 Task: Play online Dominion games in very easy mode.
Action: Mouse moved to (544, 472)
Screenshot: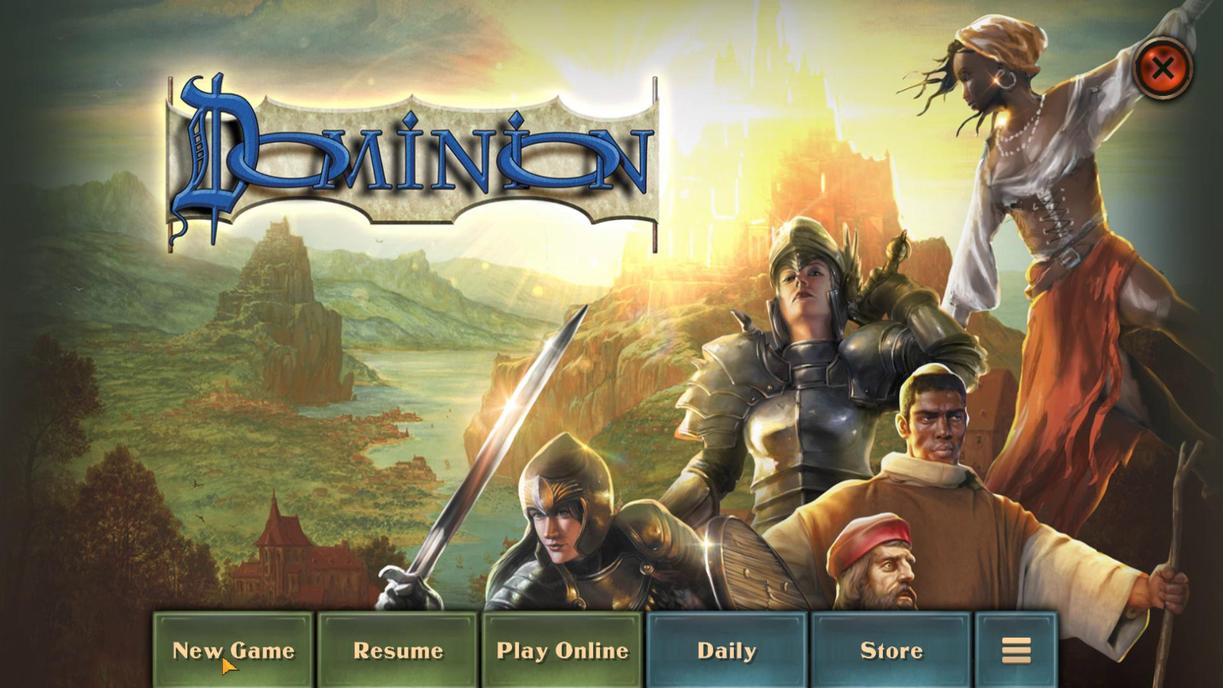 
Action: Mouse pressed left at (544, 472)
Screenshot: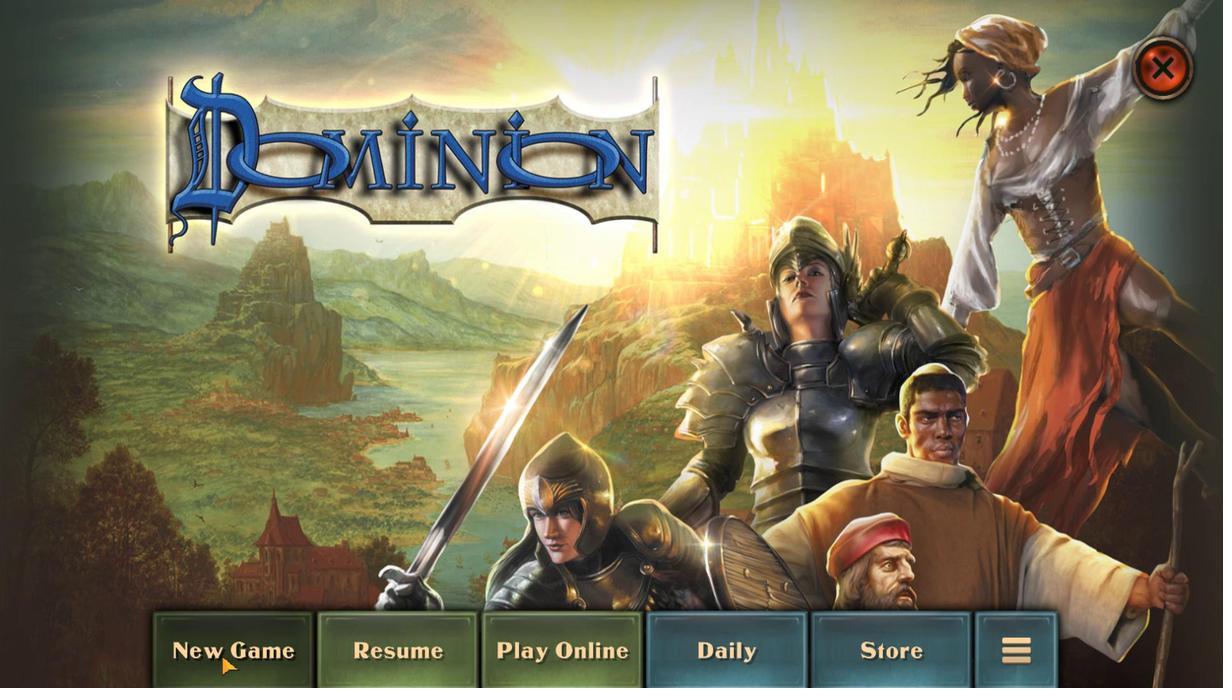 
Action: Mouse moved to (794, 532)
Screenshot: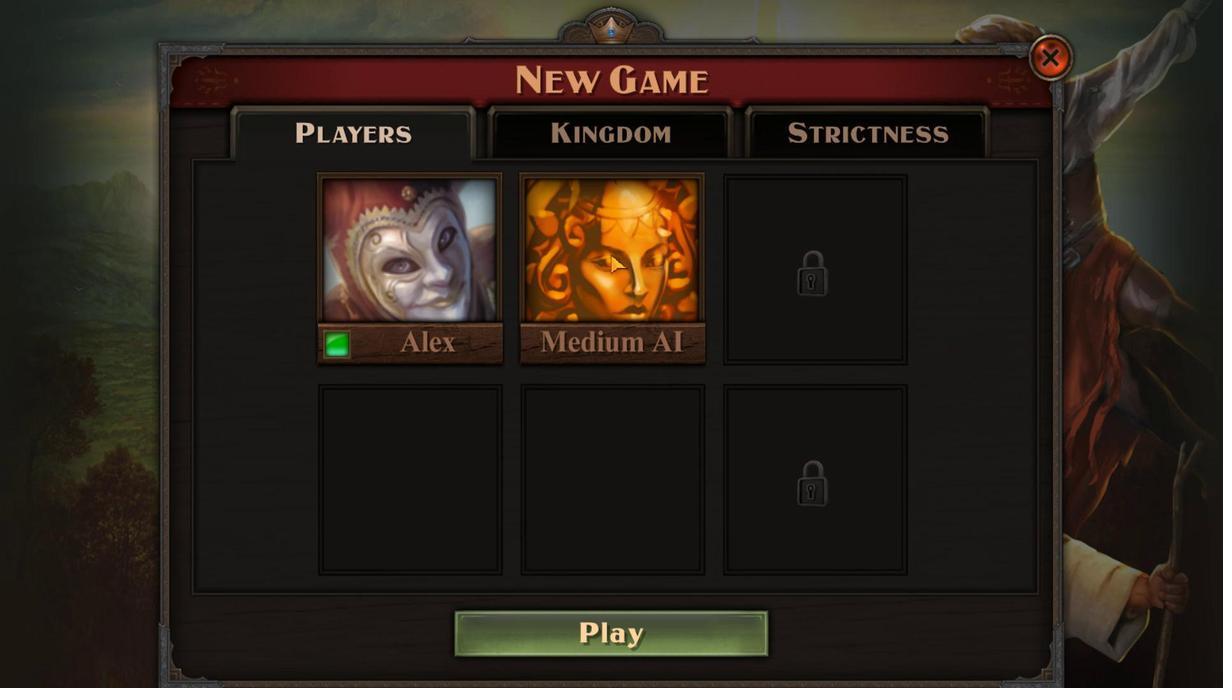 
Action: Mouse pressed left at (794, 532)
Screenshot: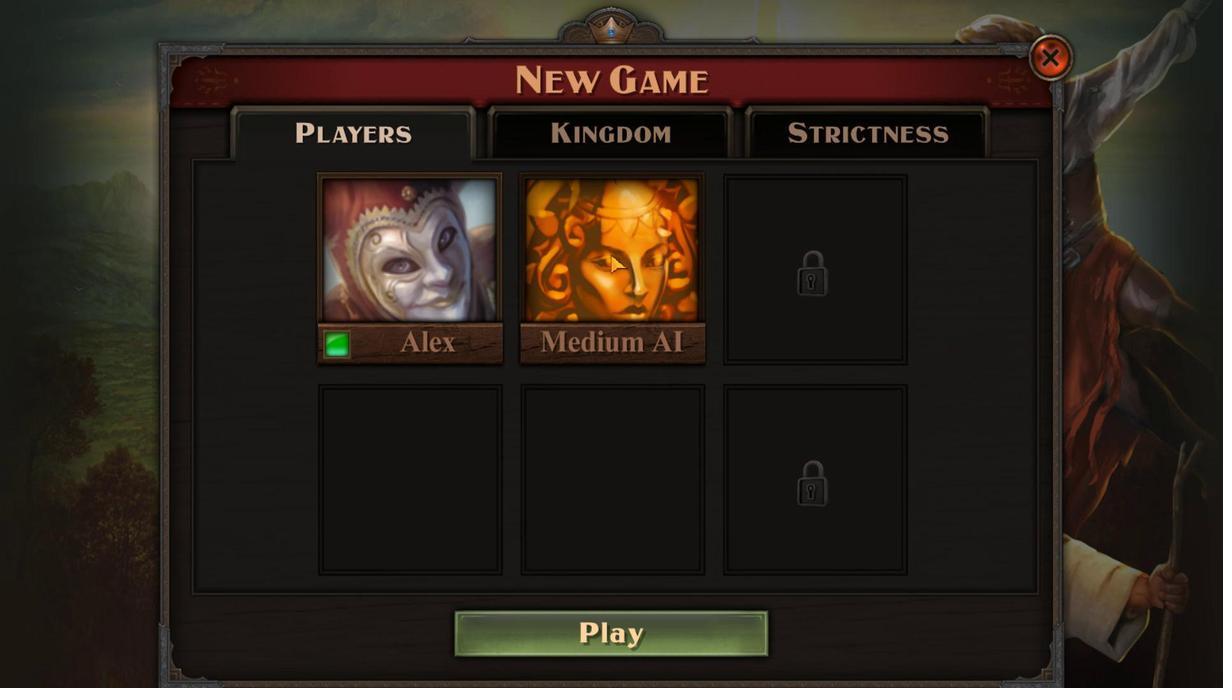
Action: Mouse moved to (673, 527)
Screenshot: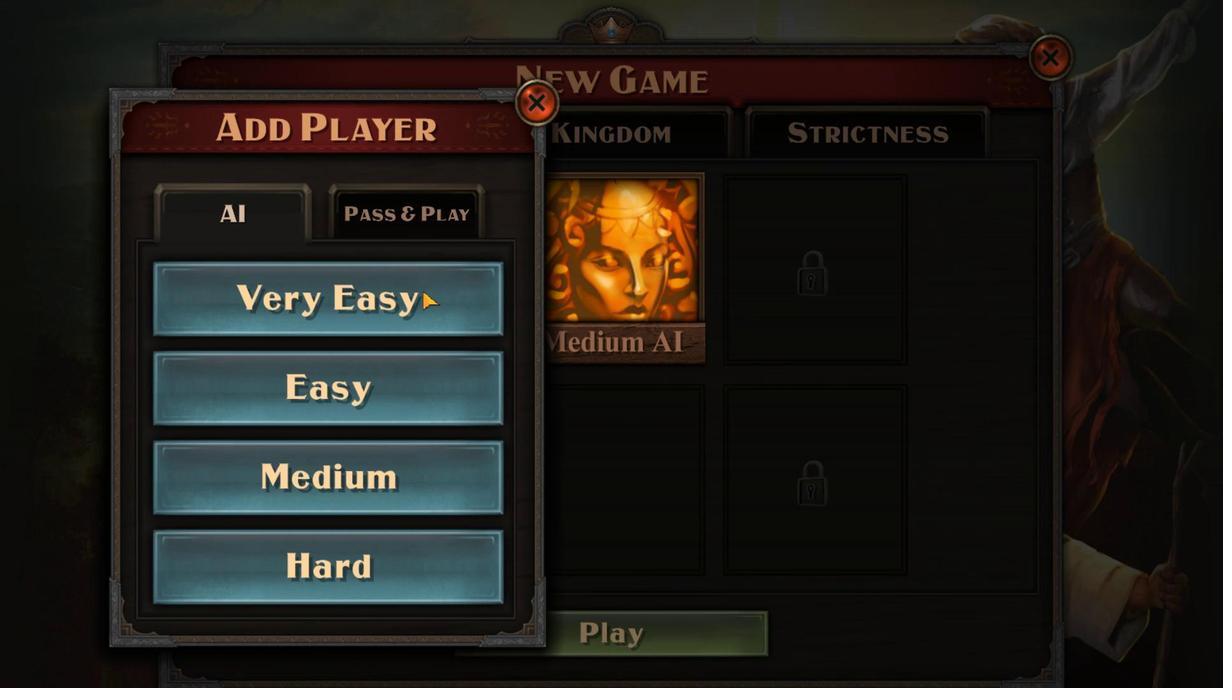 
Action: Mouse pressed left at (673, 527)
Screenshot: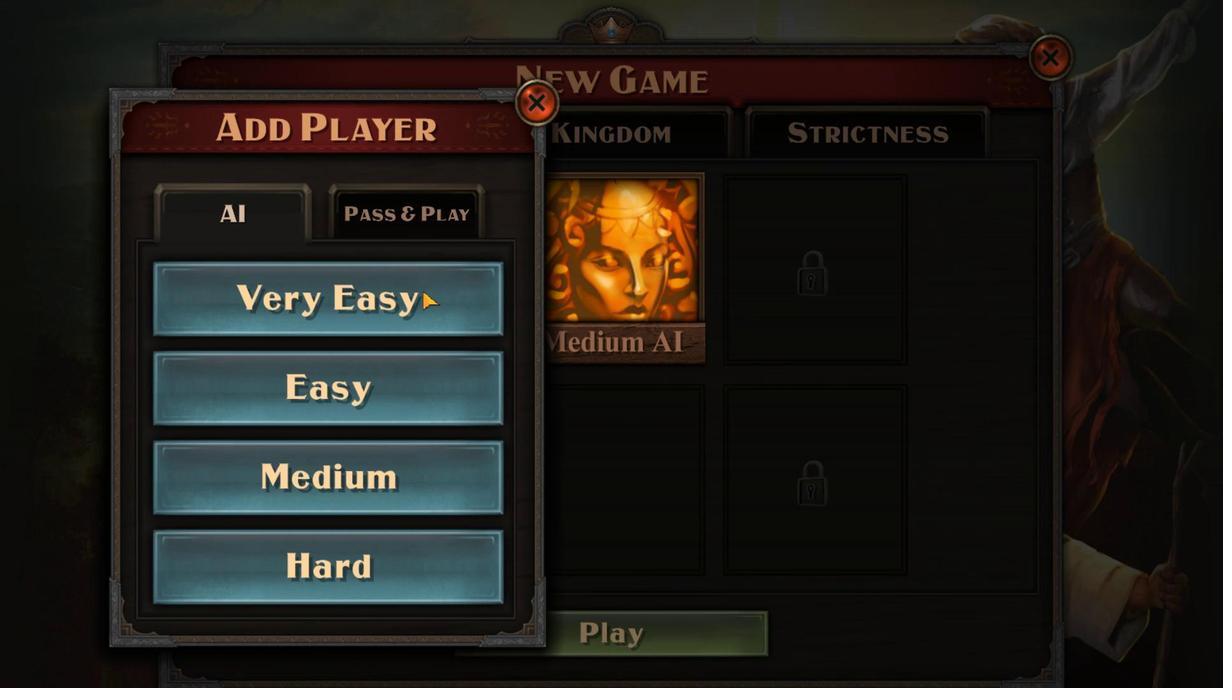 
Action: Mouse moved to (744, 476)
Screenshot: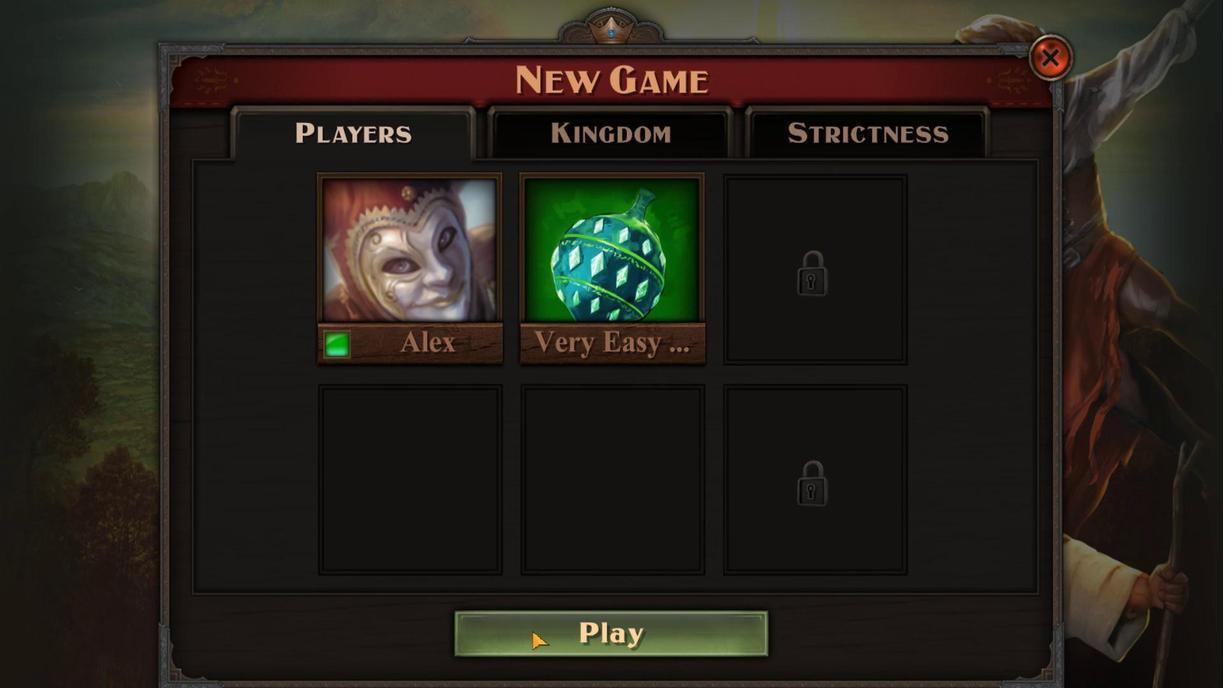 
Action: Mouse pressed left at (744, 476)
Screenshot: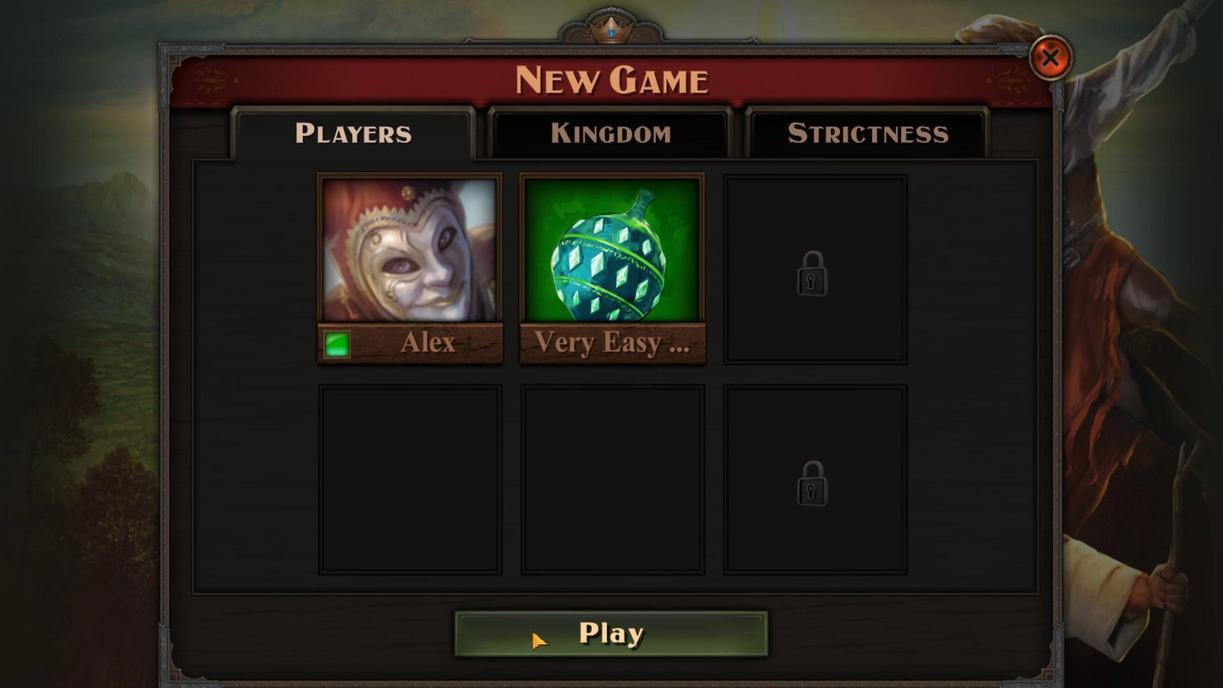 
Action: Mouse moved to (710, 478)
Screenshot: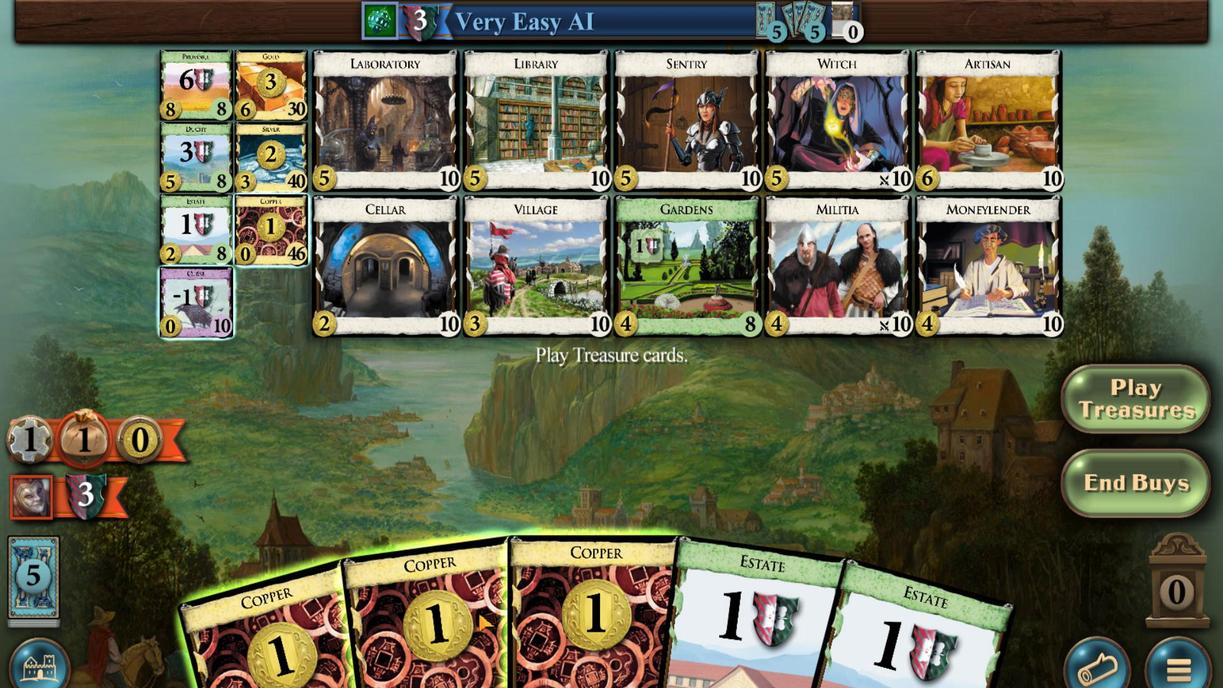 
Action: Mouse scrolled (710, 478) with delta (0, 0)
Screenshot: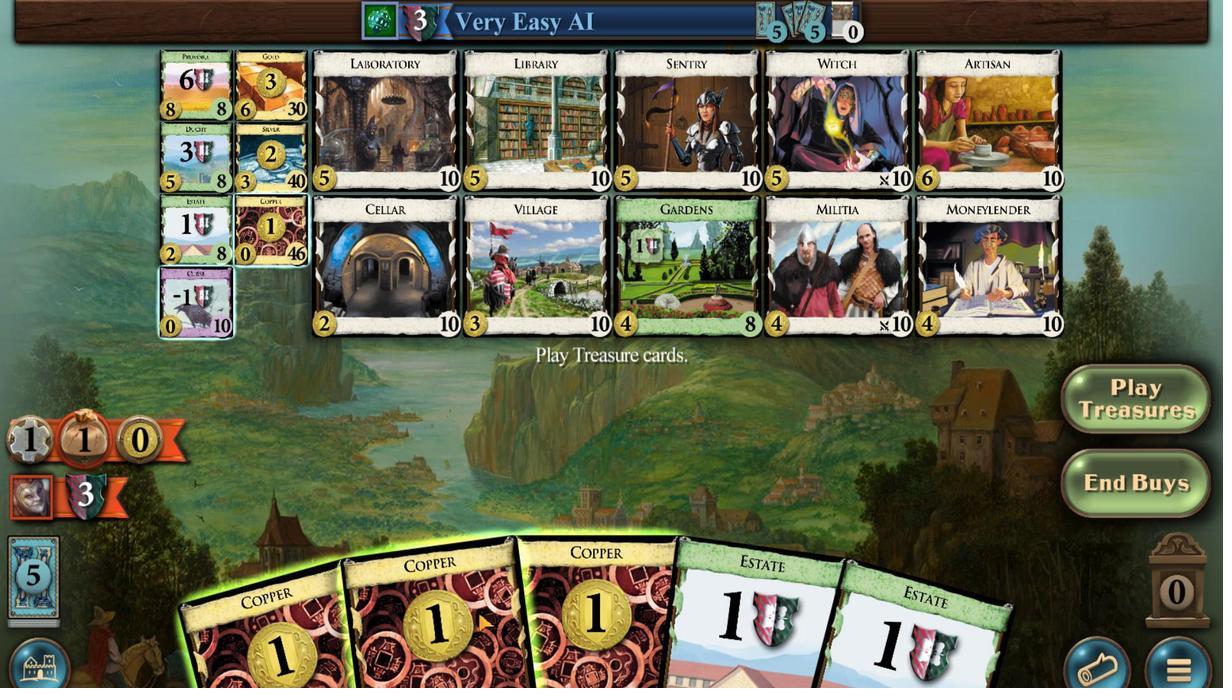 
Action: Mouse scrolled (710, 478) with delta (0, 0)
Screenshot: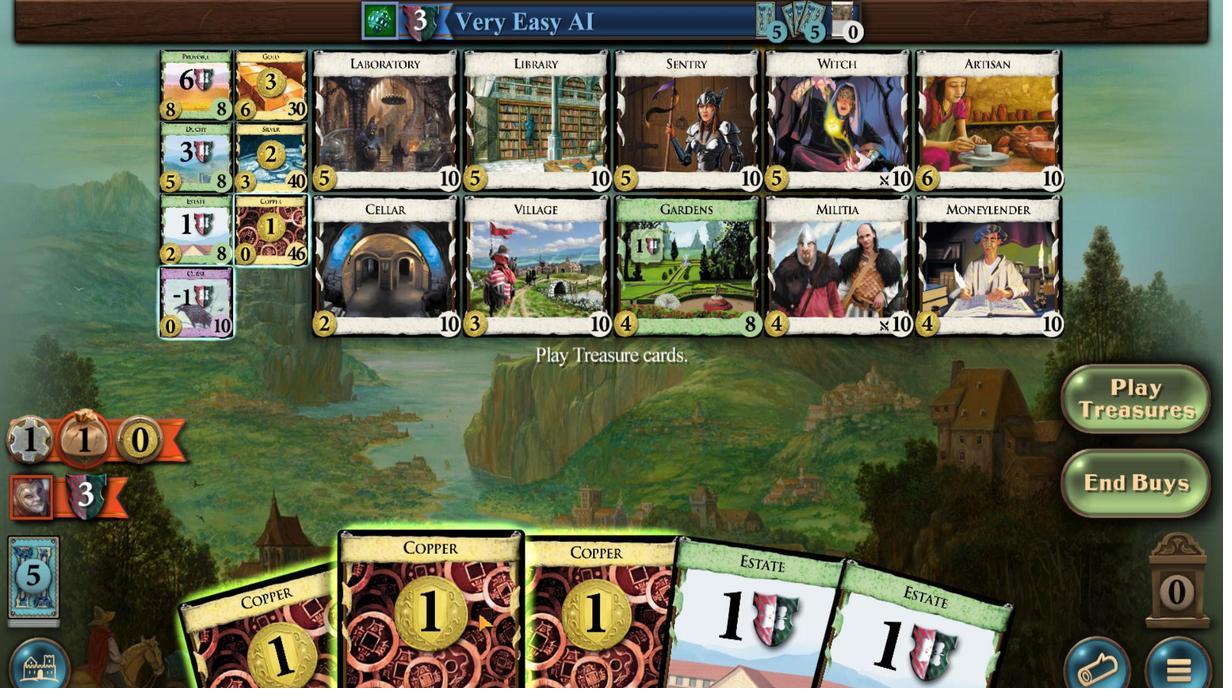 
Action: Mouse moved to (729, 480)
Screenshot: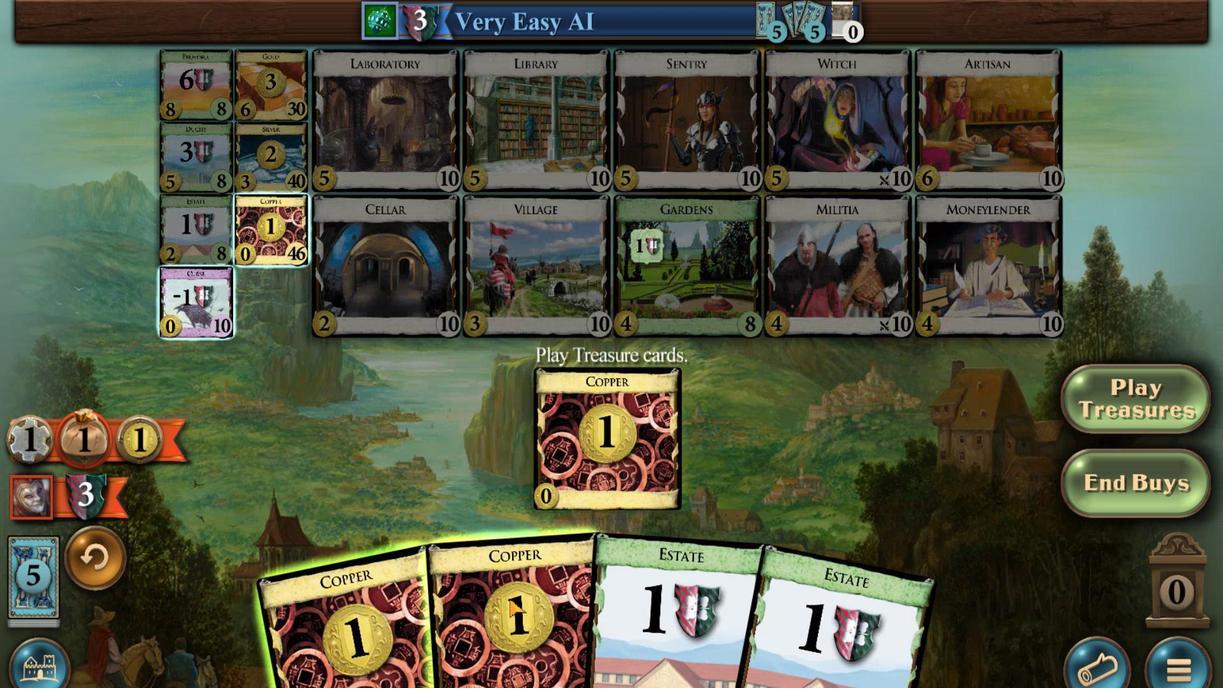 
Action: Mouse scrolled (729, 480) with delta (0, 0)
Screenshot: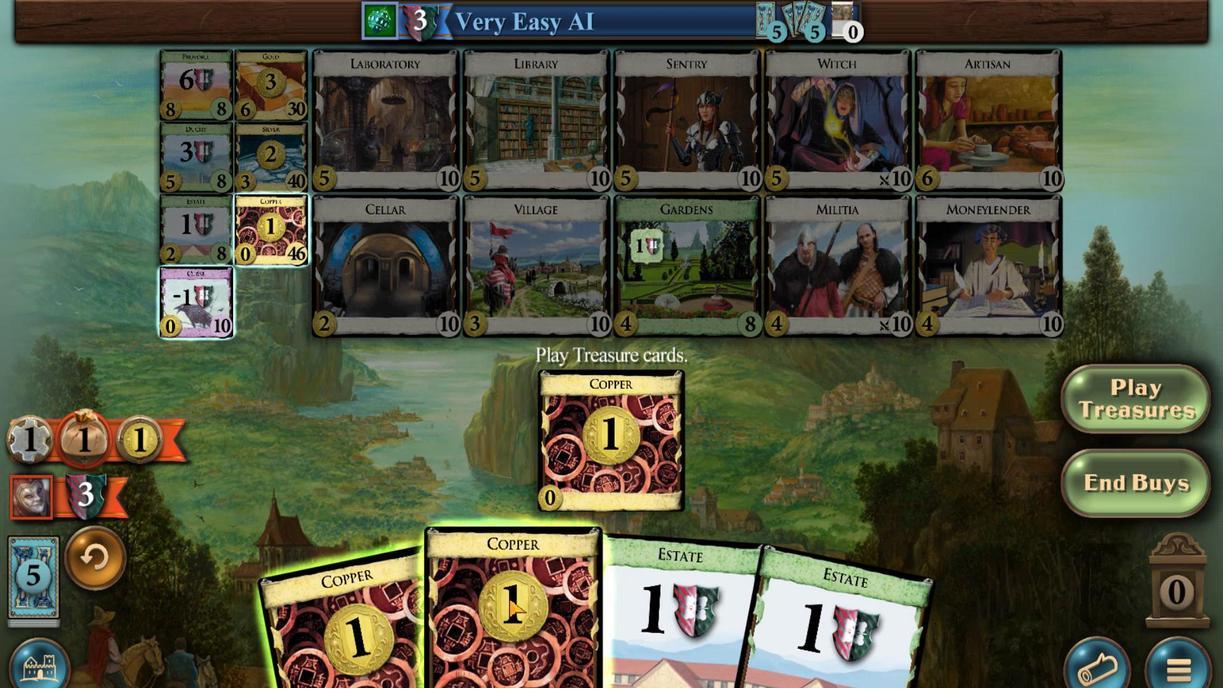 
Action: Mouse scrolled (729, 480) with delta (0, 0)
Screenshot: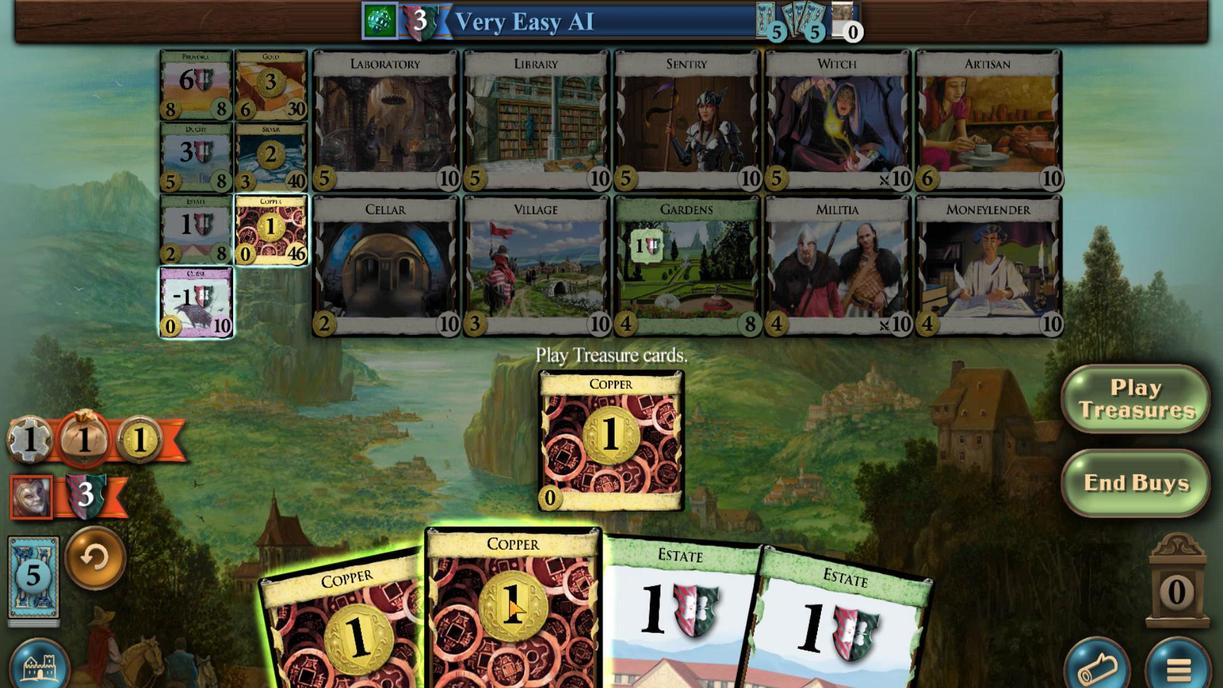 
Action: Mouse scrolled (729, 480) with delta (0, 0)
Screenshot: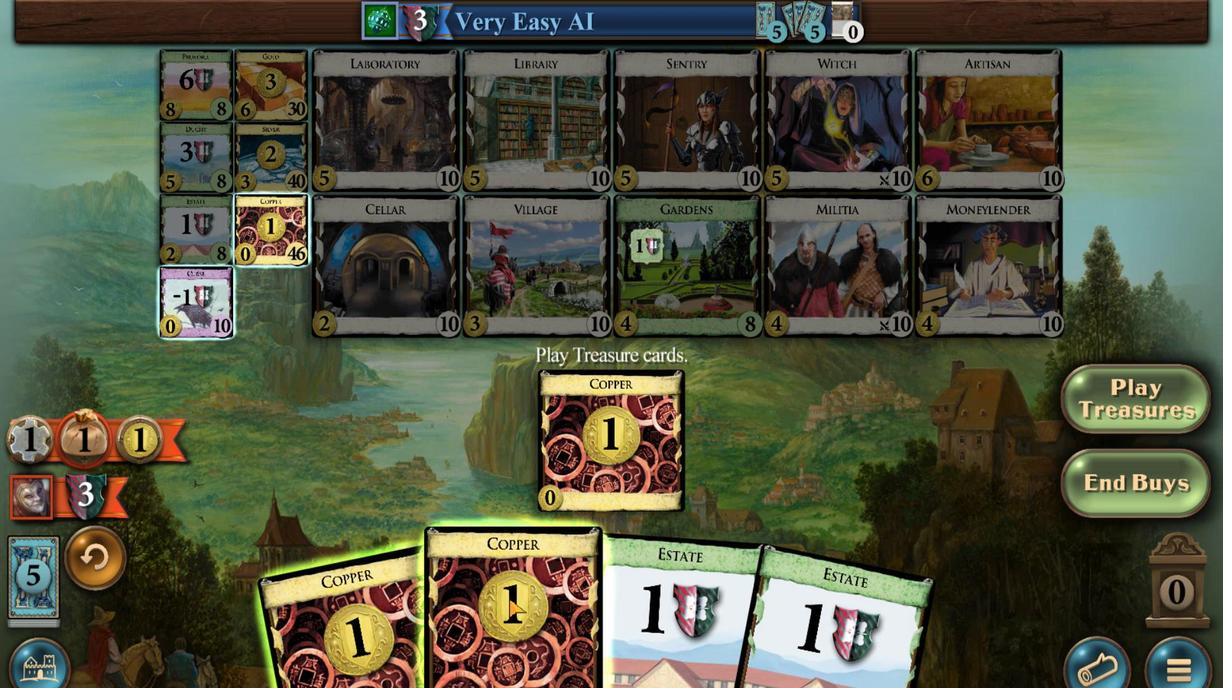 
Action: Mouse moved to (691, 481)
Screenshot: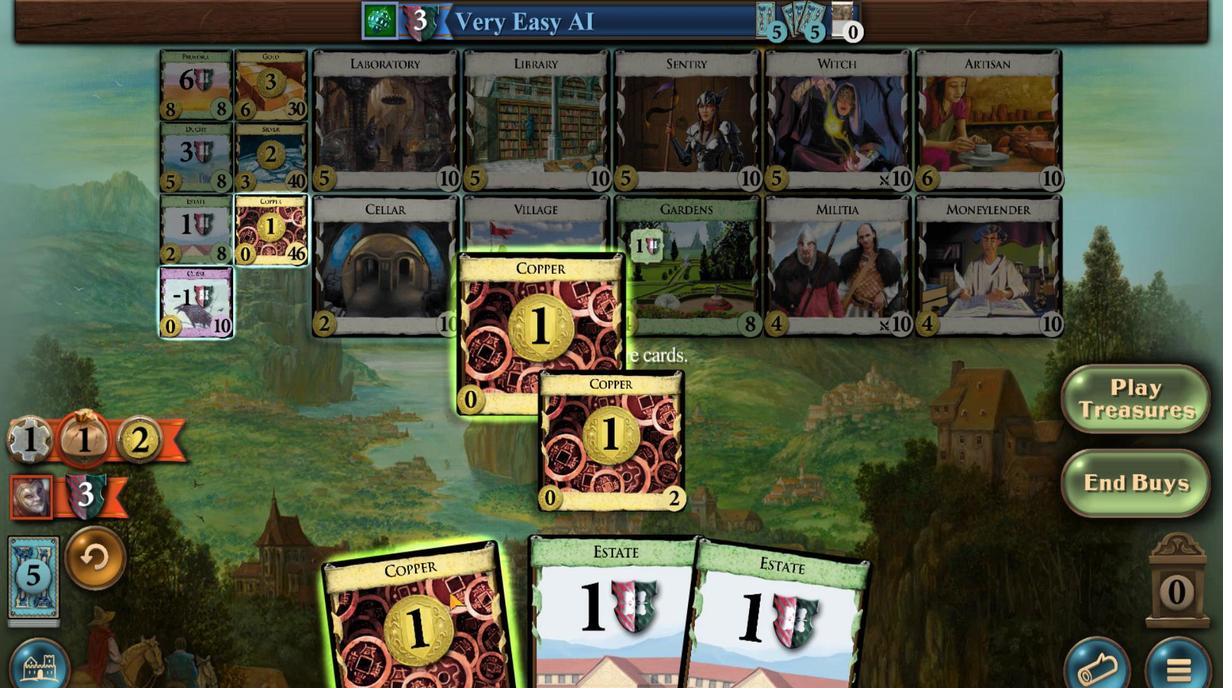 
Action: Mouse scrolled (691, 481) with delta (0, 0)
Screenshot: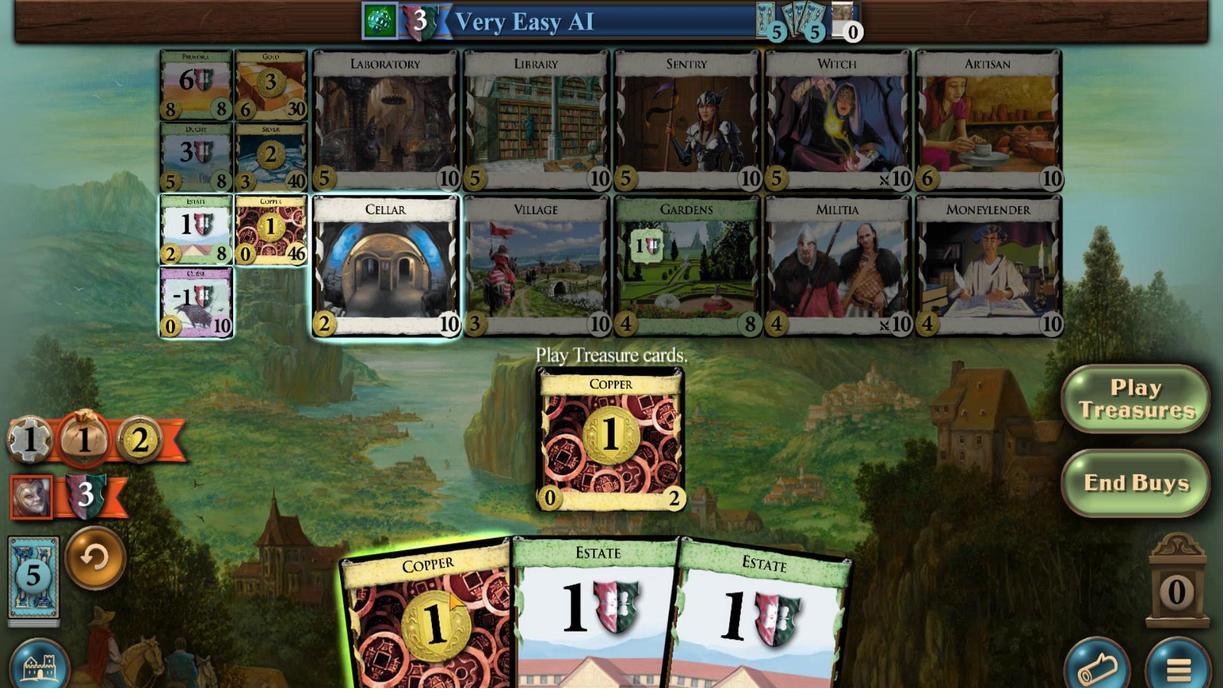 
Action: Mouse scrolled (691, 481) with delta (0, 0)
Screenshot: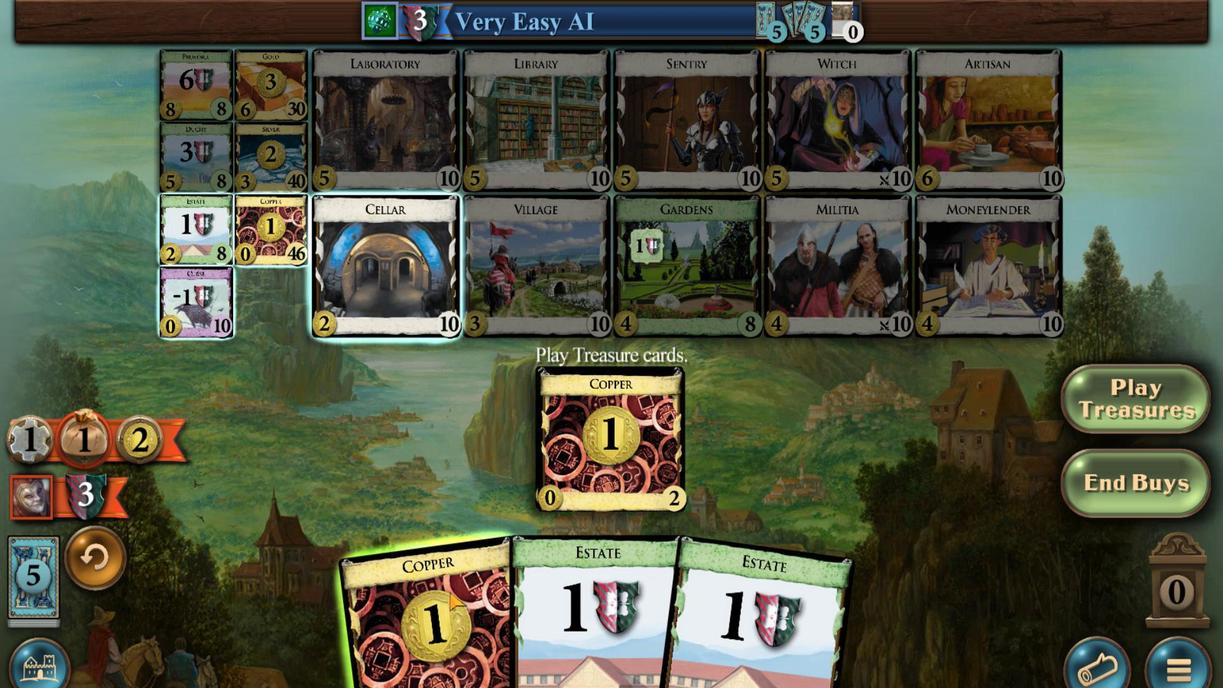 
Action: Mouse moved to (588, 547)
Screenshot: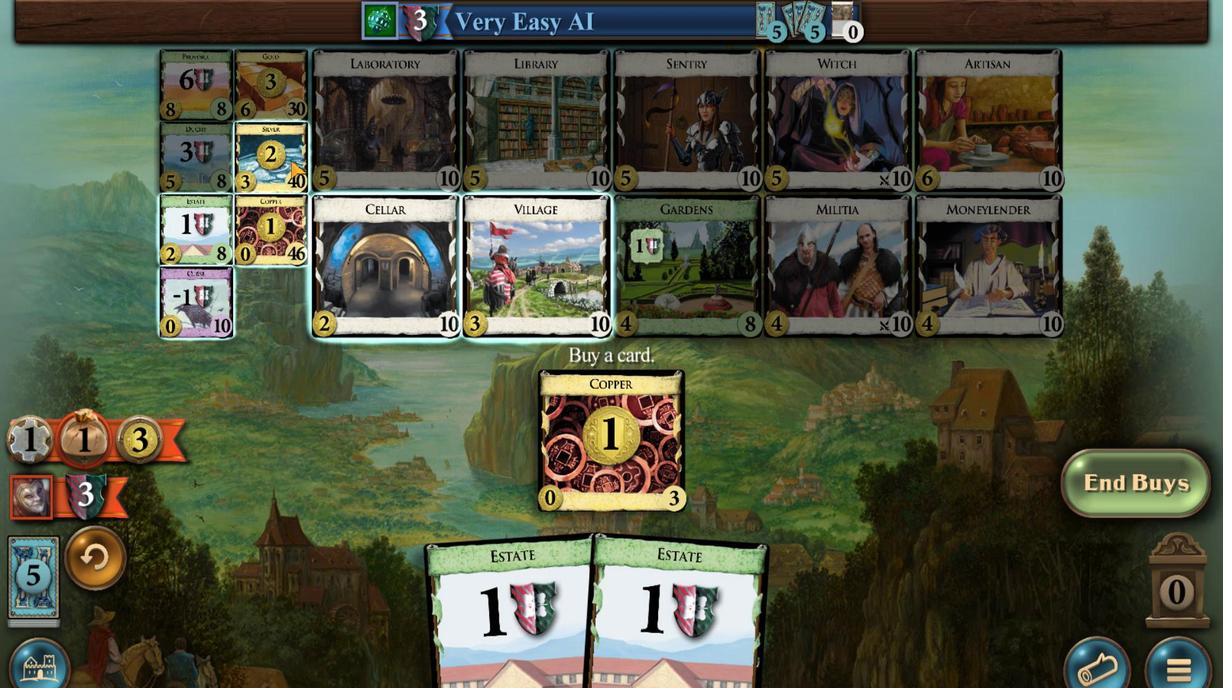 
Action: Mouse pressed left at (588, 547)
Screenshot: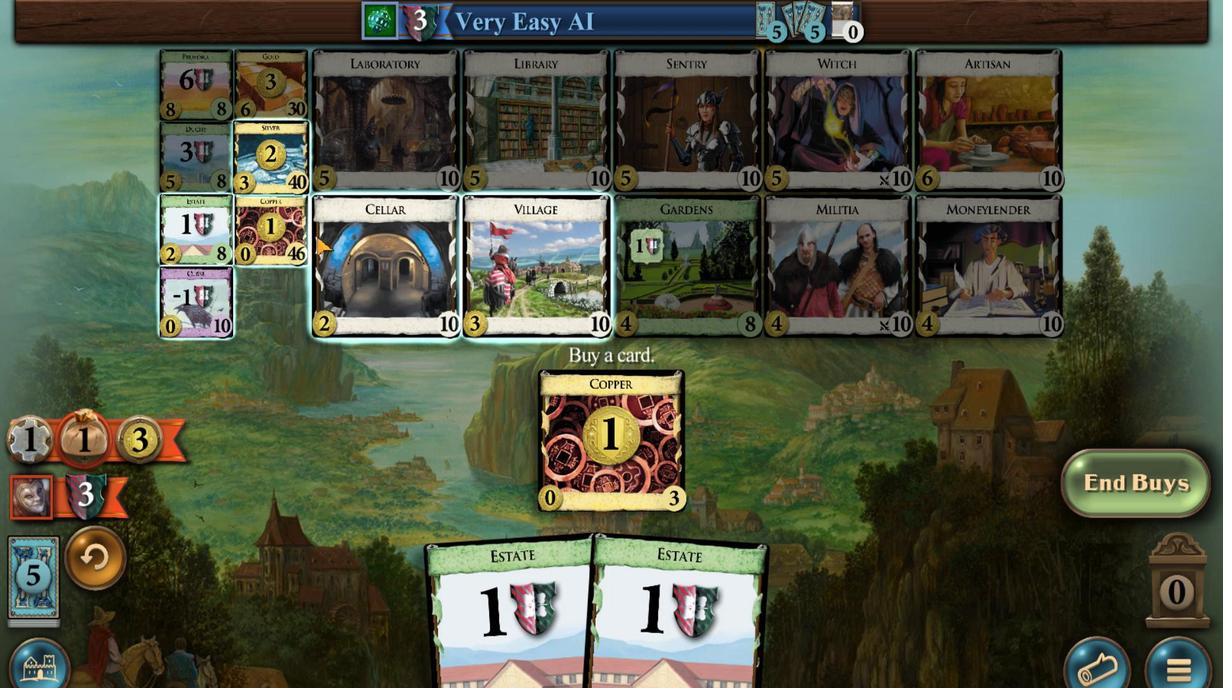 
Action: Mouse moved to (693, 483)
Screenshot: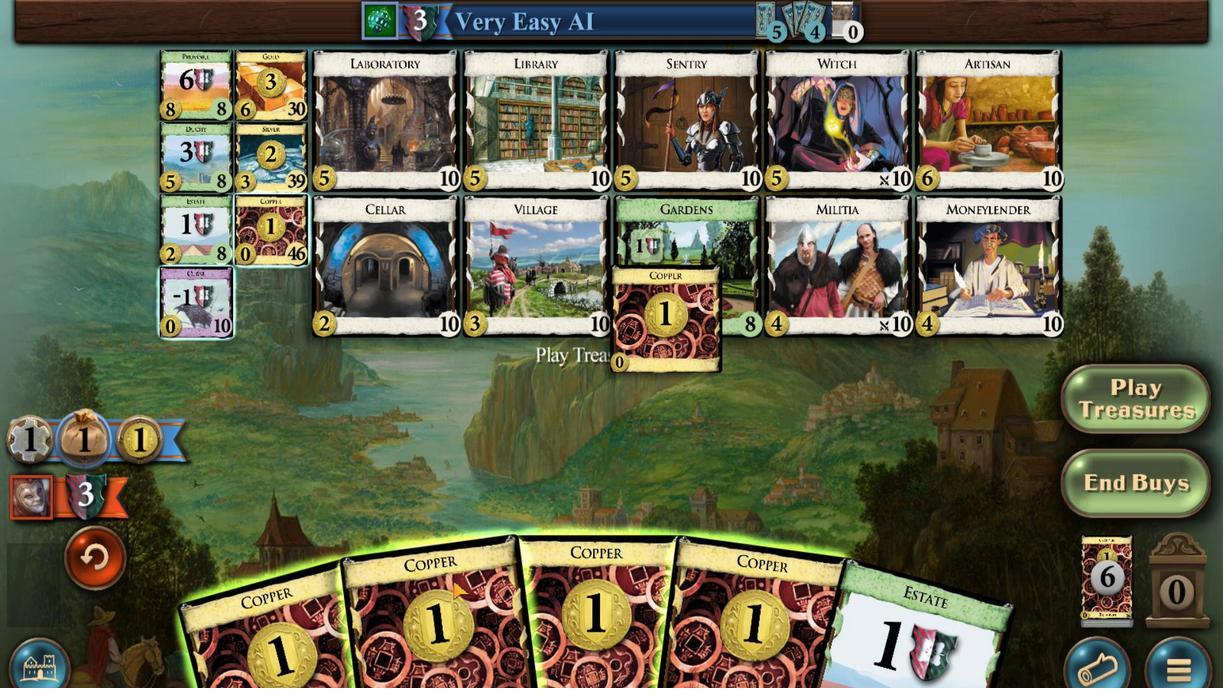 
Action: Mouse scrolled (693, 483) with delta (0, 0)
Screenshot: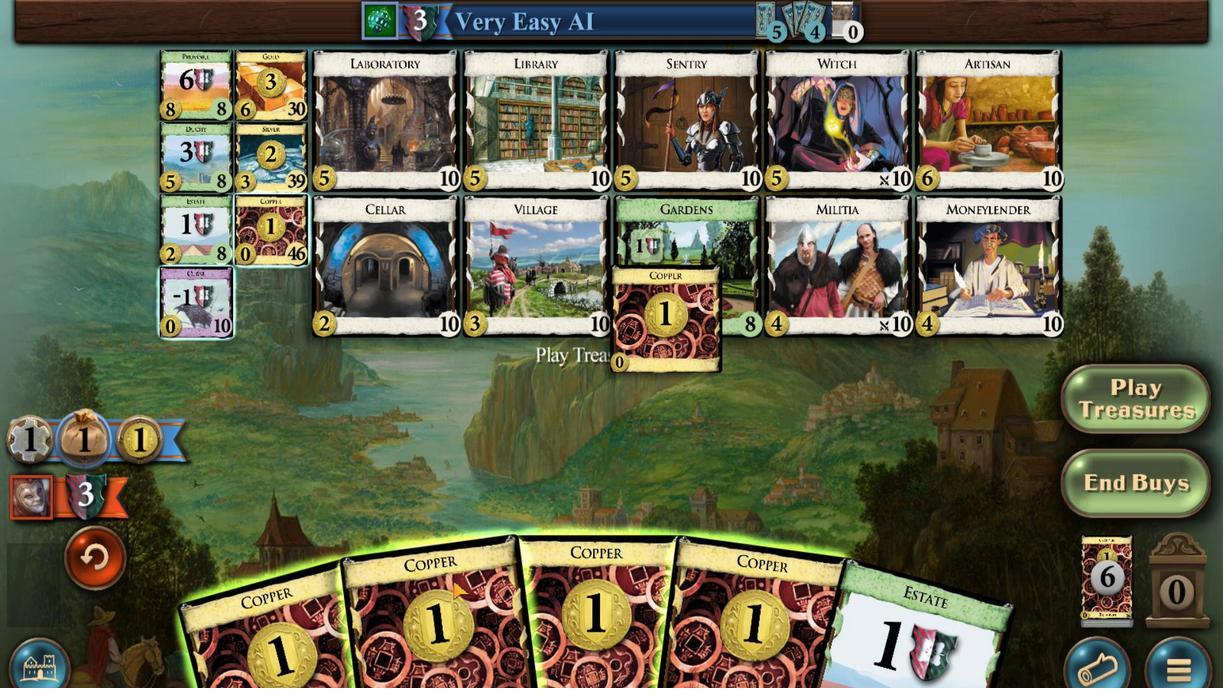 
Action: Mouse moved to (693, 483)
Screenshot: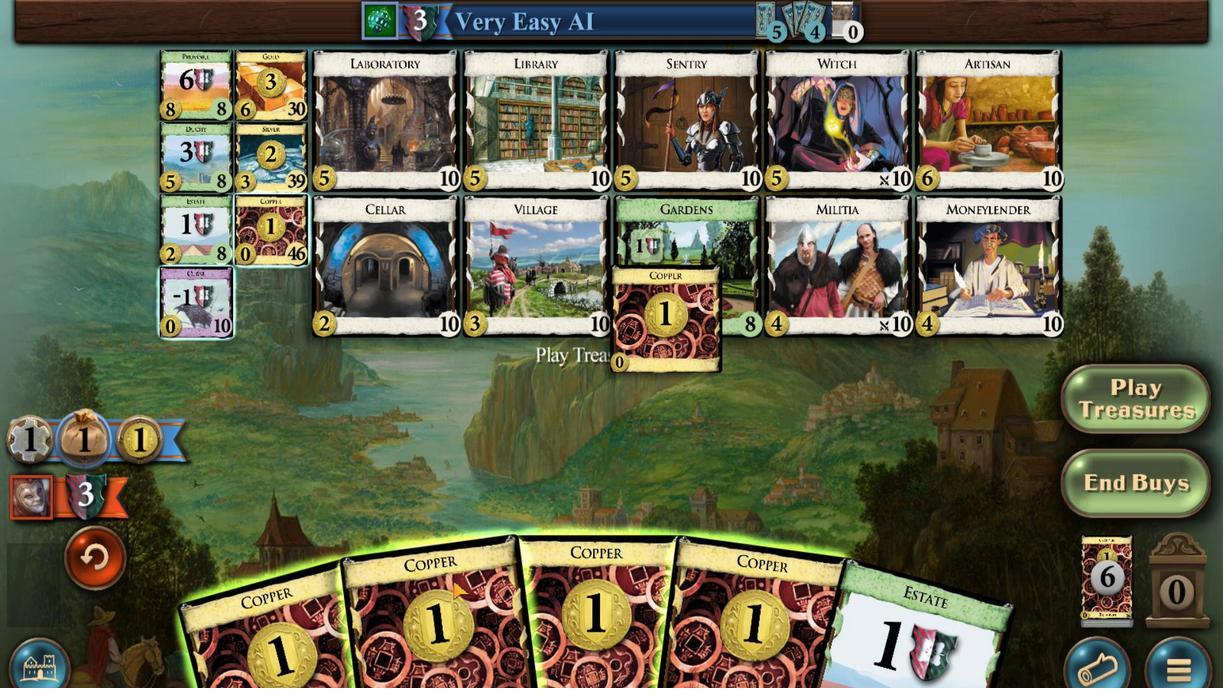 
Action: Mouse scrolled (693, 483) with delta (0, 0)
Screenshot: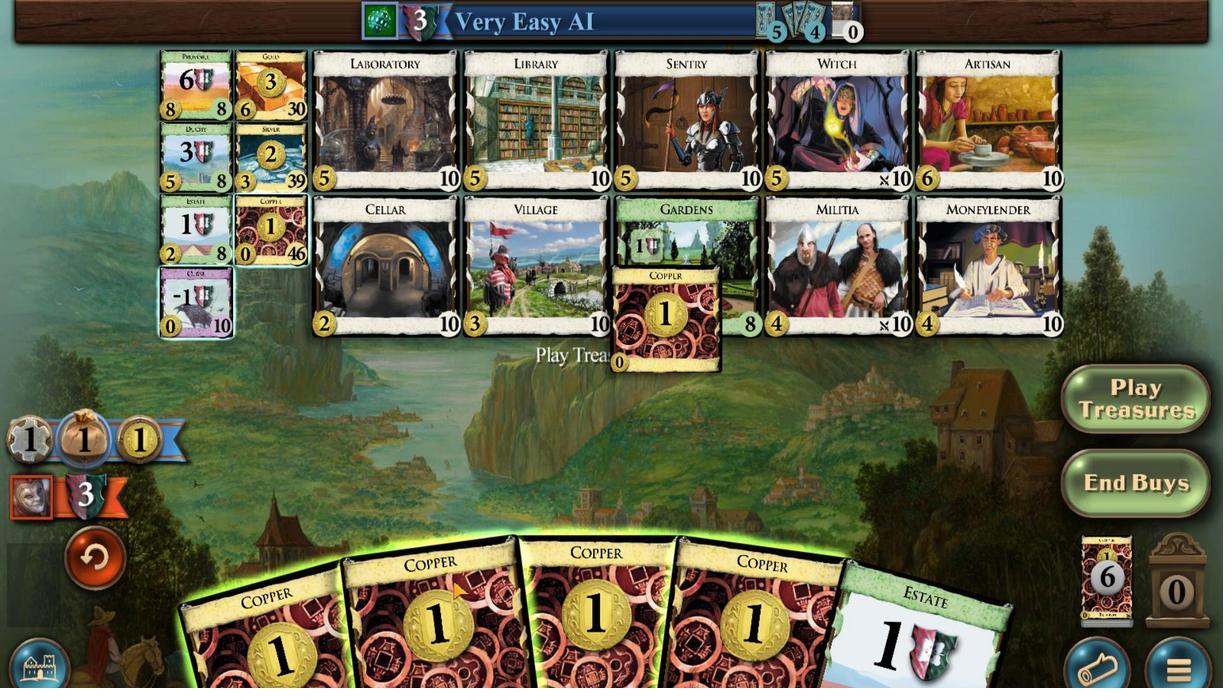 
Action: Mouse scrolled (693, 483) with delta (0, 0)
Screenshot: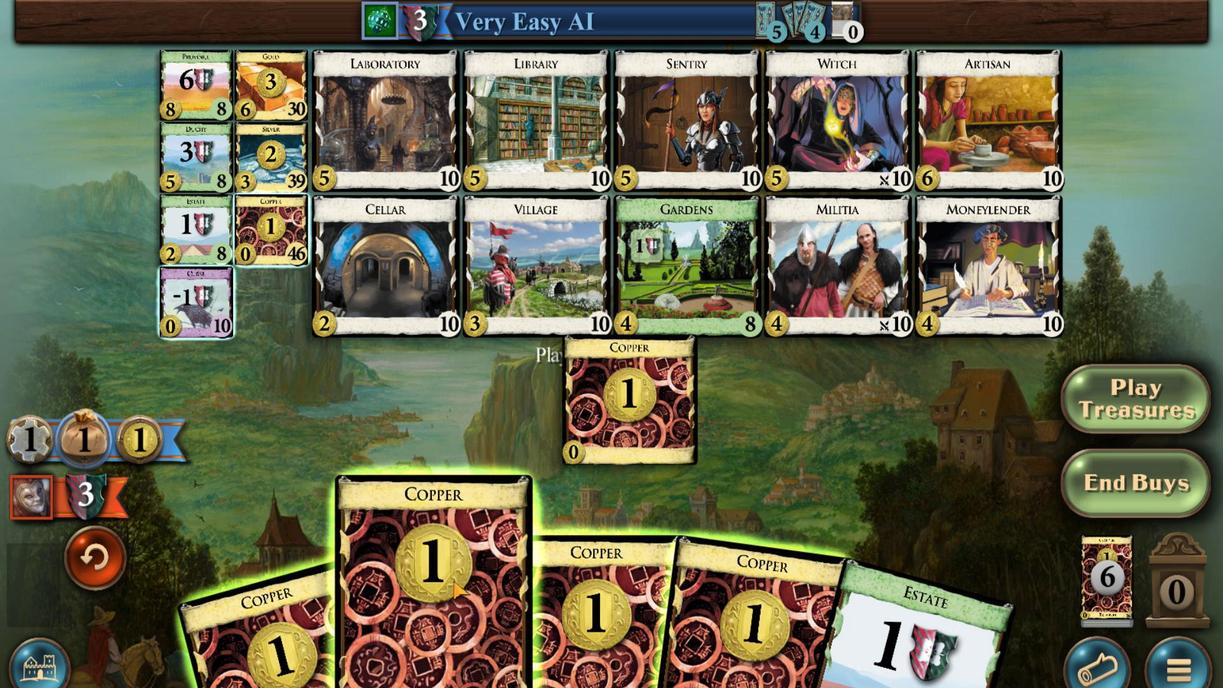 
Action: Mouse moved to (699, 483)
Screenshot: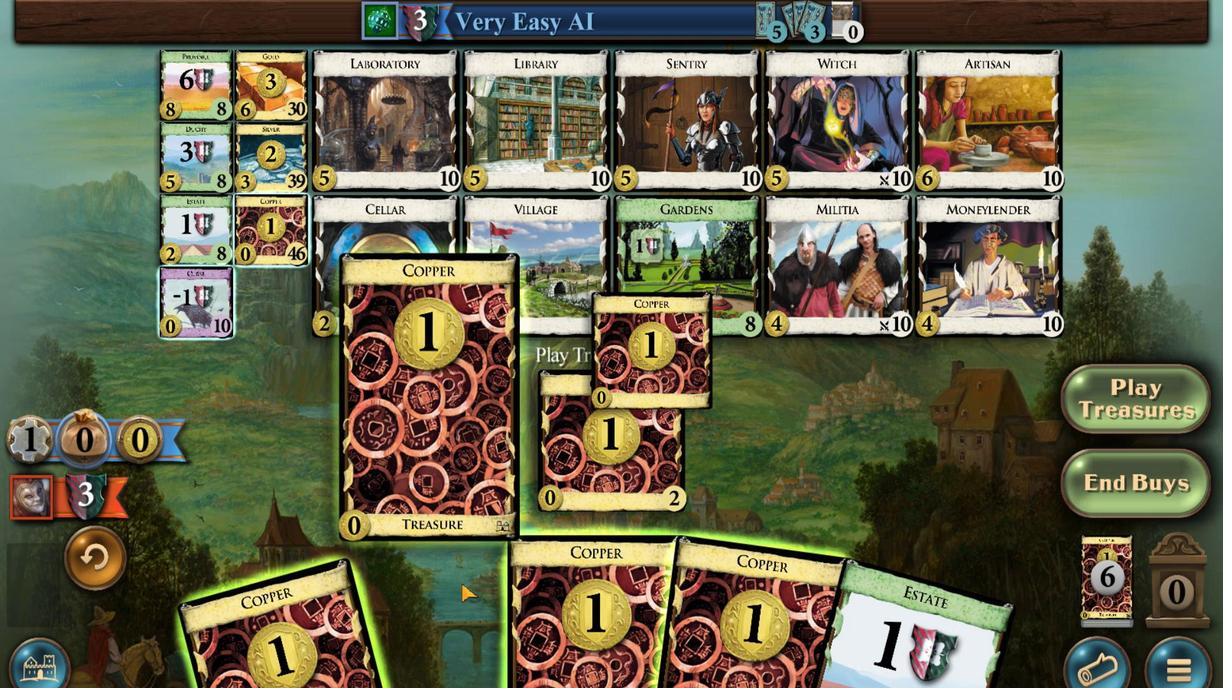 
Action: Mouse scrolled (699, 483) with delta (0, 0)
Screenshot: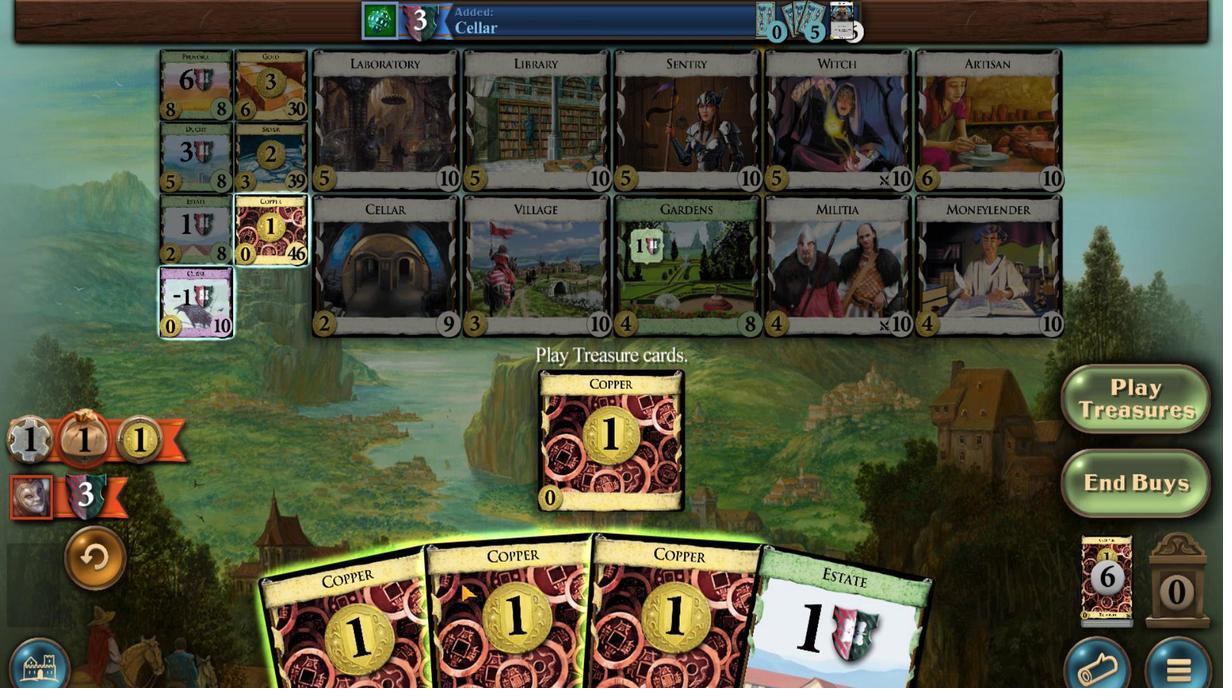 
Action: Mouse scrolled (699, 483) with delta (0, 0)
Screenshot: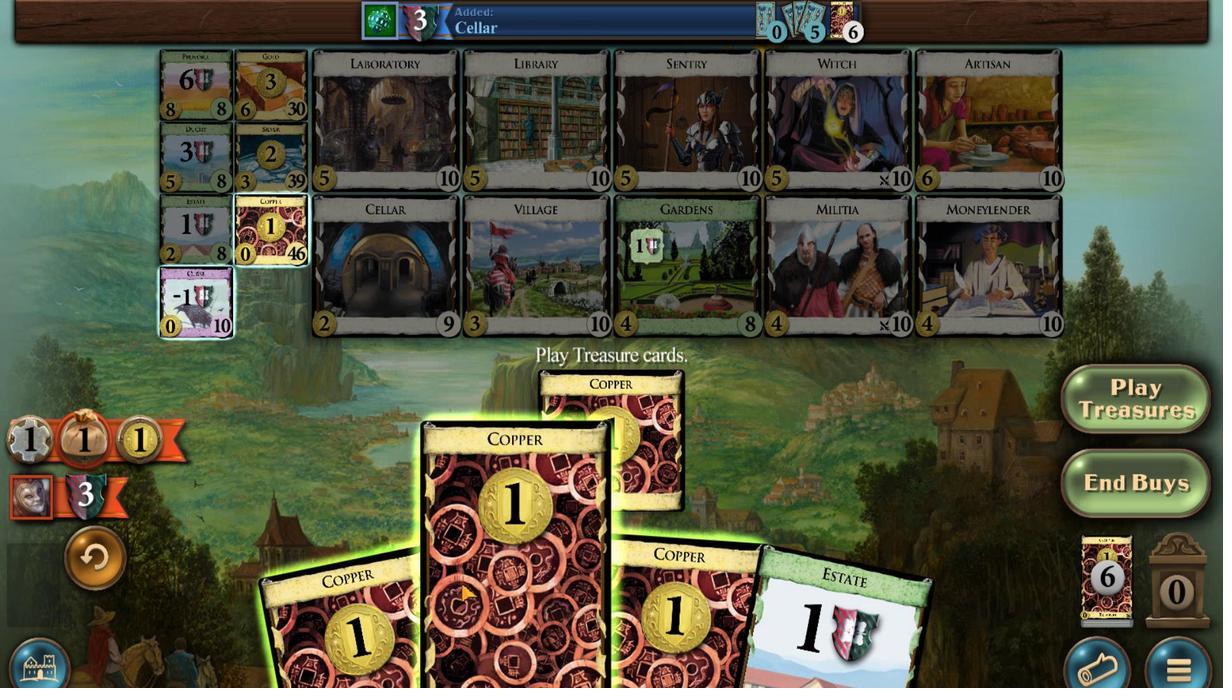 
Action: Mouse scrolled (699, 483) with delta (0, 0)
Screenshot: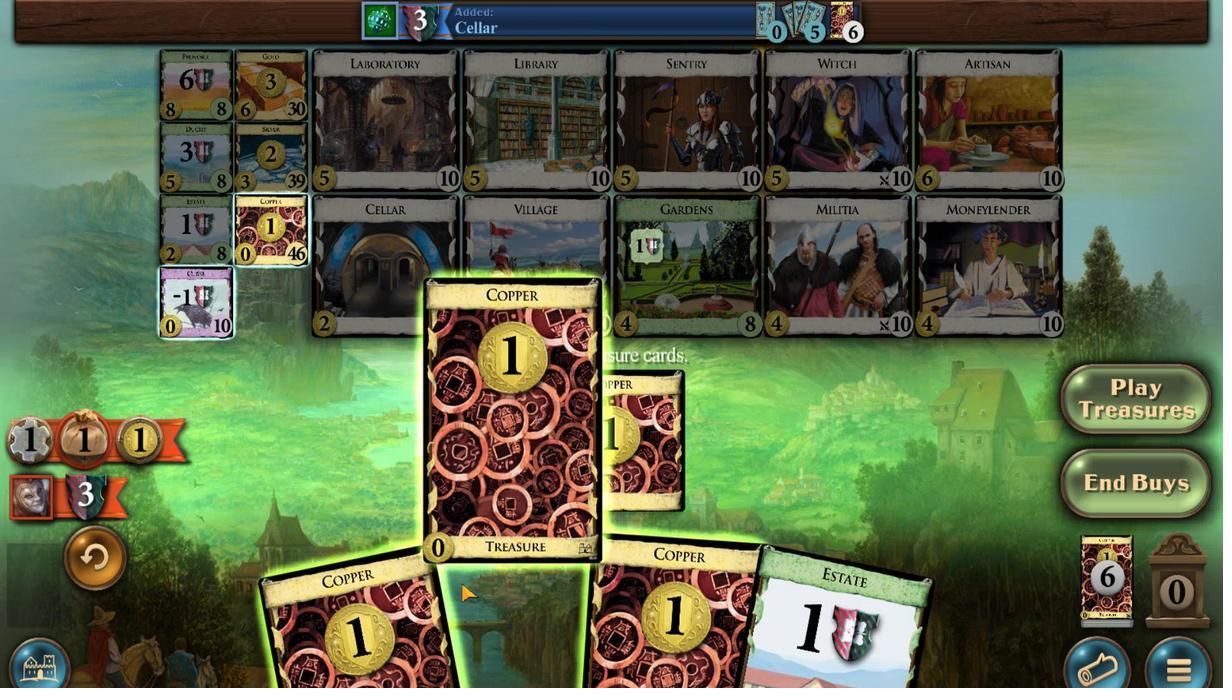 
Action: Mouse scrolled (699, 483) with delta (0, 0)
Screenshot: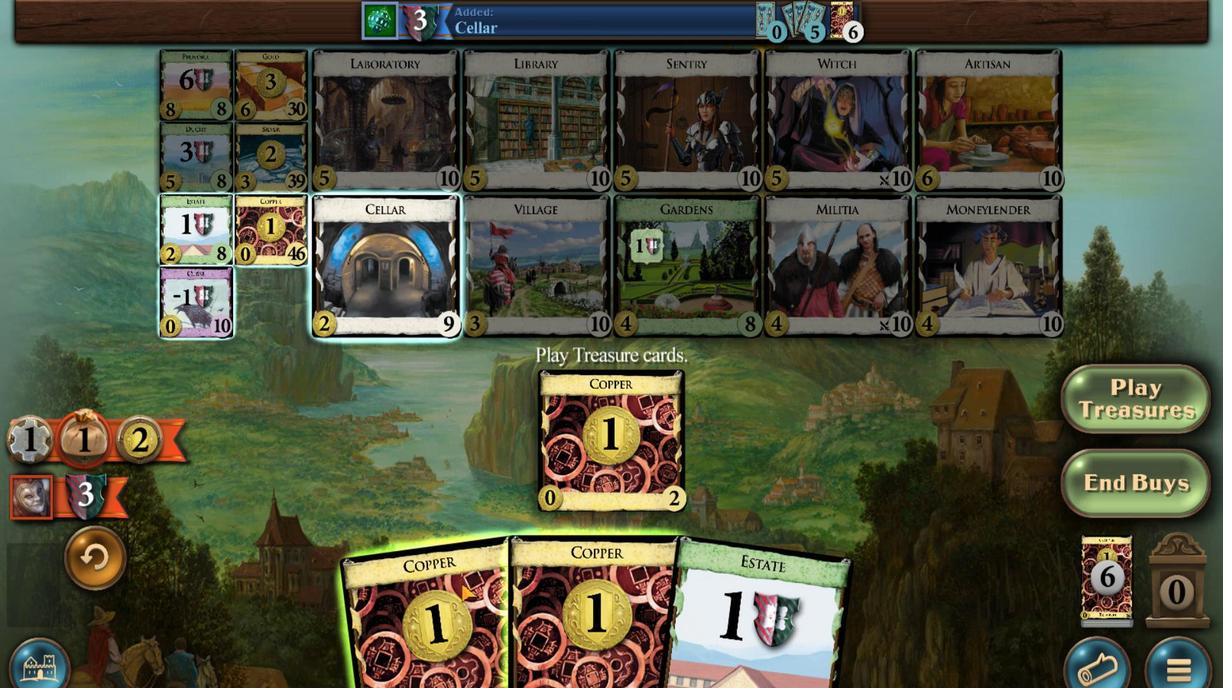 
Action: Mouse moved to (714, 483)
Screenshot: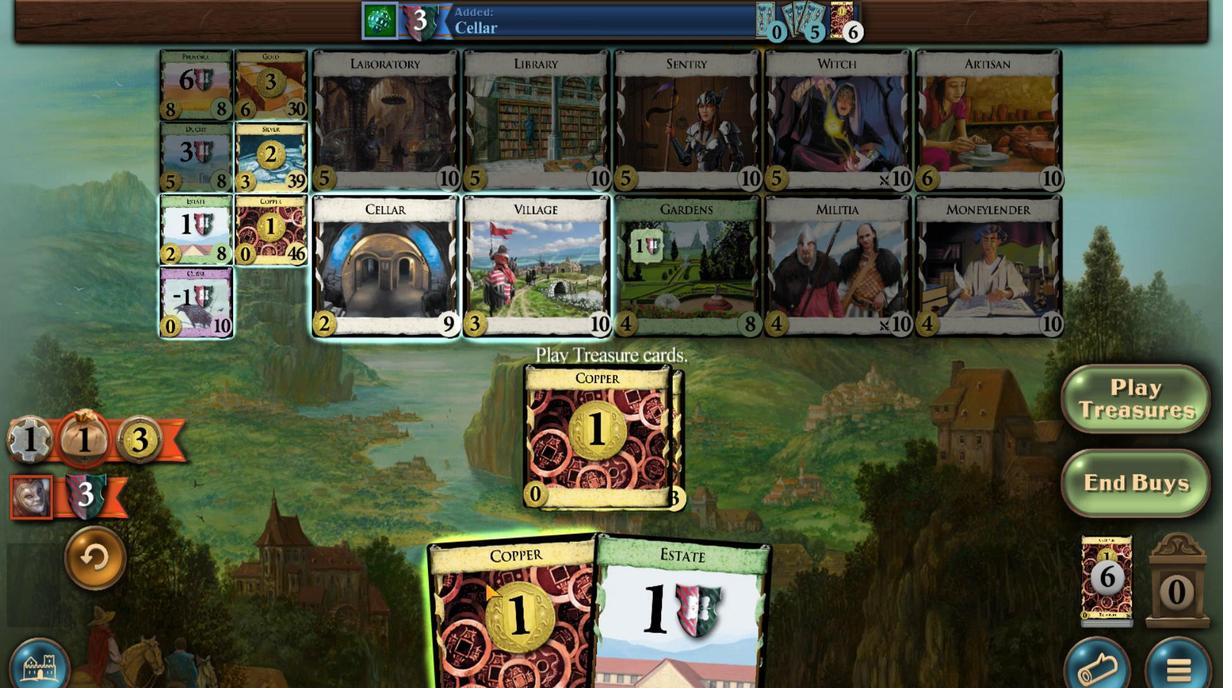
Action: Mouse scrolled (714, 483) with delta (0, 0)
Screenshot: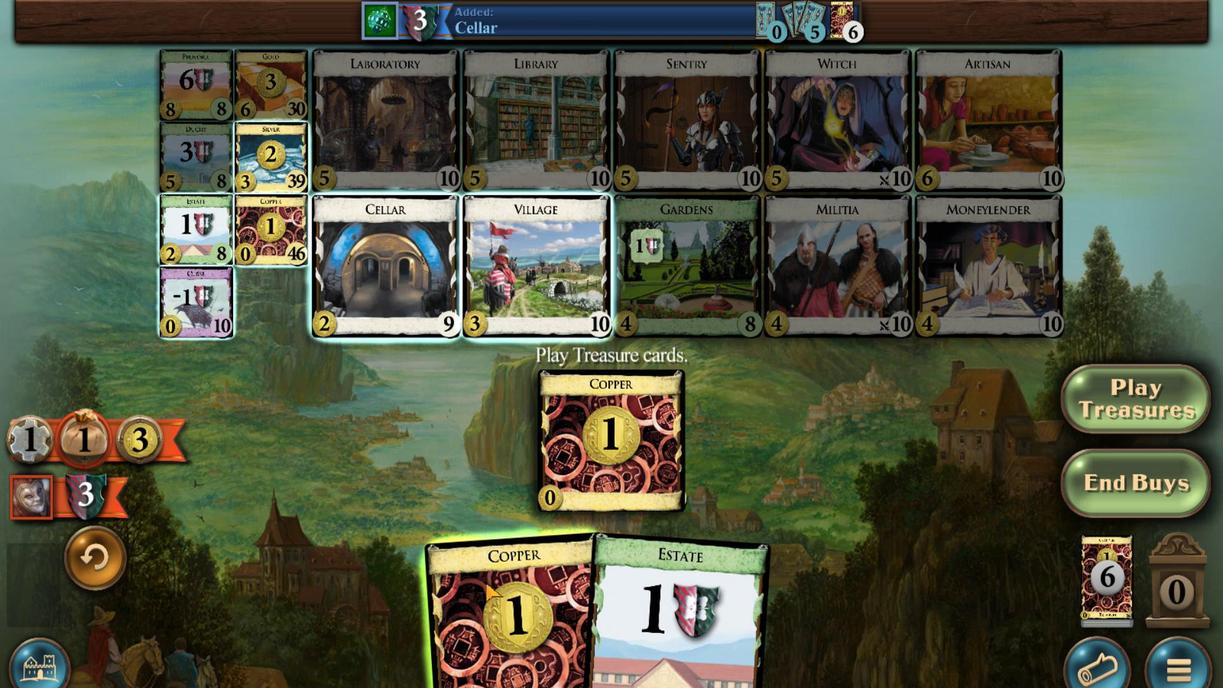 
Action: Mouse scrolled (714, 483) with delta (0, 0)
Screenshot: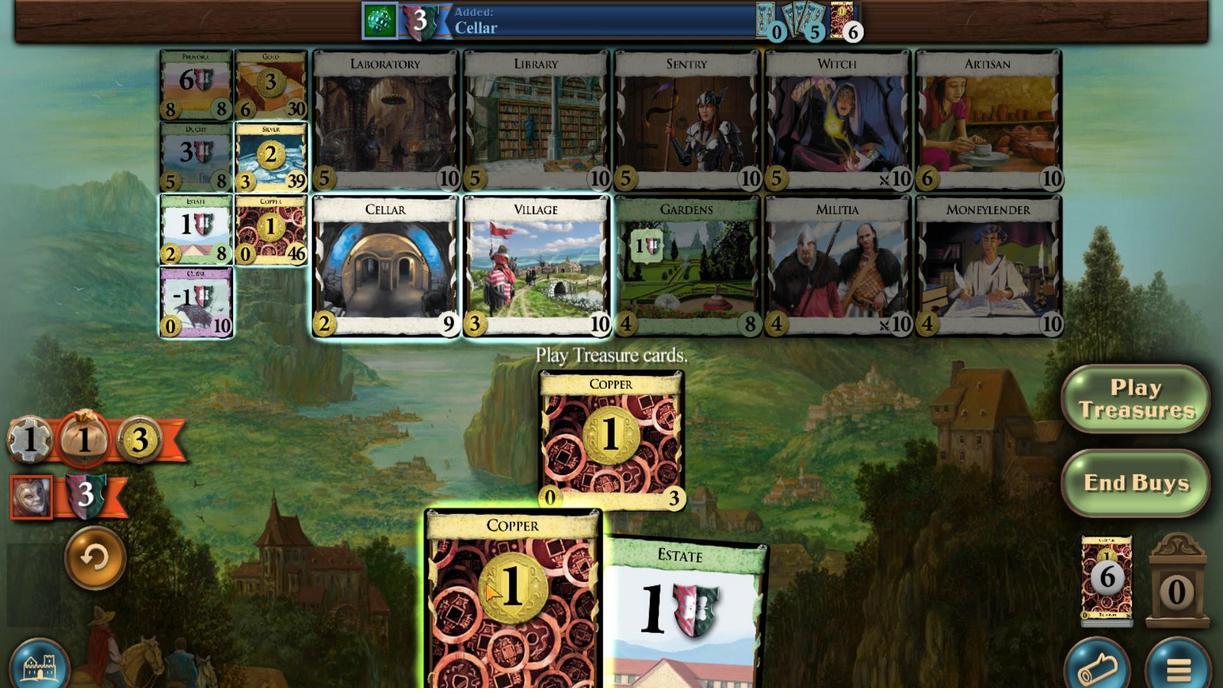 
Action: Mouse scrolled (714, 483) with delta (0, 0)
Screenshot: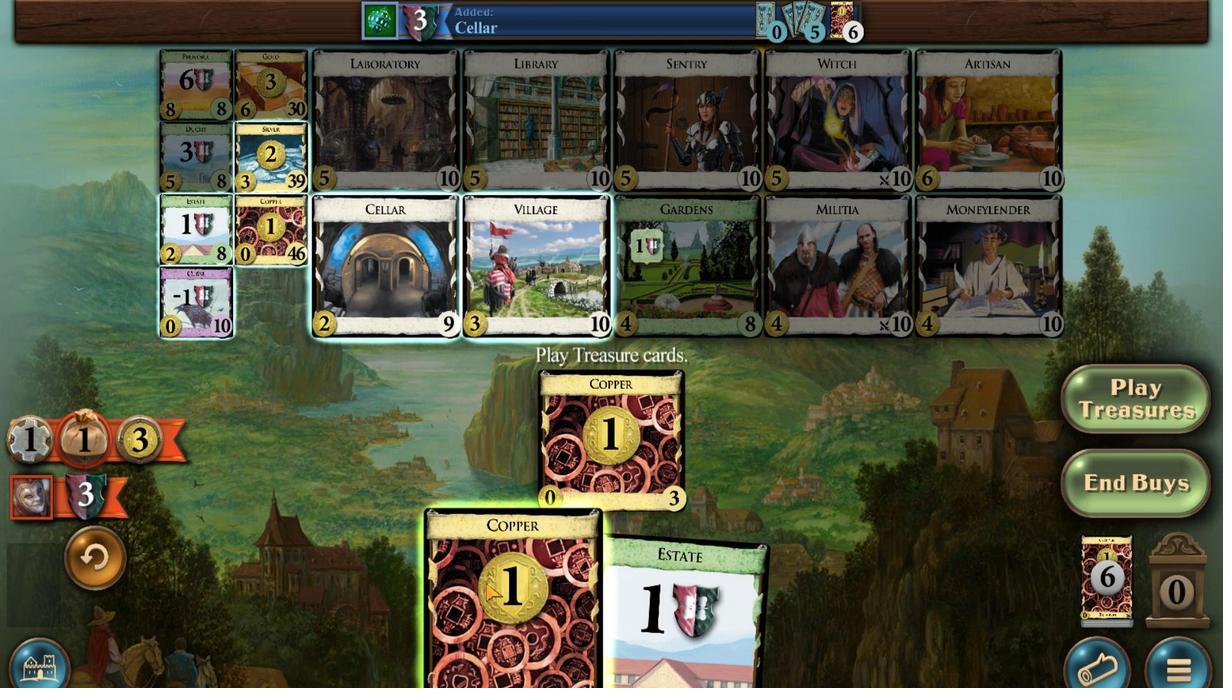 
Action: Mouse moved to (577, 546)
Screenshot: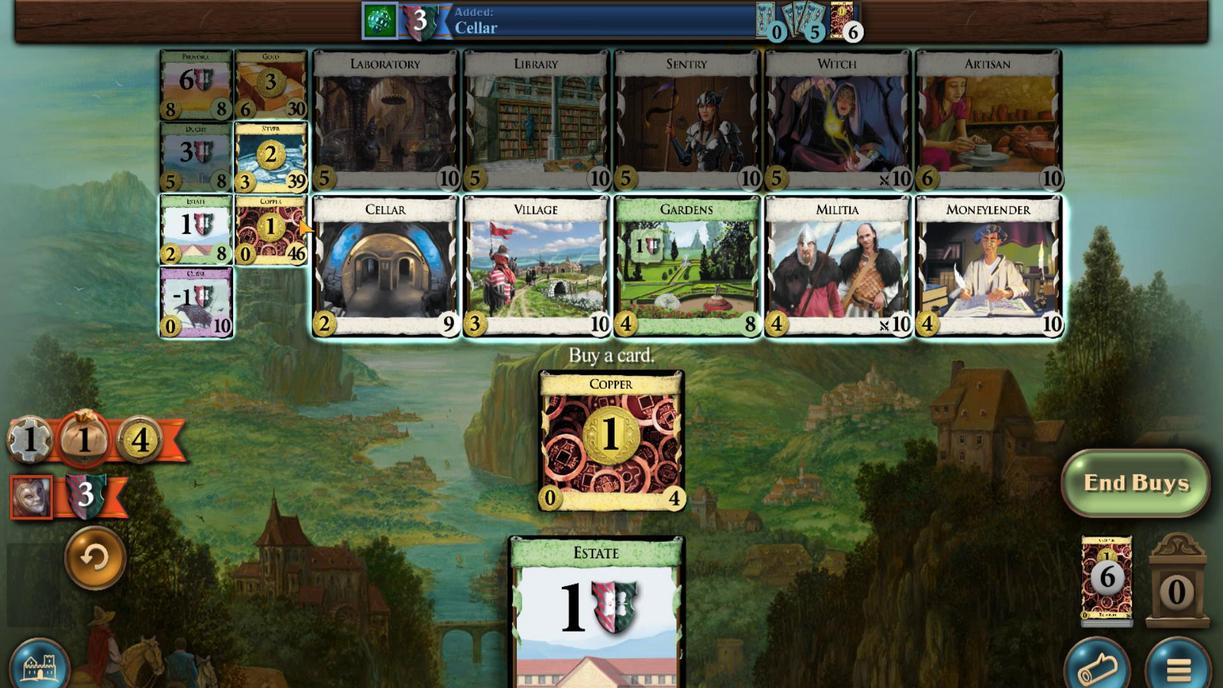 
Action: Mouse pressed left at (577, 546)
Screenshot: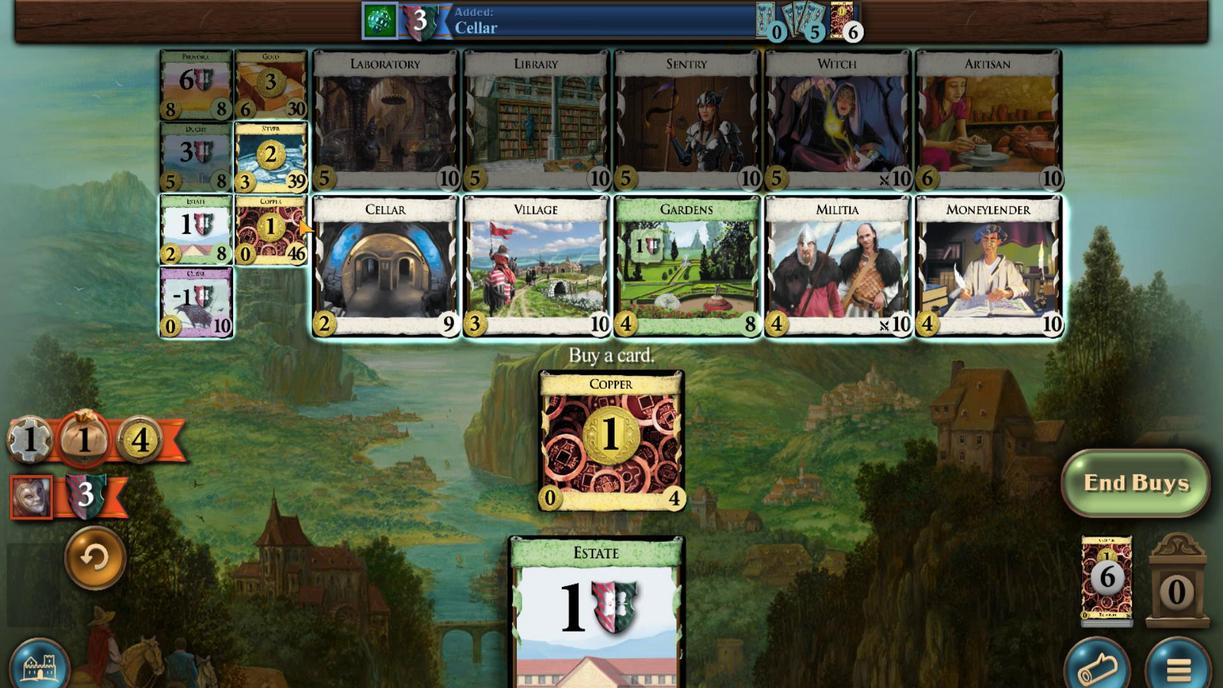 
Action: Mouse moved to (703, 482)
Screenshot: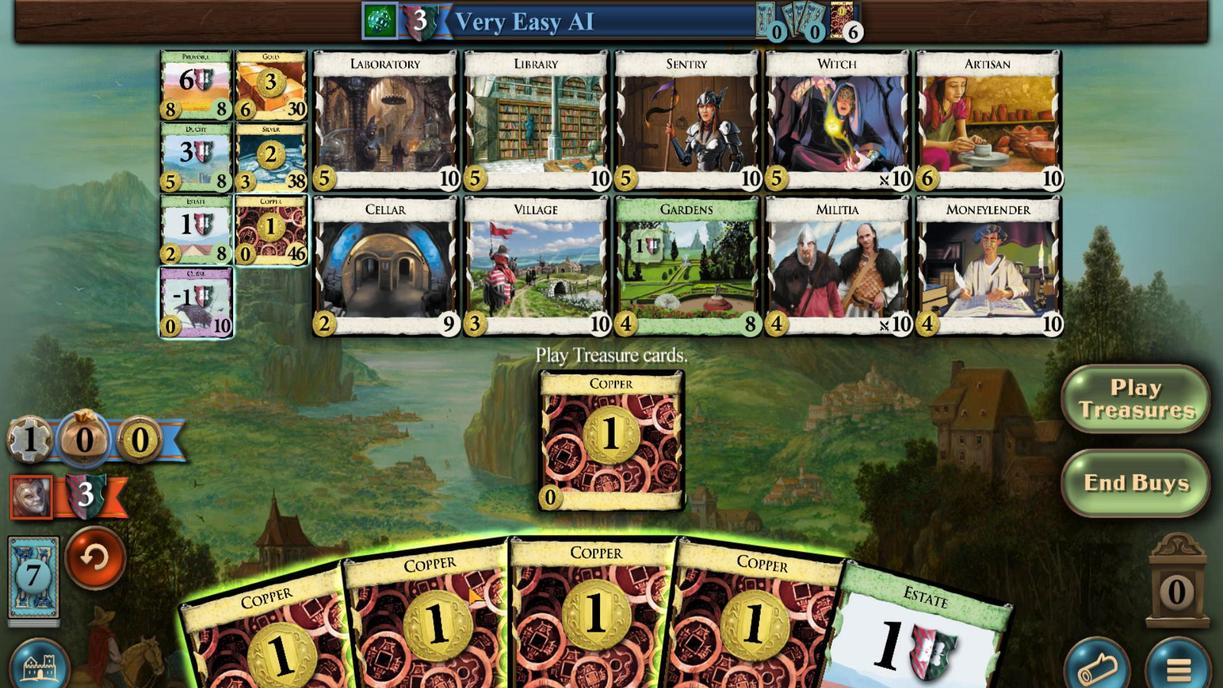 
Action: Mouse scrolled (703, 482) with delta (0, 0)
Screenshot: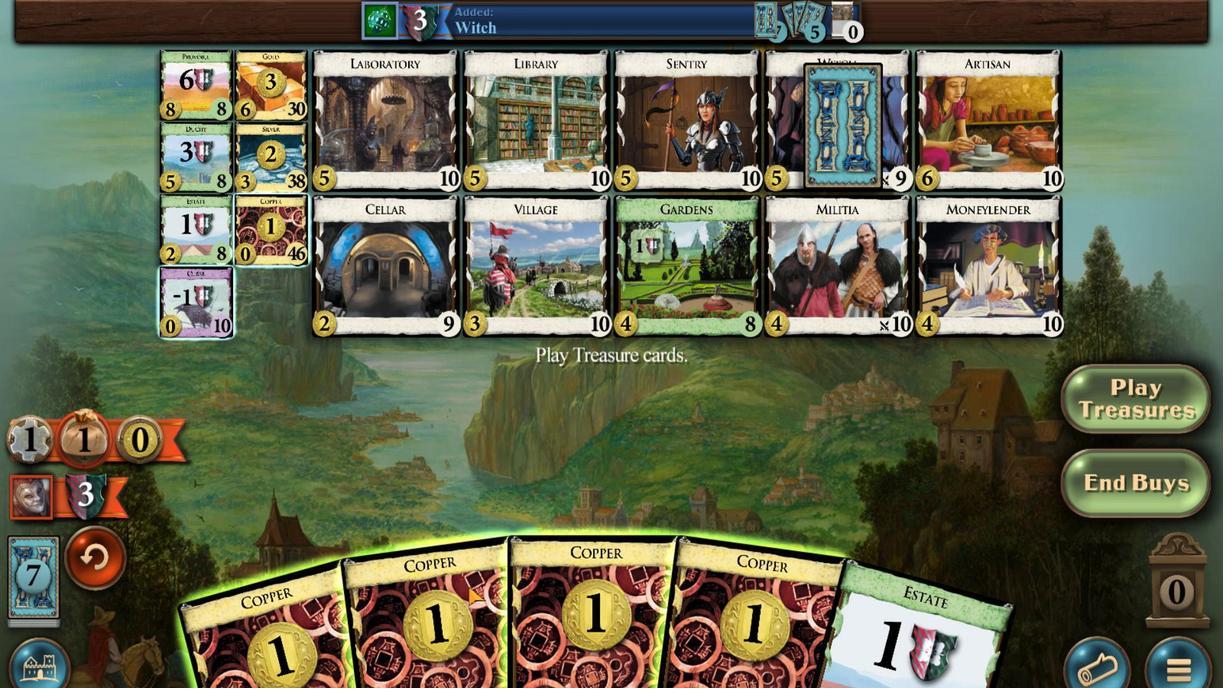 
Action: Mouse scrolled (703, 482) with delta (0, 0)
Screenshot: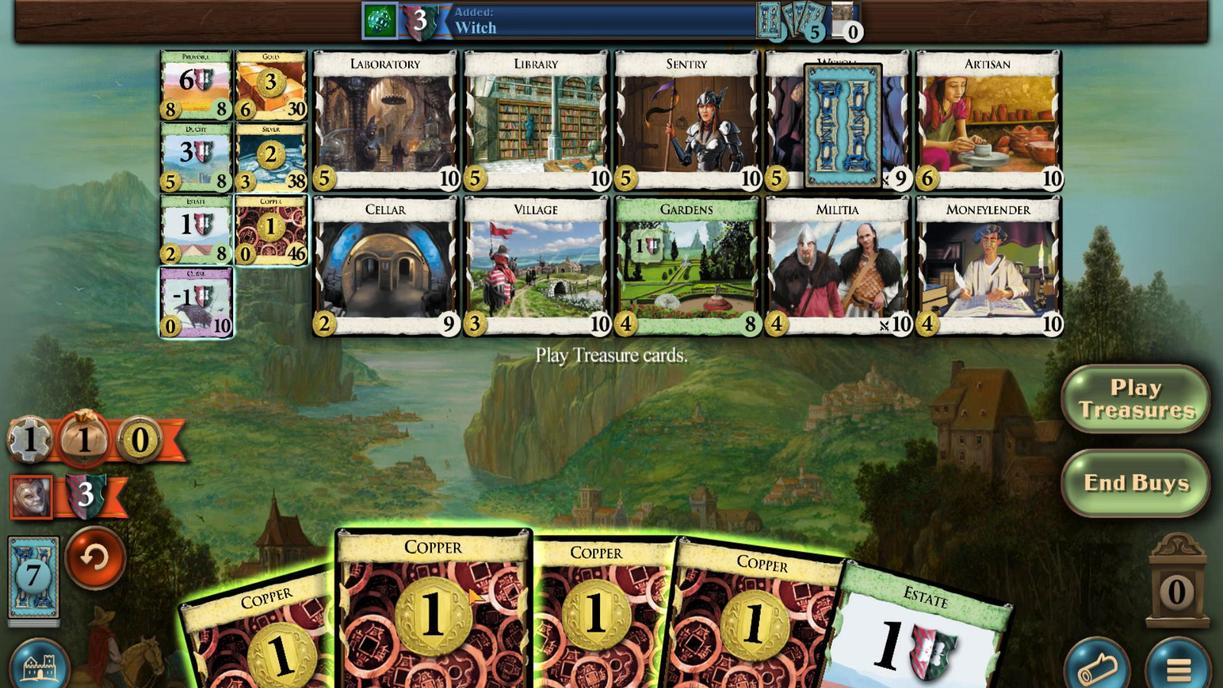 
Action: Mouse scrolled (703, 482) with delta (0, 0)
Screenshot: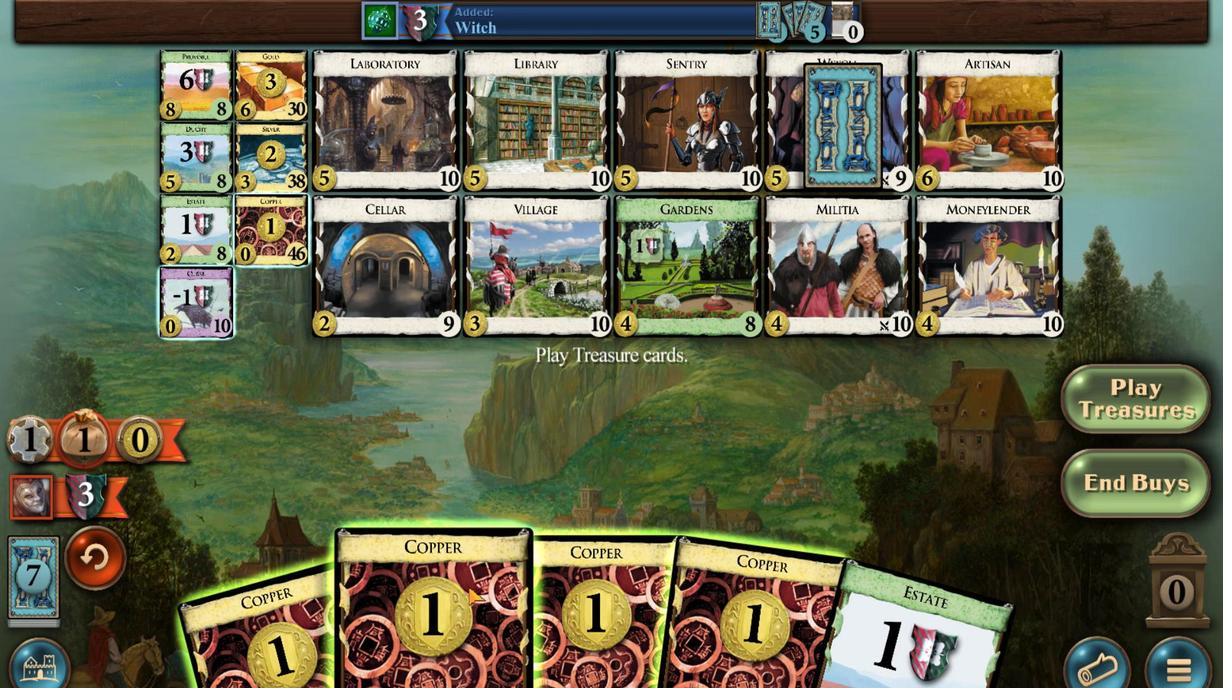 
Action: Mouse scrolled (703, 482) with delta (0, 0)
Screenshot: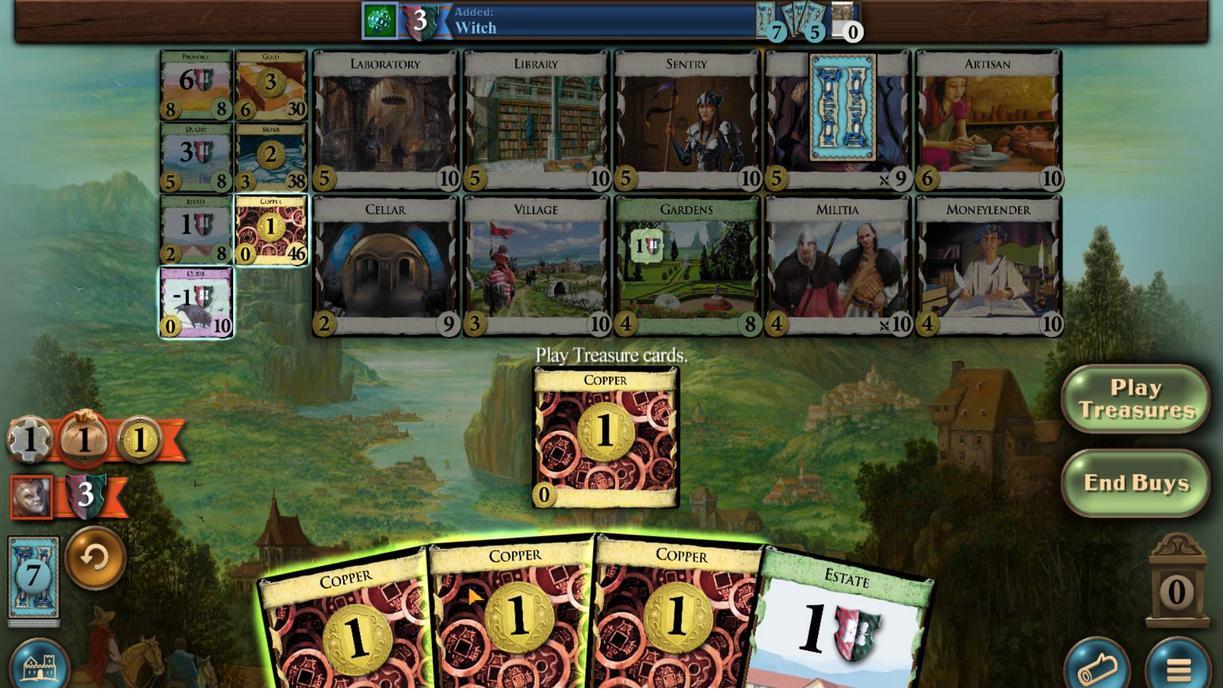 
Action: Mouse scrolled (703, 482) with delta (0, 0)
Screenshot: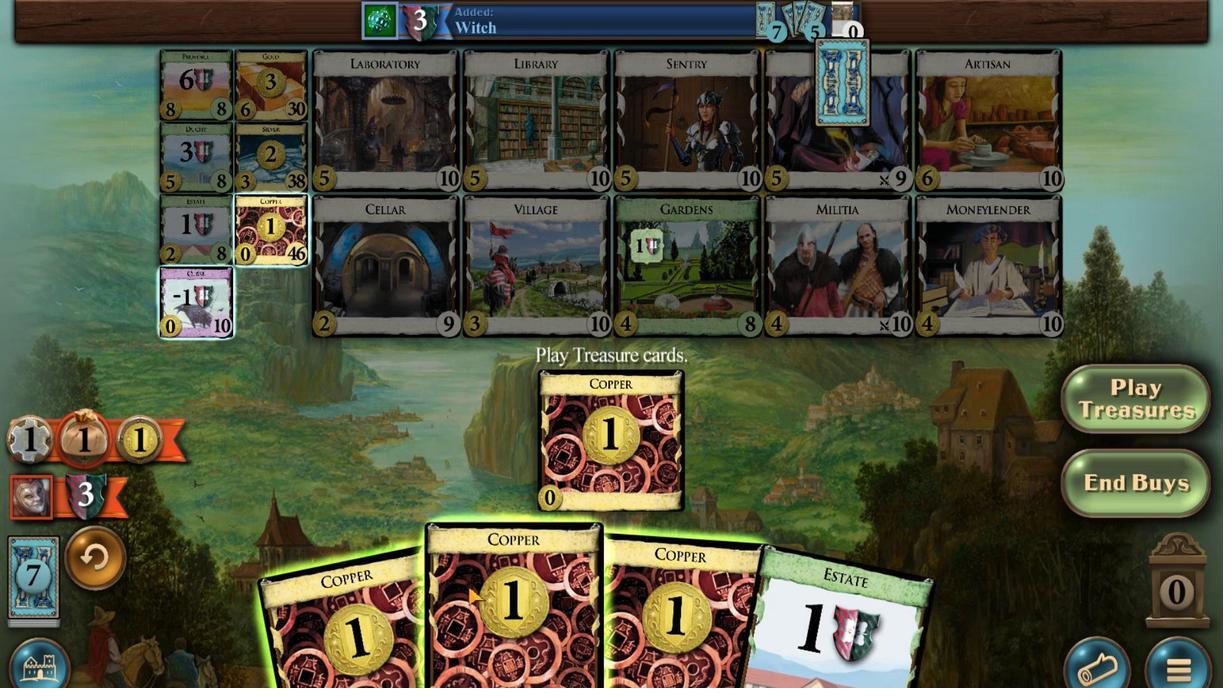 
Action: Mouse scrolled (703, 482) with delta (0, 0)
Screenshot: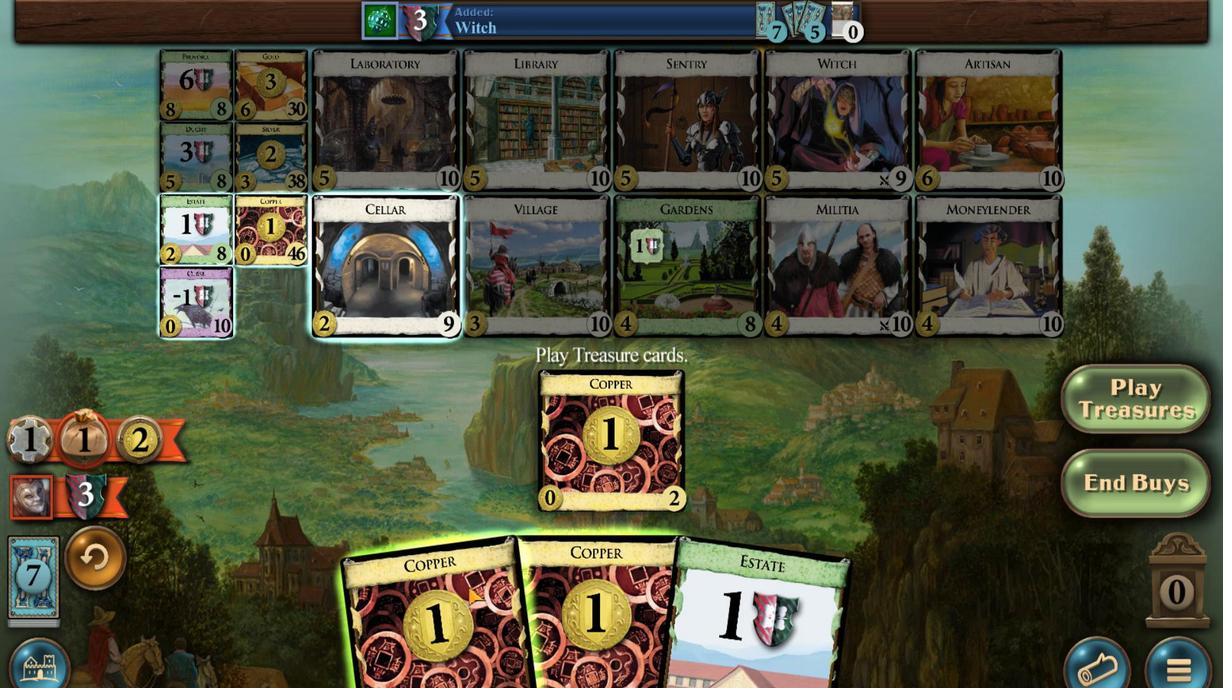 
Action: Mouse scrolled (703, 482) with delta (0, 0)
Screenshot: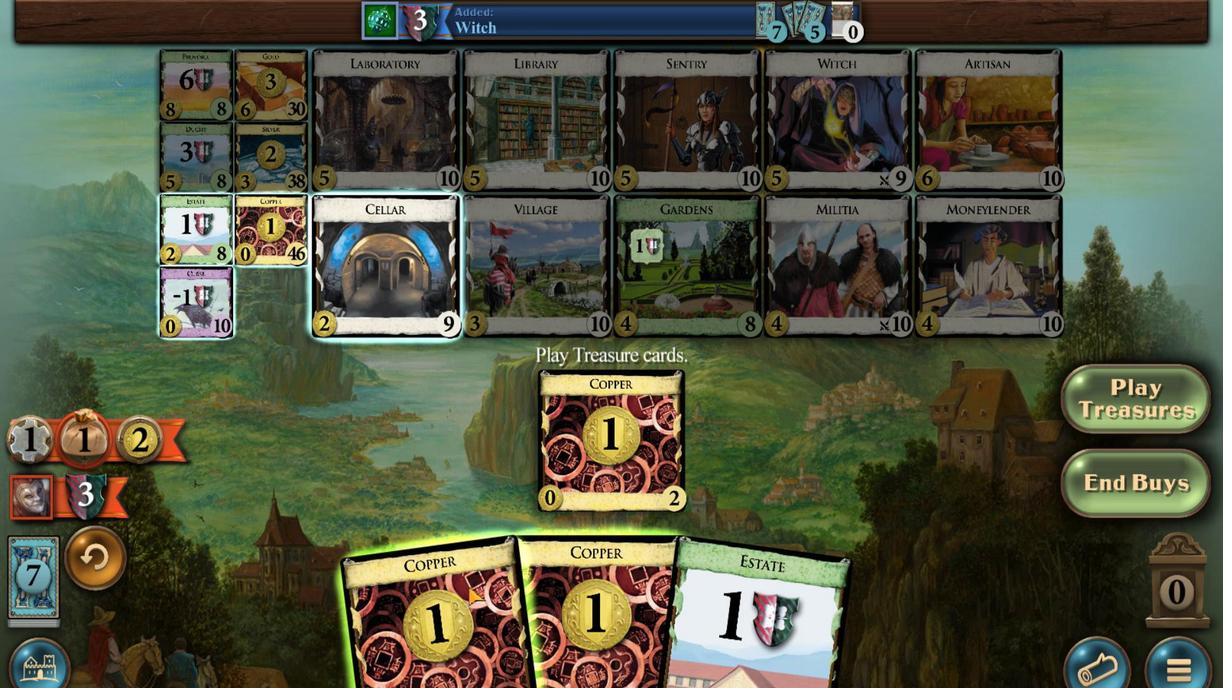 
Action: Mouse scrolled (703, 482) with delta (0, 0)
Screenshot: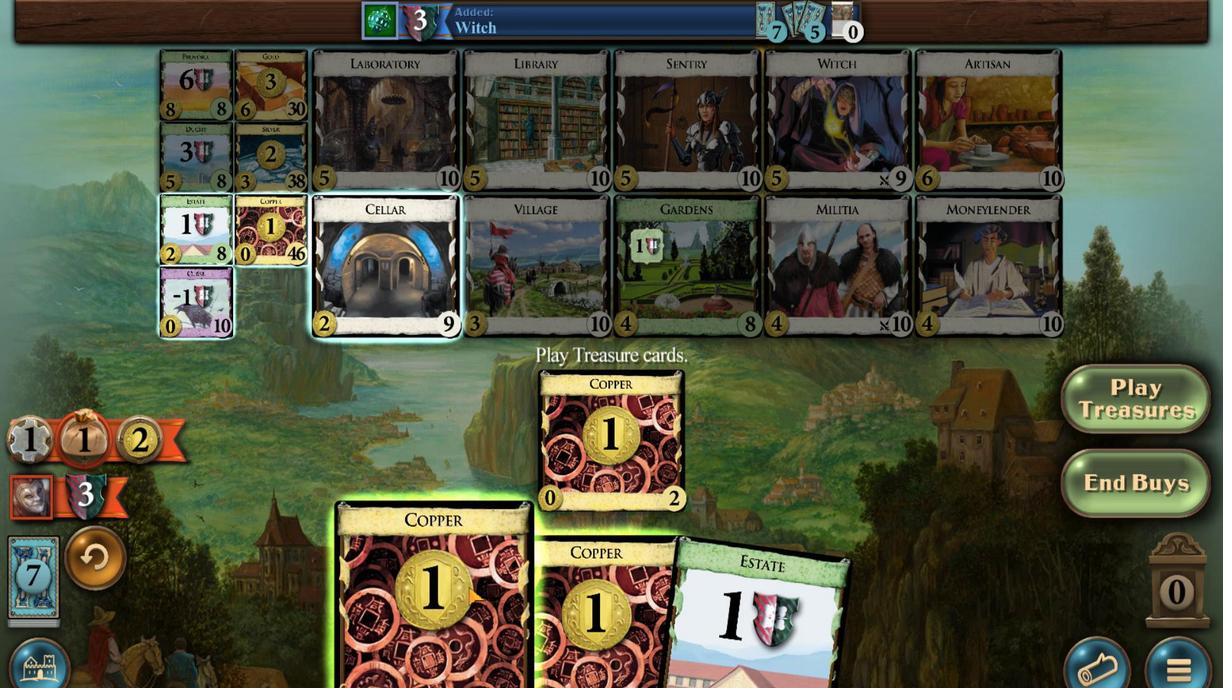 
Action: Mouse moved to (722, 483)
Screenshot: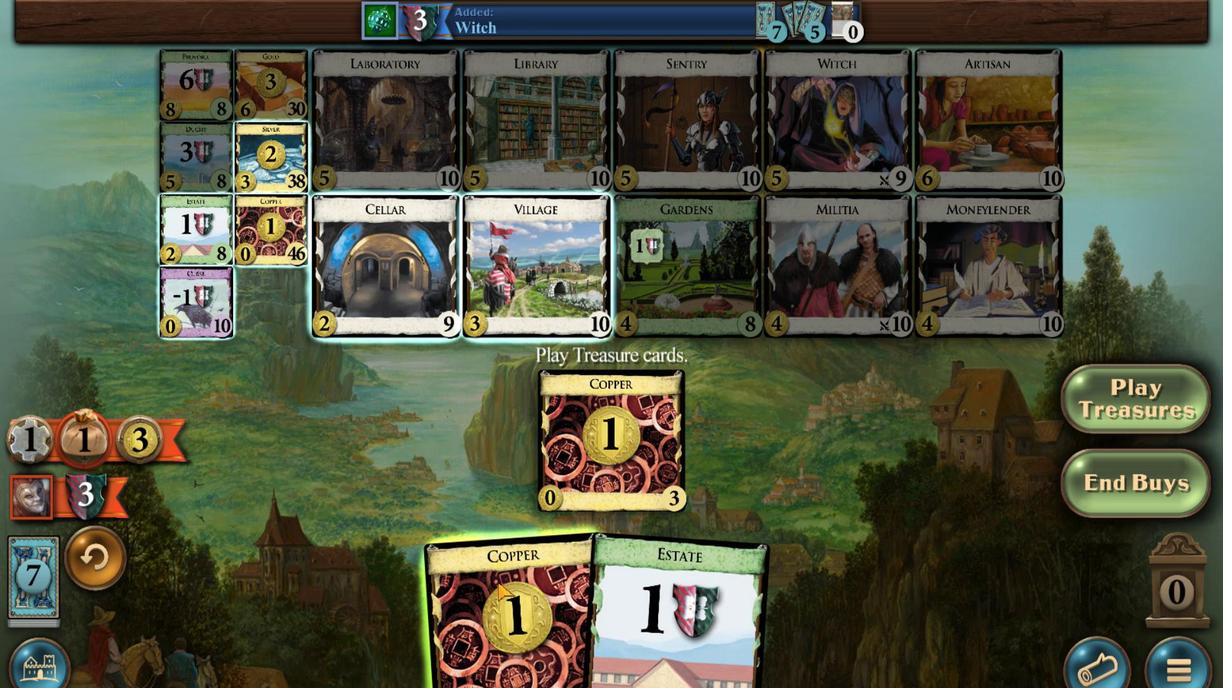 
Action: Mouse scrolled (722, 483) with delta (0, 0)
Screenshot: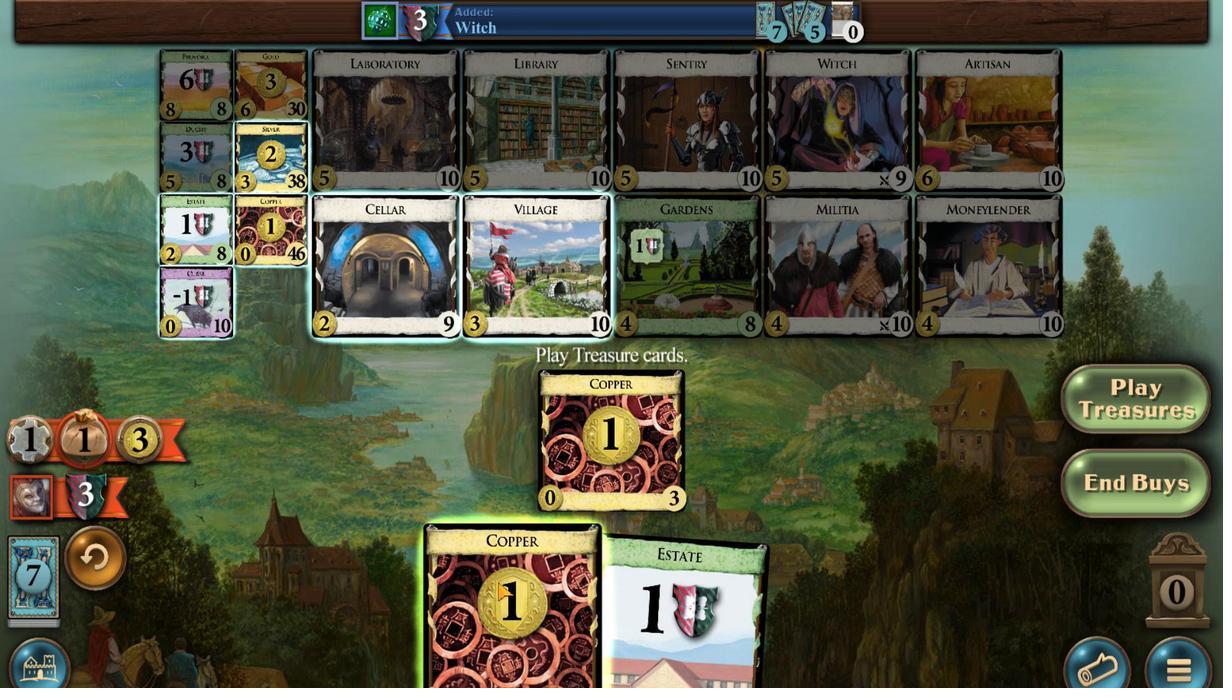 
Action: Mouse scrolled (722, 483) with delta (0, 0)
Screenshot: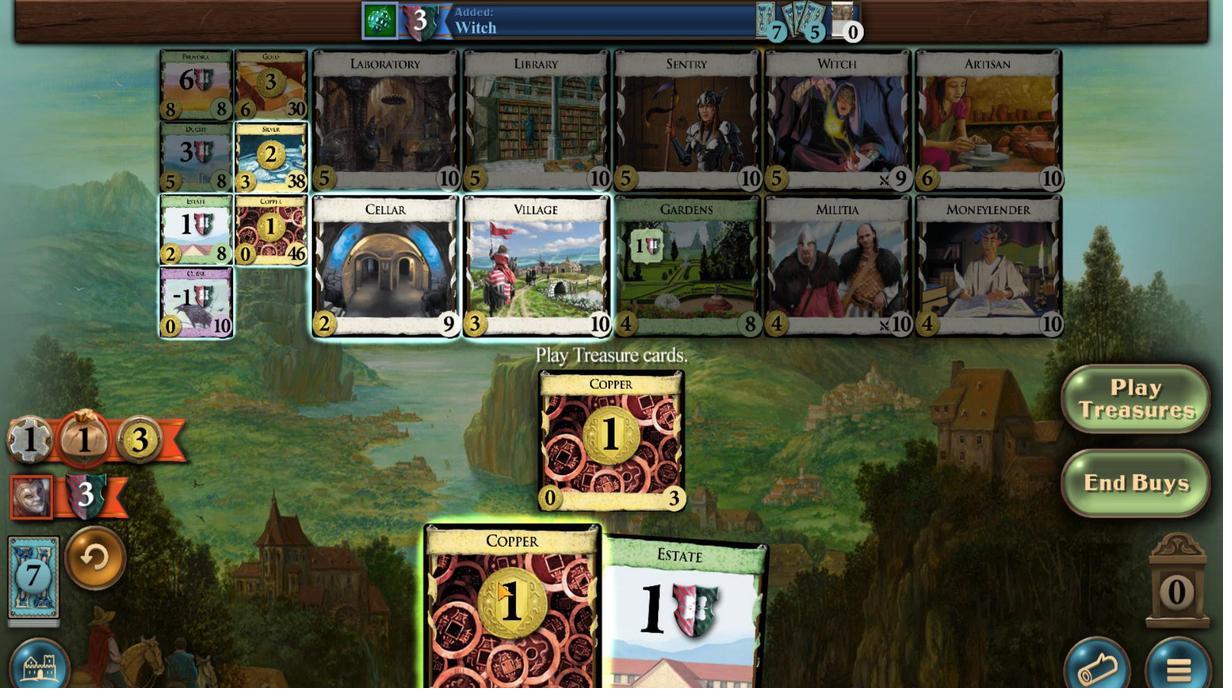 
Action: Mouse scrolled (722, 483) with delta (0, 0)
Screenshot: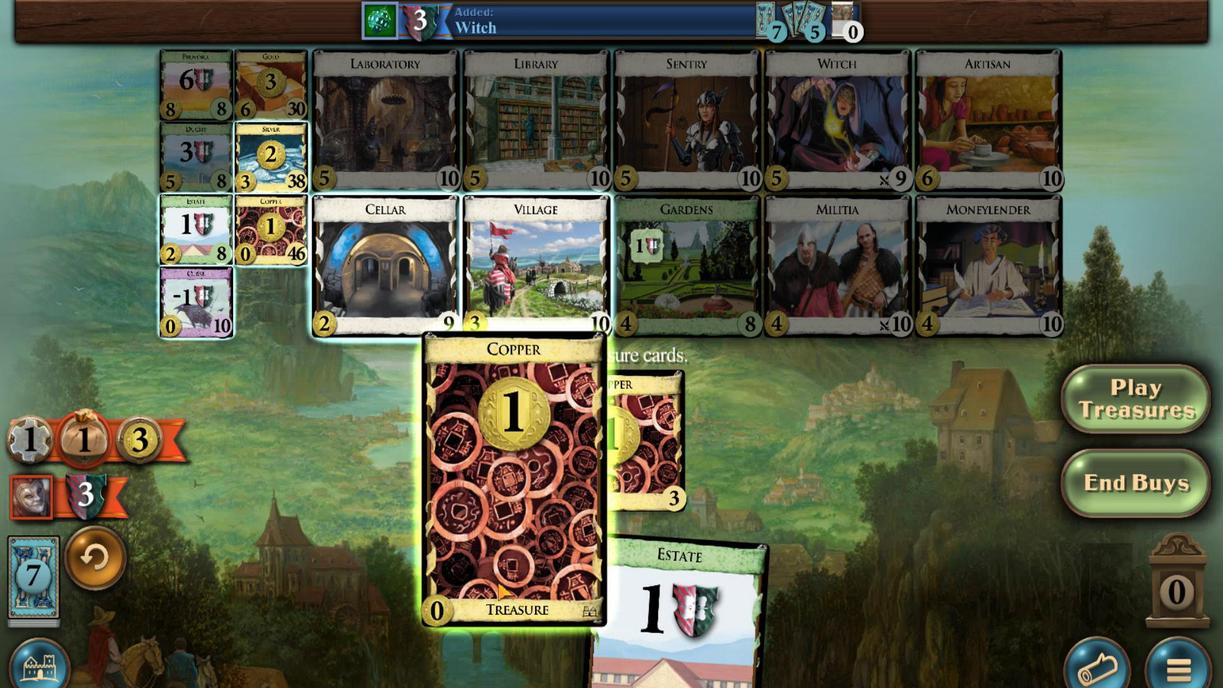 
Action: Mouse moved to (524, 536)
Screenshot: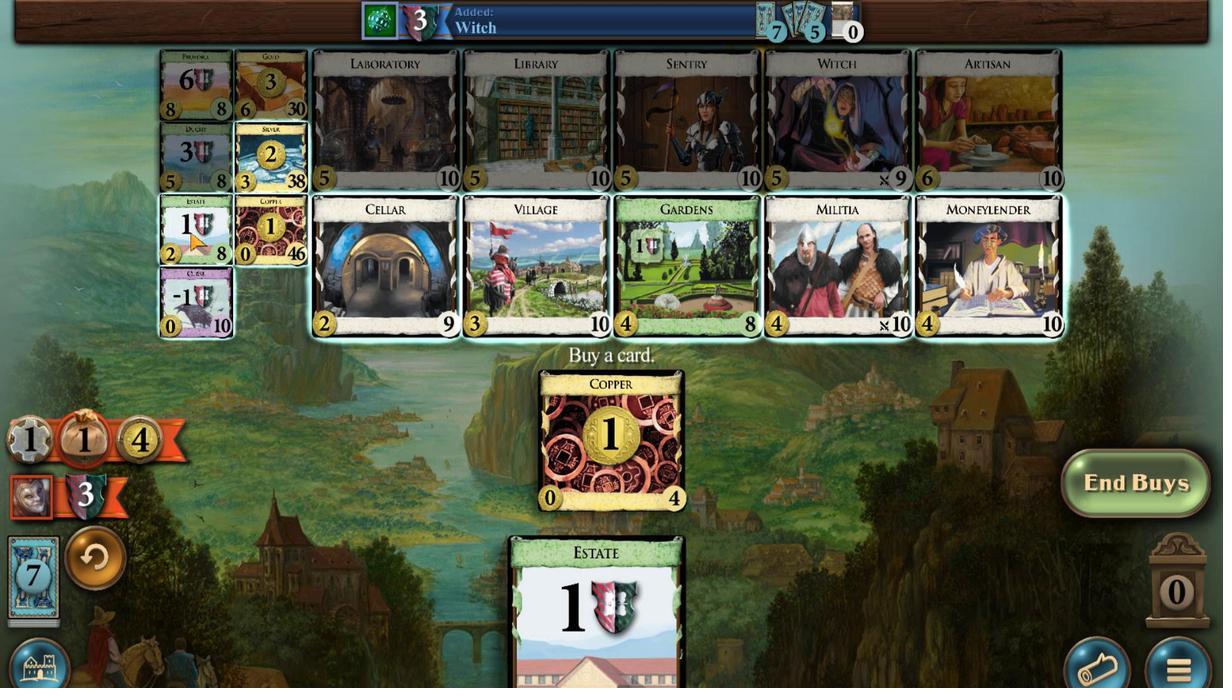 
Action: Mouse pressed left at (524, 536)
Screenshot: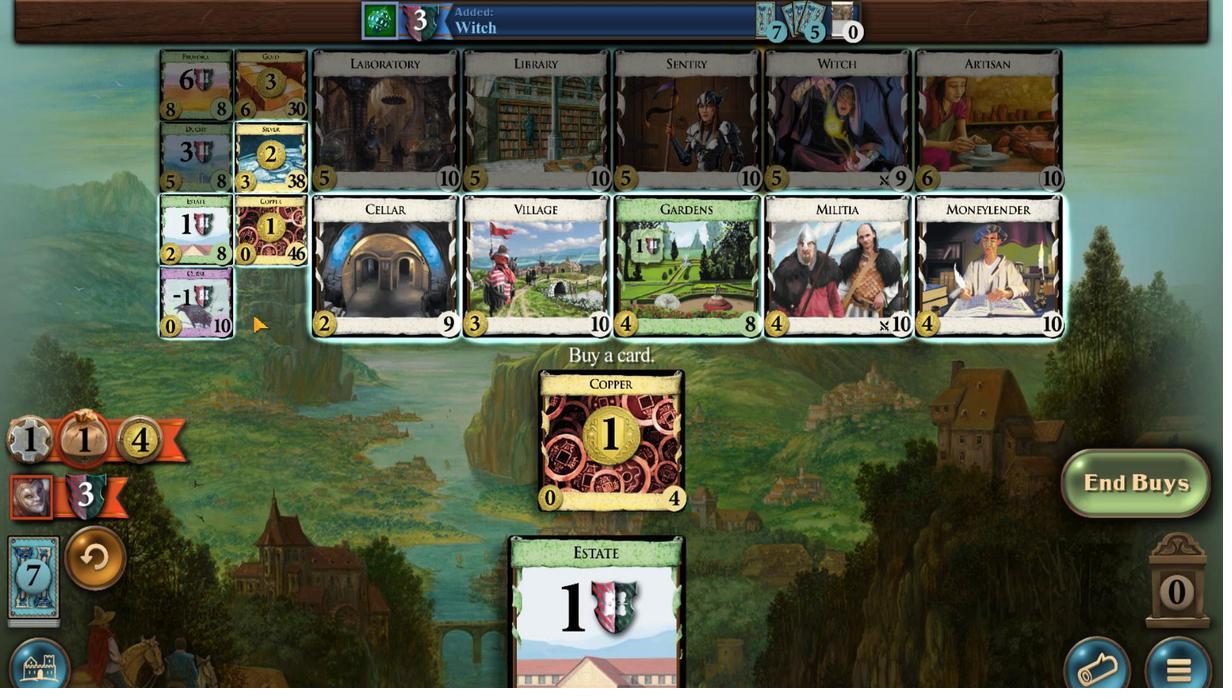
Action: Mouse moved to (597, 475)
Screenshot: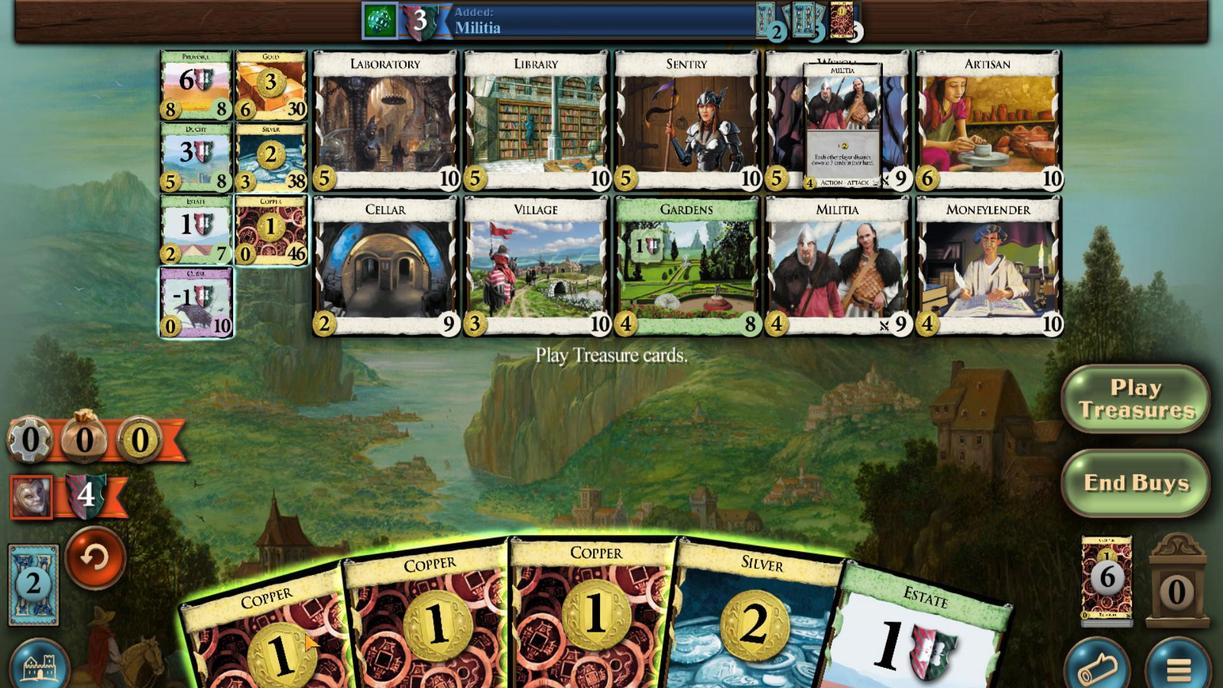 
Action: Mouse scrolled (597, 475) with delta (0, 0)
Screenshot: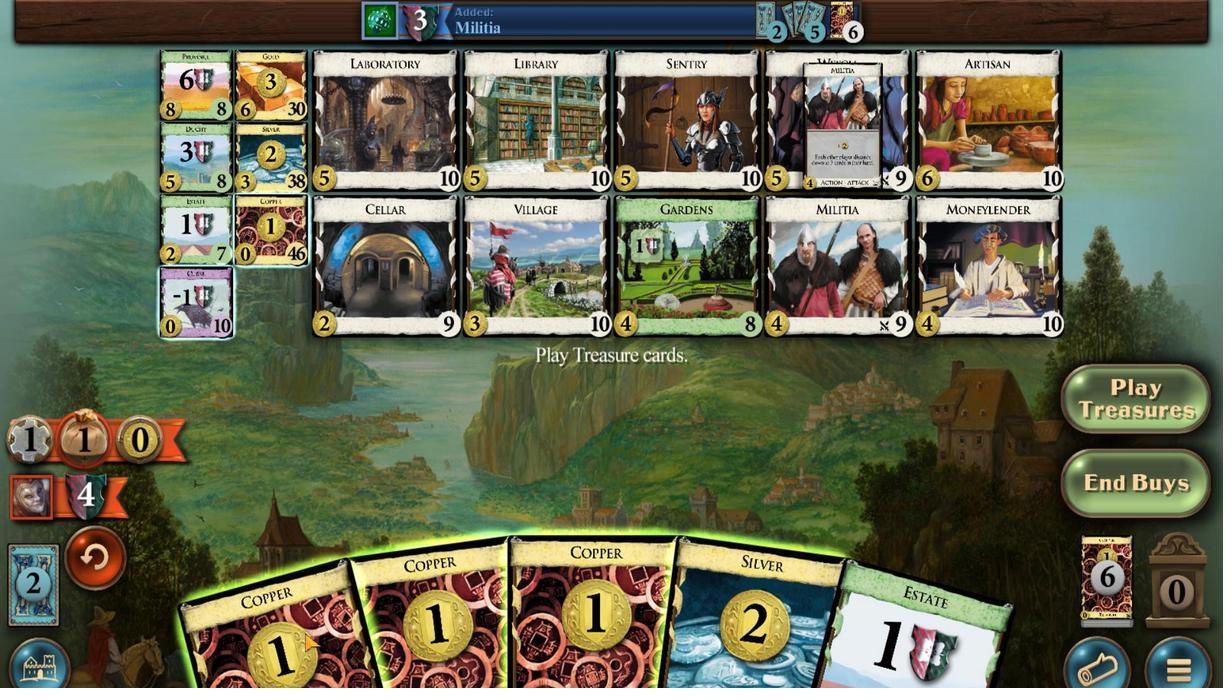 
Action: Mouse scrolled (597, 475) with delta (0, 0)
Screenshot: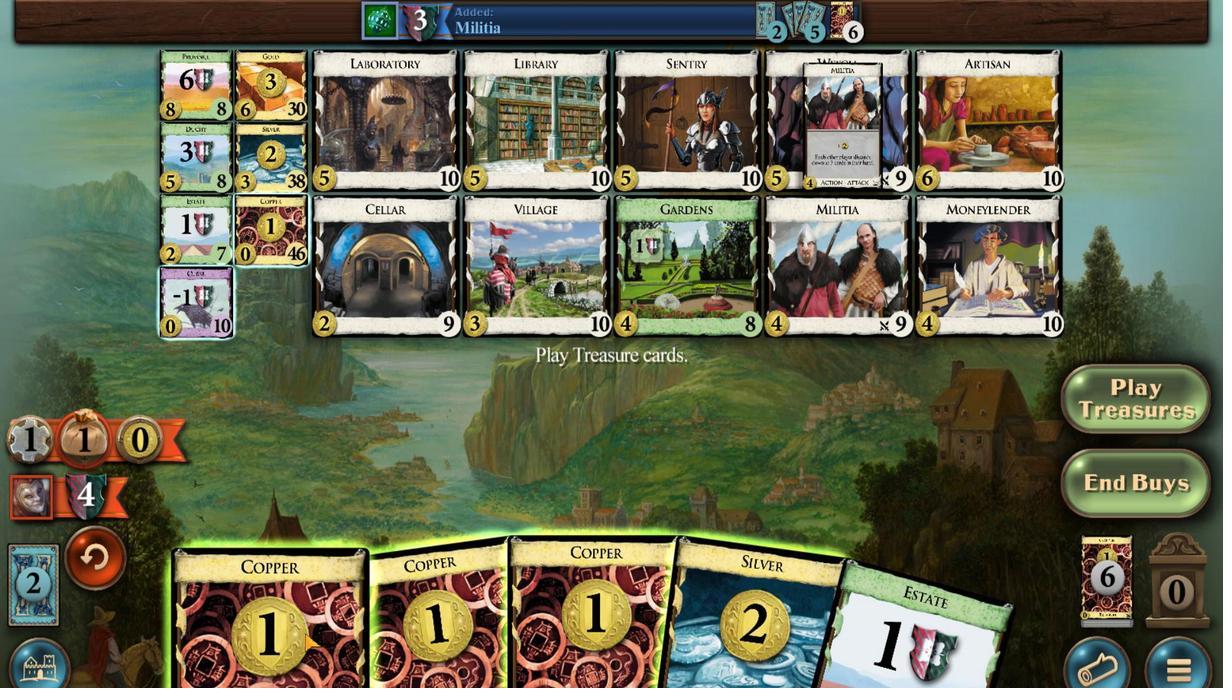 
Action: Mouse scrolled (597, 475) with delta (0, 0)
Screenshot: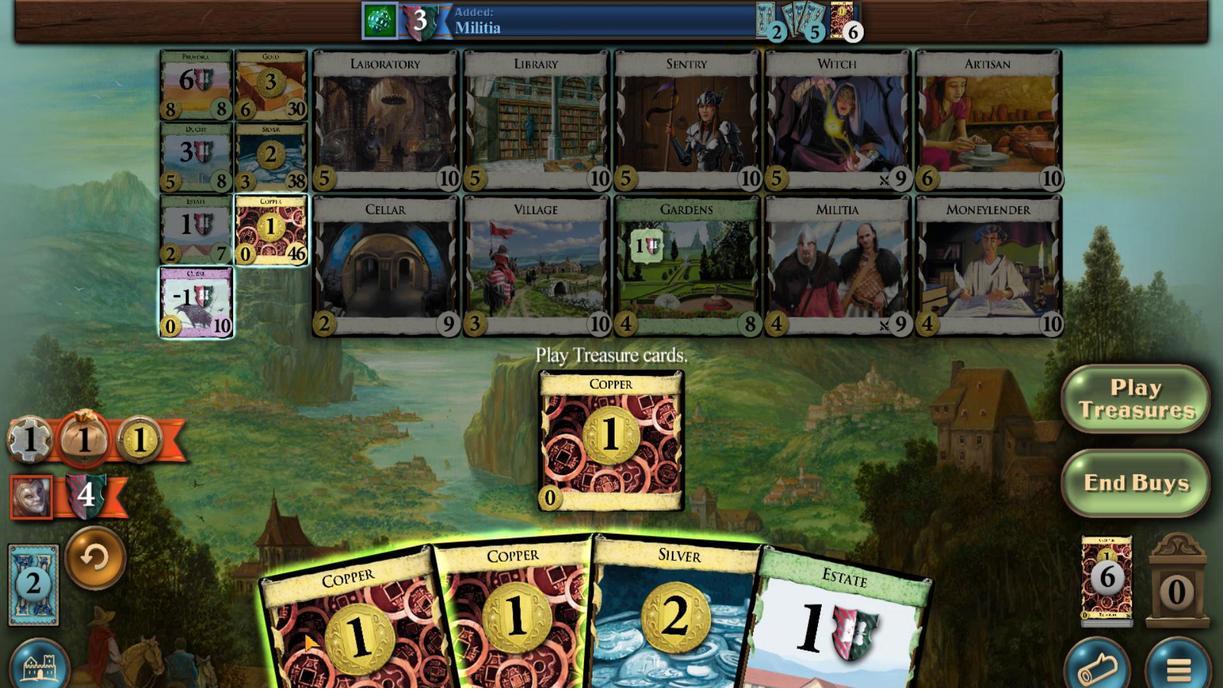 
Action: Mouse scrolled (597, 475) with delta (0, 0)
Screenshot: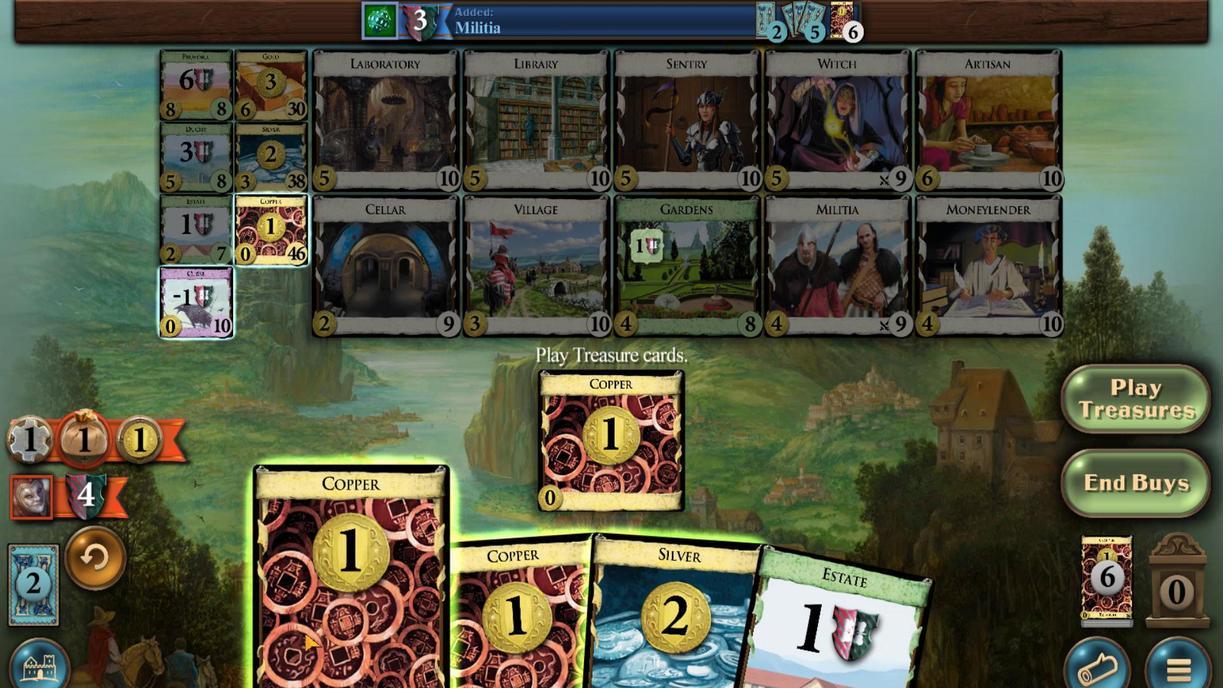 
Action: Mouse scrolled (597, 475) with delta (0, 0)
Screenshot: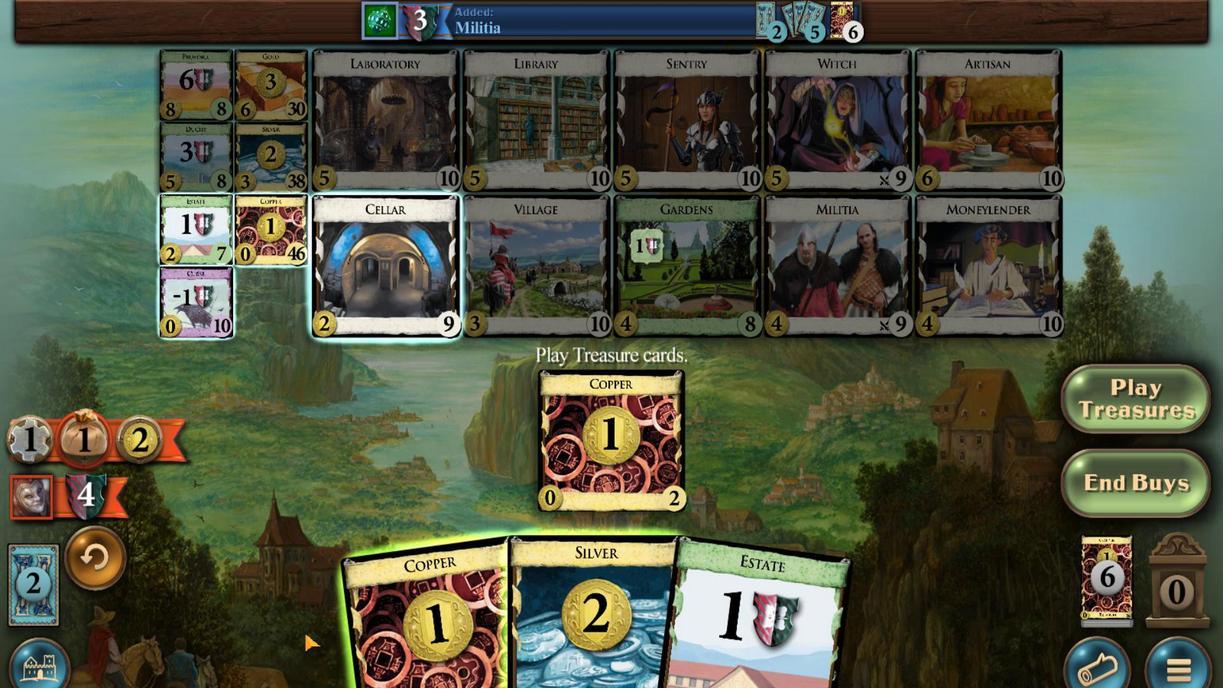 
Action: Mouse scrolled (597, 475) with delta (0, 0)
Screenshot: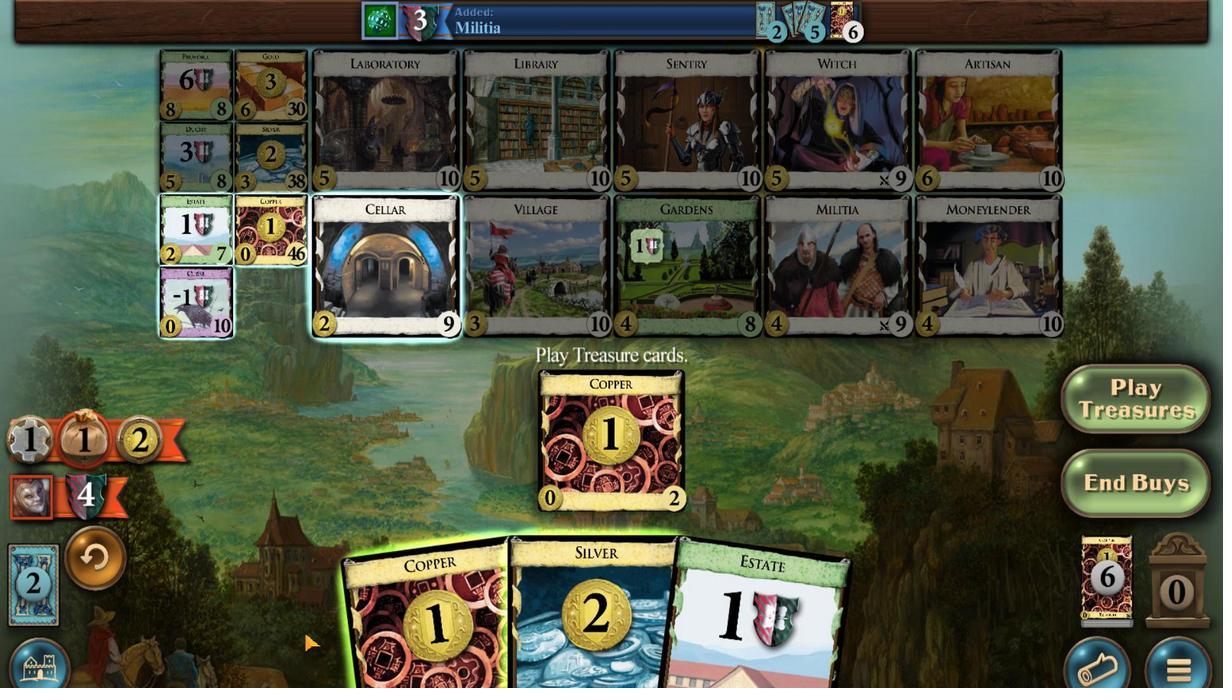 
Action: Mouse scrolled (597, 475) with delta (0, 0)
Screenshot: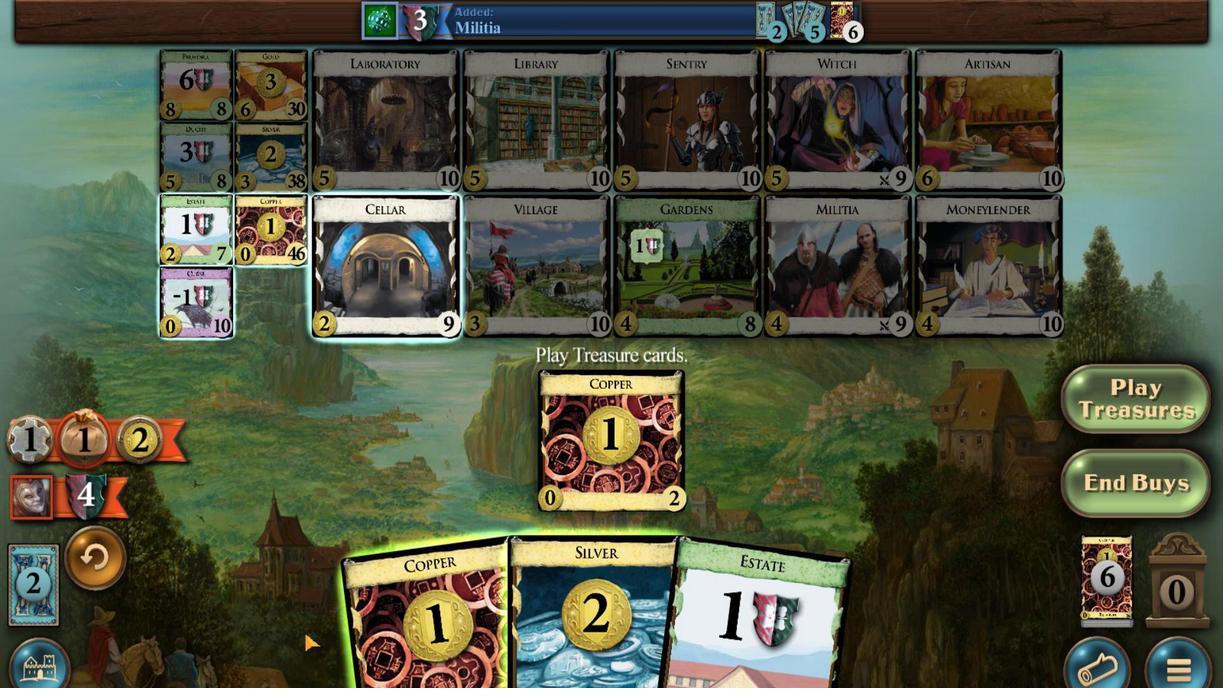 
Action: Mouse moved to (610, 475)
Screenshot: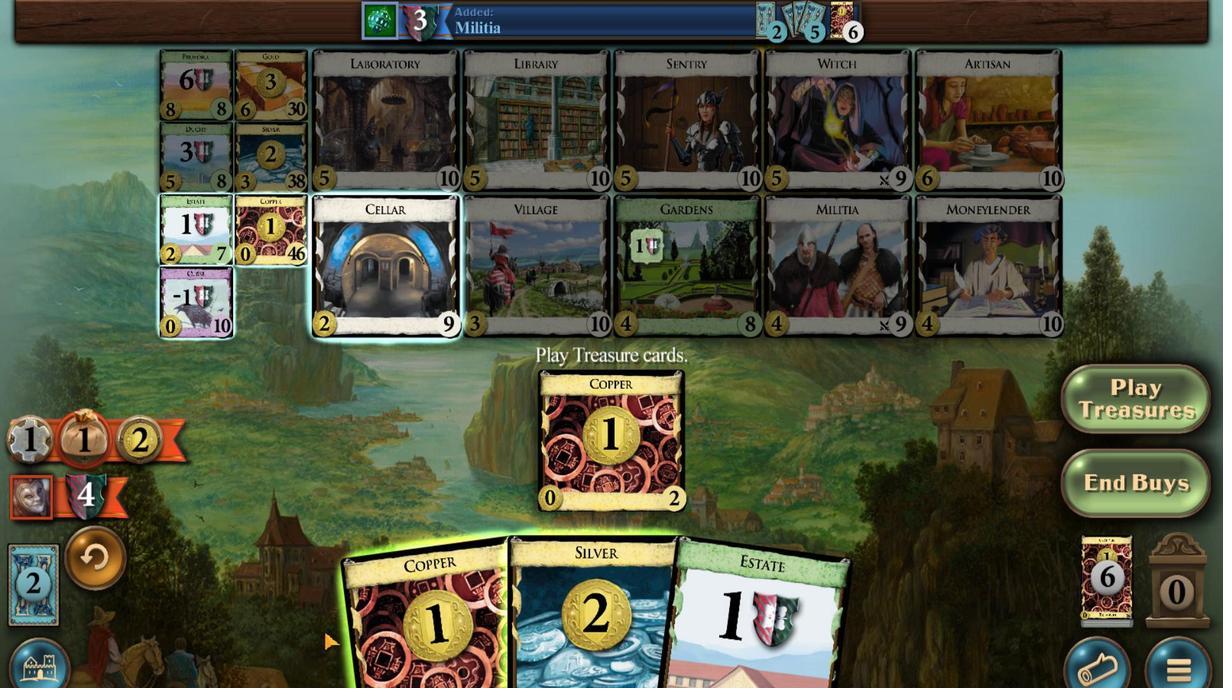 
Action: Mouse scrolled (610, 476) with delta (0, 0)
Screenshot: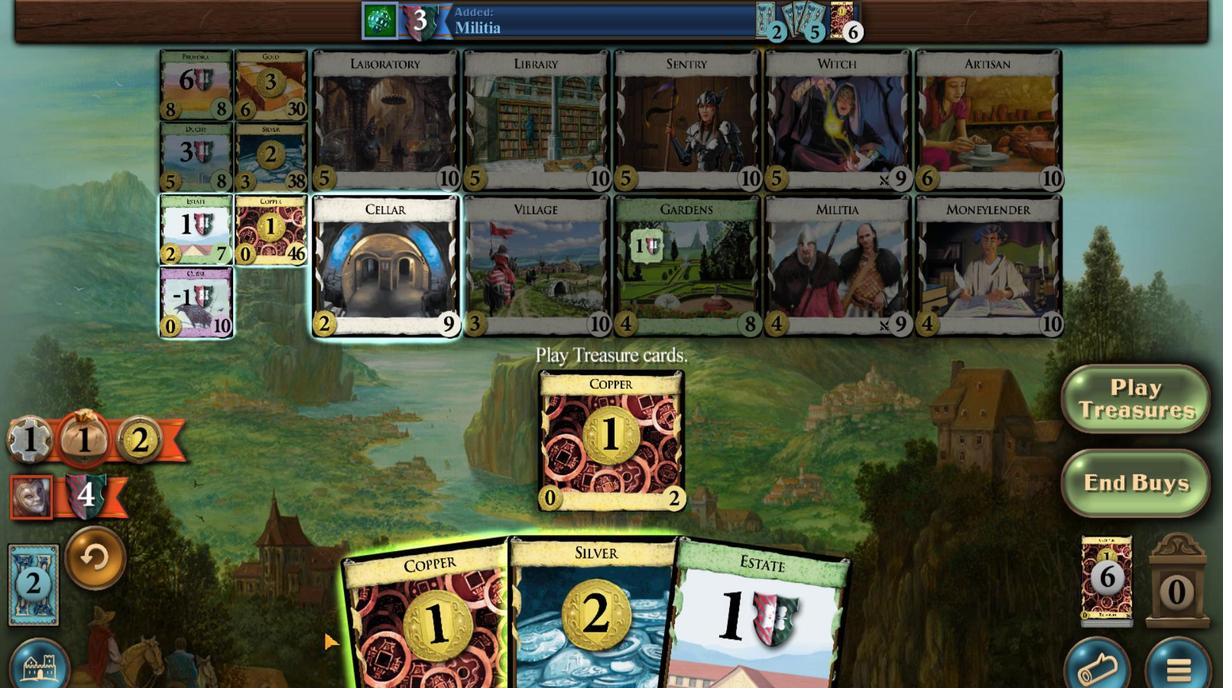 
Action: Mouse moved to (611, 476)
Screenshot: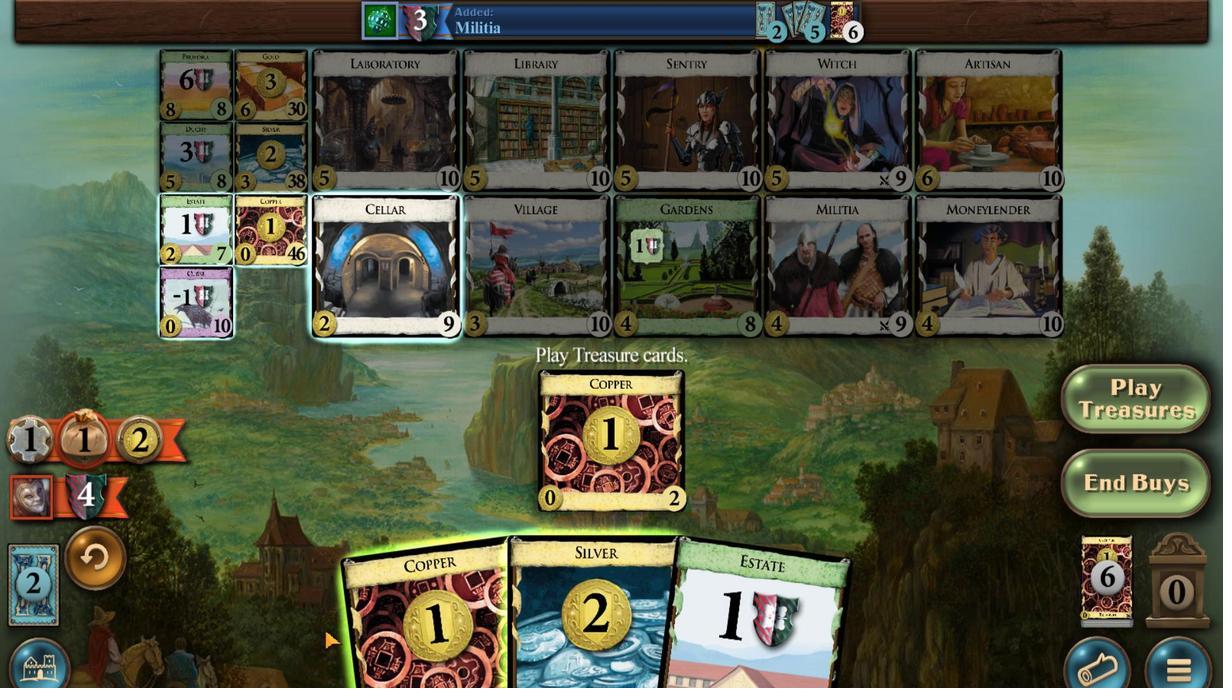 
Action: Mouse scrolled (611, 476) with delta (0, 0)
Screenshot: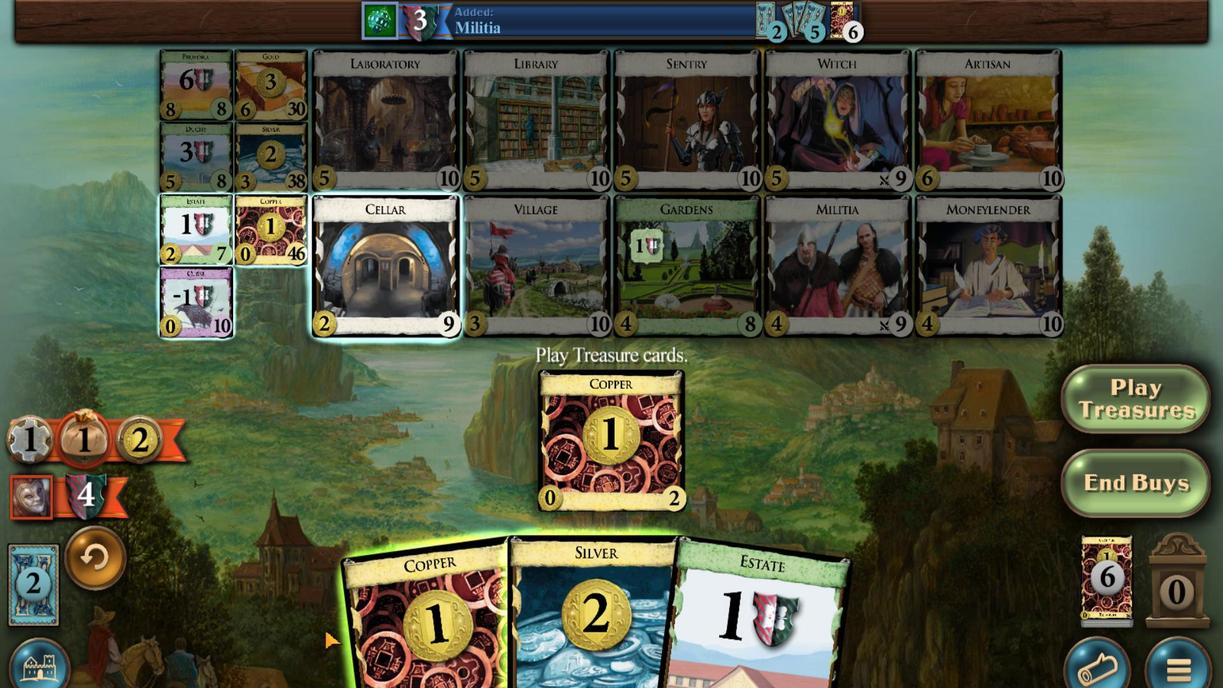 
Action: Mouse scrolled (611, 476) with delta (0, 0)
Screenshot: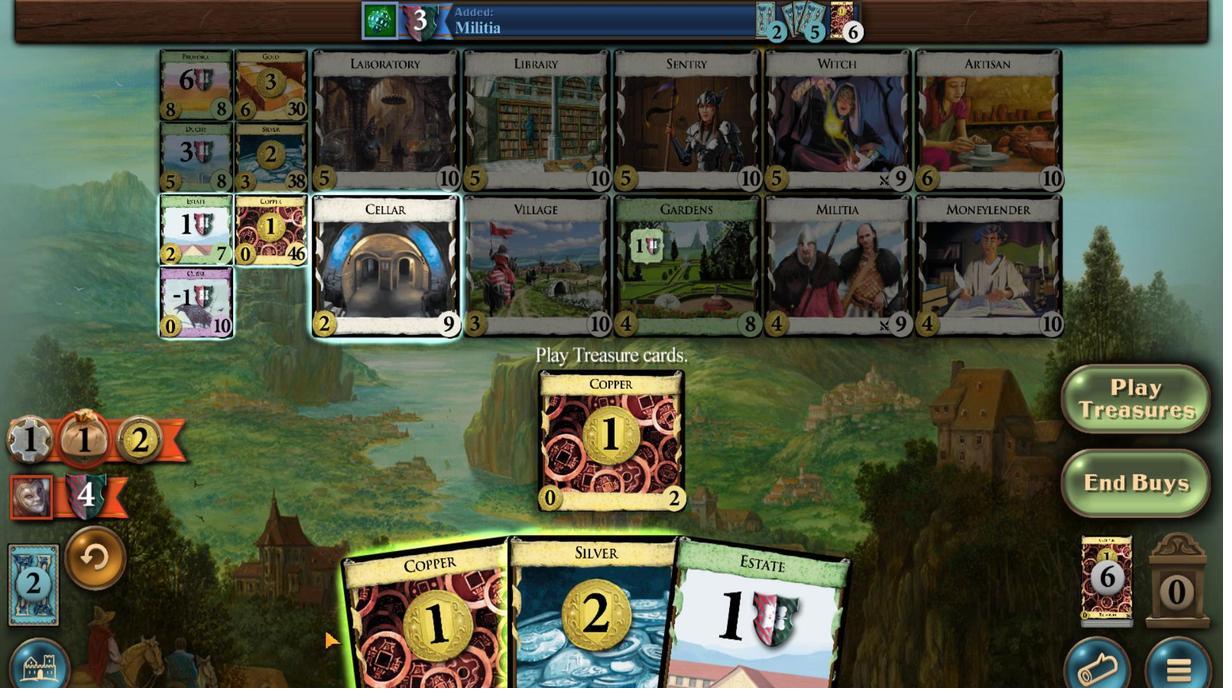
Action: Mouse moved to (633, 478)
Screenshot: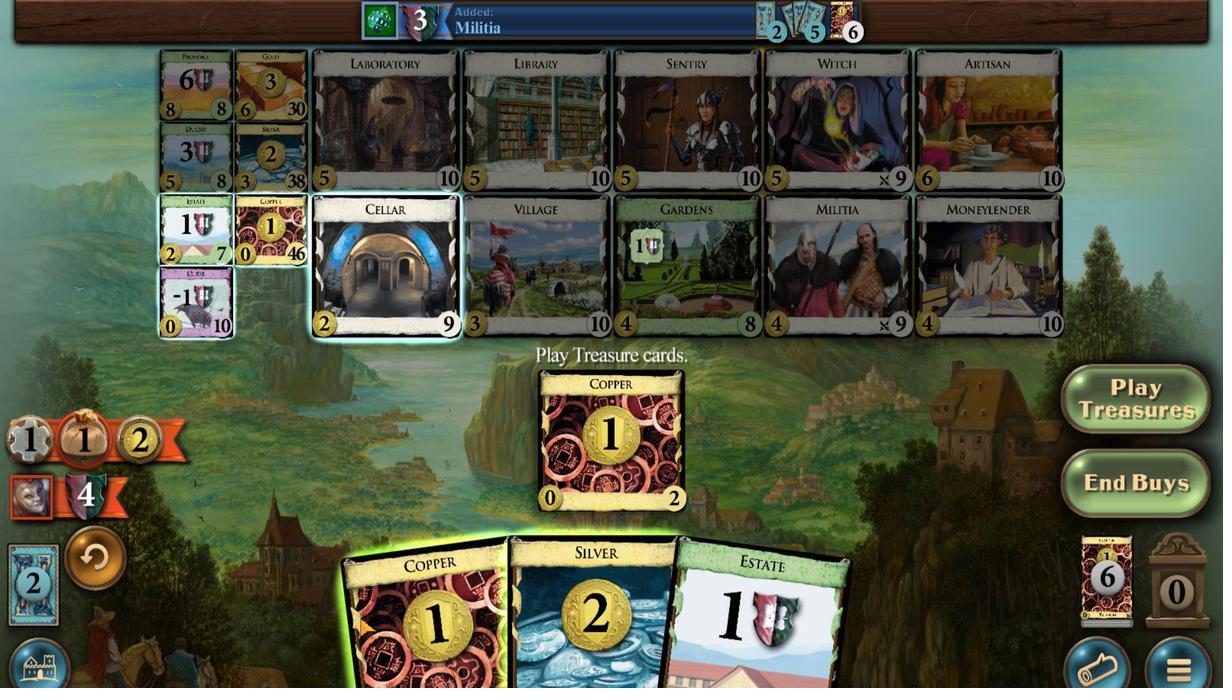 
Action: Mouse scrolled (633, 478) with delta (0, 0)
Screenshot: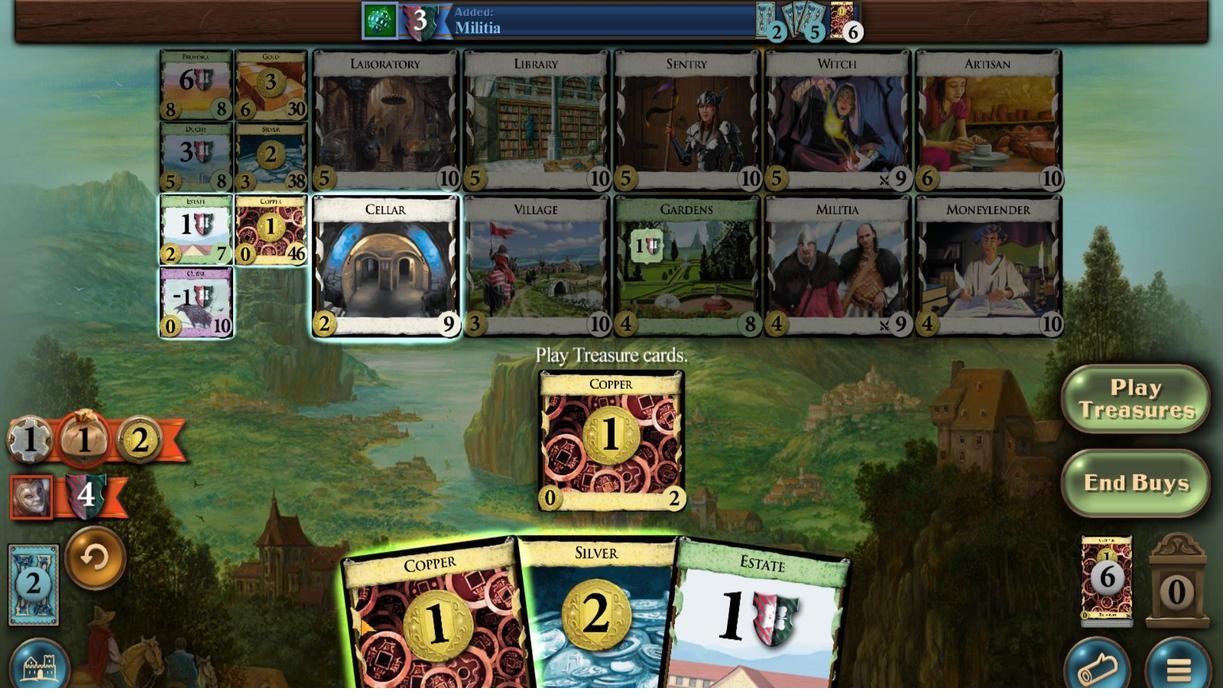 
Action: Mouse moved to (634, 478)
Screenshot: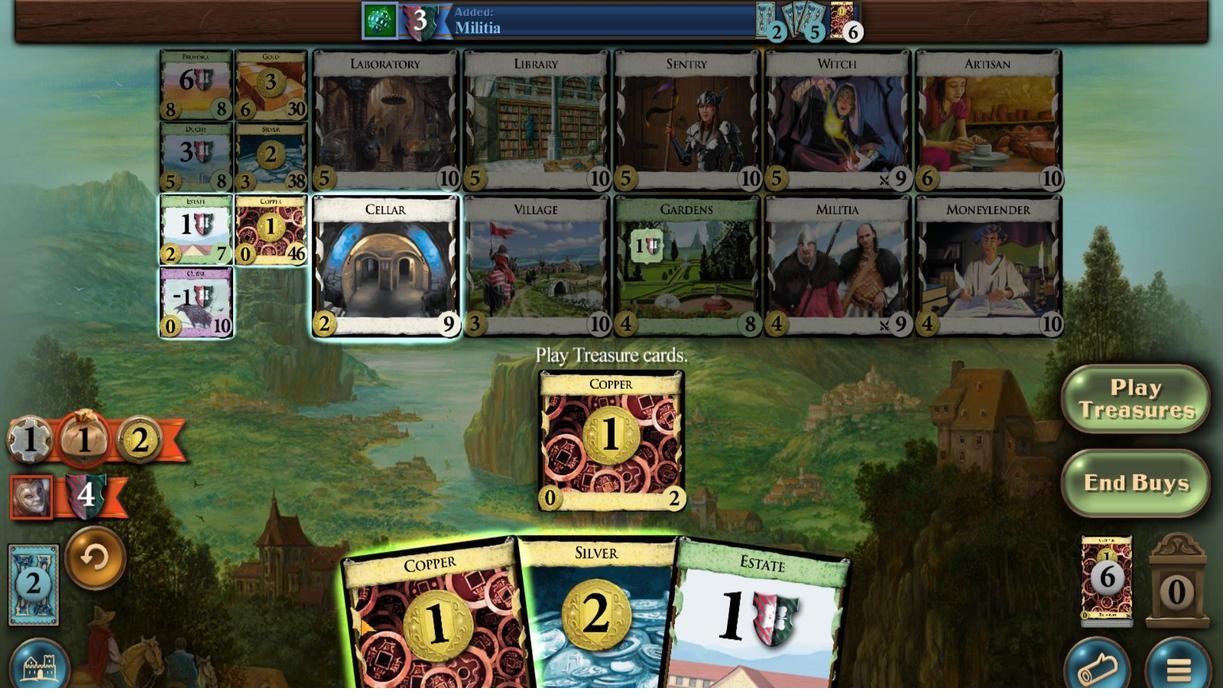 
Action: Mouse scrolled (634, 478) with delta (0, 0)
Screenshot: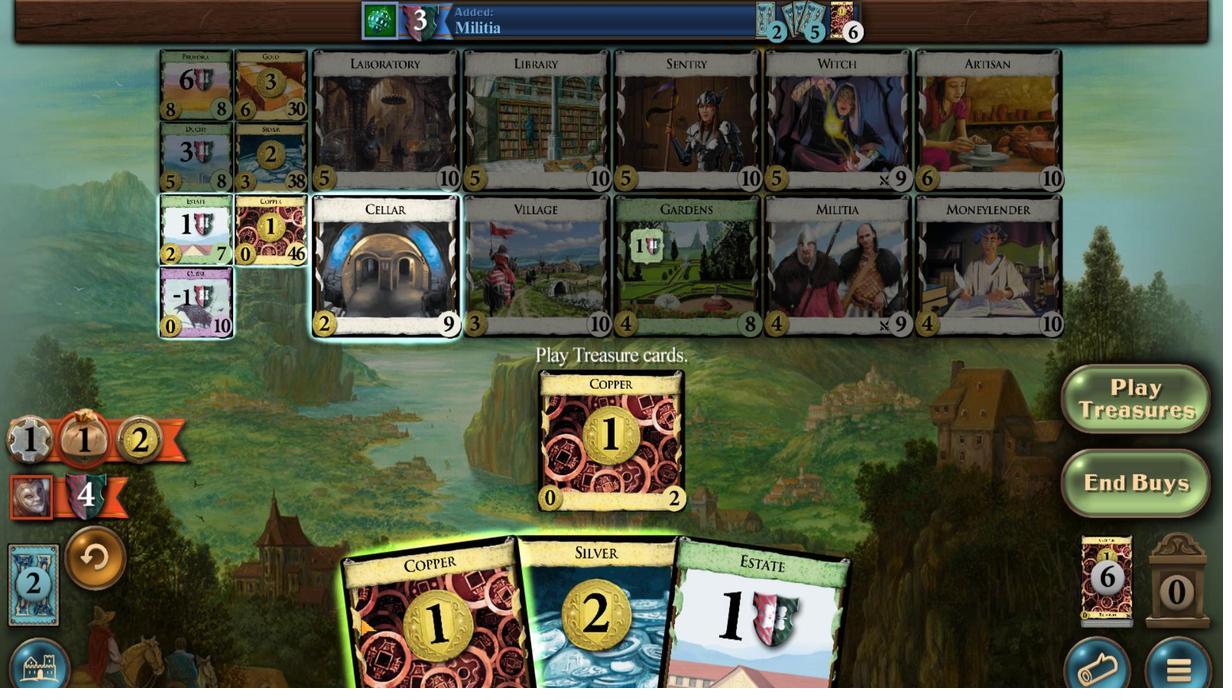 
Action: Mouse scrolled (634, 478) with delta (0, 0)
Screenshot: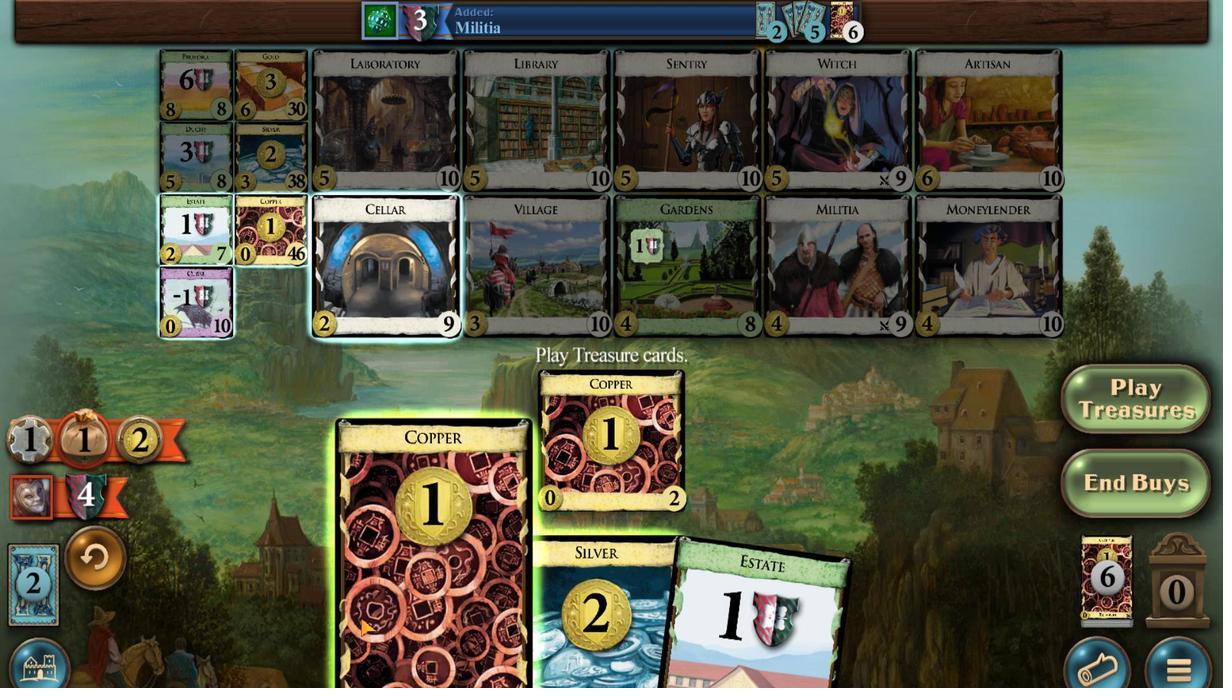 
Action: Mouse moved to (732, 478)
Screenshot: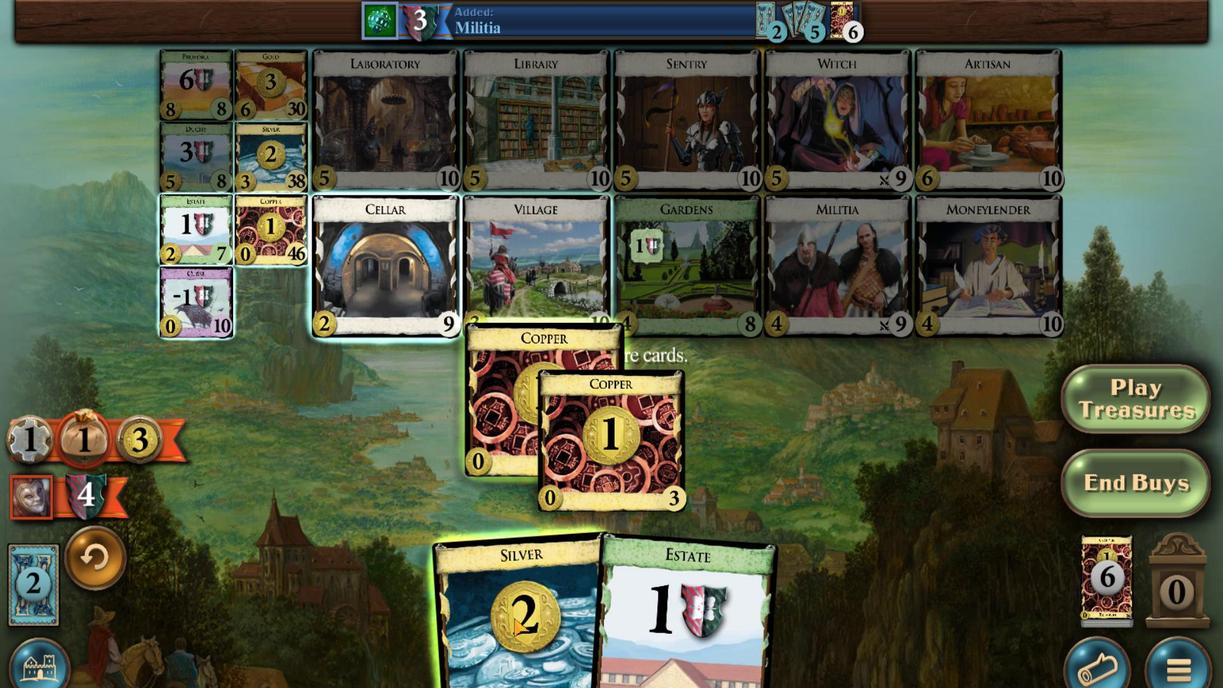 
Action: Mouse scrolled (732, 478) with delta (0, 0)
Screenshot: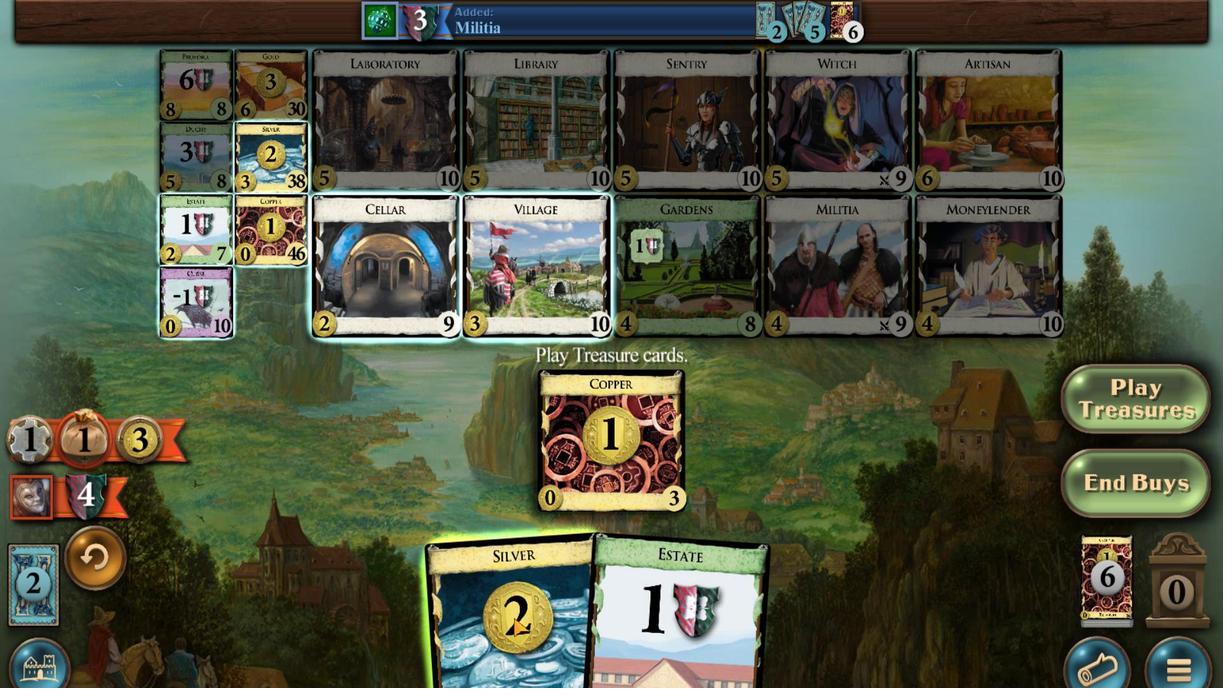 
Action: Mouse scrolled (732, 478) with delta (0, 0)
Screenshot: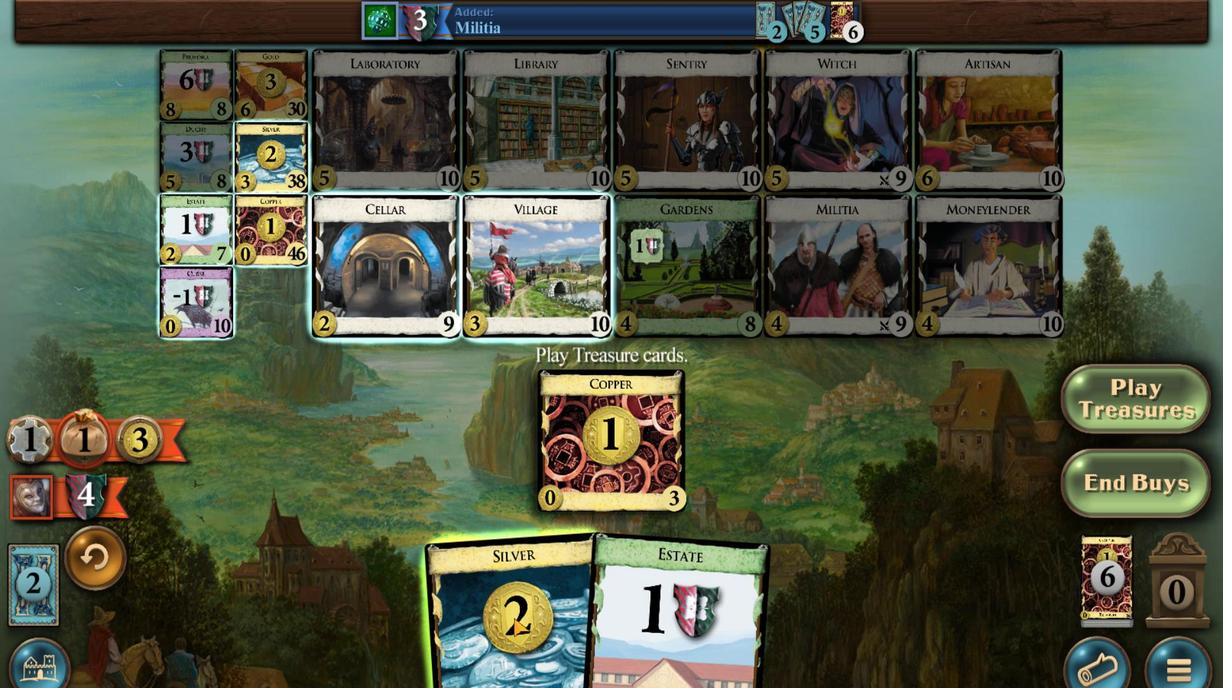
Action: Mouse moved to (539, 548)
Screenshot: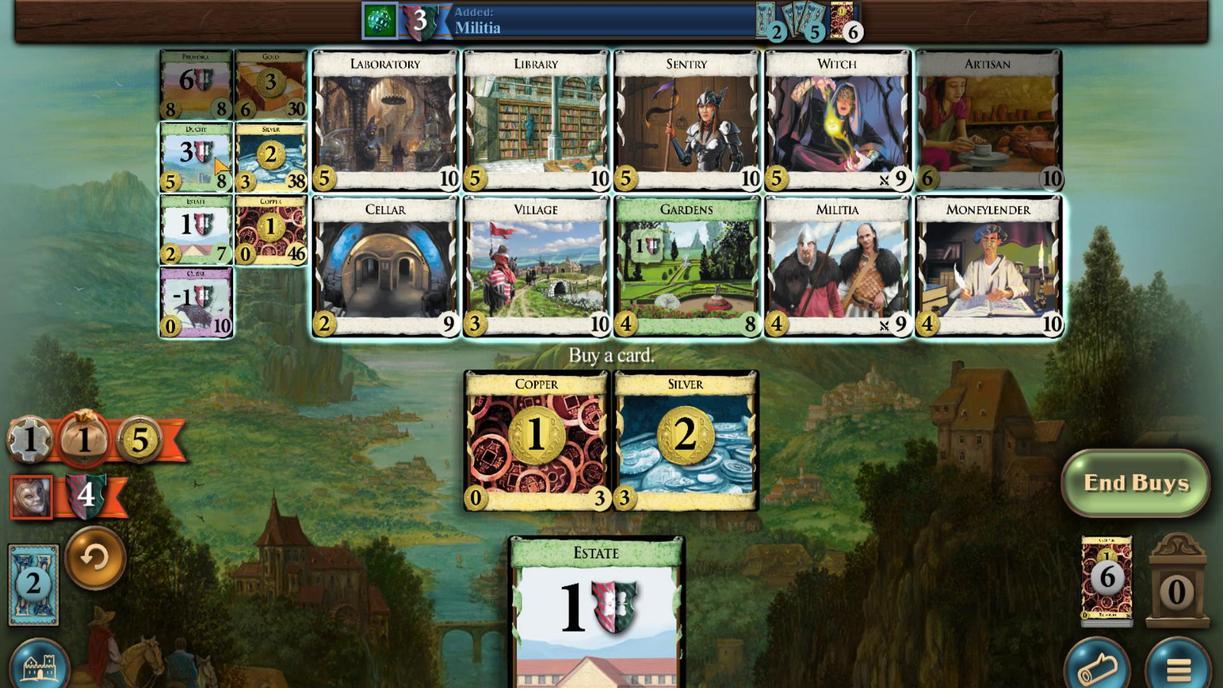 
Action: Mouse pressed left at (539, 548)
Screenshot: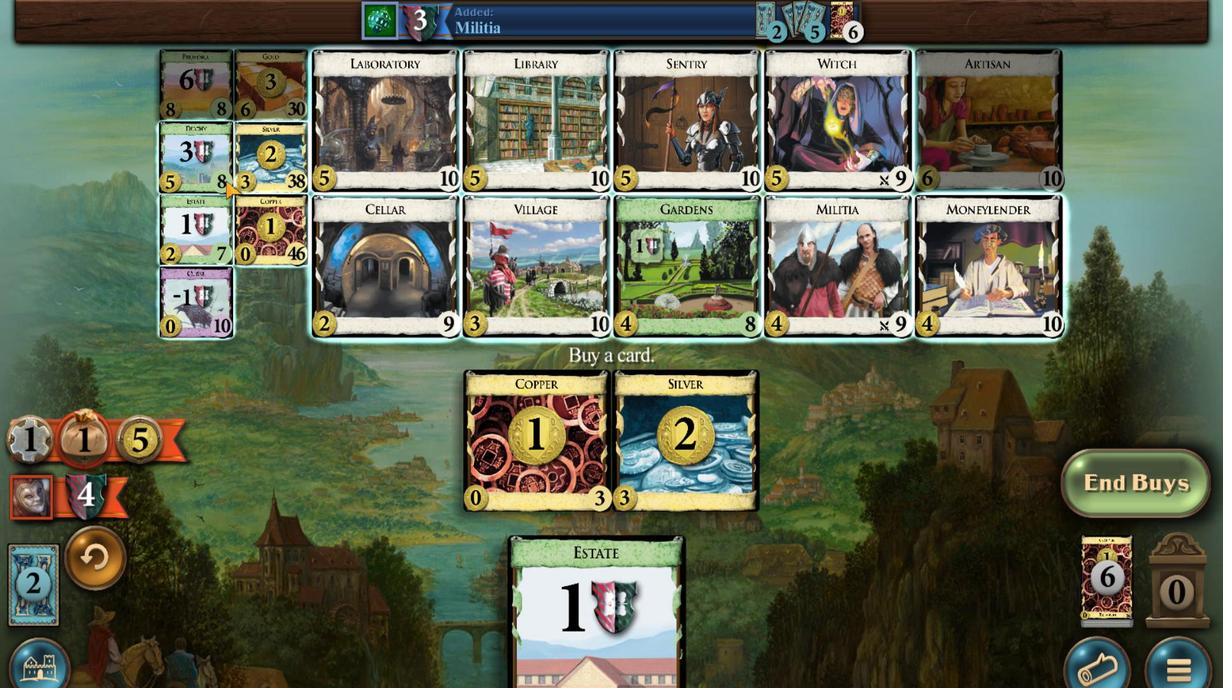 
Action: Mouse moved to (693, 476)
Screenshot: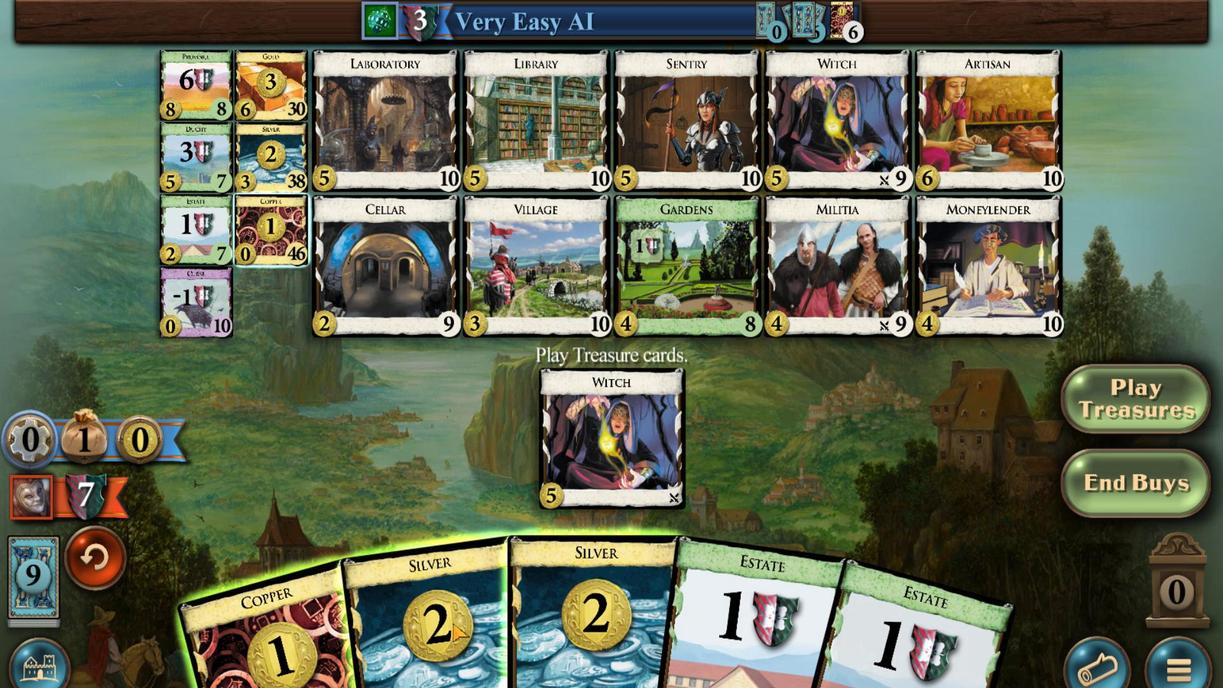 
Action: Mouse scrolled (693, 477) with delta (0, 0)
Screenshot: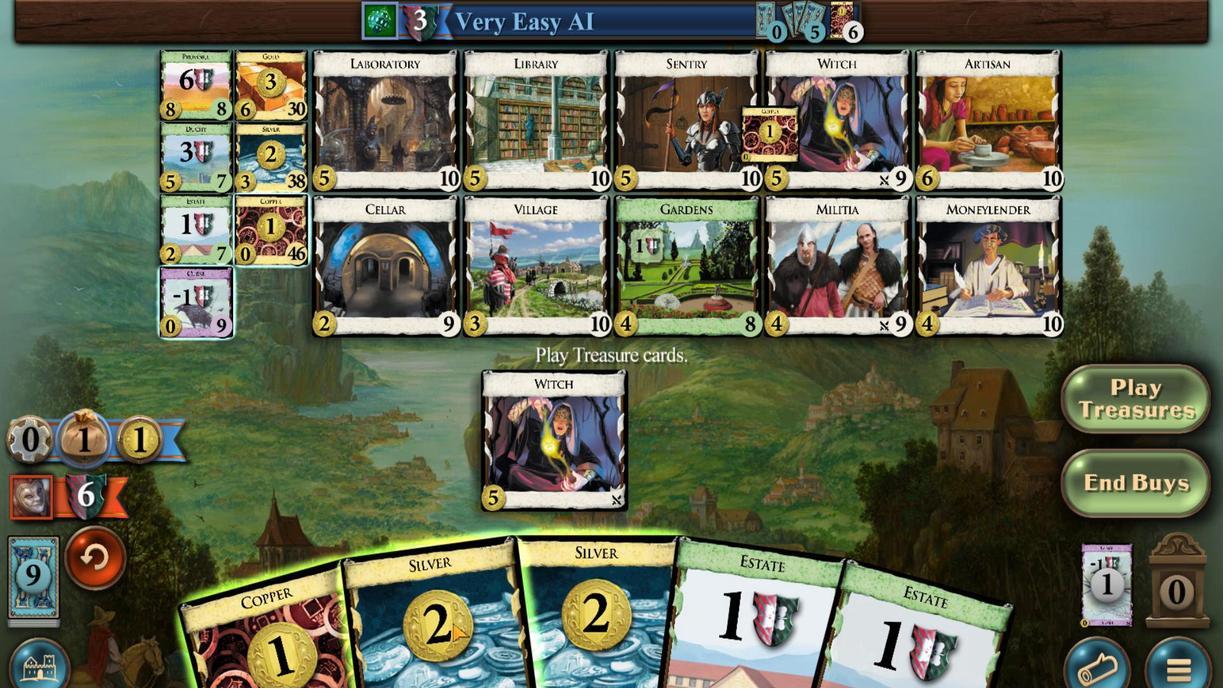 
Action: Mouse scrolled (693, 477) with delta (0, 0)
Screenshot: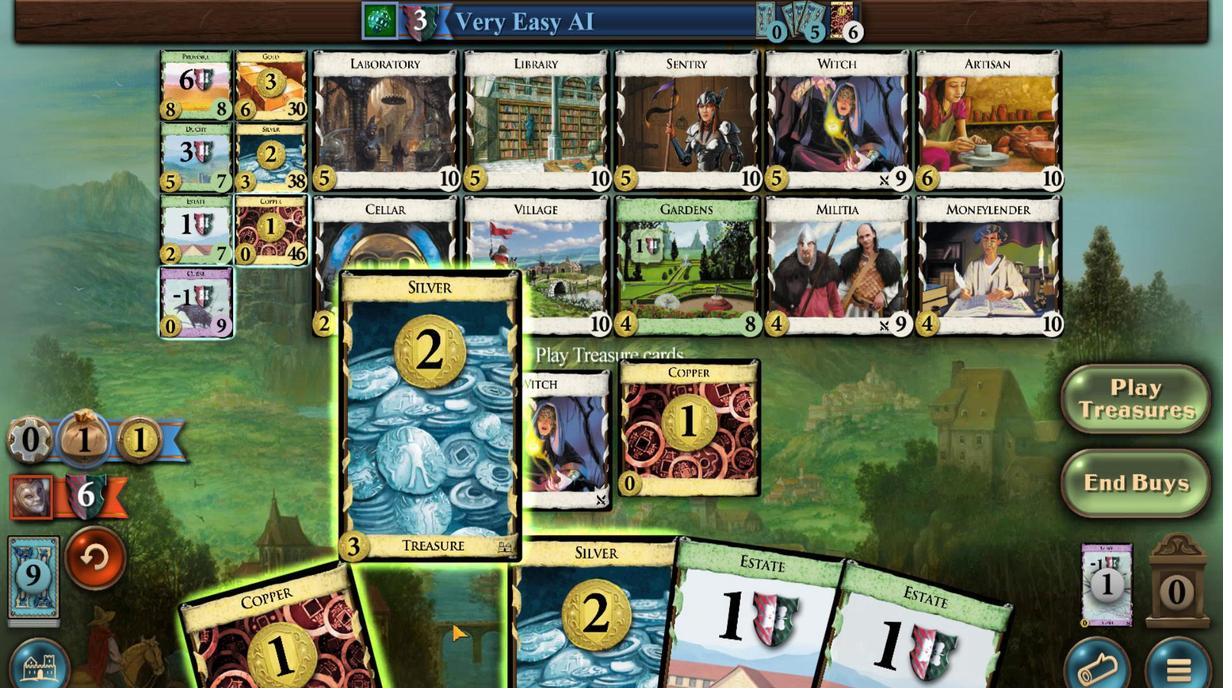 
Action: Mouse scrolled (693, 477) with delta (0, 0)
Screenshot: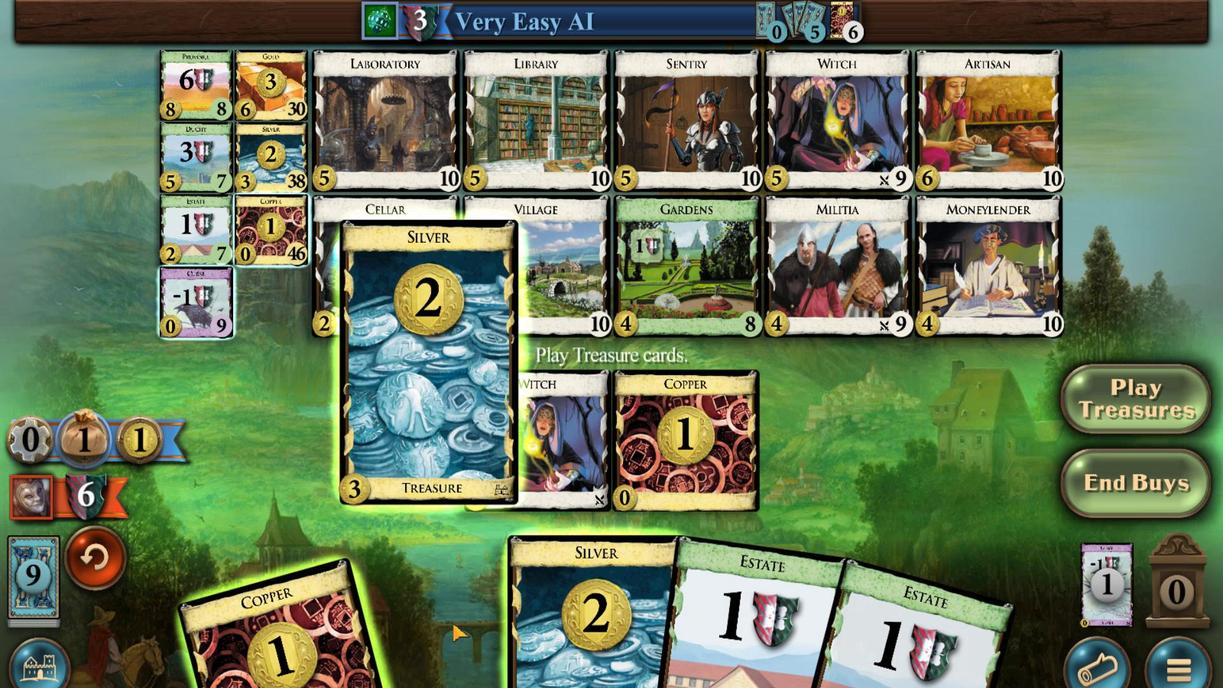 
Action: Mouse scrolled (693, 477) with delta (0, 0)
Screenshot: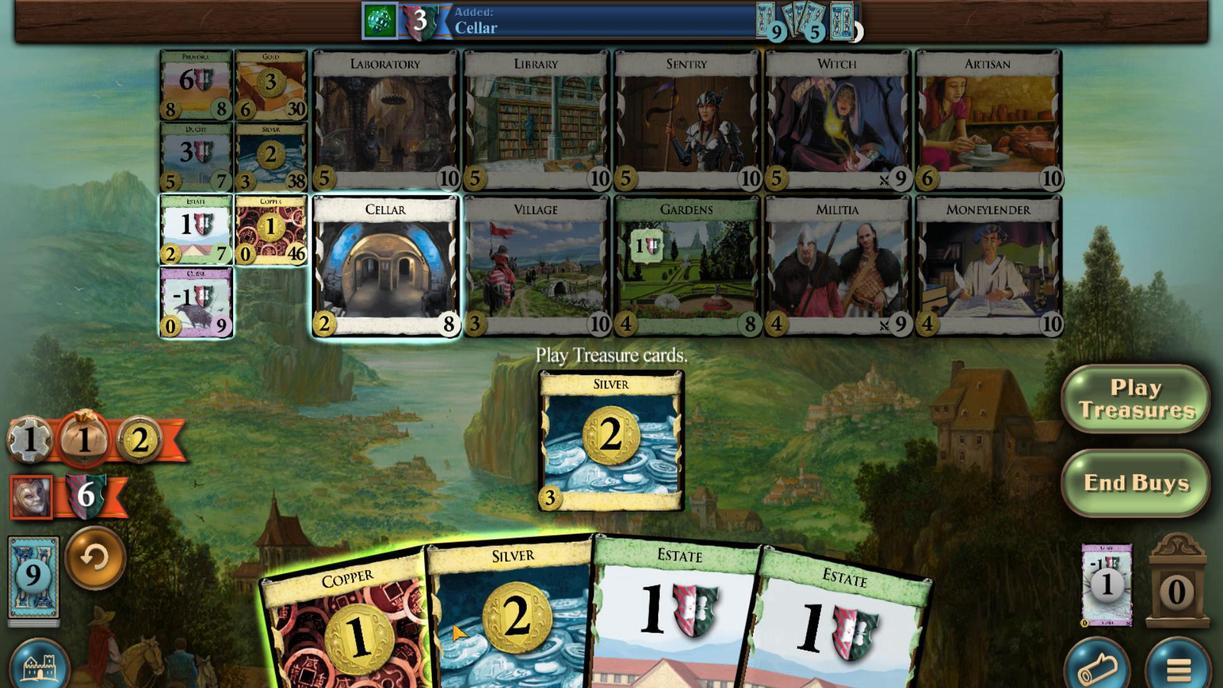 
Action: Mouse scrolled (693, 477) with delta (0, 0)
Screenshot: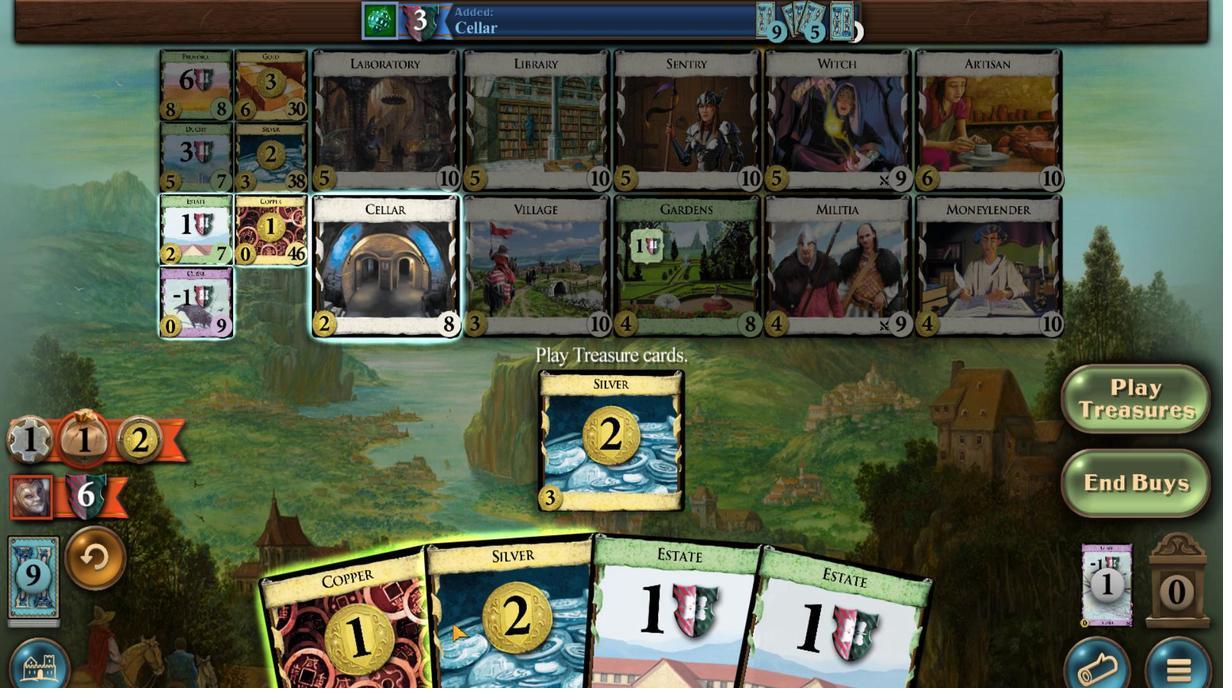 
Action: Mouse scrolled (693, 477) with delta (0, 0)
Screenshot: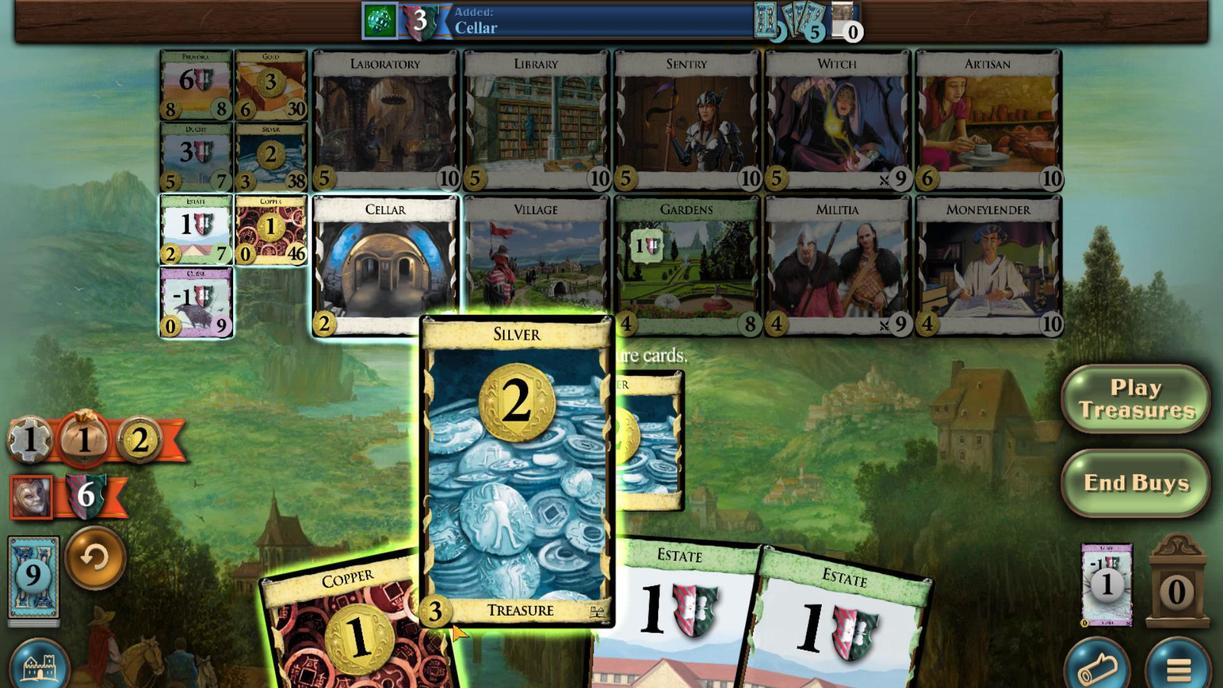 
Action: Mouse scrolled (693, 477) with delta (0, 0)
Screenshot: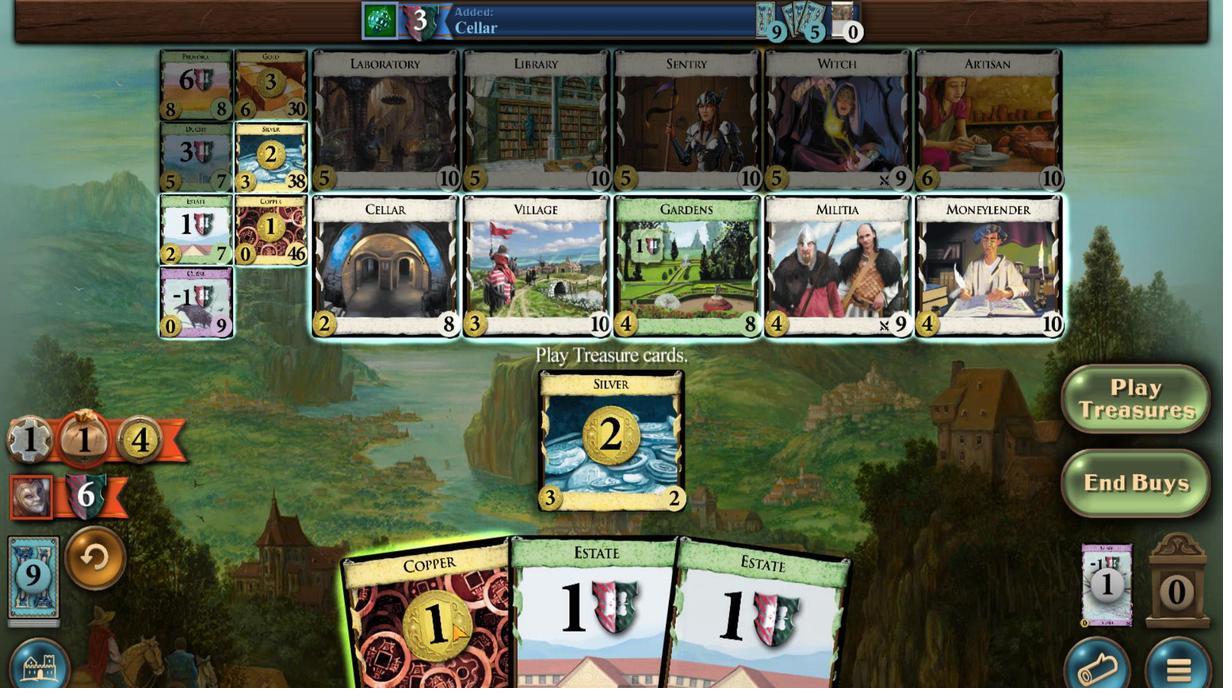 
Action: Mouse scrolled (693, 477) with delta (0, 0)
Screenshot: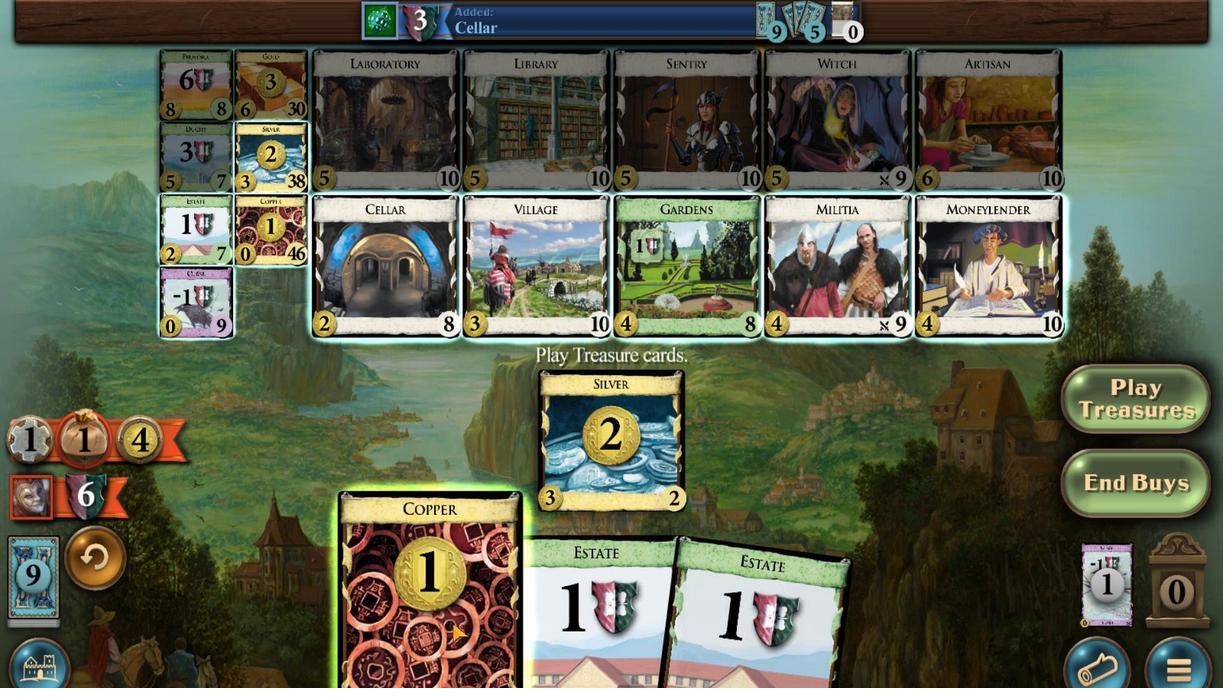 
Action: Mouse moved to (532, 547)
Screenshot: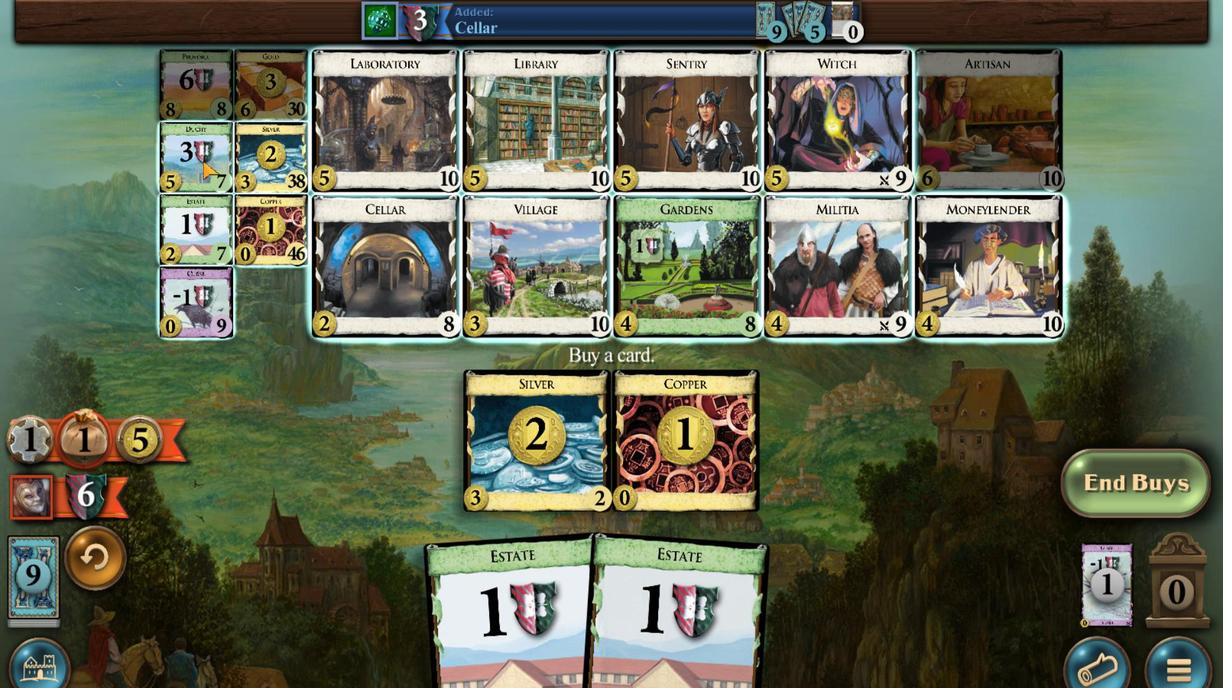 
Action: Mouse pressed left at (532, 547)
Screenshot: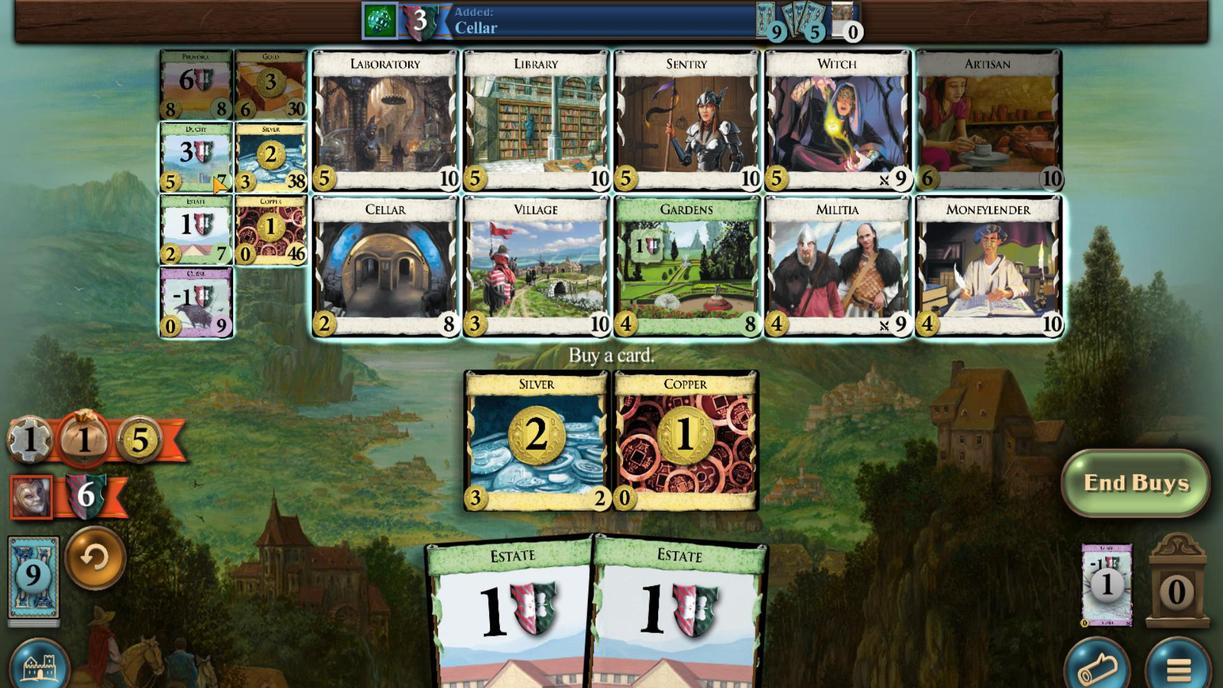 
Action: Mouse moved to (680, 479)
Screenshot: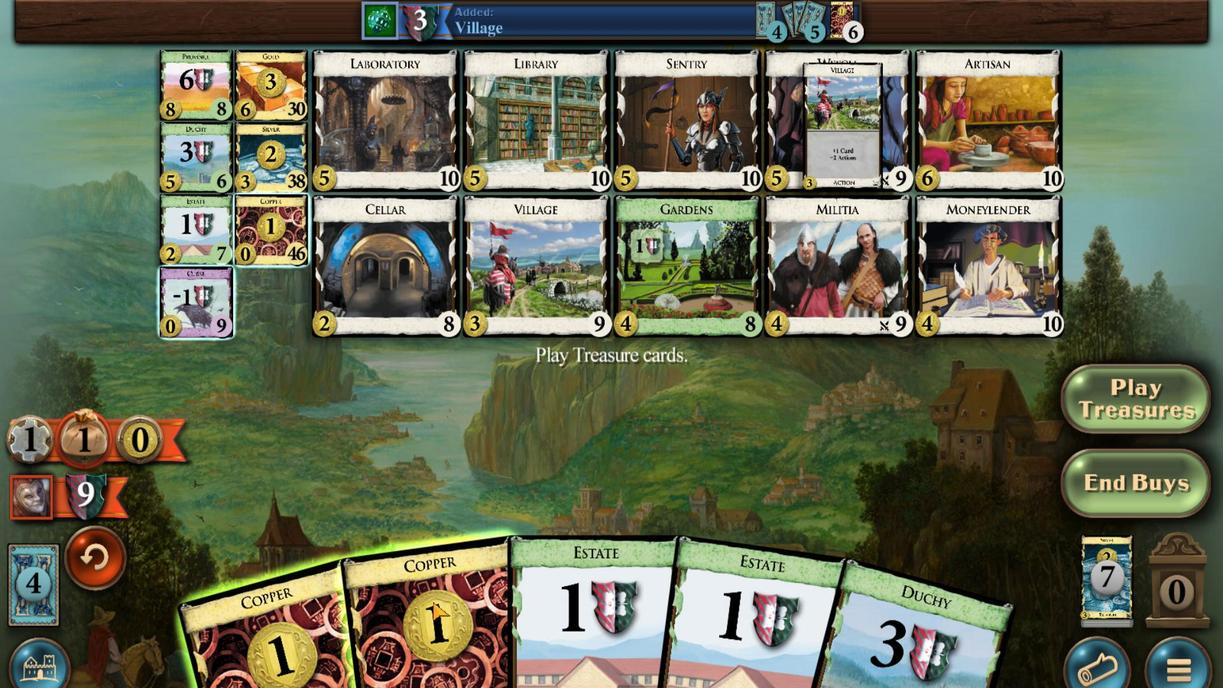 
Action: Mouse scrolled (680, 480) with delta (0, 0)
Screenshot: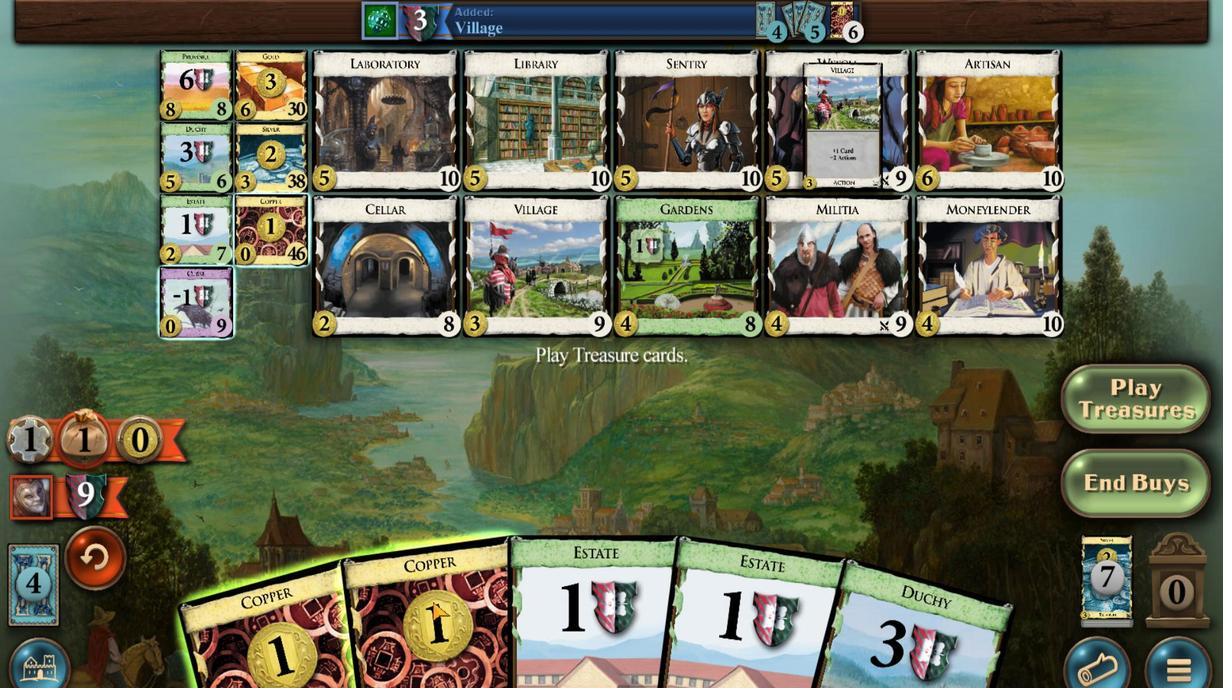 
Action: Mouse scrolled (680, 480) with delta (0, 0)
Screenshot: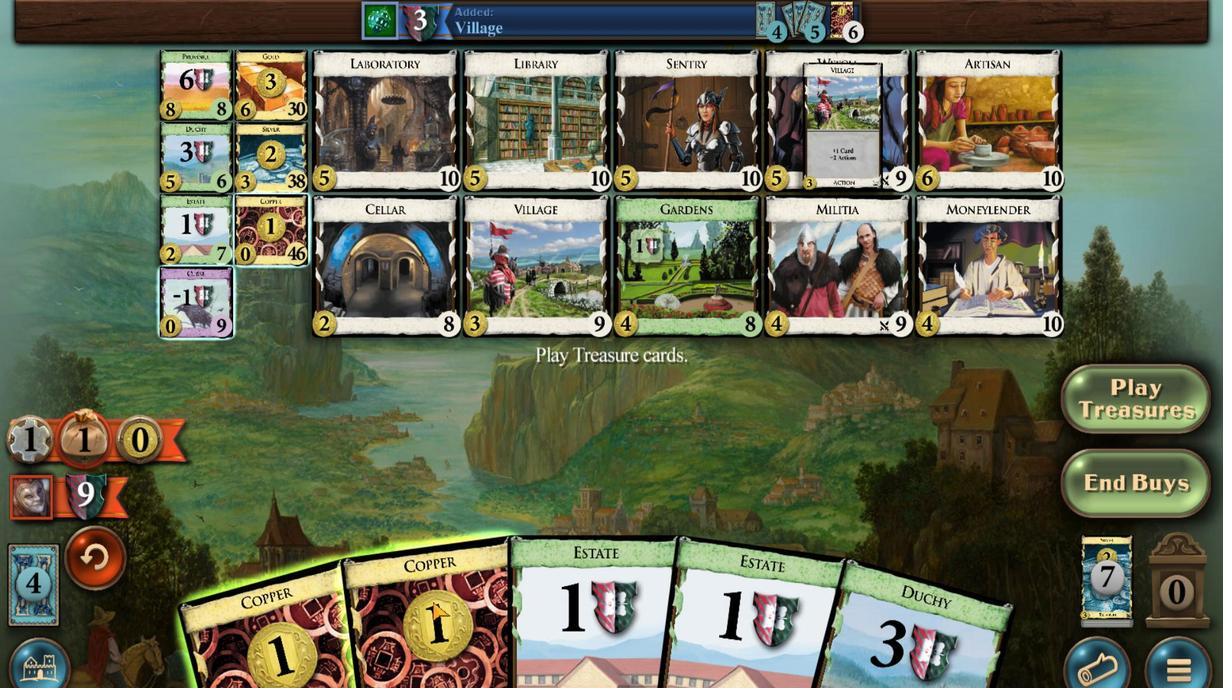 
Action: Mouse scrolled (680, 480) with delta (0, 0)
Screenshot: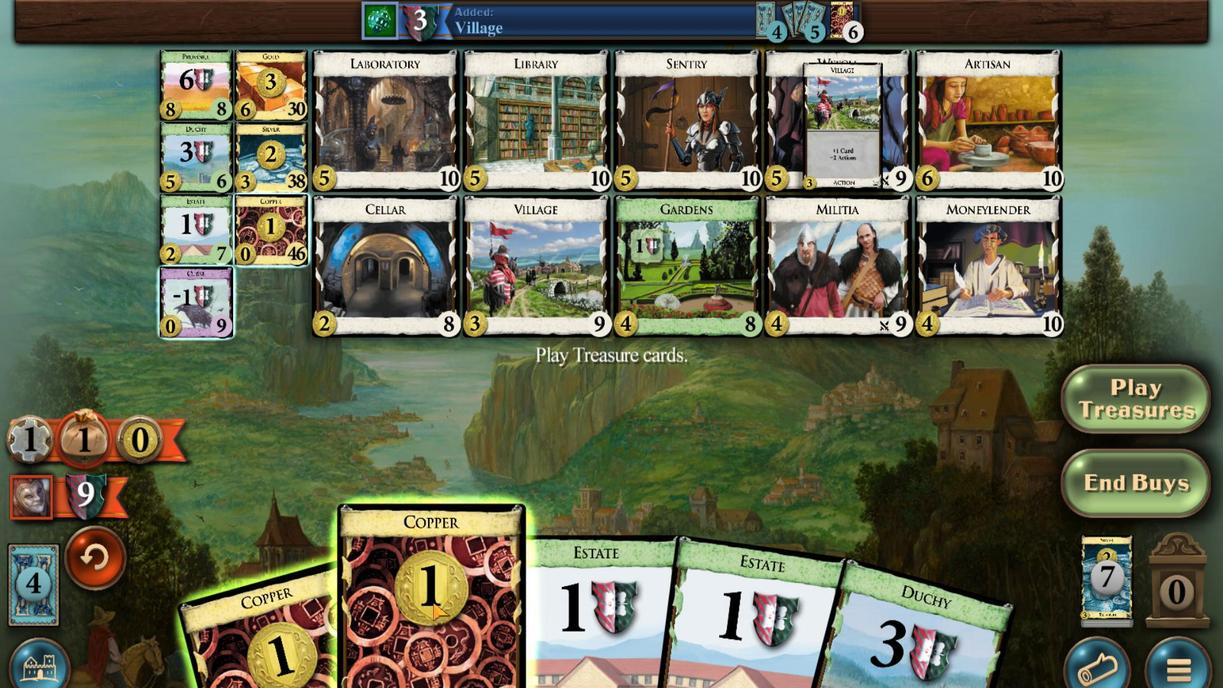 
Action: Mouse moved to (645, 478)
Screenshot: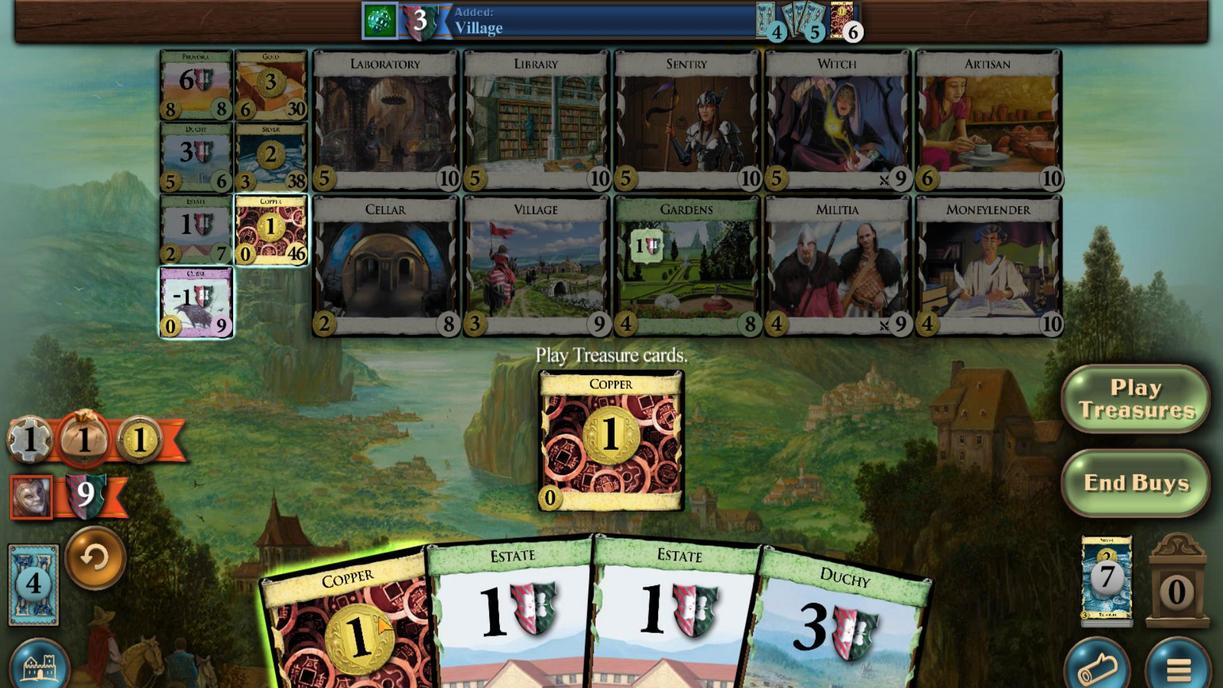 
Action: Mouse scrolled (645, 478) with delta (0, 0)
Screenshot: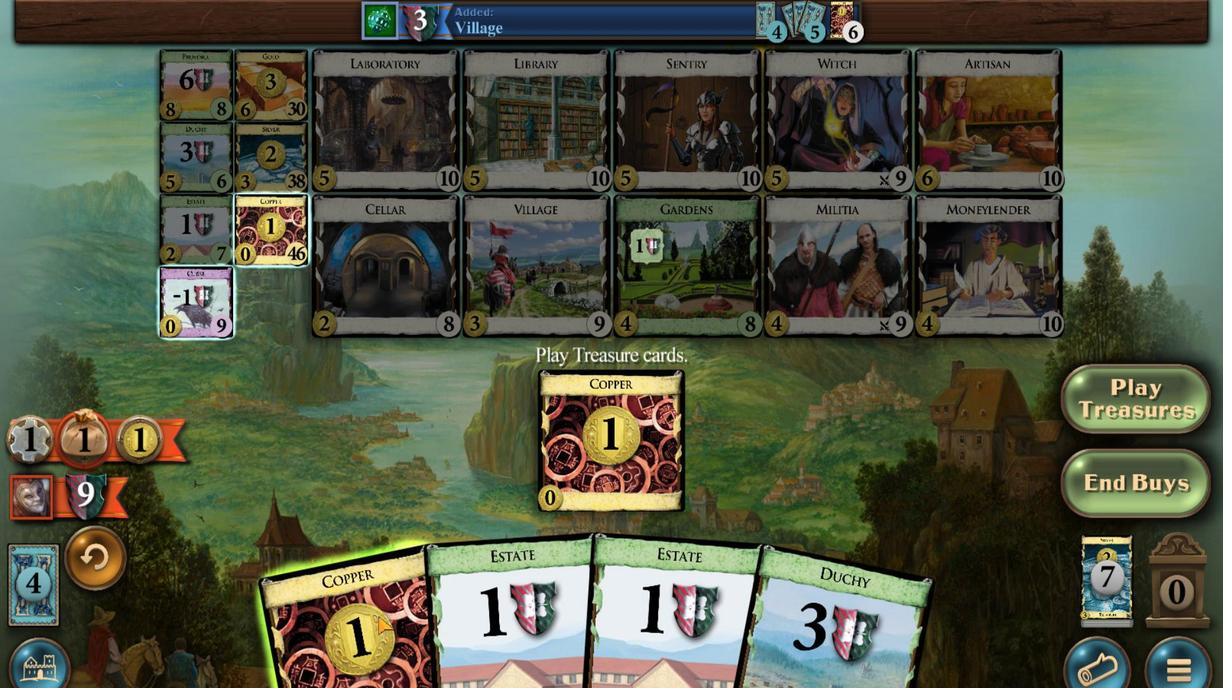 
Action: Mouse scrolled (645, 478) with delta (0, 0)
Screenshot: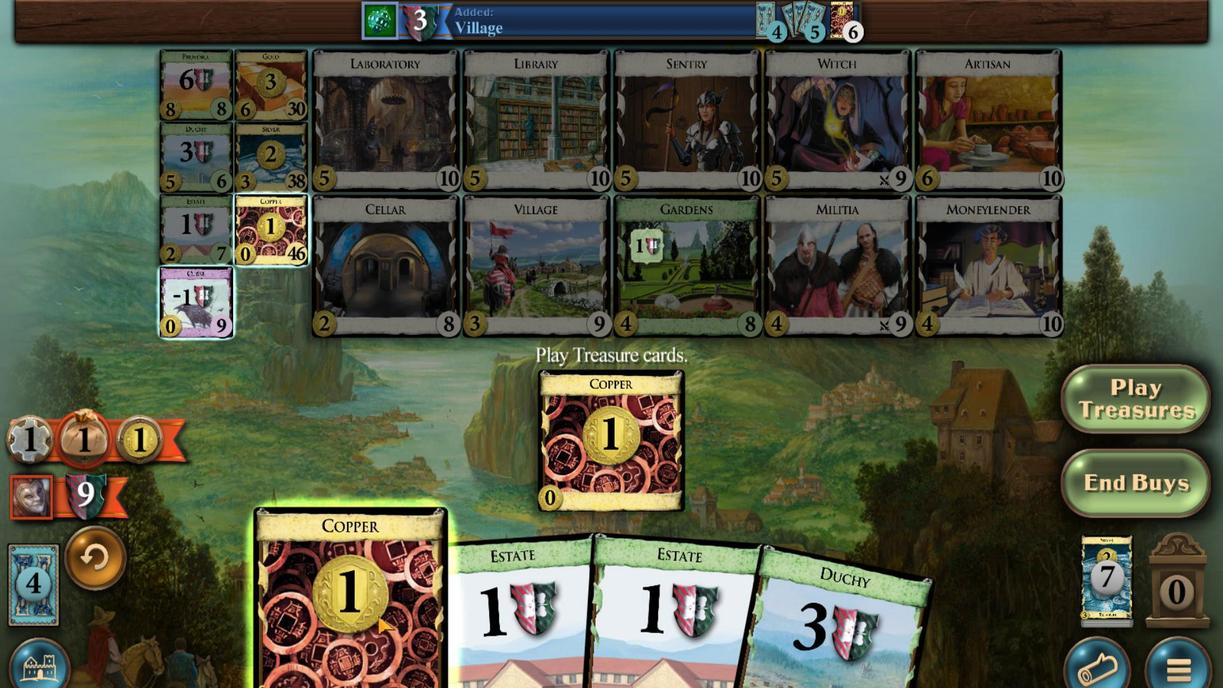 
Action: Mouse scrolled (645, 478) with delta (0, 0)
Screenshot: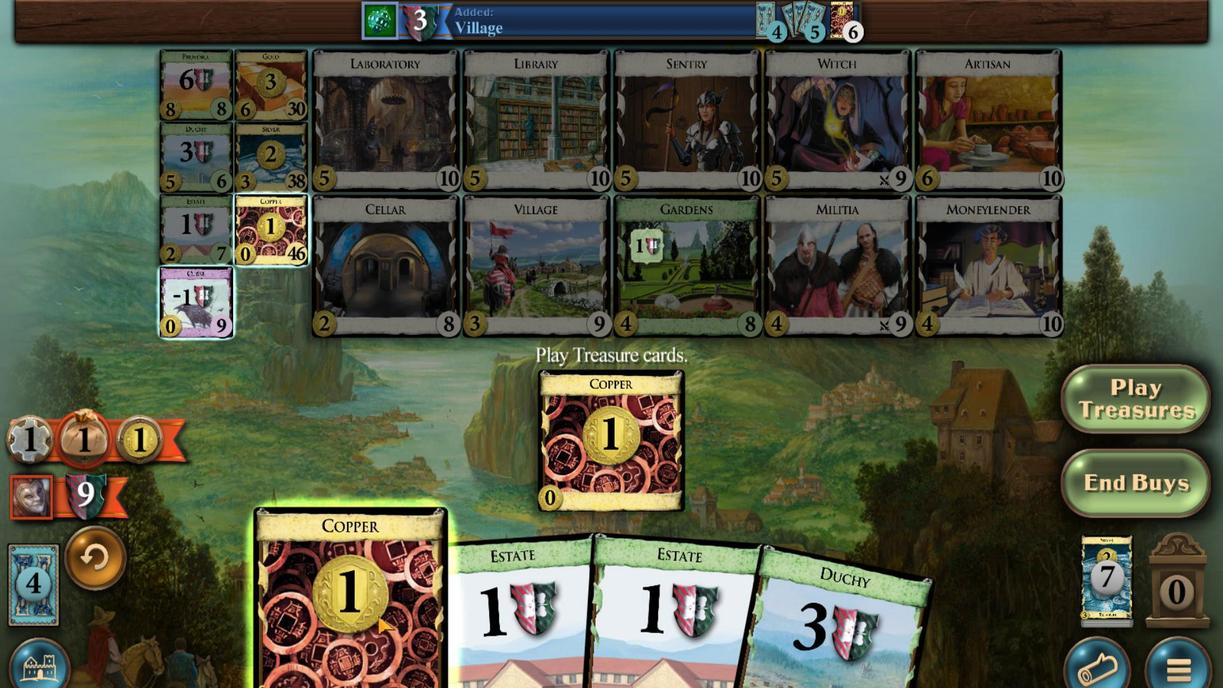 
Action: Mouse moved to (534, 534)
Screenshot: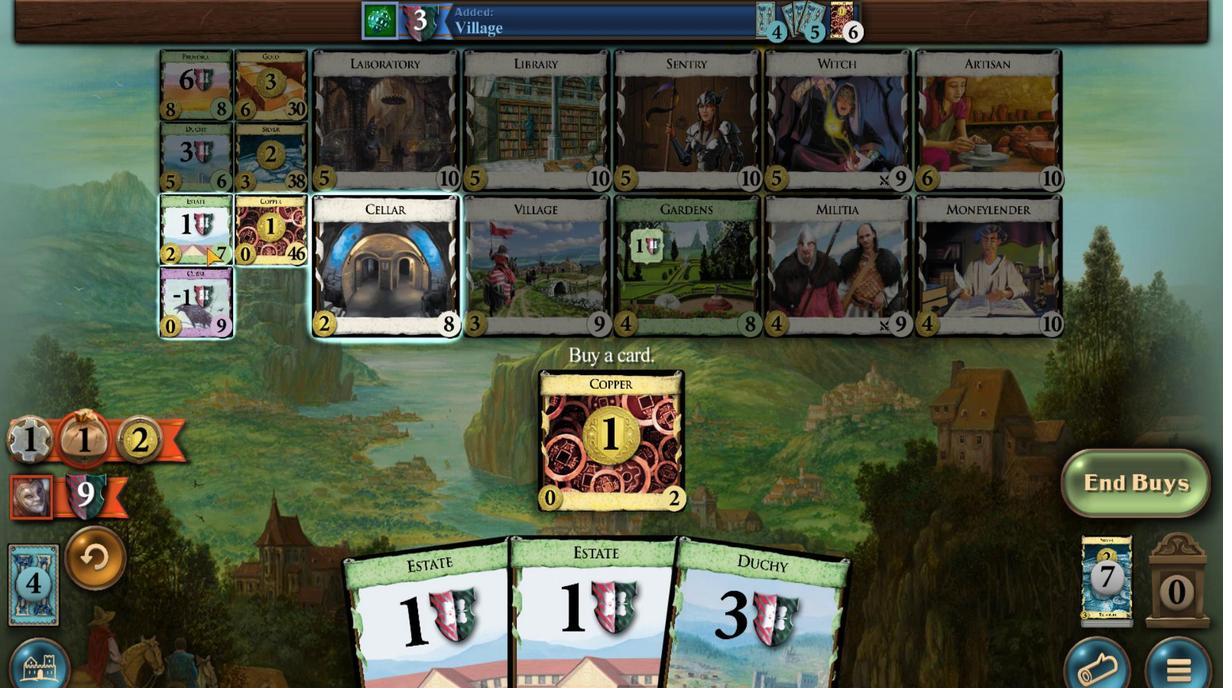 
Action: Mouse pressed left at (534, 534)
Screenshot: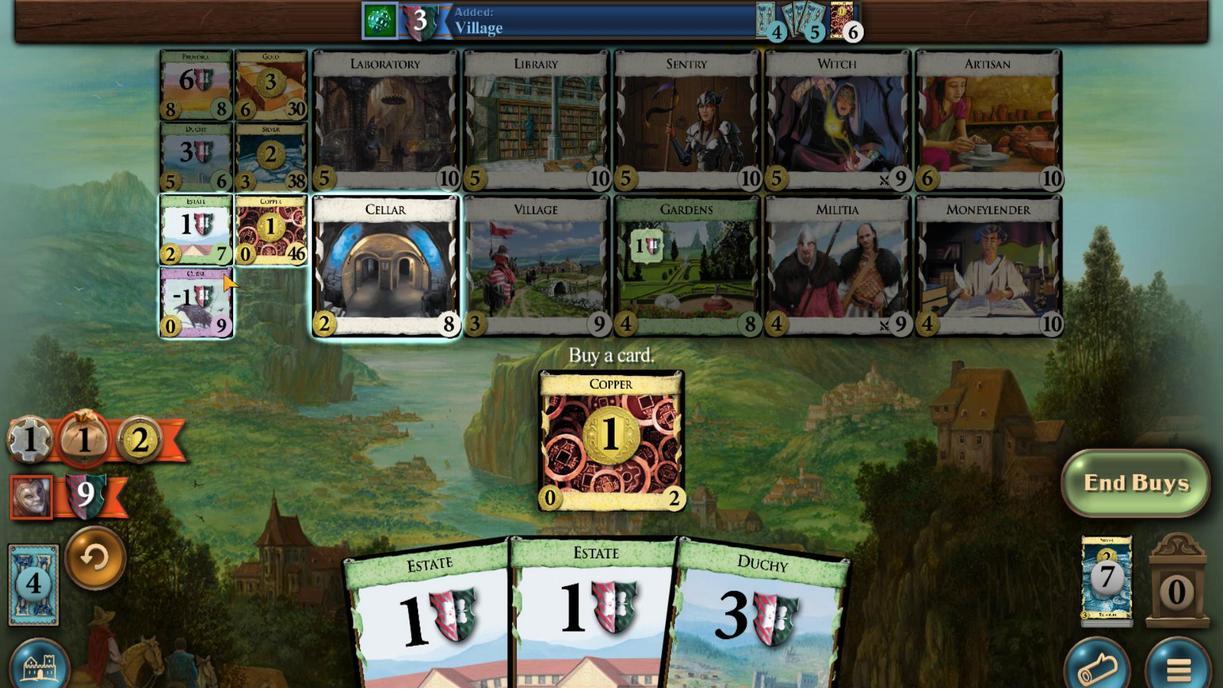 
Action: Mouse moved to (709, 476)
Screenshot: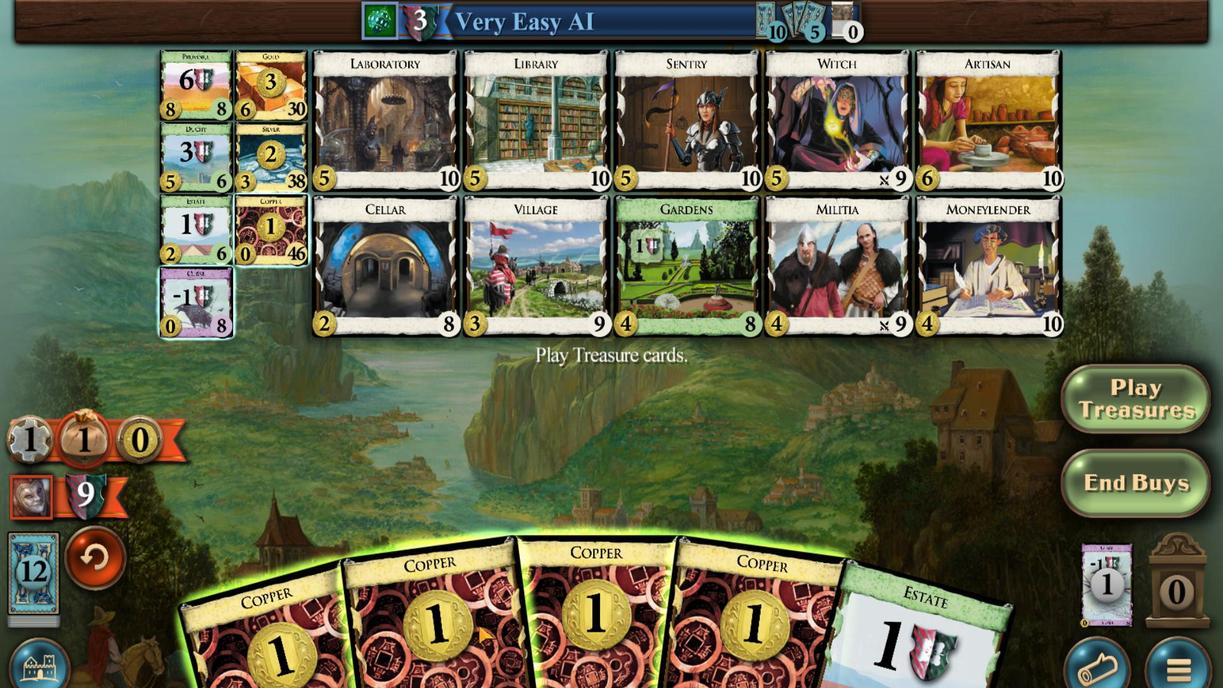 
Action: Mouse scrolled (709, 476) with delta (0, 0)
Screenshot: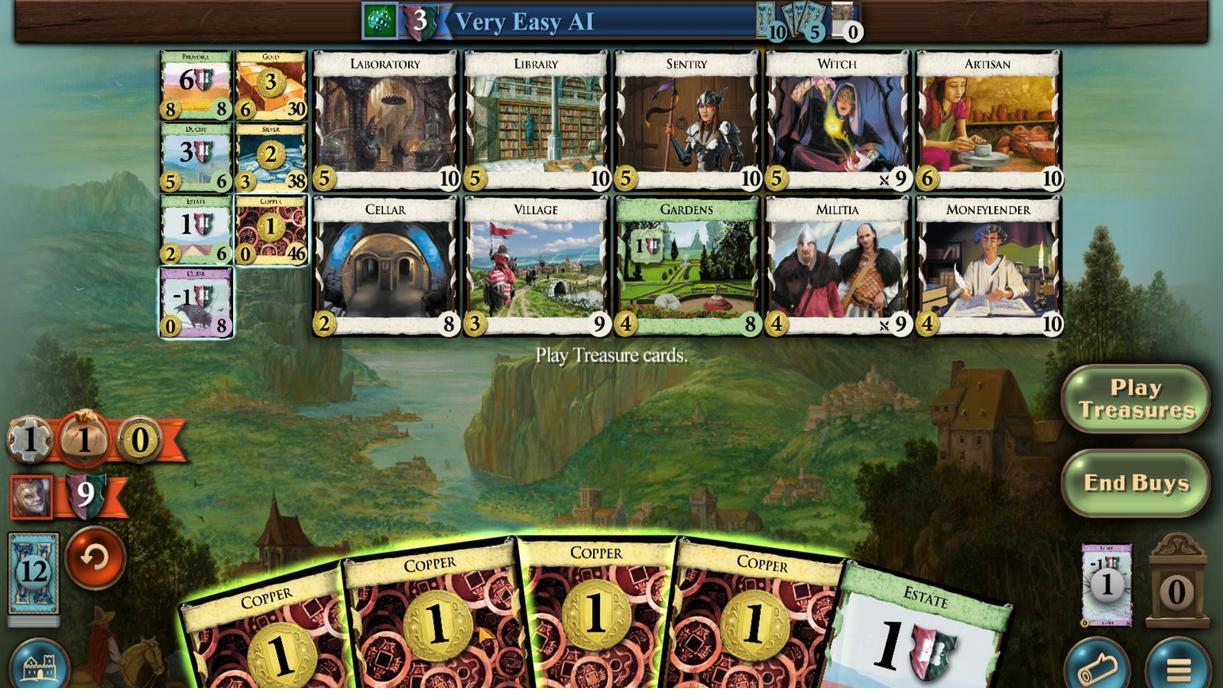 
Action: Mouse scrolled (709, 476) with delta (0, 0)
Screenshot: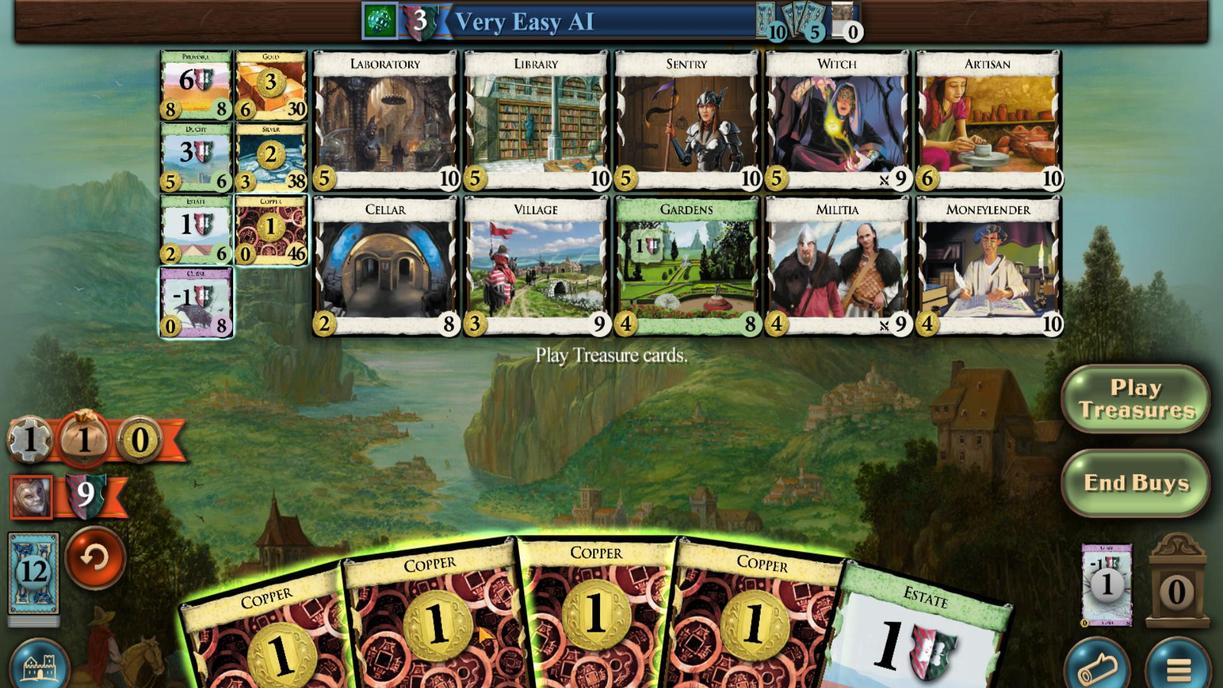 
Action: Mouse moved to (709, 476)
Screenshot: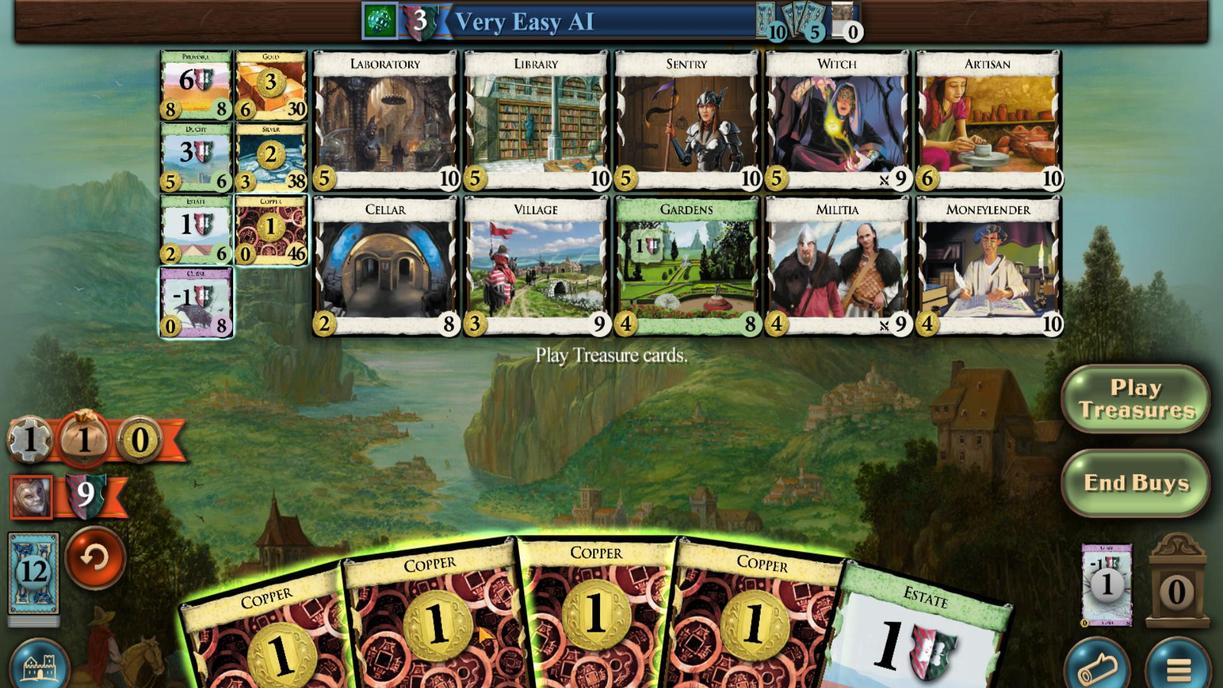 
Action: Mouse scrolled (709, 476) with delta (0, 0)
Screenshot: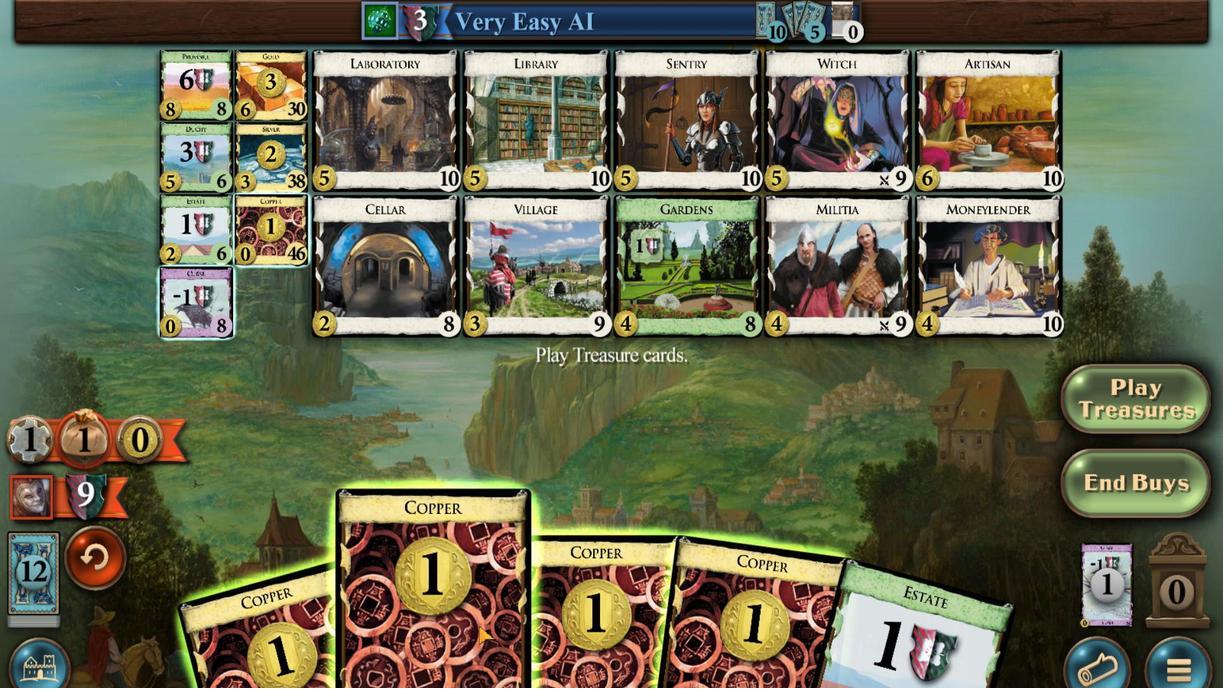 
Action: Mouse moved to (725, 476)
Screenshot: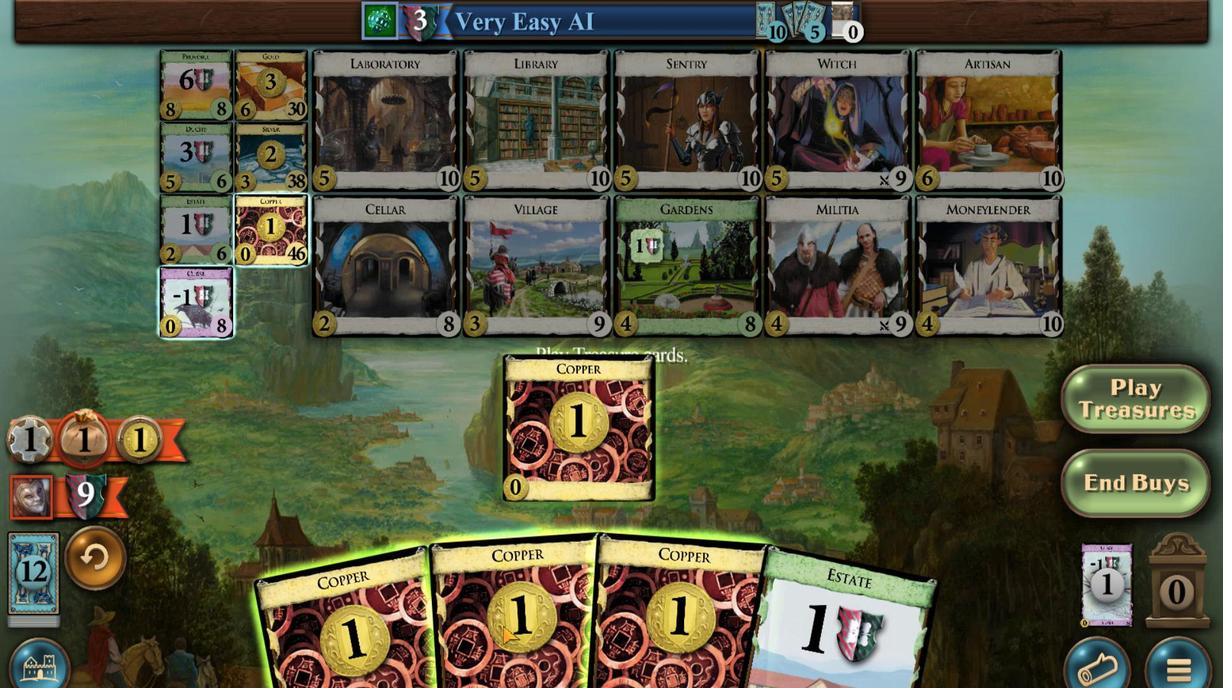 
Action: Mouse scrolled (725, 476) with delta (0, 0)
Screenshot: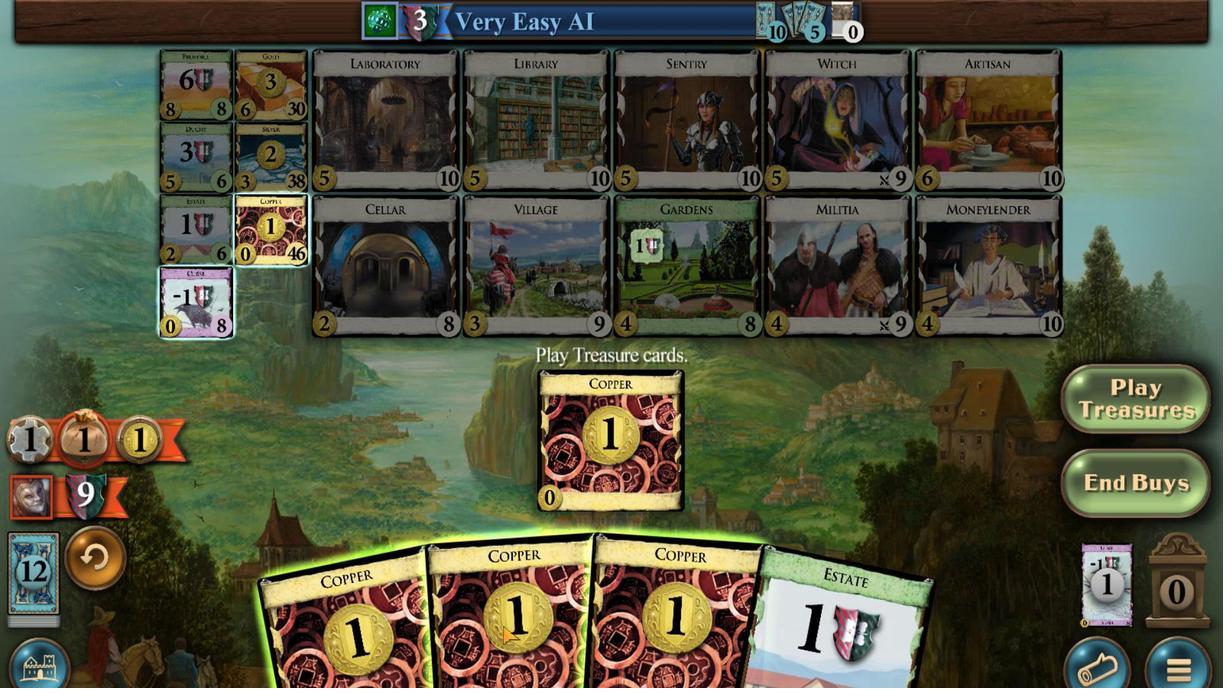 
Action: Mouse scrolled (725, 476) with delta (0, 0)
Screenshot: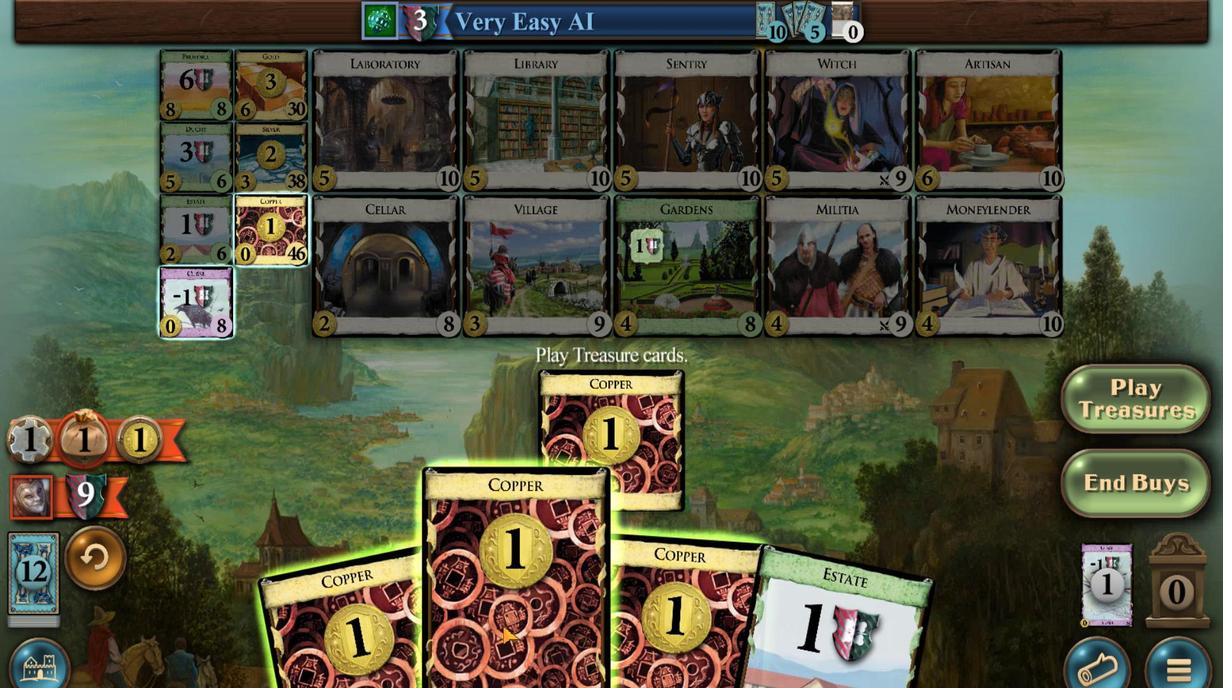 
Action: Mouse moved to (769, 478)
Screenshot: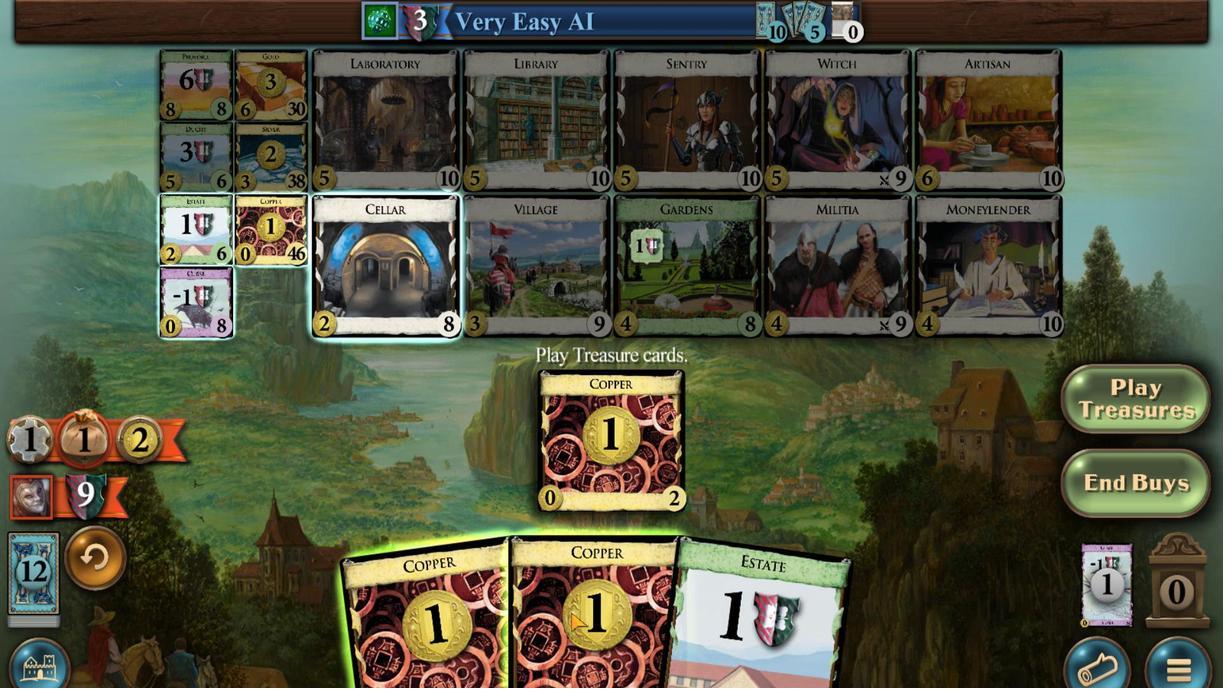 
Action: Mouse scrolled (769, 478) with delta (0, 0)
Screenshot: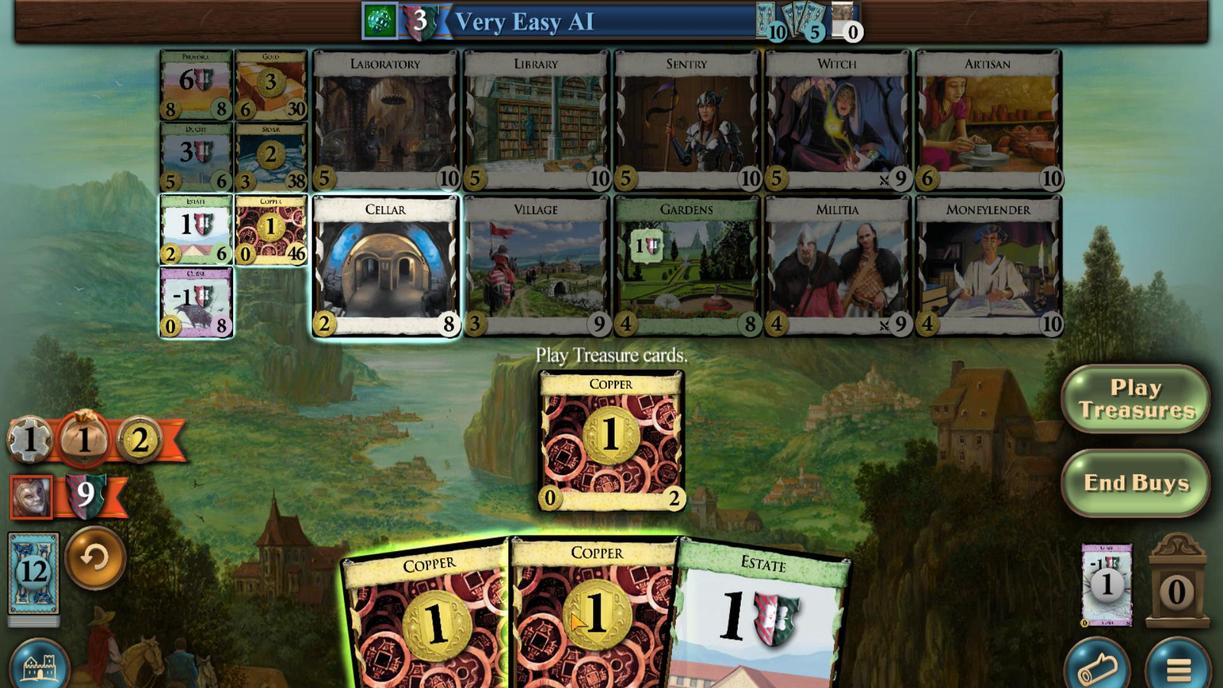 
Action: Mouse scrolled (769, 478) with delta (0, 0)
Screenshot: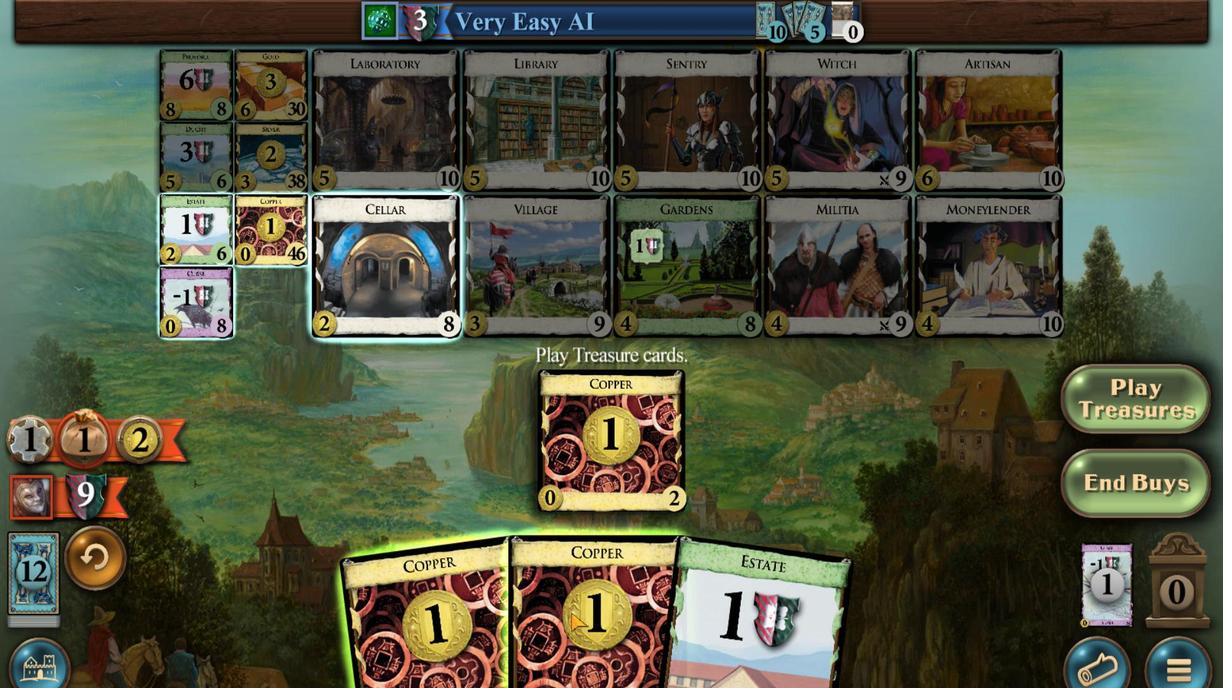 
Action: Mouse scrolled (769, 478) with delta (0, 0)
Screenshot: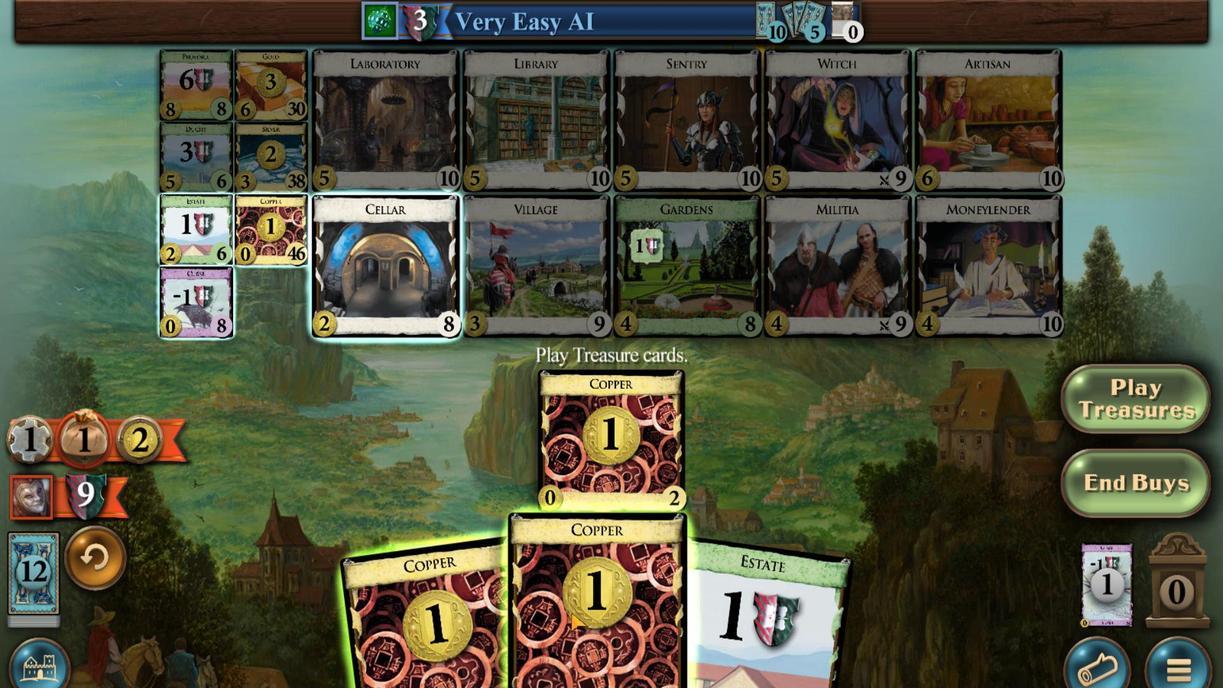
Action: Mouse moved to (742, 479)
Screenshot: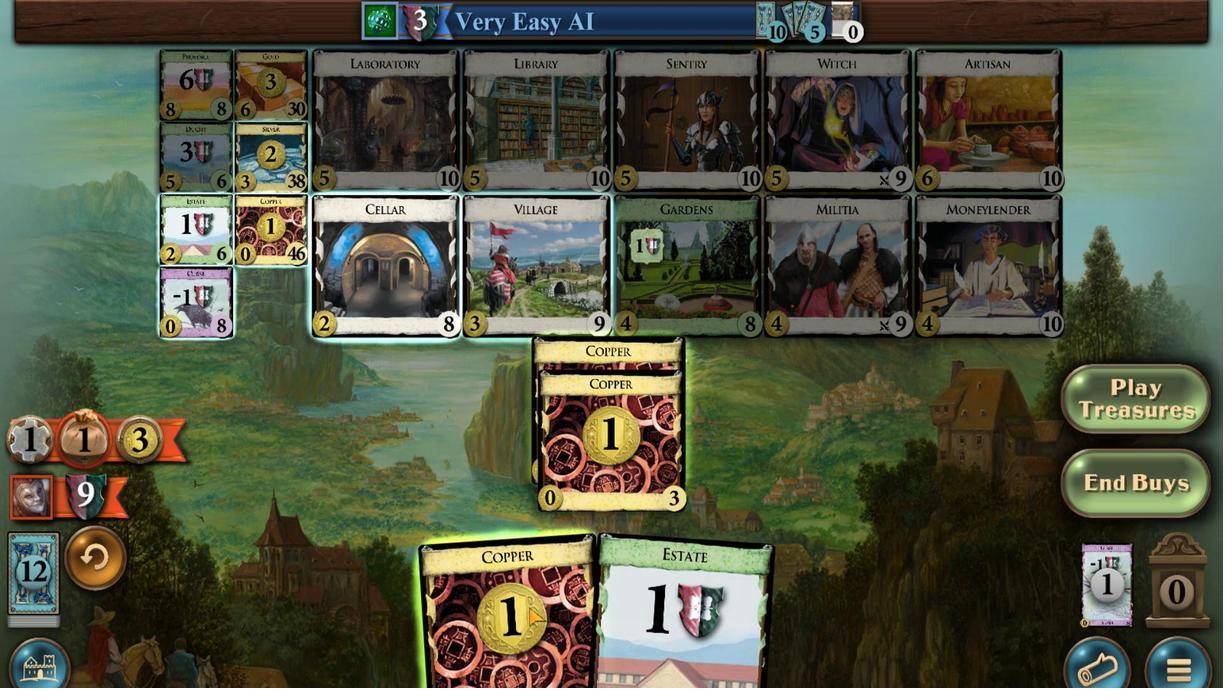 
Action: Mouse scrolled (742, 479) with delta (0, 0)
Screenshot: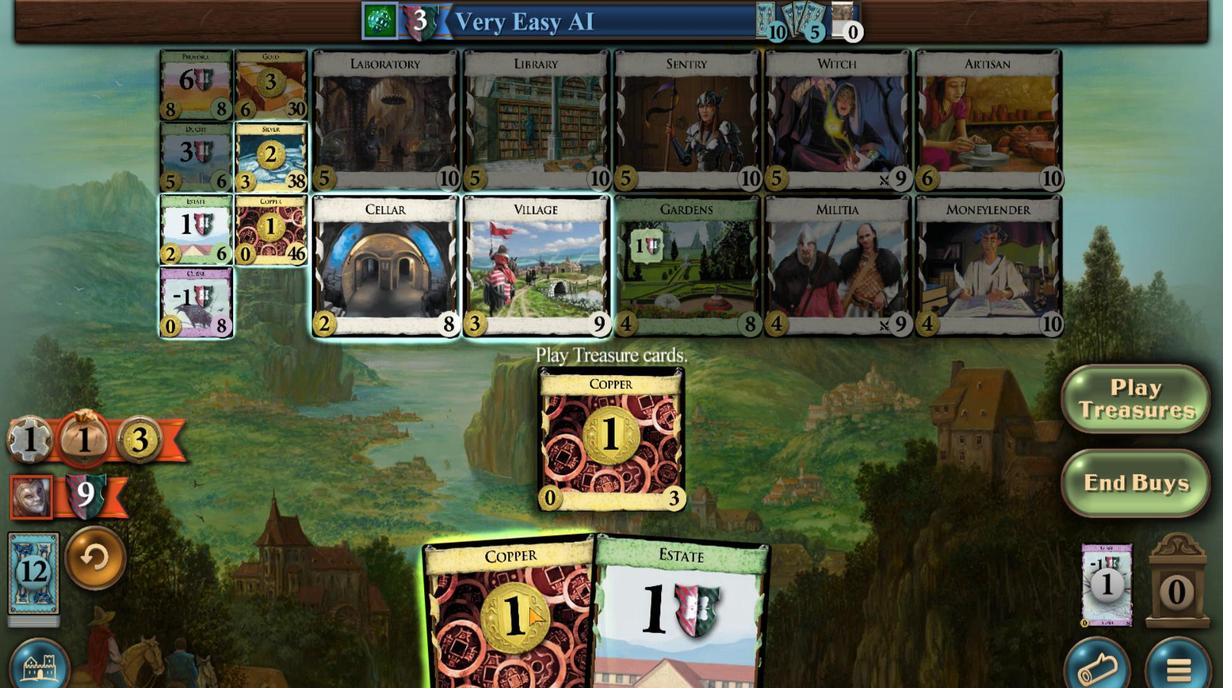 
Action: Mouse scrolled (742, 479) with delta (0, 0)
Screenshot: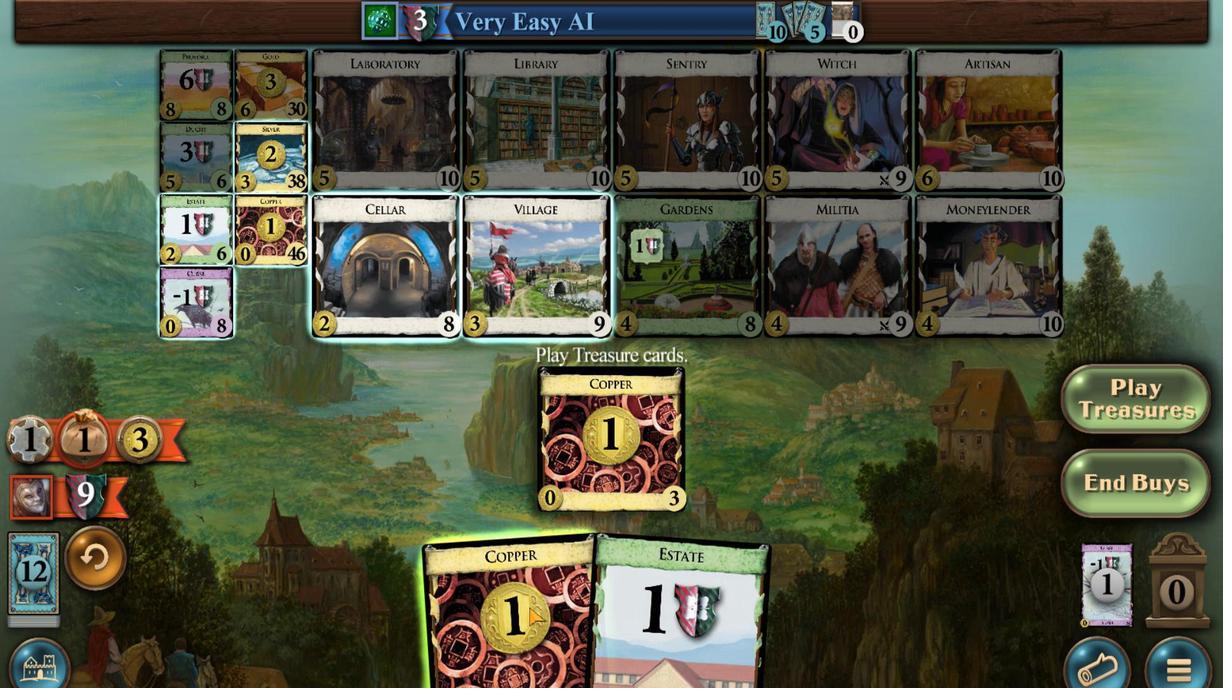 
Action: Mouse scrolled (742, 479) with delta (0, 0)
Screenshot: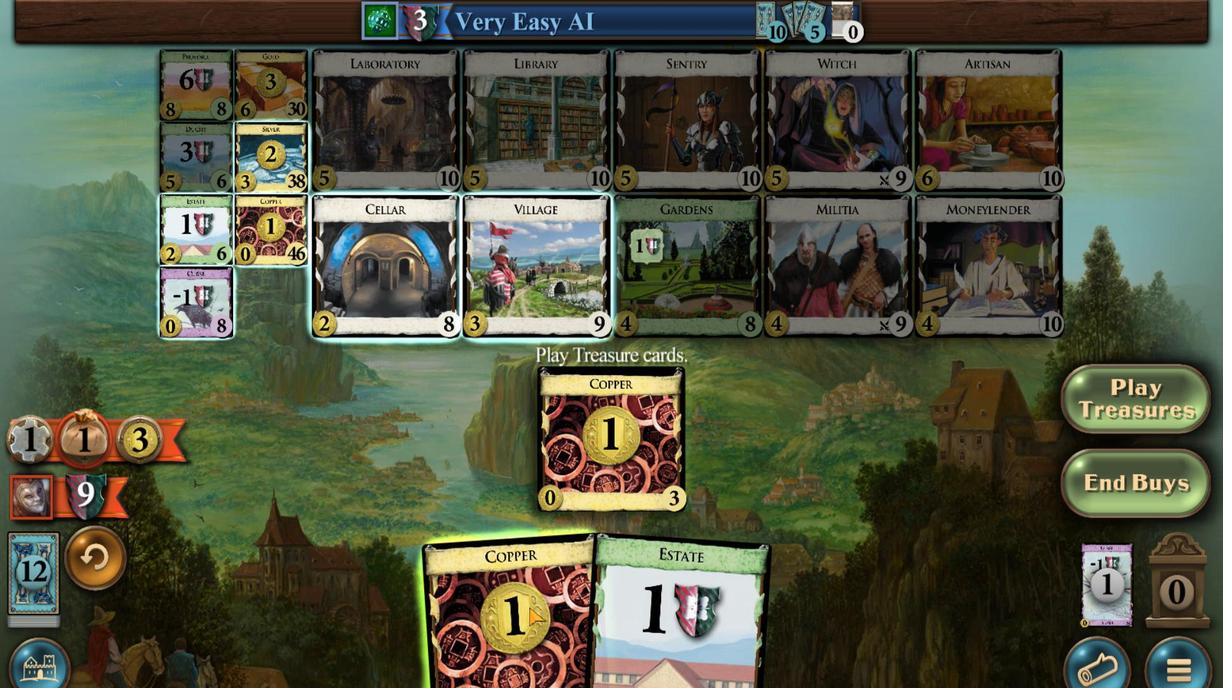 
Action: Mouse moved to (583, 548)
Screenshot: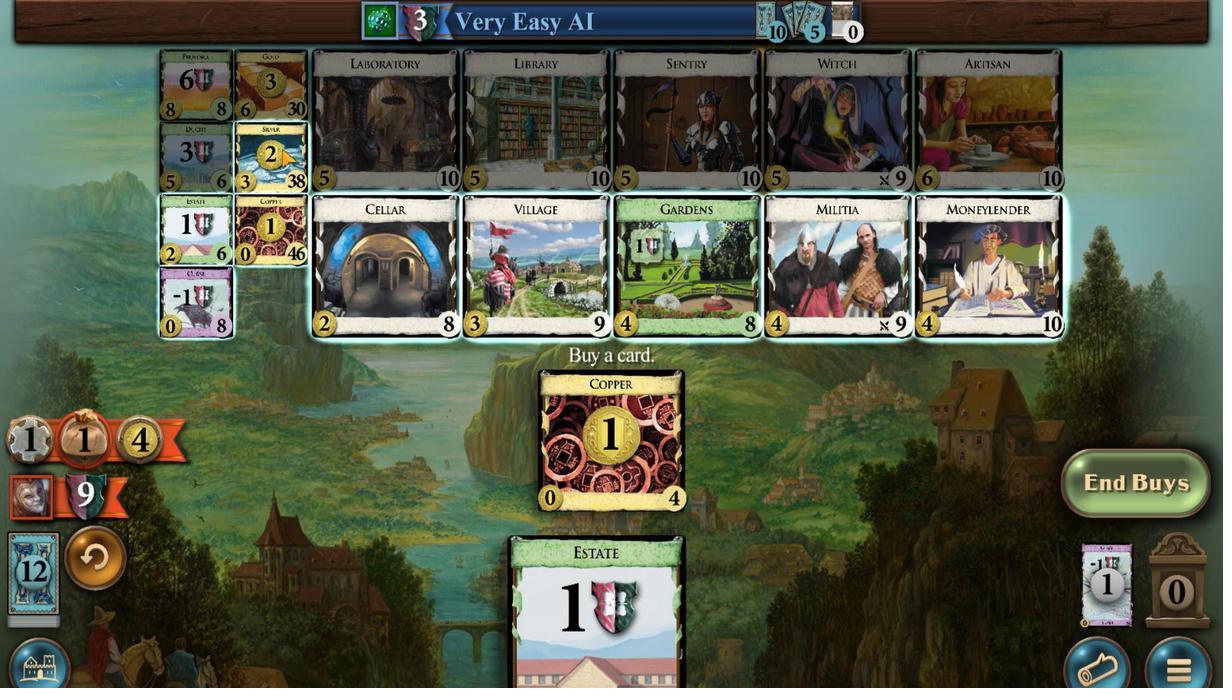 
Action: Mouse pressed left at (583, 548)
Screenshot: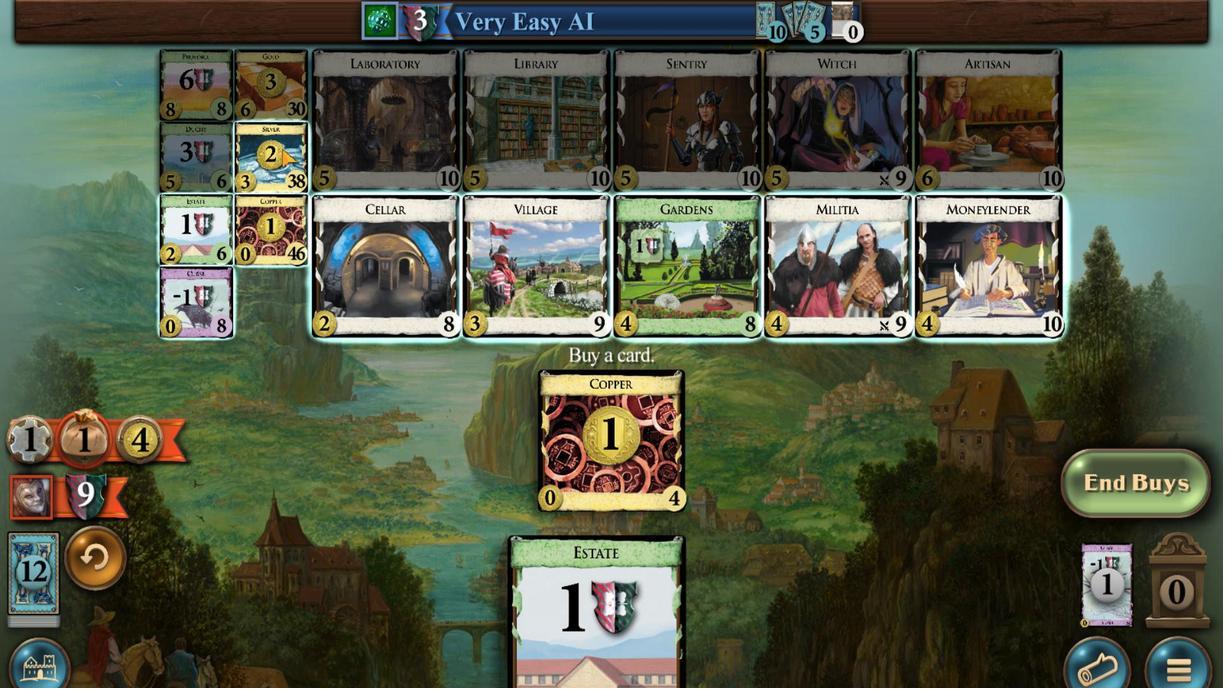 
Action: Mouse moved to (812, 475)
Screenshot: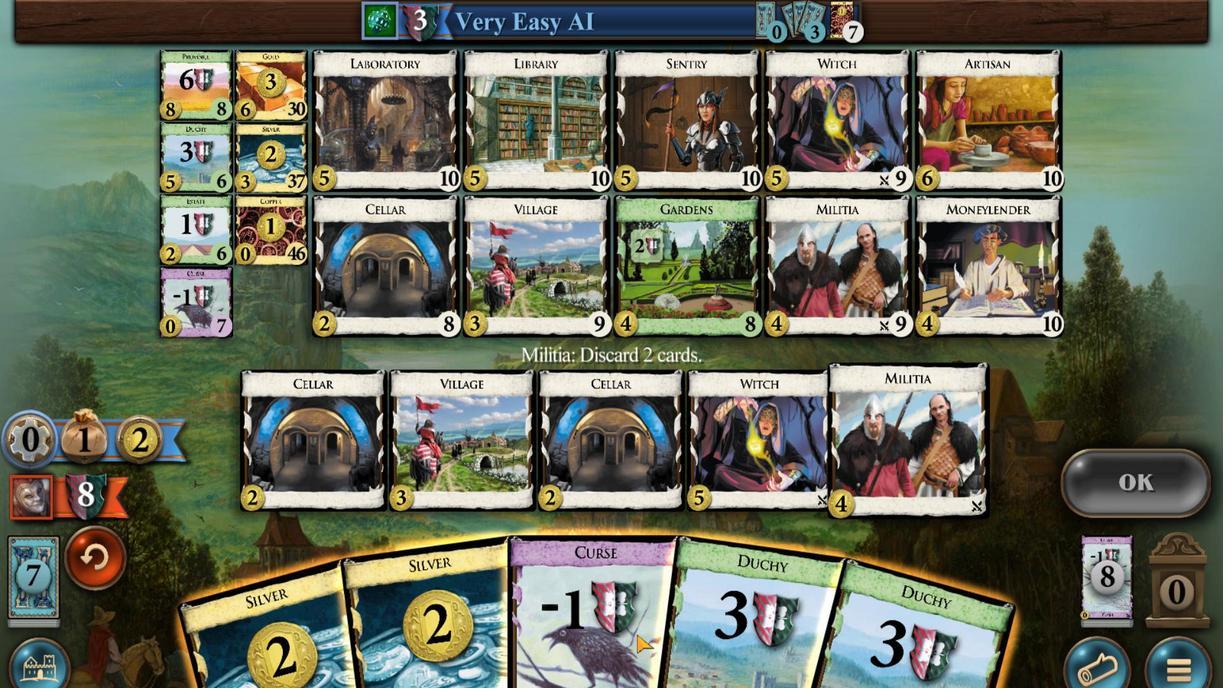 
Action: Mouse scrolled (812, 475) with delta (0, 0)
Screenshot: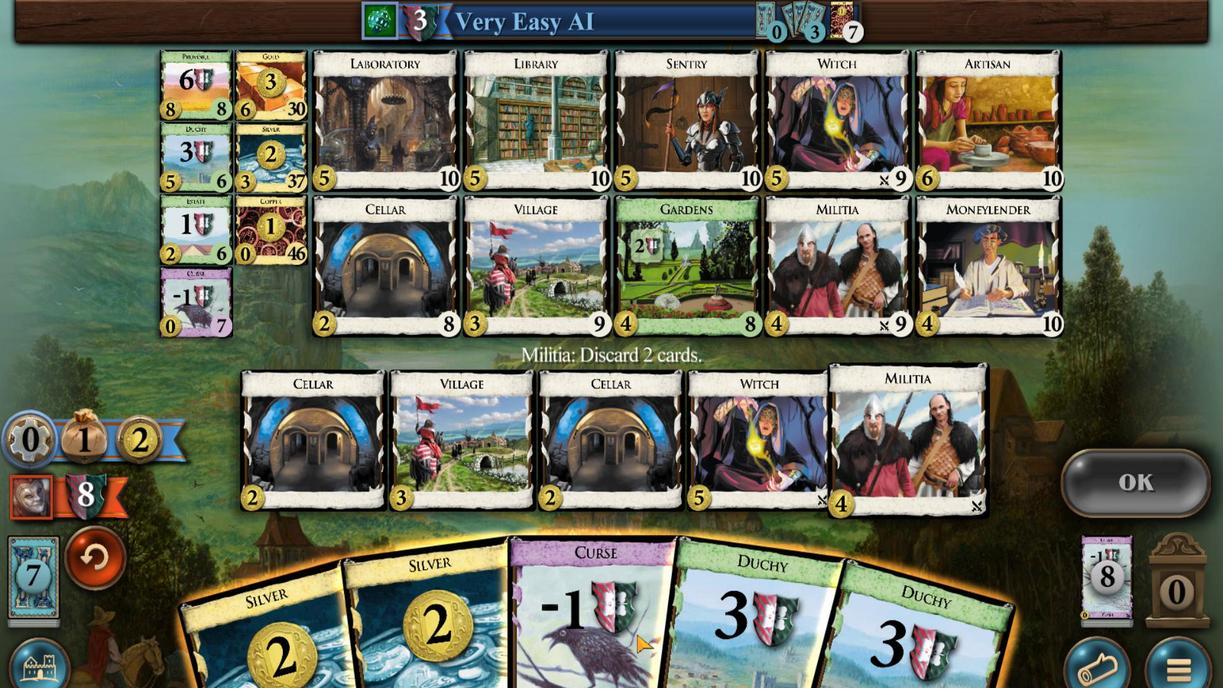 
Action: Mouse scrolled (812, 475) with delta (0, 0)
Screenshot: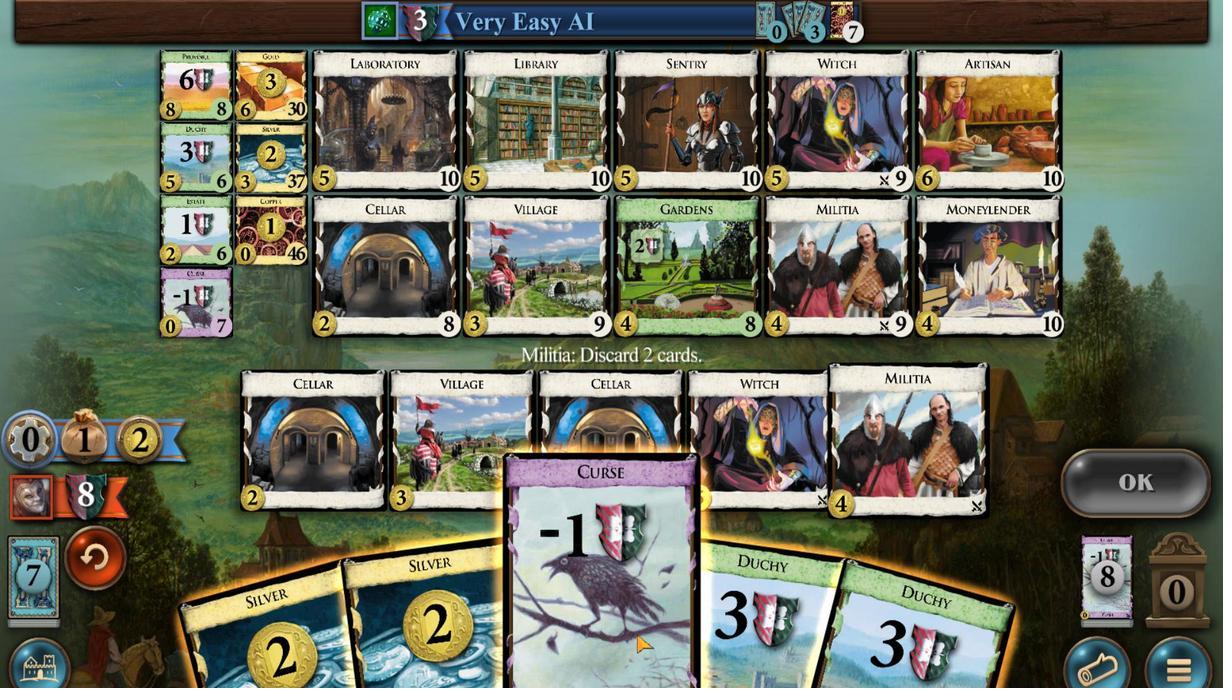 
Action: Mouse scrolled (812, 475) with delta (0, 0)
Screenshot: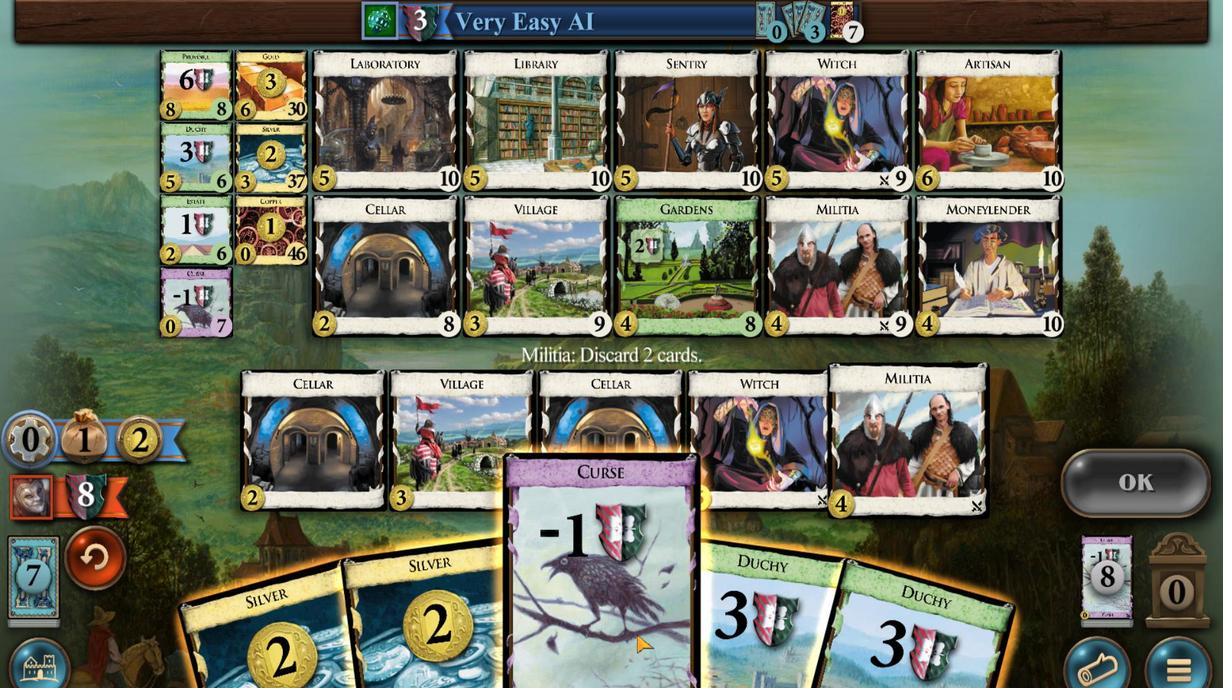 
Action: Mouse moved to (873, 472)
Screenshot: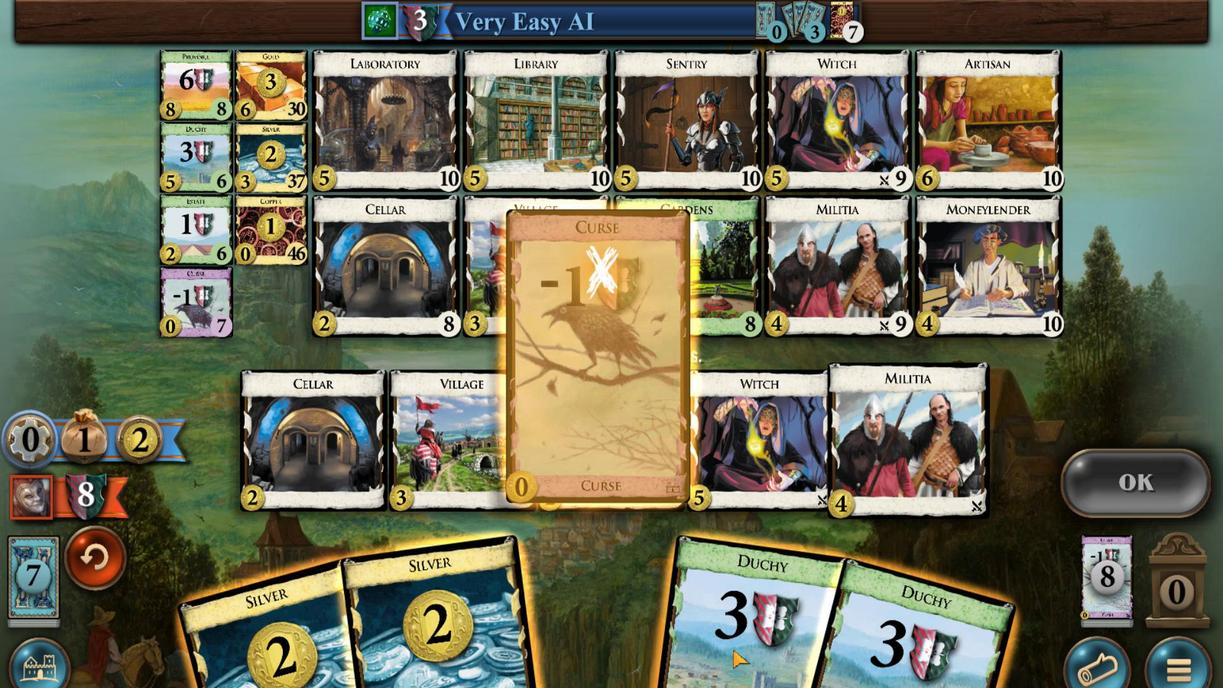 
Action: Mouse scrolled (873, 472) with delta (0, 0)
Screenshot: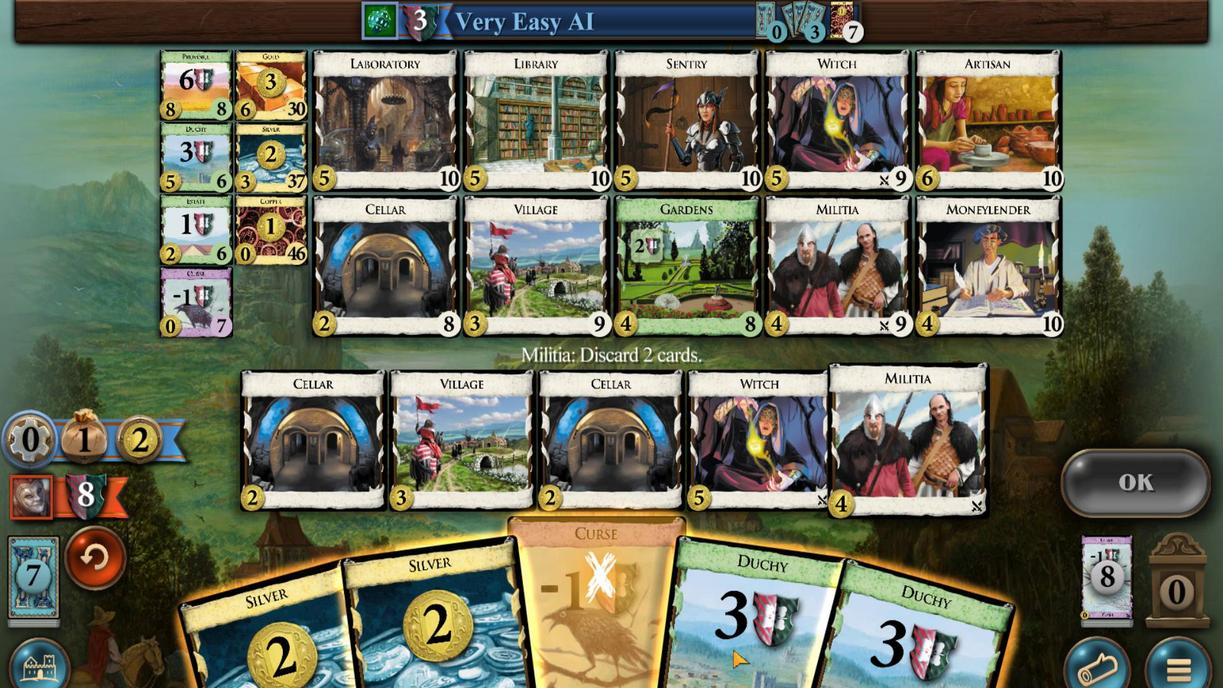 
Action: Mouse scrolled (873, 472) with delta (0, 0)
Screenshot: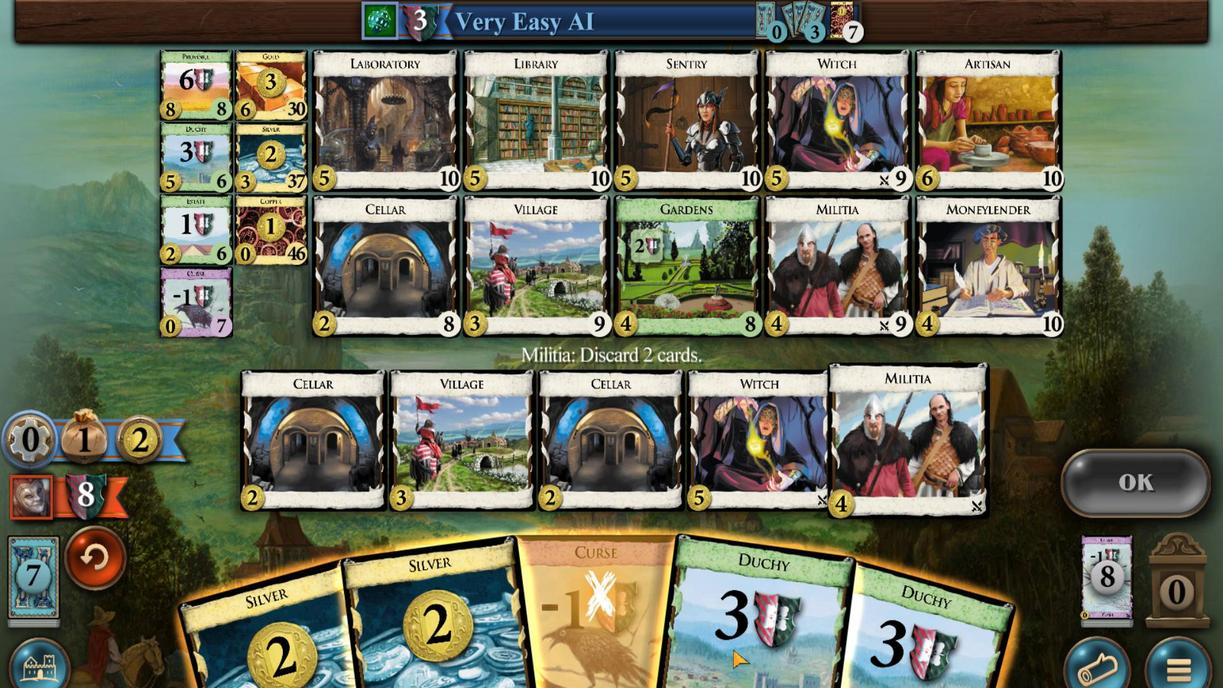 
Action: Mouse scrolled (873, 472) with delta (0, 0)
Screenshot: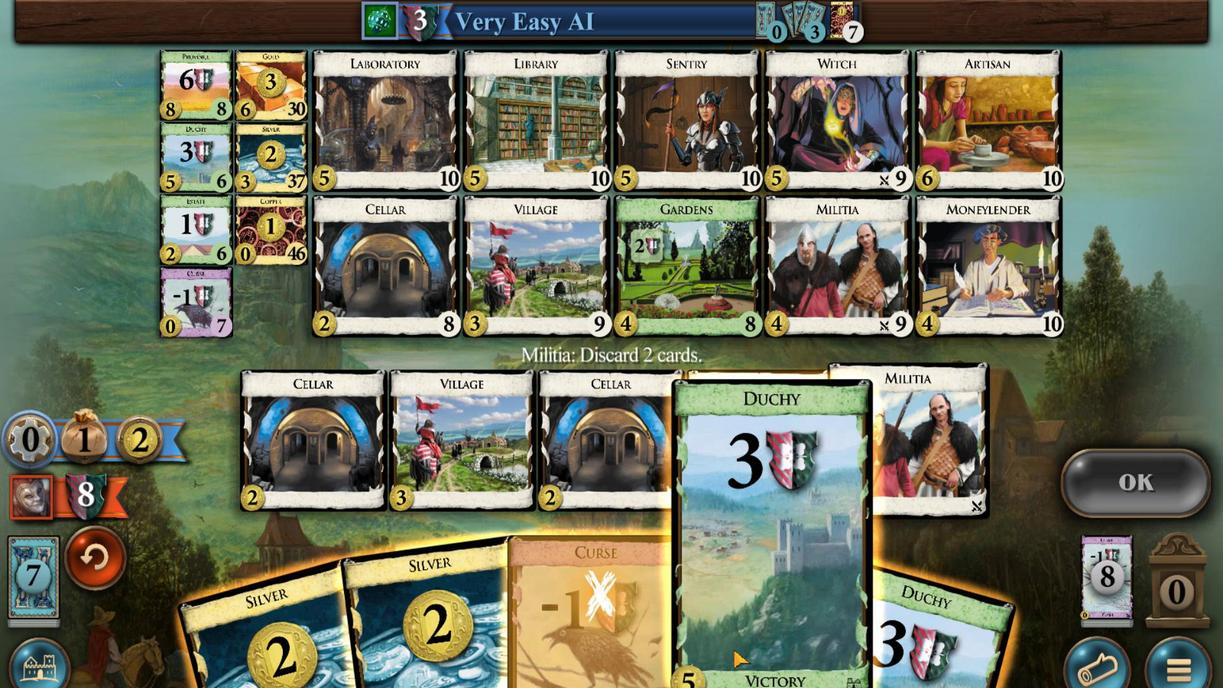 
Action: Mouse scrolled (873, 472) with delta (0, 0)
Screenshot: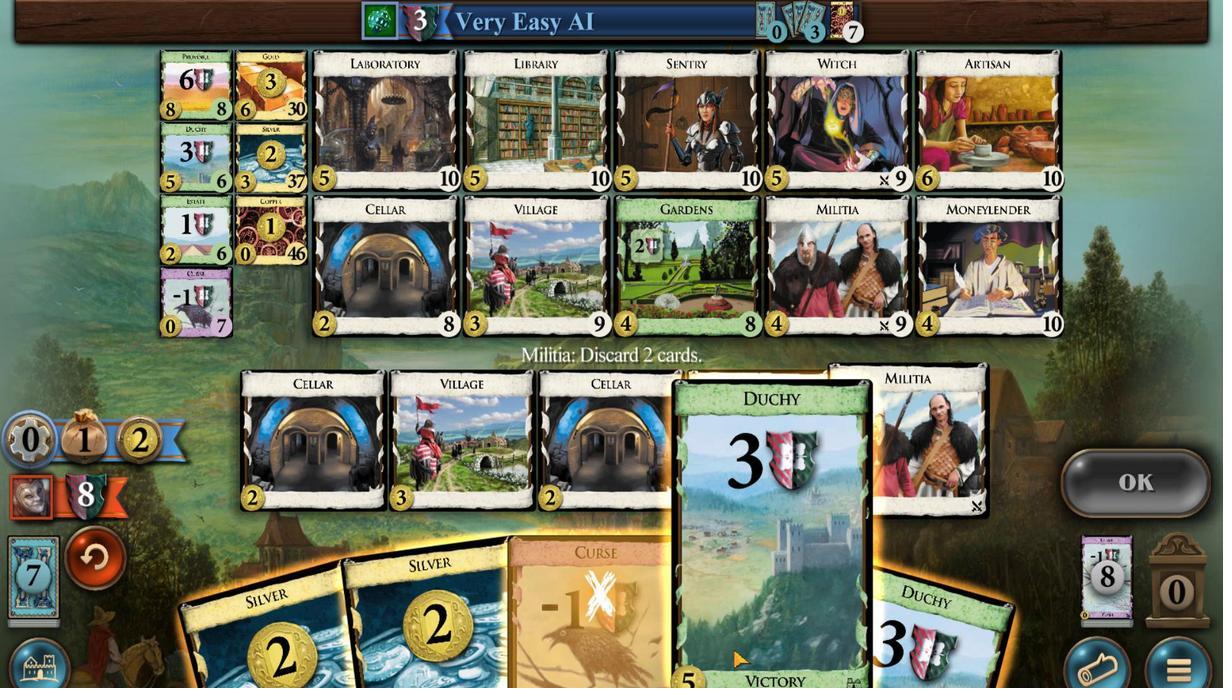 
Action: Mouse moved to (1117, 495)
Screenshot: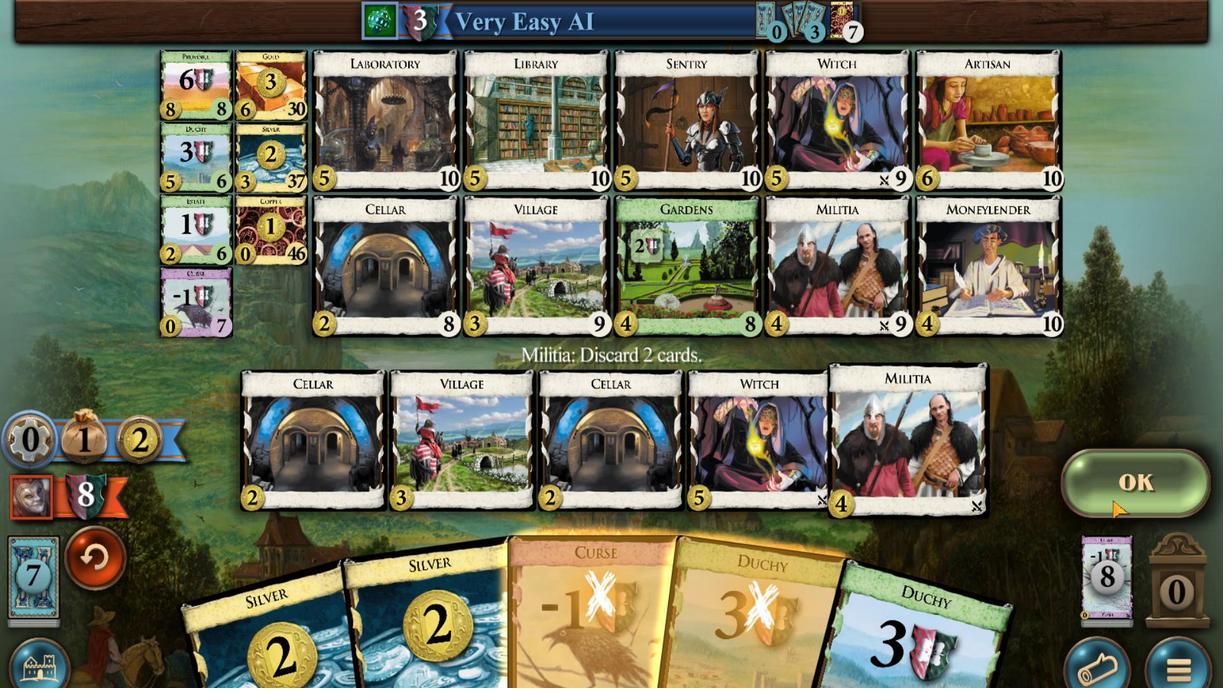 
Action: Mouse pressed left at (1117, 495)
Screenshot: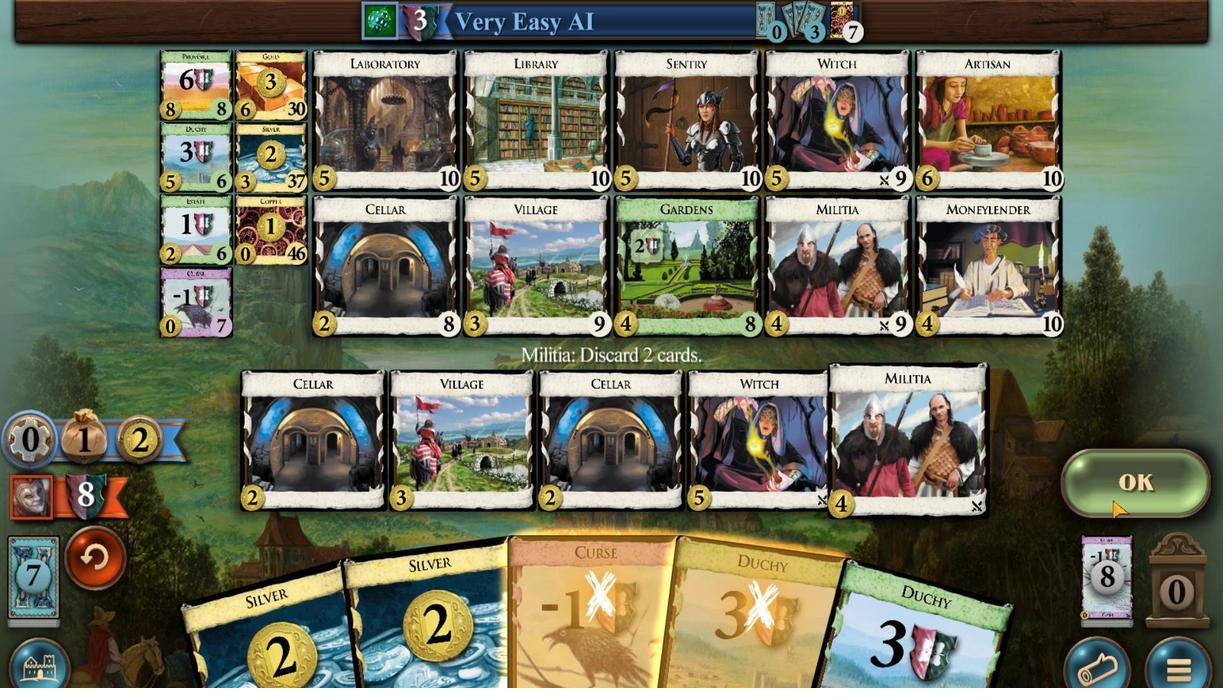
Action: Mouse moved to (704, 476)
Screenshot: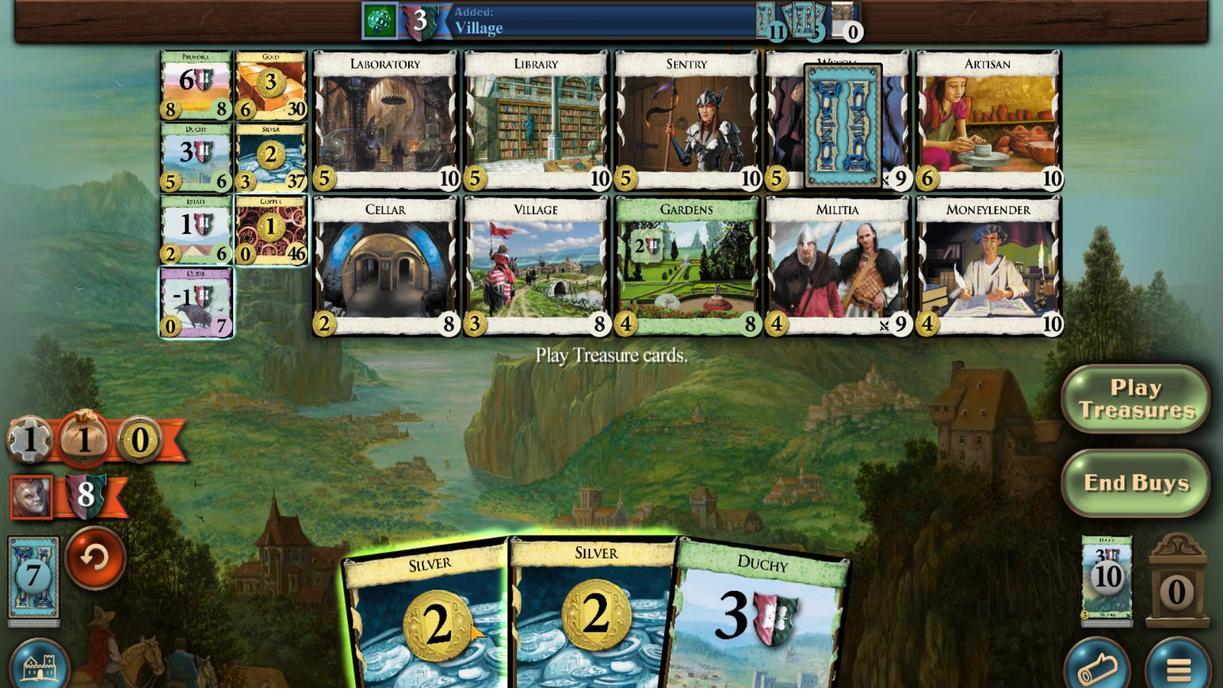 
Action: Mouse scrolled (704, 477) with delta (0, 0)
Screenshot: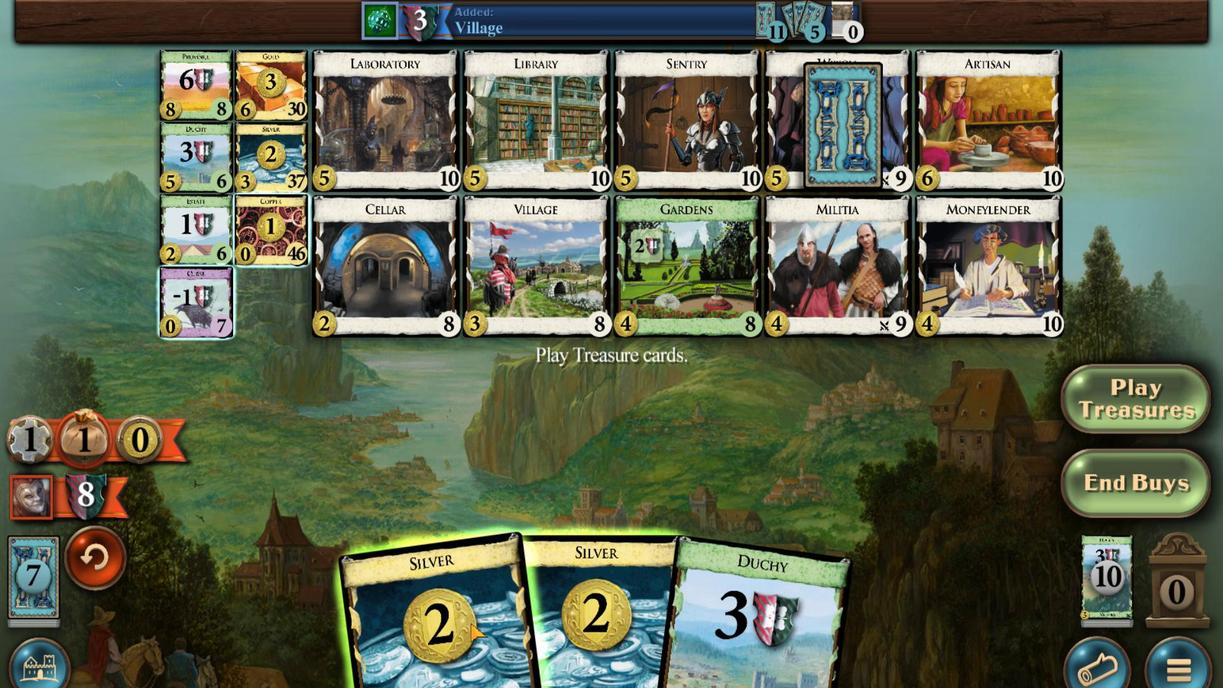 
Action: Mouse scrolled (704, 476) with delta (0, 0)
Screenshot: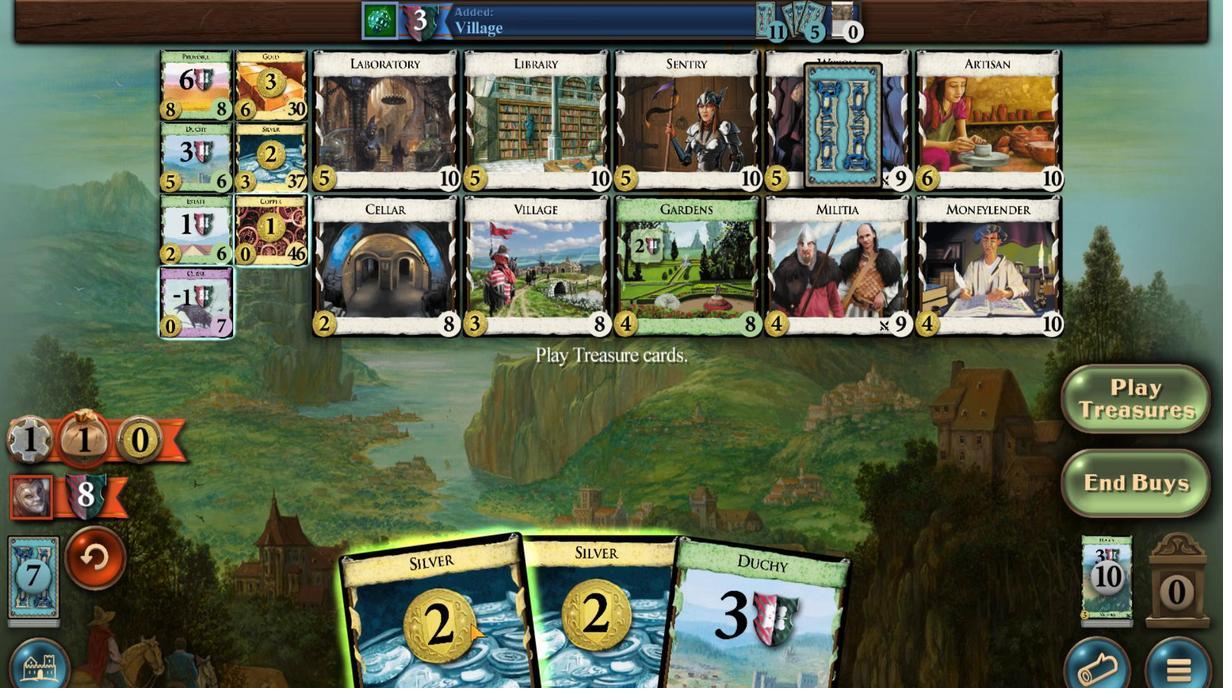 
Action: Mouse scrolled (704, 477) with delta (0, 0)
Screenshot: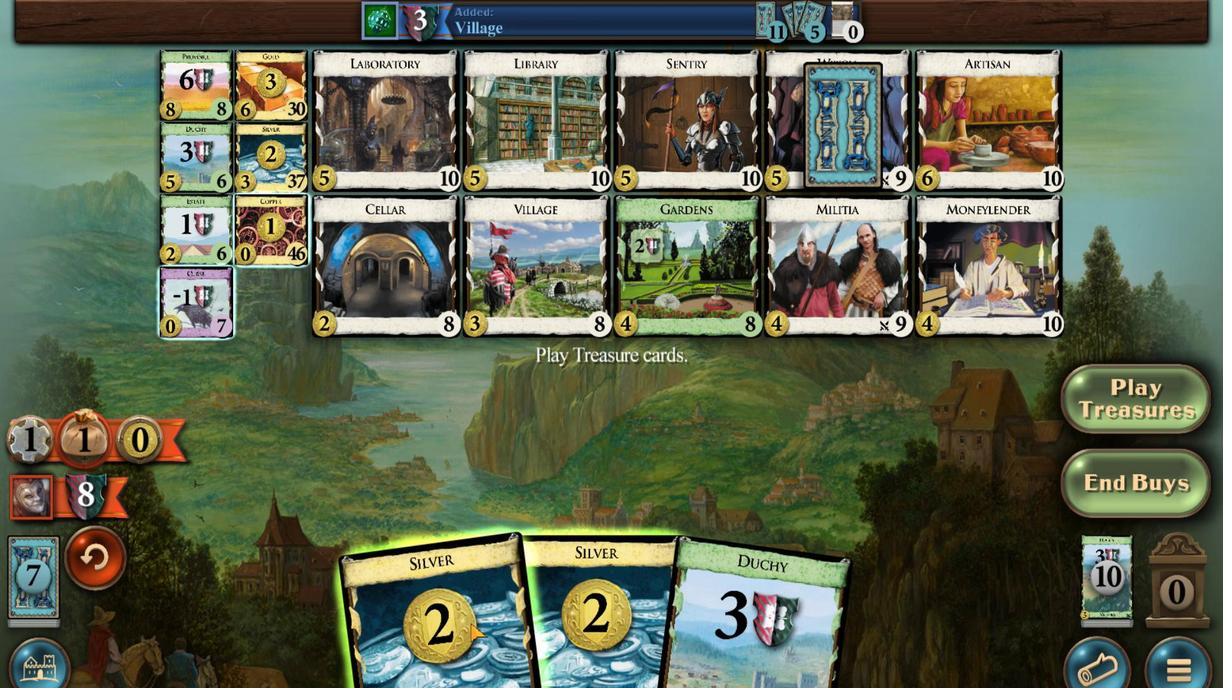 
Action: Mouse moved to (727, 478)
Screenshot: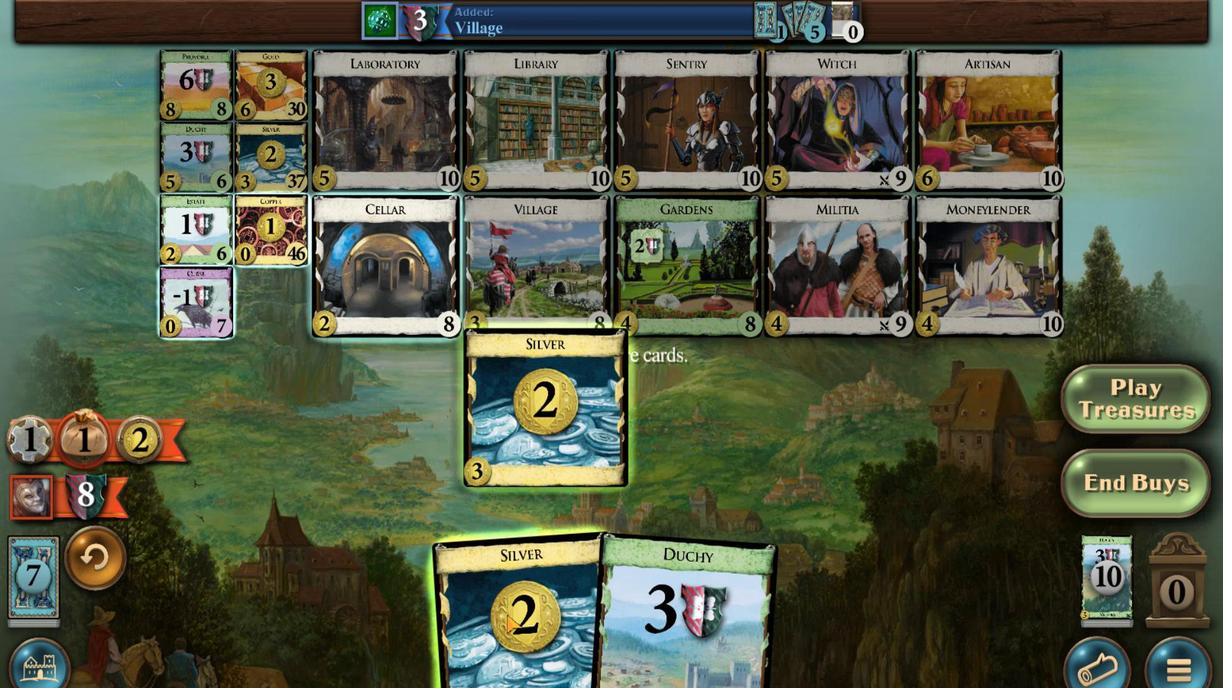
Action: Mouse scrolled (727, 478) with delta (0, 0)
Screenshot: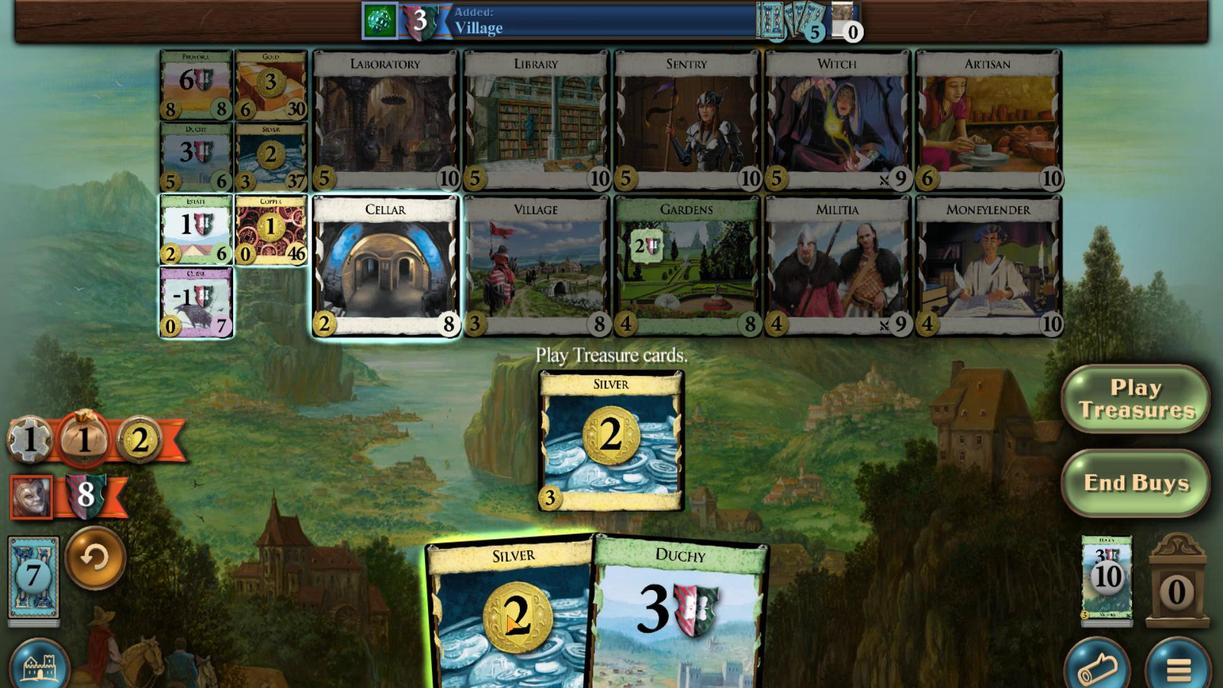 
Action: Mouse scrolled (727, 478) with delta (0, 0)
Screenshot: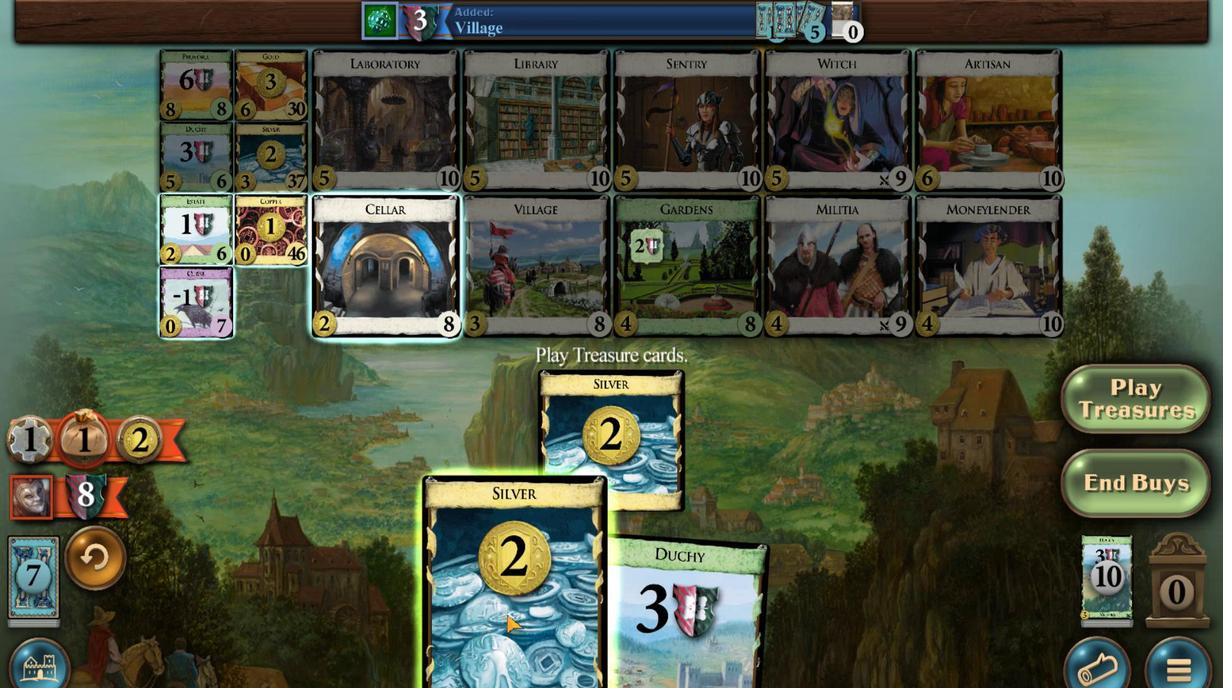 
Action: Mouse scrolled (727, 478) with delta (0, 0)
Screenshot: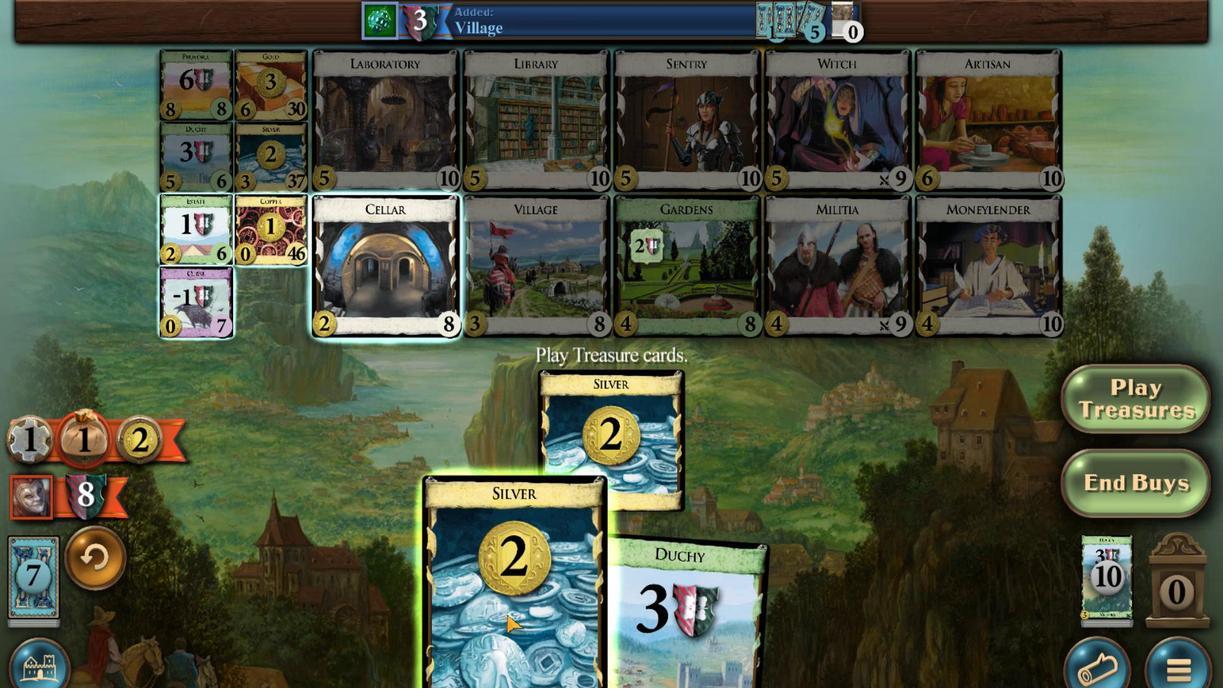 
Action: Mouse moved to (564, 548)
Screenshot: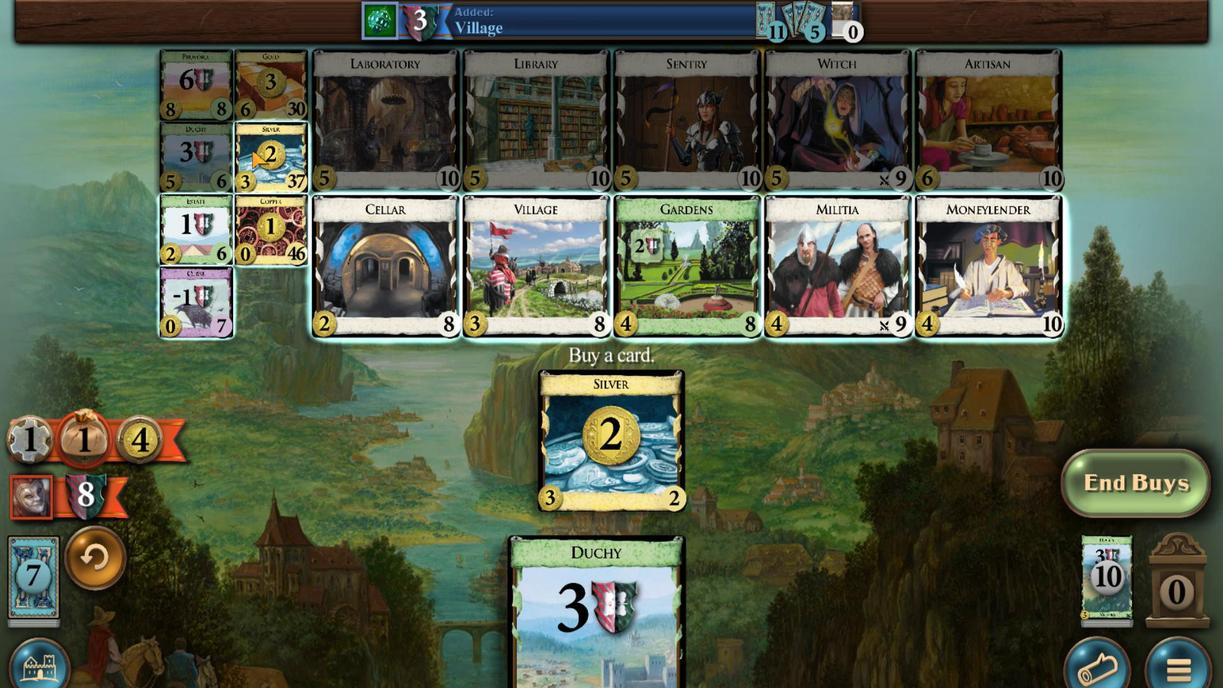 
Action: Mouse pressed left at (564, 548)
Screenshot: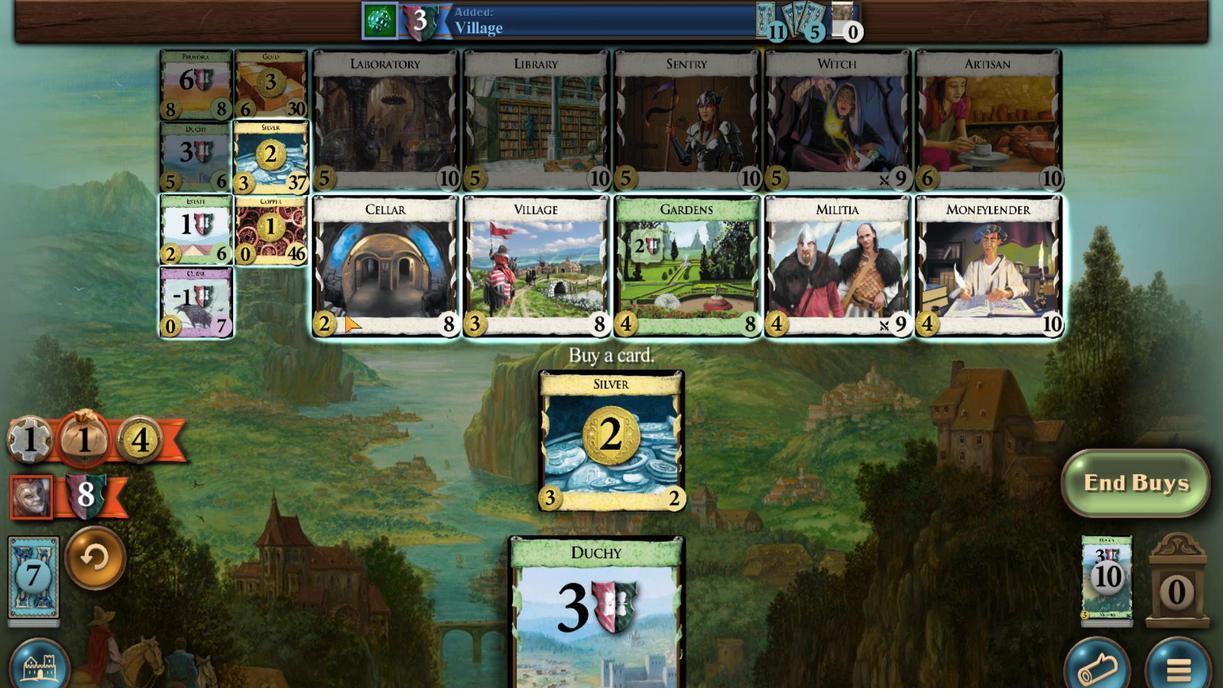 
Action: Mouse moved to (910, 481)
Screenshot: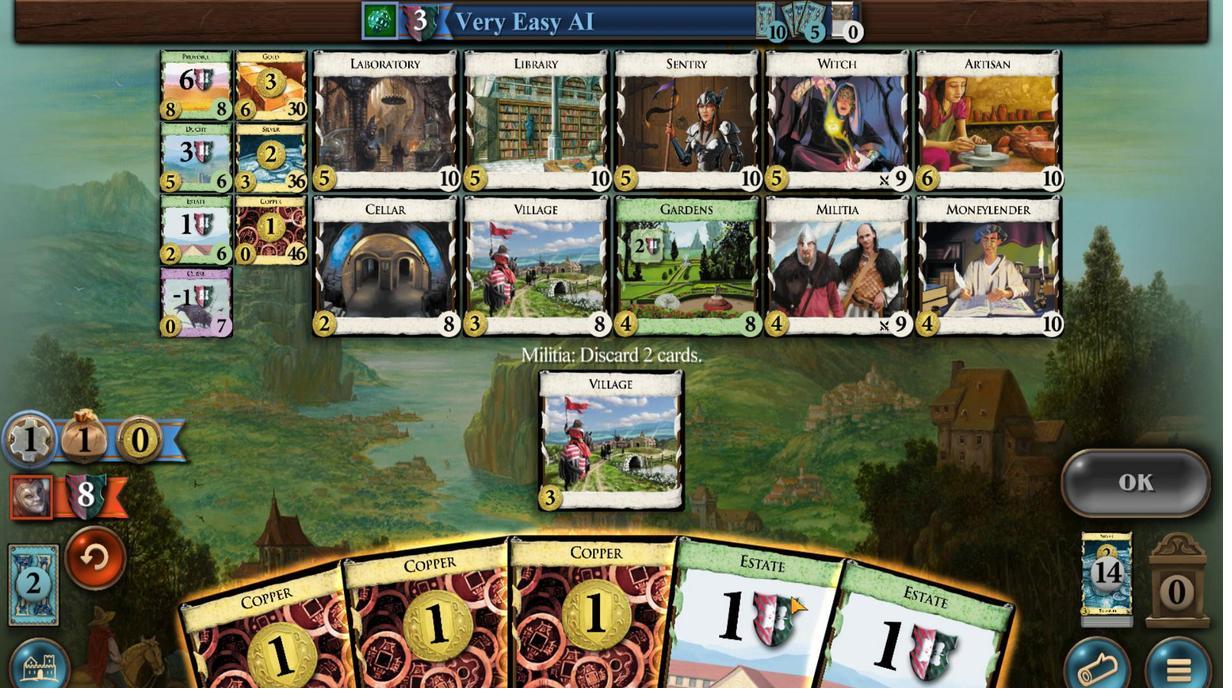 
Action: Mouse scrolled (910, 481) with delta (0, 0)
Screenshot: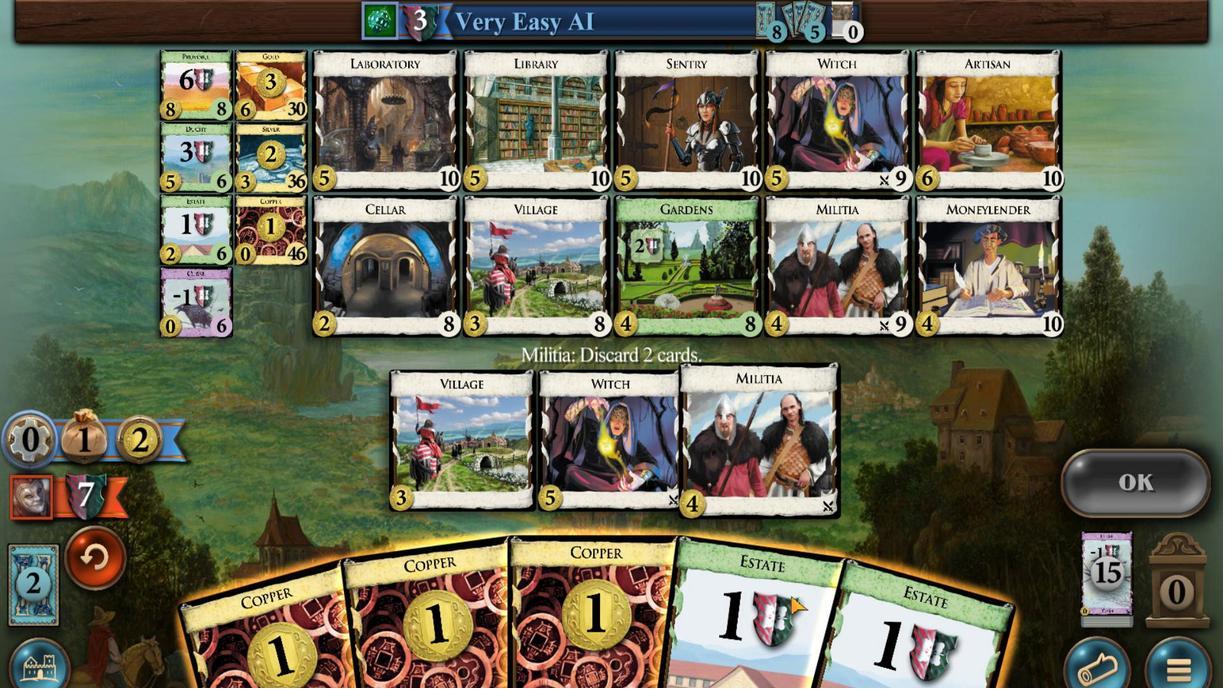 
Action: Mouse scrolled (910, 481) with delta (0, 0)
Screenshot: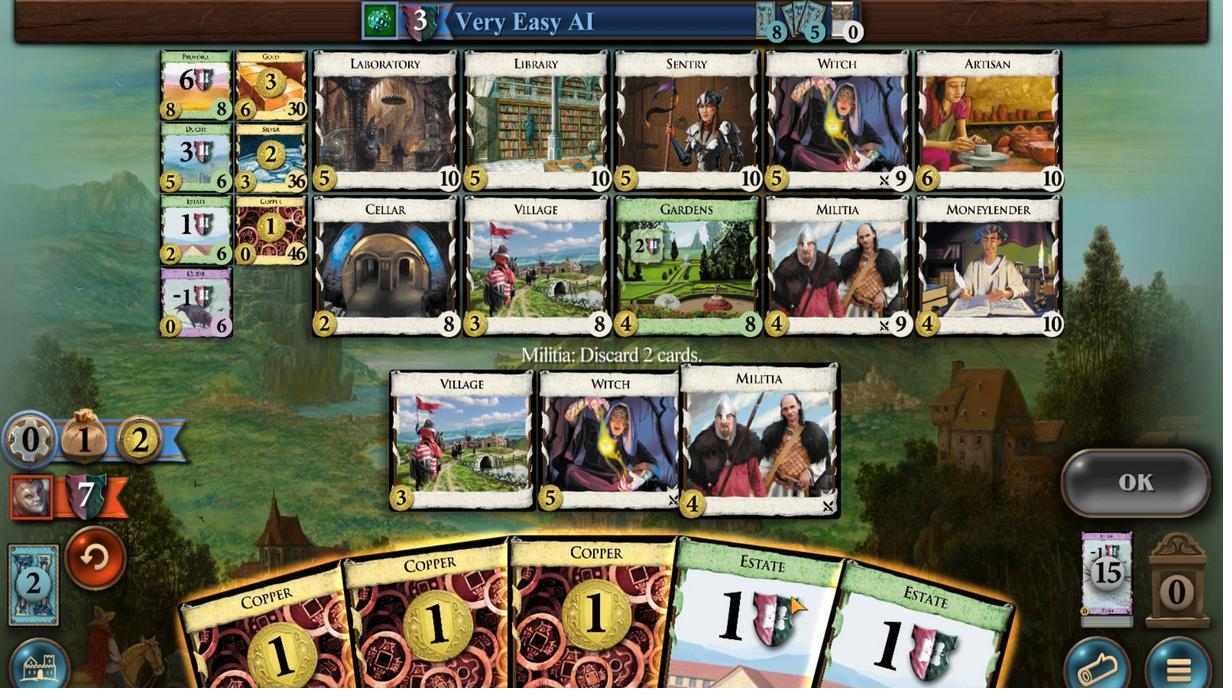 
Action: Mouse scrolled (910, 481) with delta (0, 0)
Screenshot: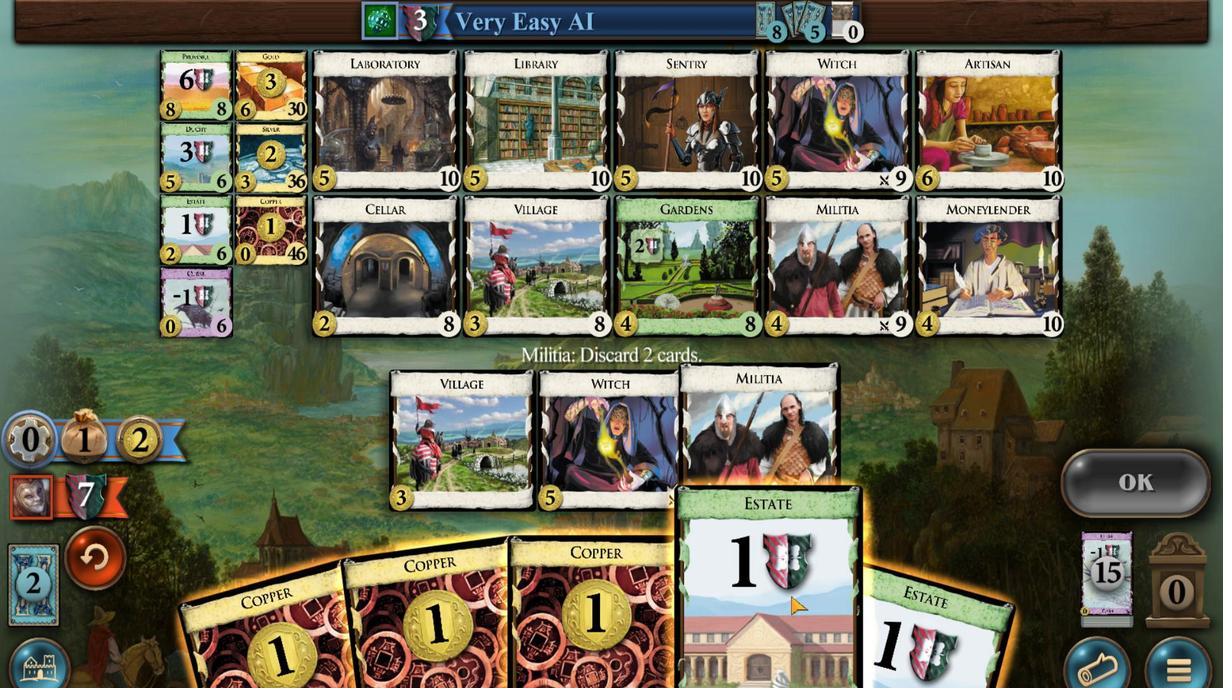 
Action: Mouse scrolled (910, 481) with delta (0, 0)
Screenshot: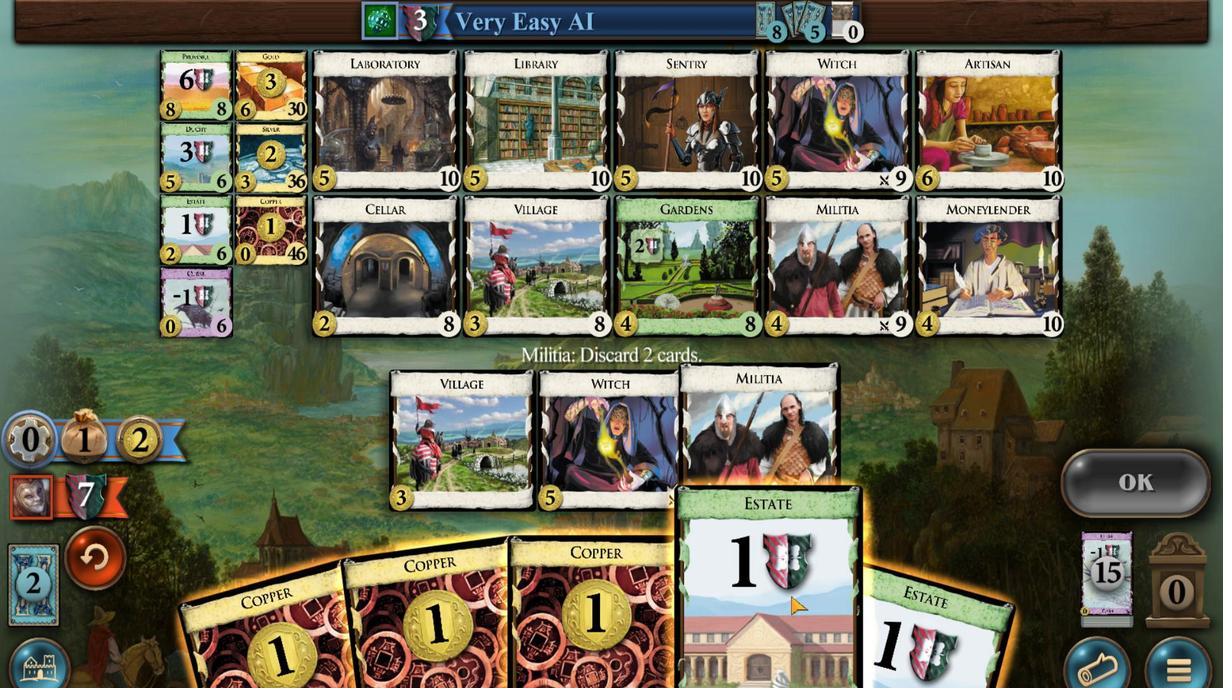 
Action: Mouse moved to (959, 483)
Screenshot: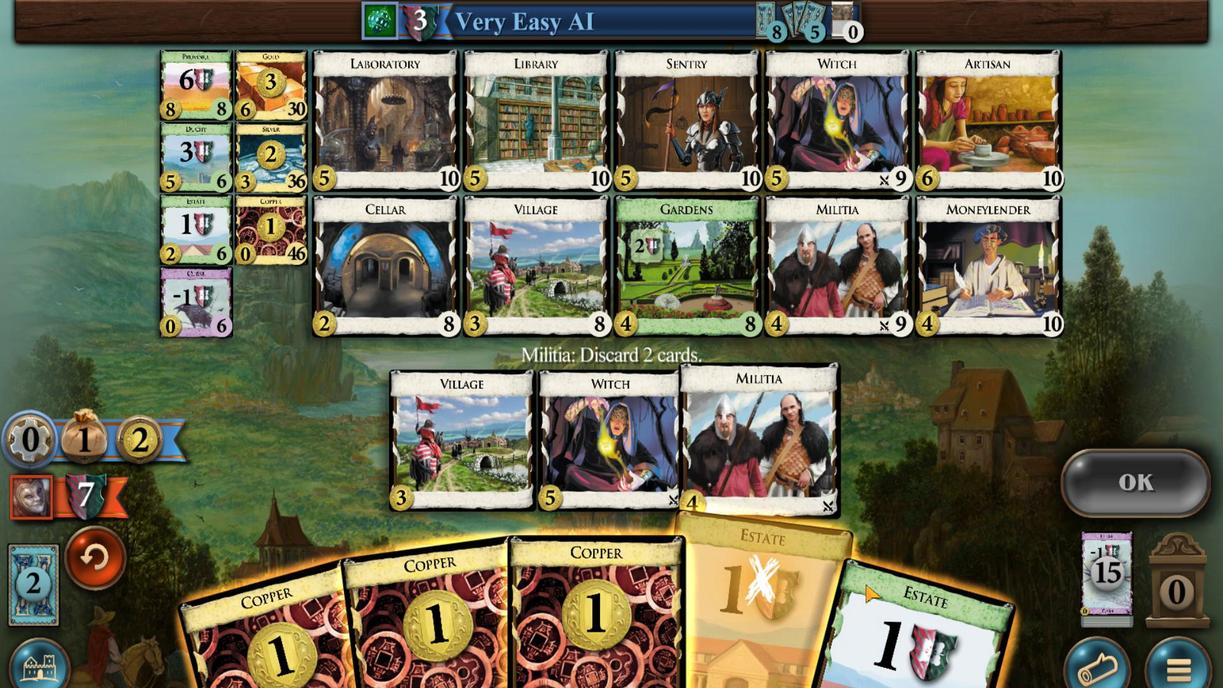 
Action: Mouse scrolled (959, 483) with delta (0, 0)
Screenshot: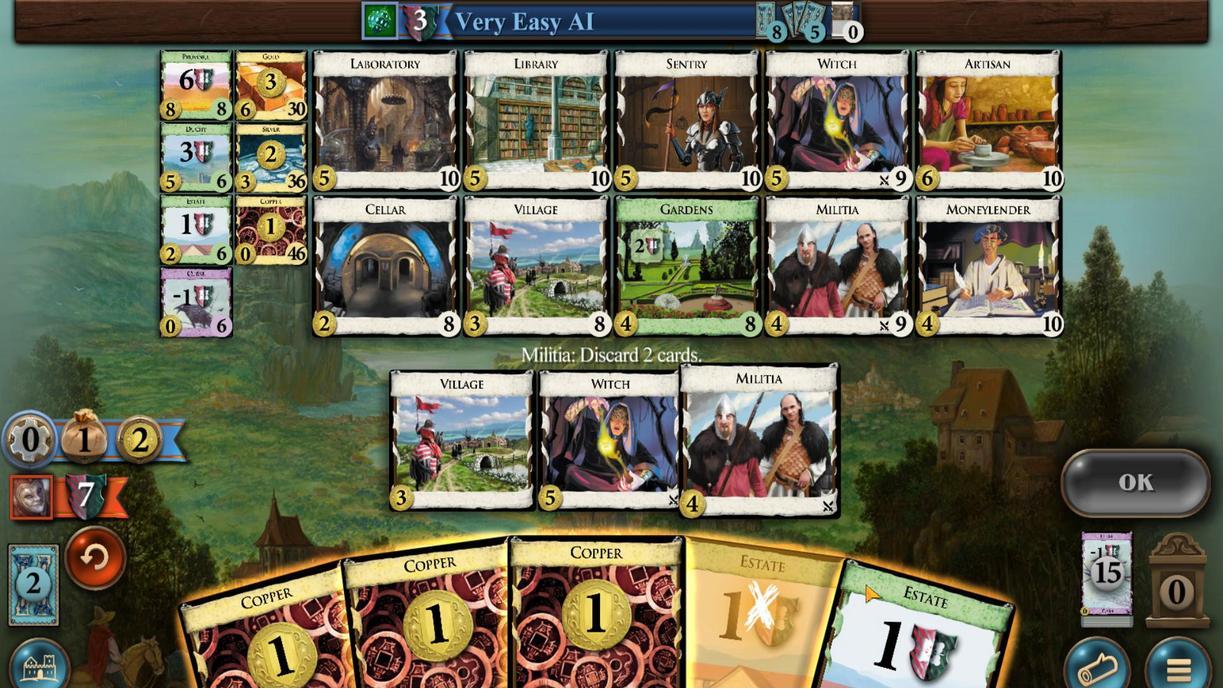 
Action: Mouse scrolled (959, 483) with delta (0, 0)
Screenshot: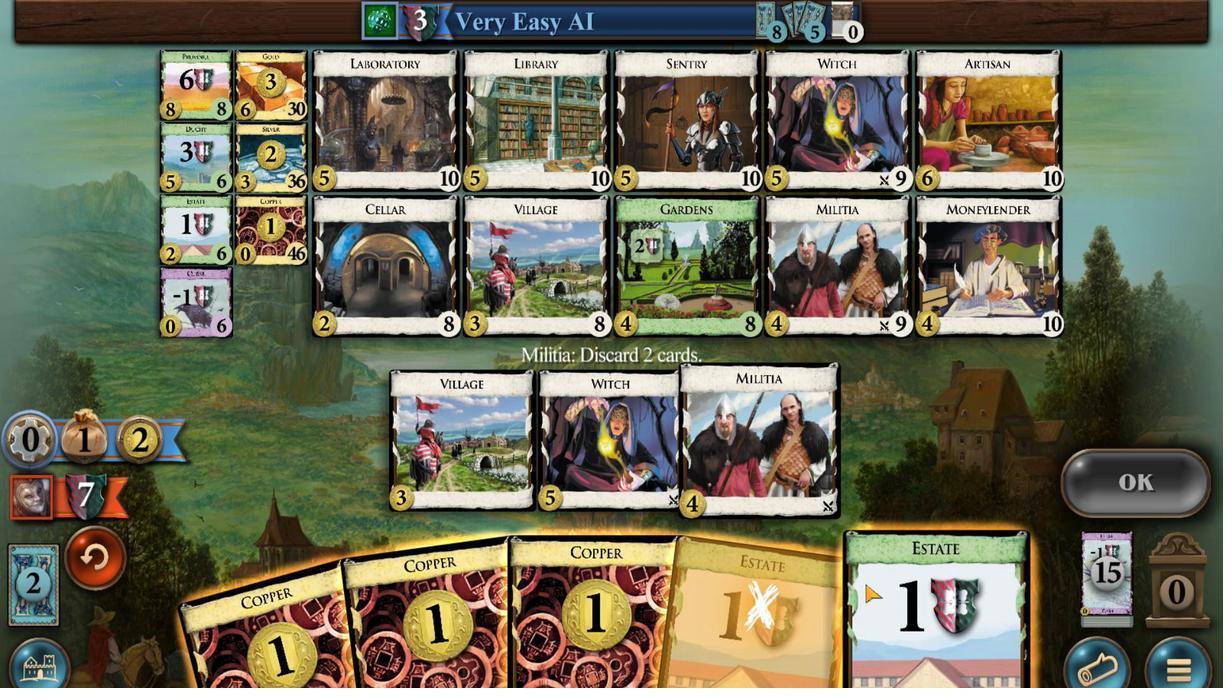 
Action: Mouse scrolled (959, 483) with delta (0, 0)
Screenshot: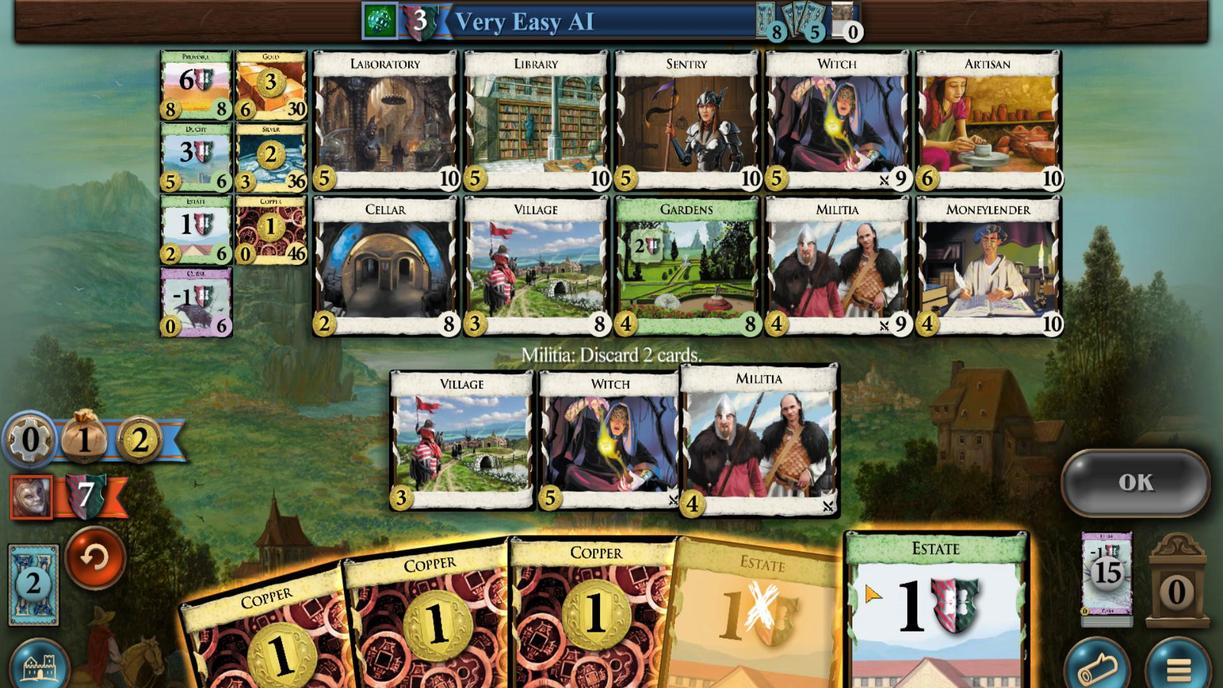 
Action: Mouse moved to (1124, 502)
Screenshot: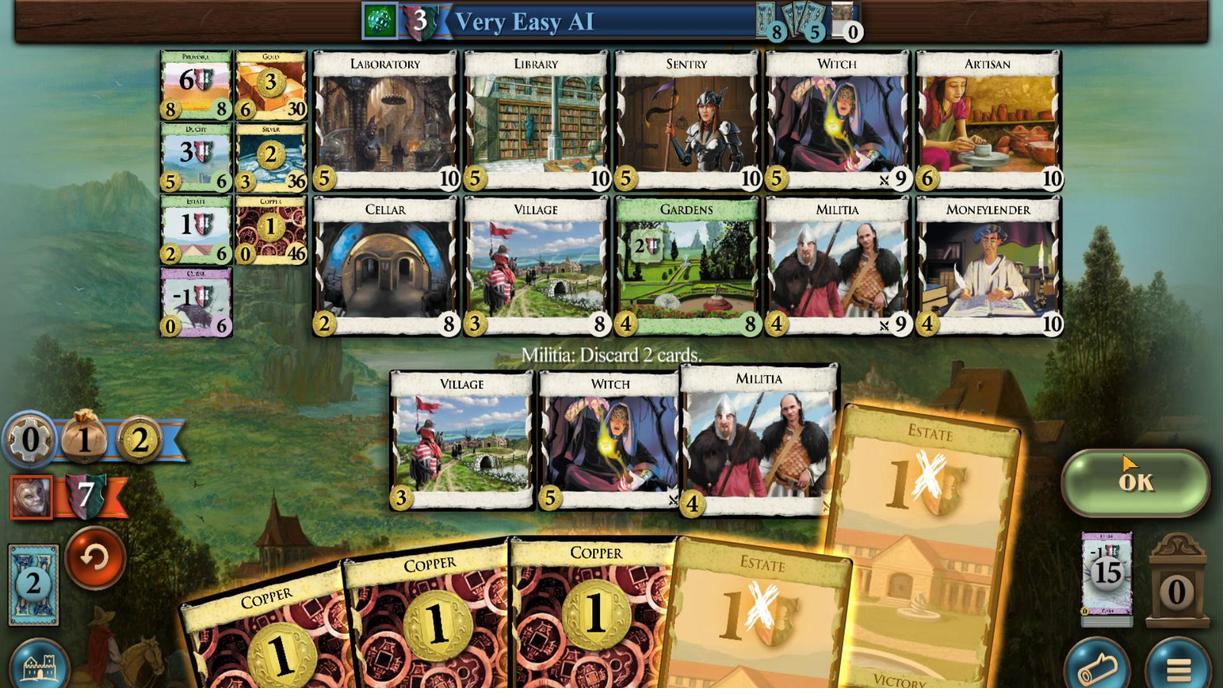 
Action: Mouse pressed left at (1124, 502)
Screenshot: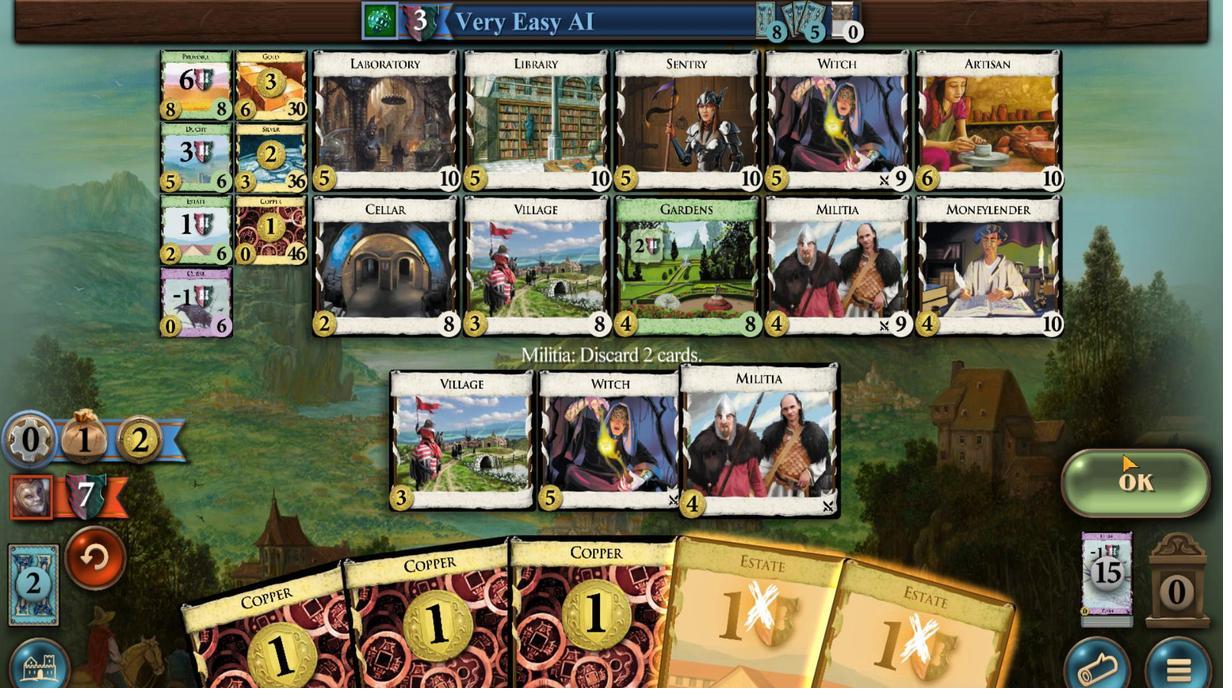 
Action: Mouse moved to (840, 486)
Screenshot: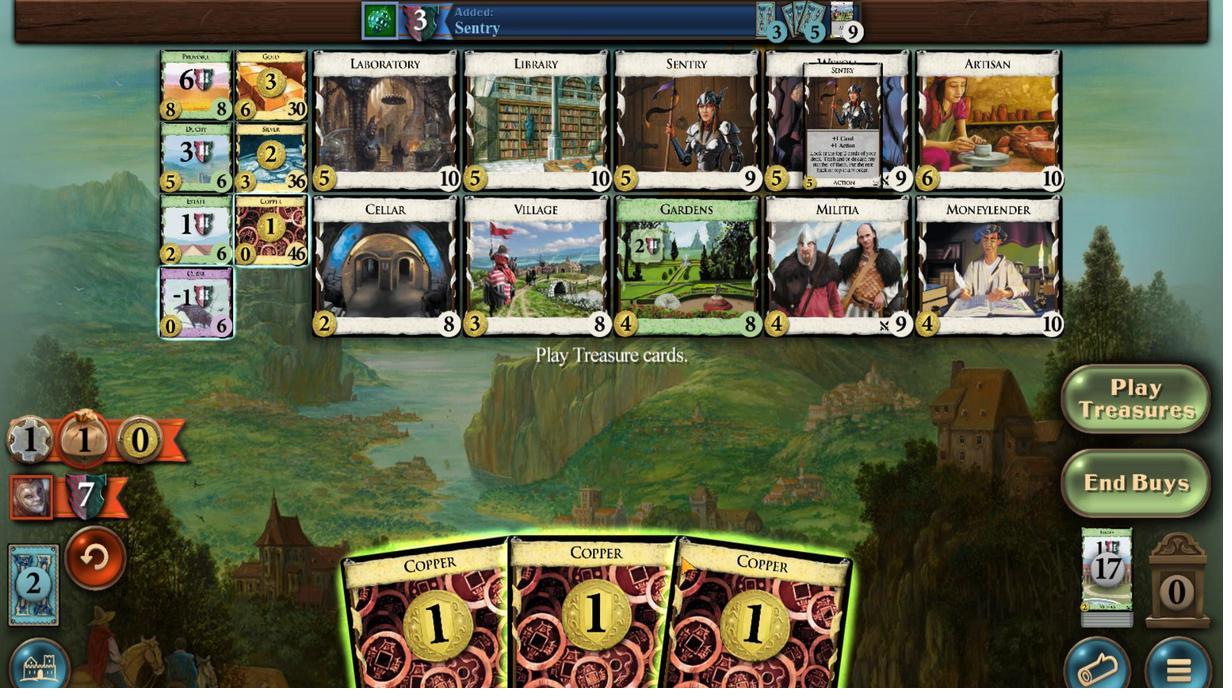 
Action: Mouse scrolled (840, 487) with delta (0, 0)
Screenshot: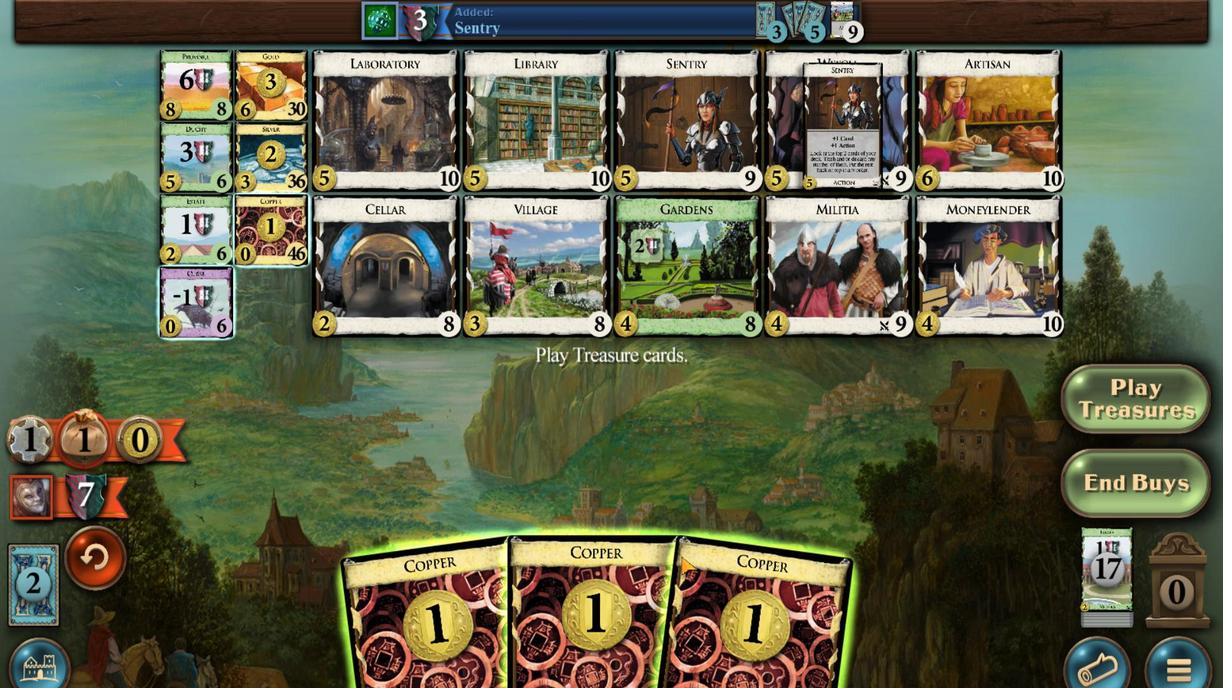 
Action: Mouse scrolled (840, 487) with delta (0, 0)
Screenshot: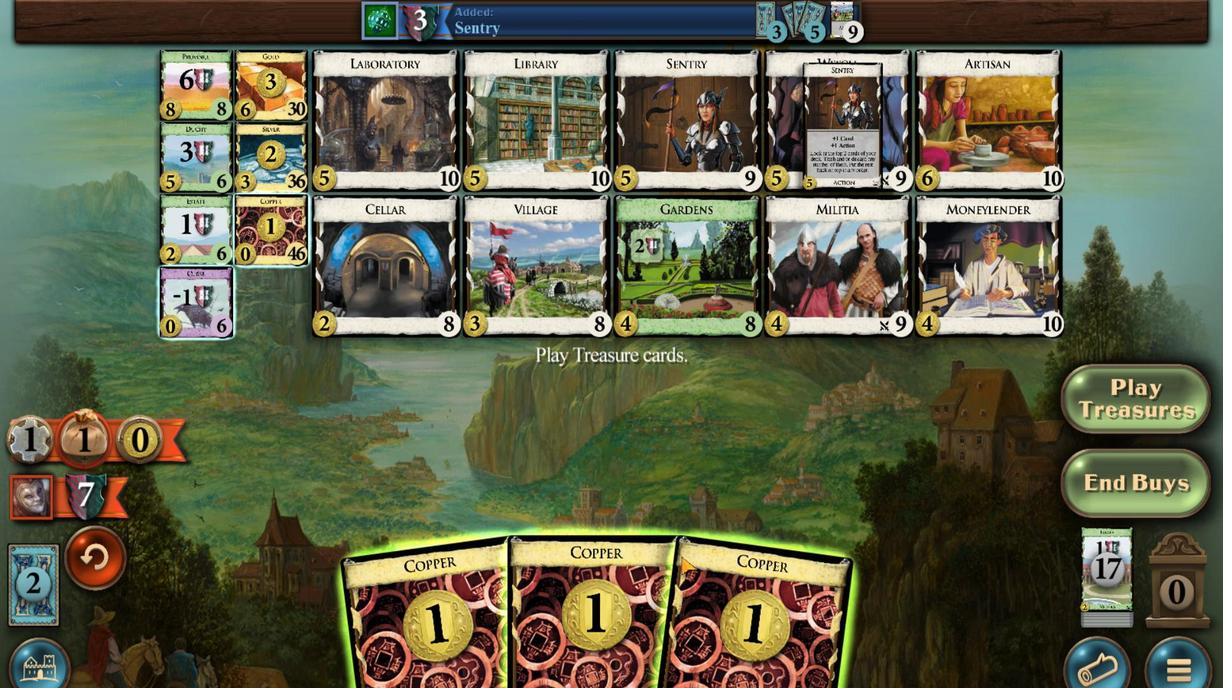 
Action: Mouse moved to (817, 485)
Screenshot: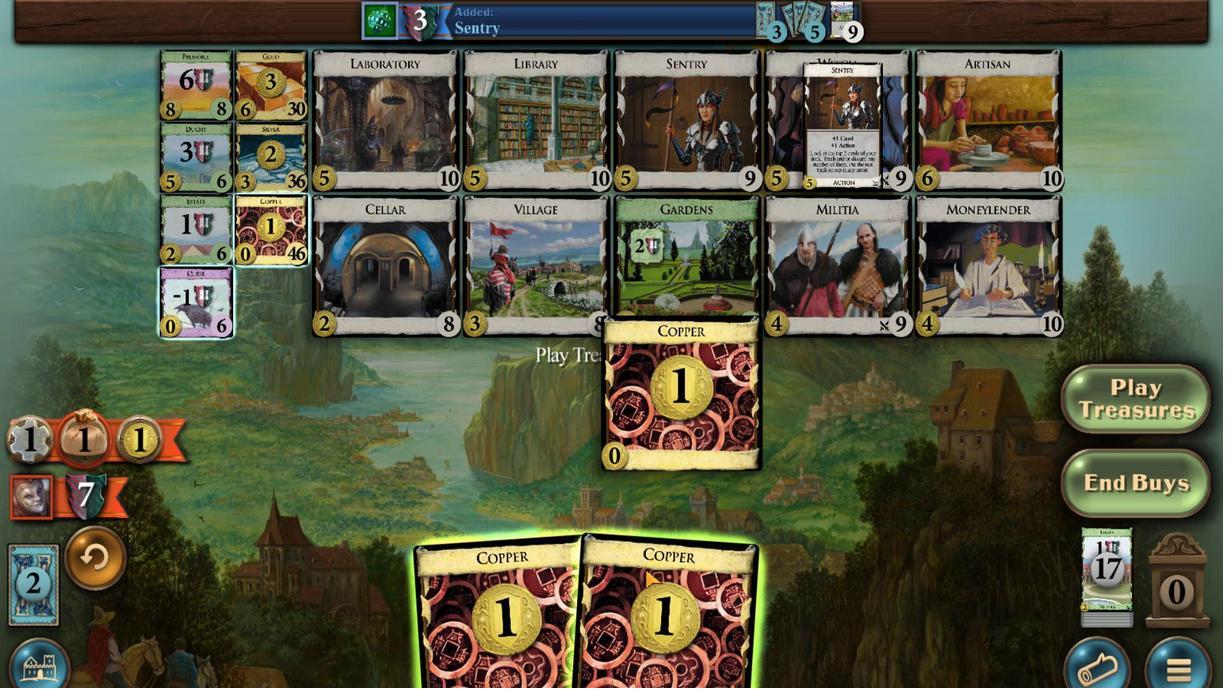 
Action: Mouse scrolled (817, 485) with delta (0, 0)
Screenshot: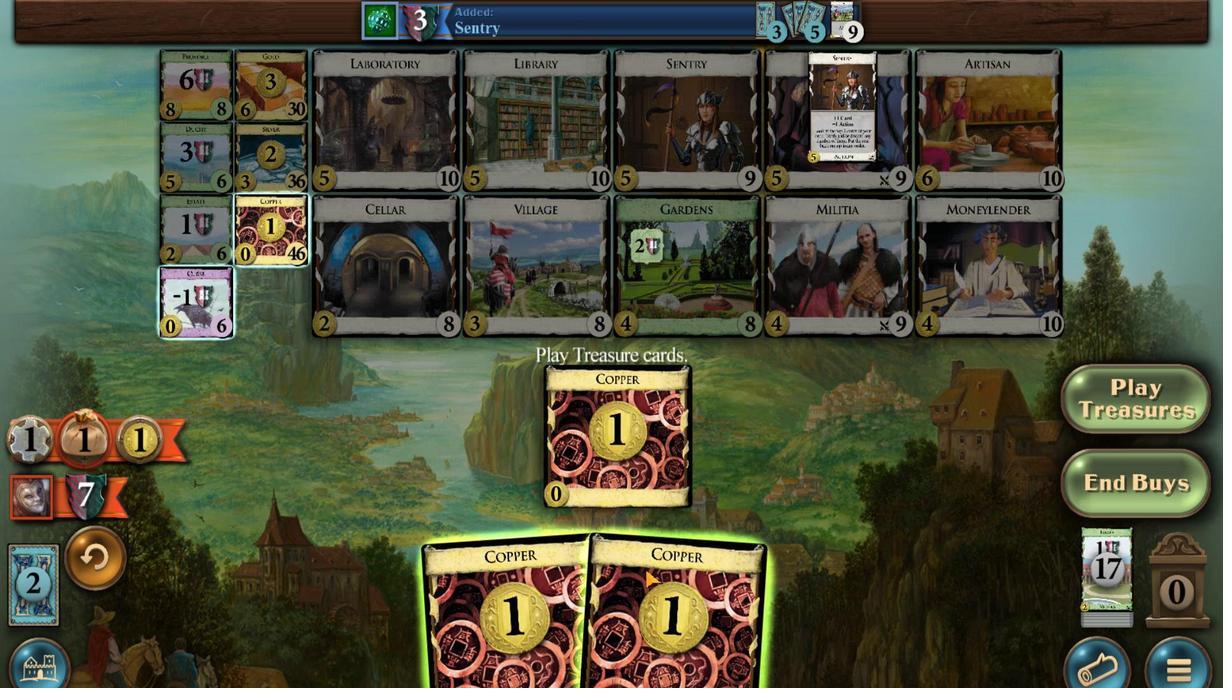 
Action: Mouse scrolled (817, 485) with delta (0, 0)
Screenshot: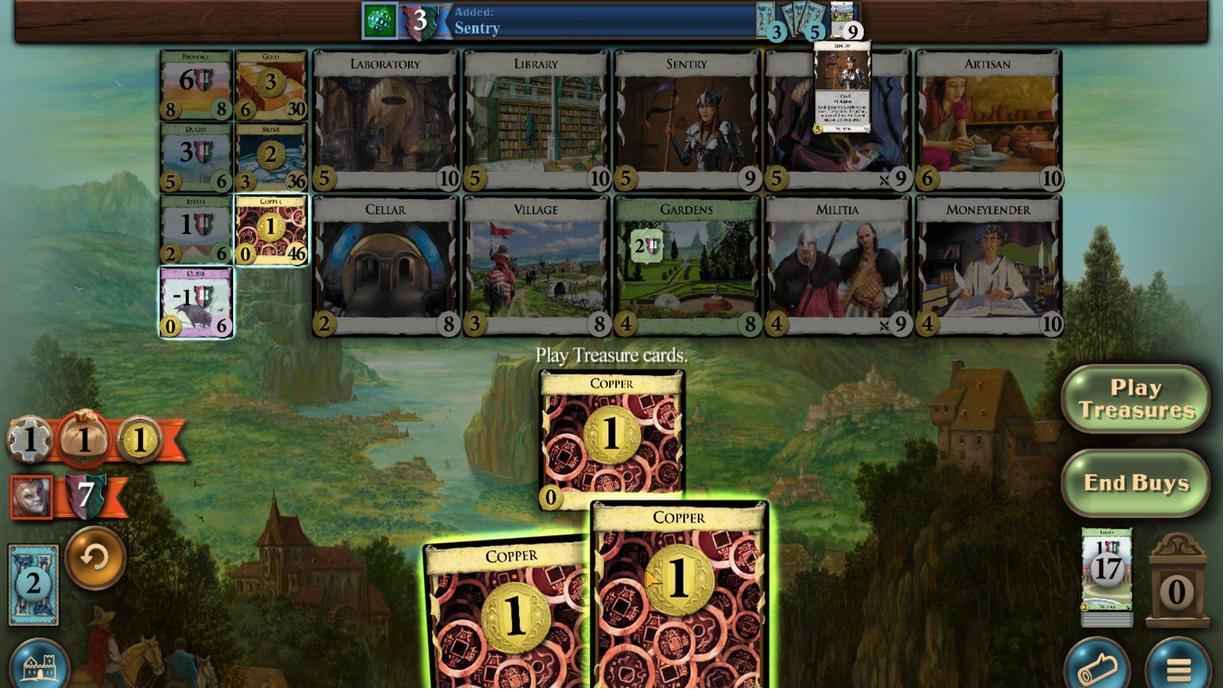 
Action: Mouse scrolled (817, 485) with delta (0, 0)
Screenshot: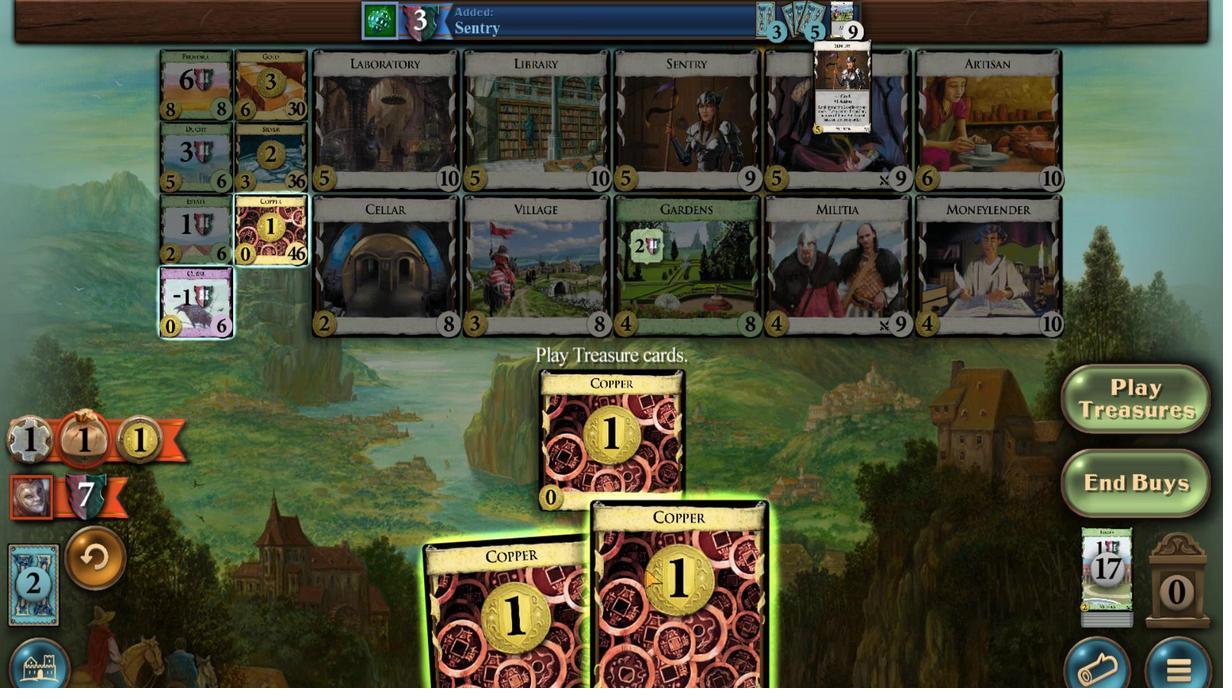 
Action: Mouse scrolled (817, 485) with delta (0, 0)
Screenshot: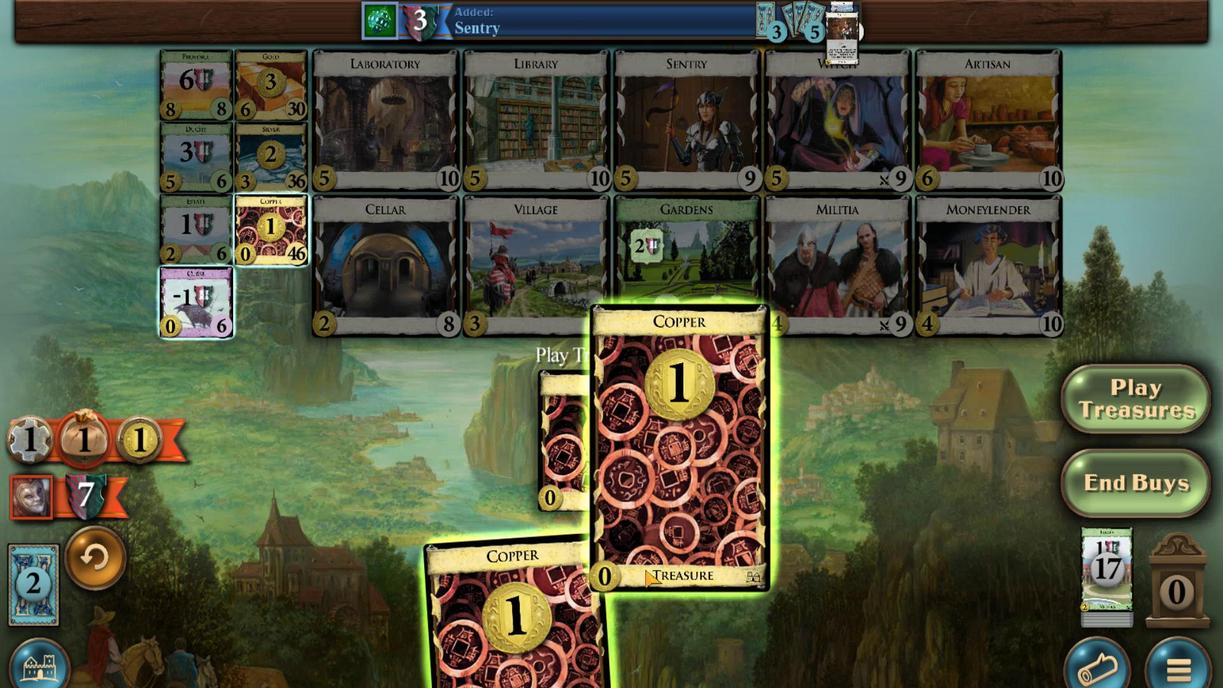 
Action: Mouse moved to (789, 484)
Screenshot: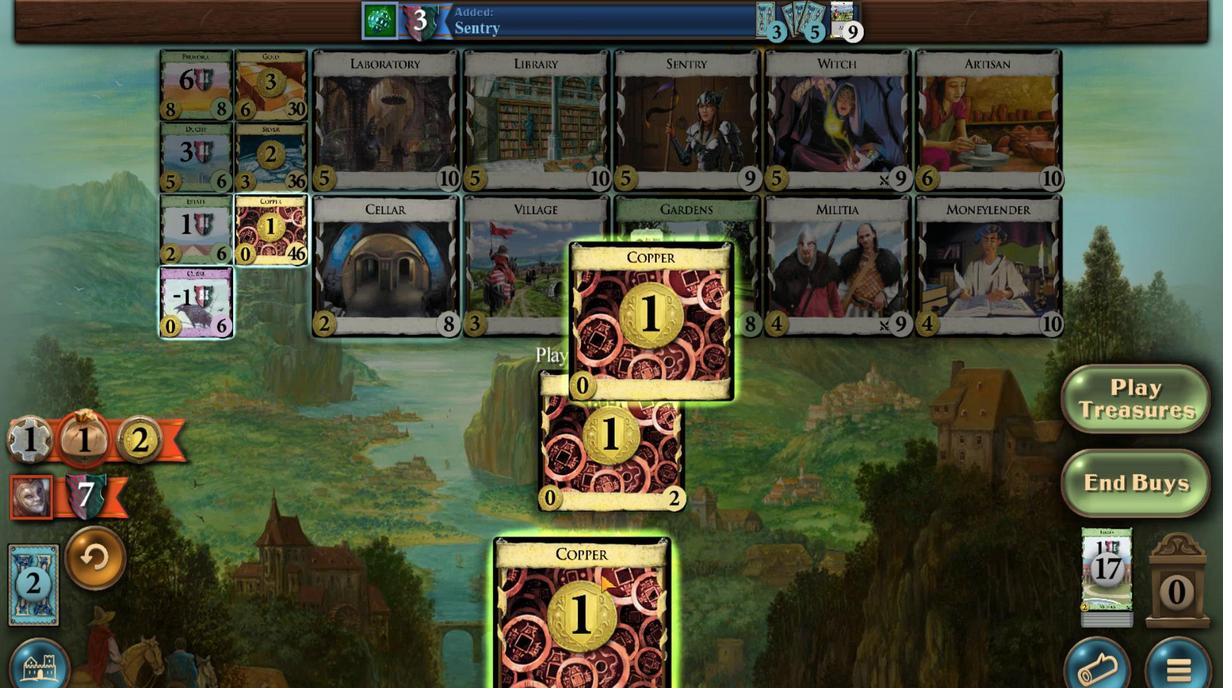 
Action: Mouse scrolled (789, 484) with delta (0, 0)
Screenshot: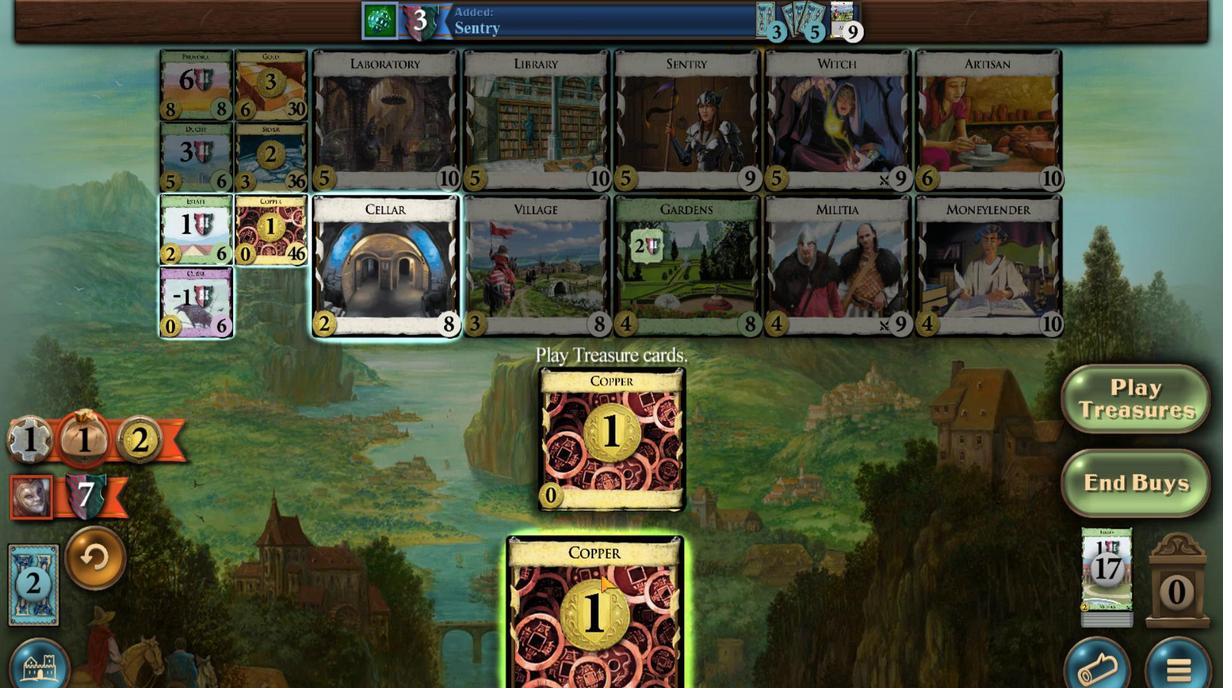 
Action: Mouse scrolled (789, 484) with delta (0, 0)
Screenshot: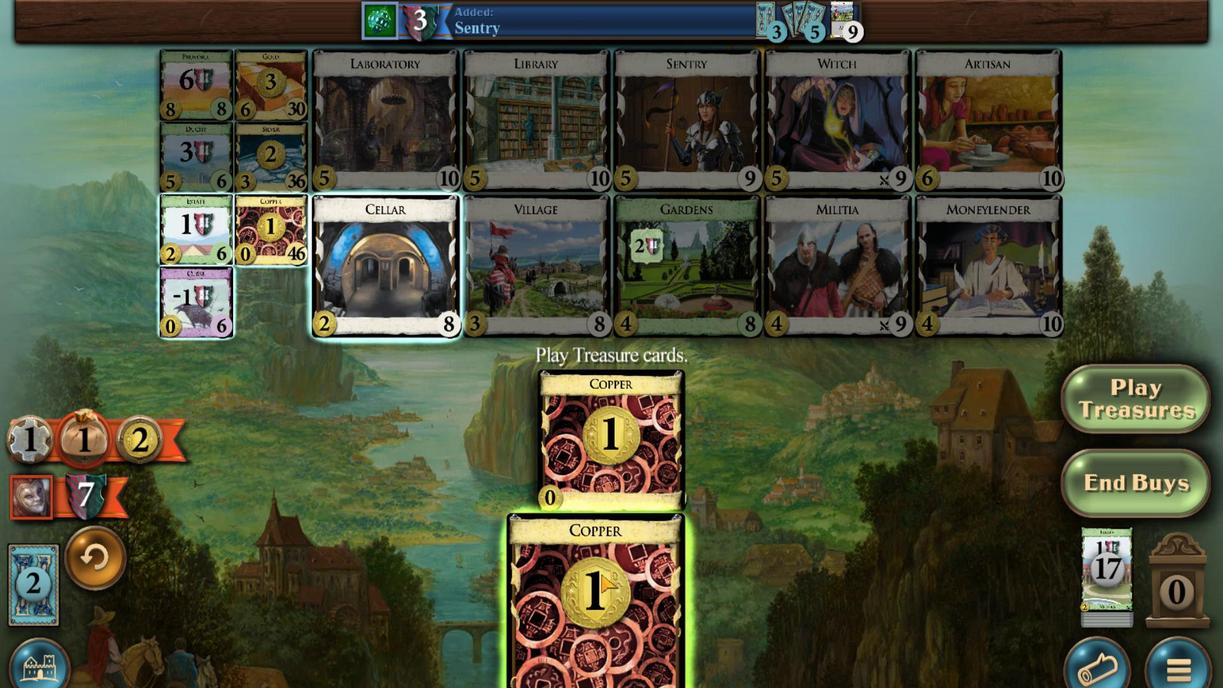 
Action: Mouse scrolled (789, 484) with delta (0, 0)
Screenshot: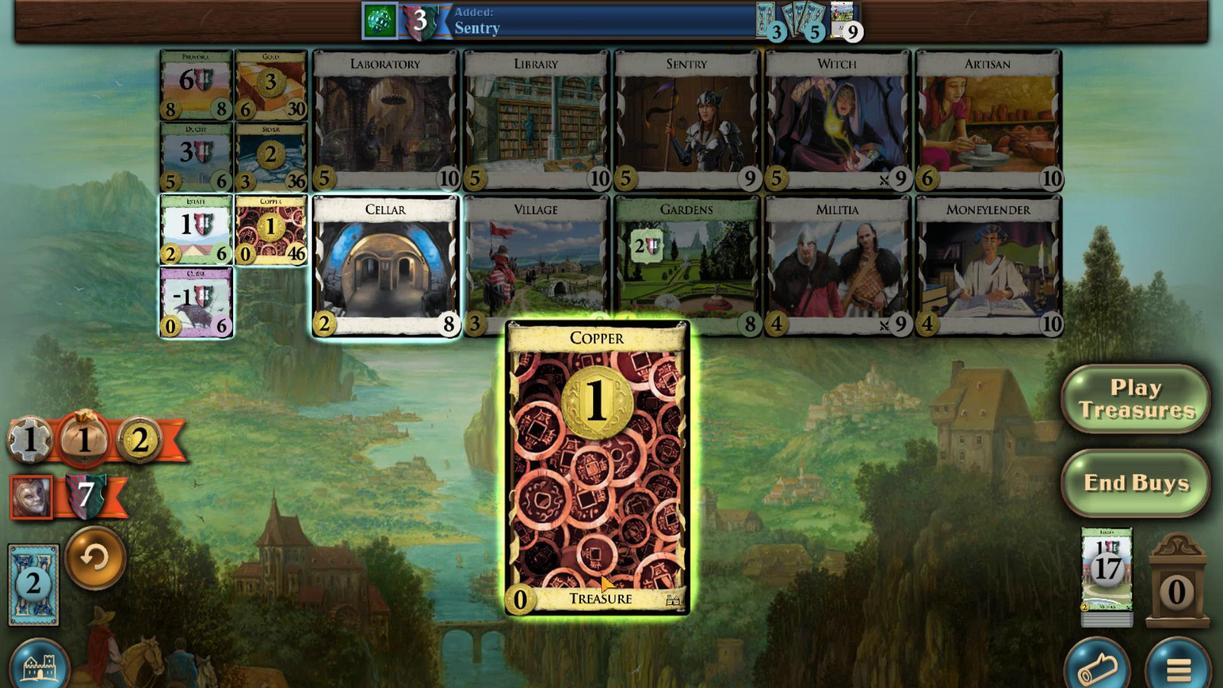 
Action: Mouse moved to (570, 548)
Screenshot: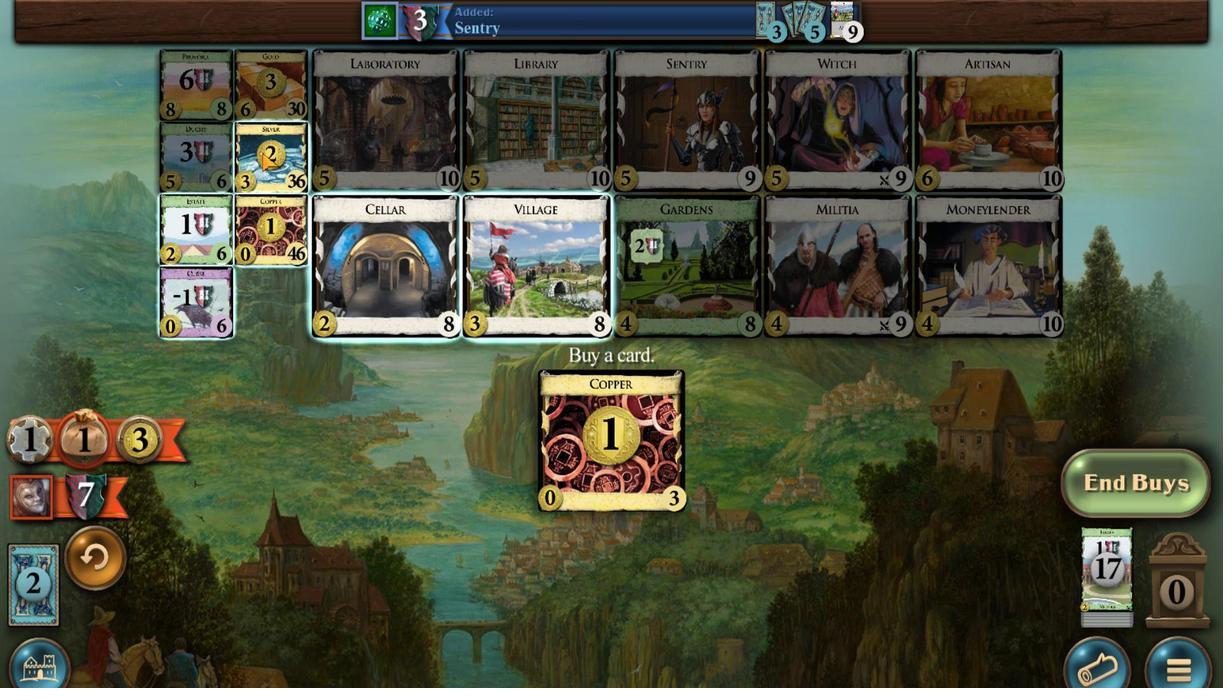 
Action: Mouse pressed left at (570, 548)
Screenshot: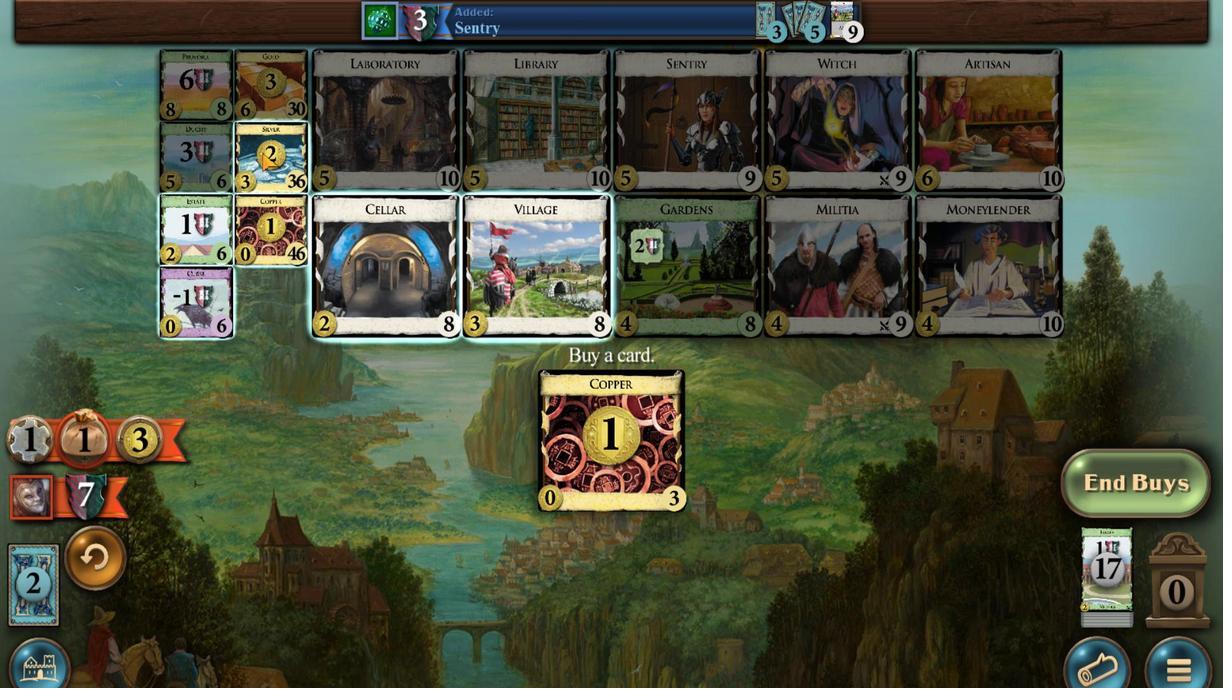 
Action: Mouse moved to (671, 480)
Screenshot: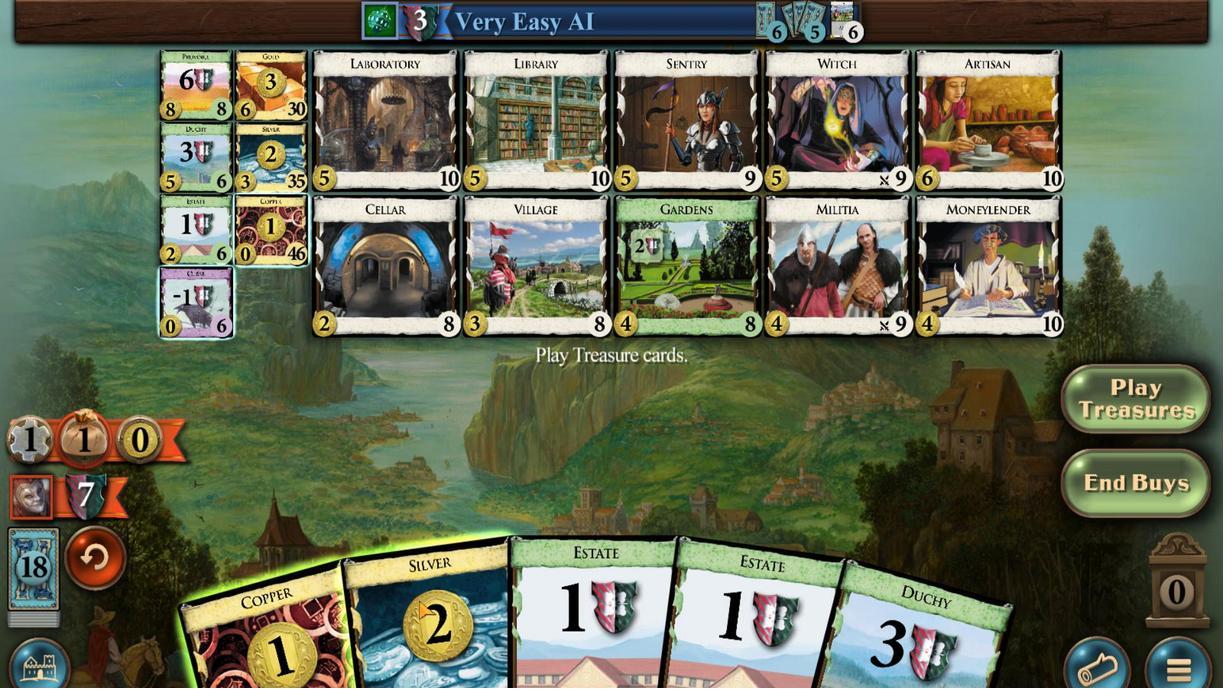 
Action: Mouse scrolled (671, 480) with delta (0, 0)
Screenshot: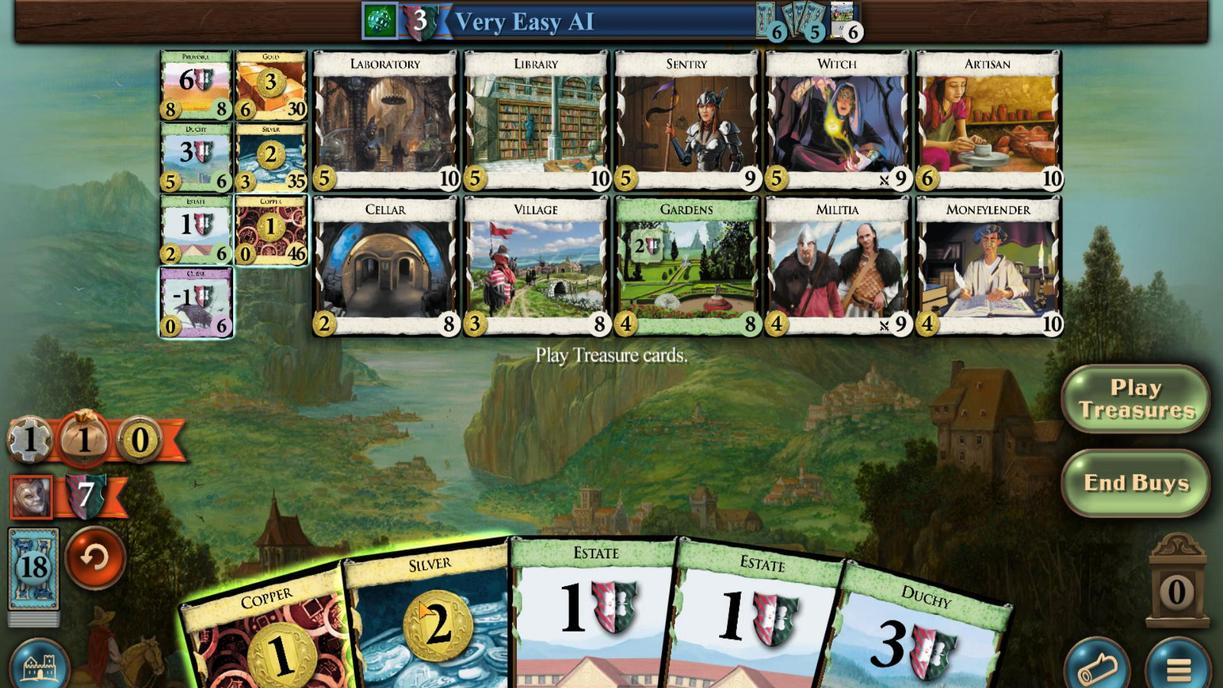 
Action: Mouse moved to (671, 480)
Screenshot: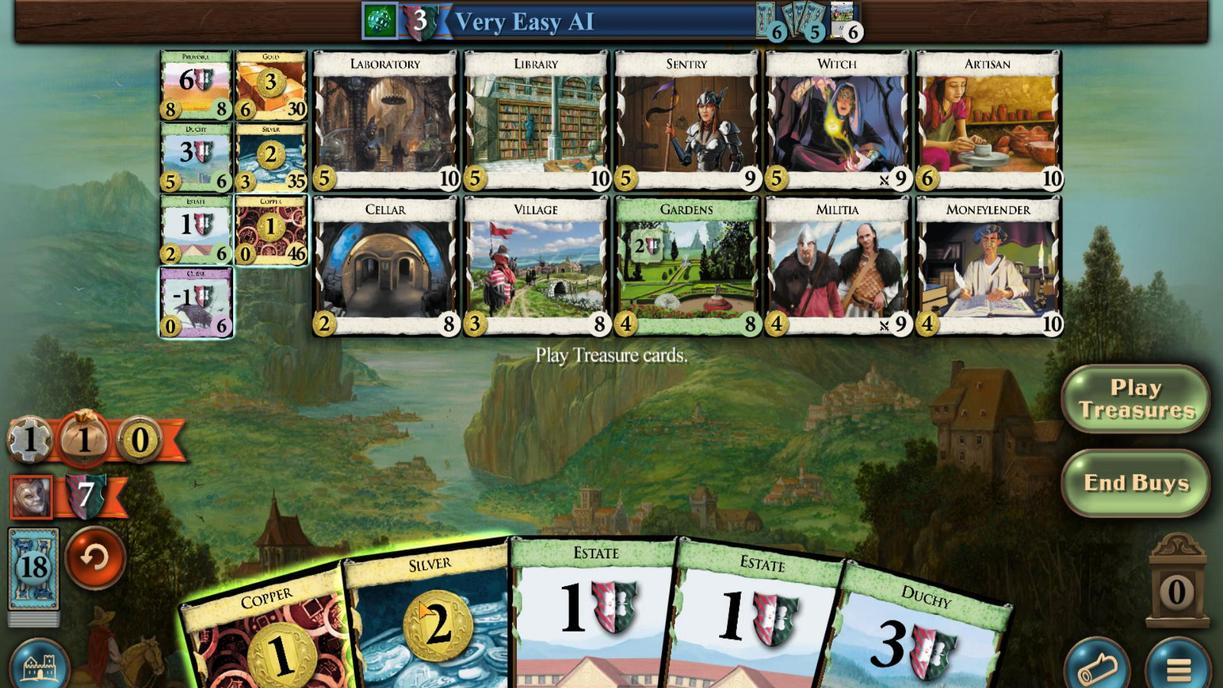 
Action: Mouse scrolled (671, 480) with delta (0, 0)
Screenshot: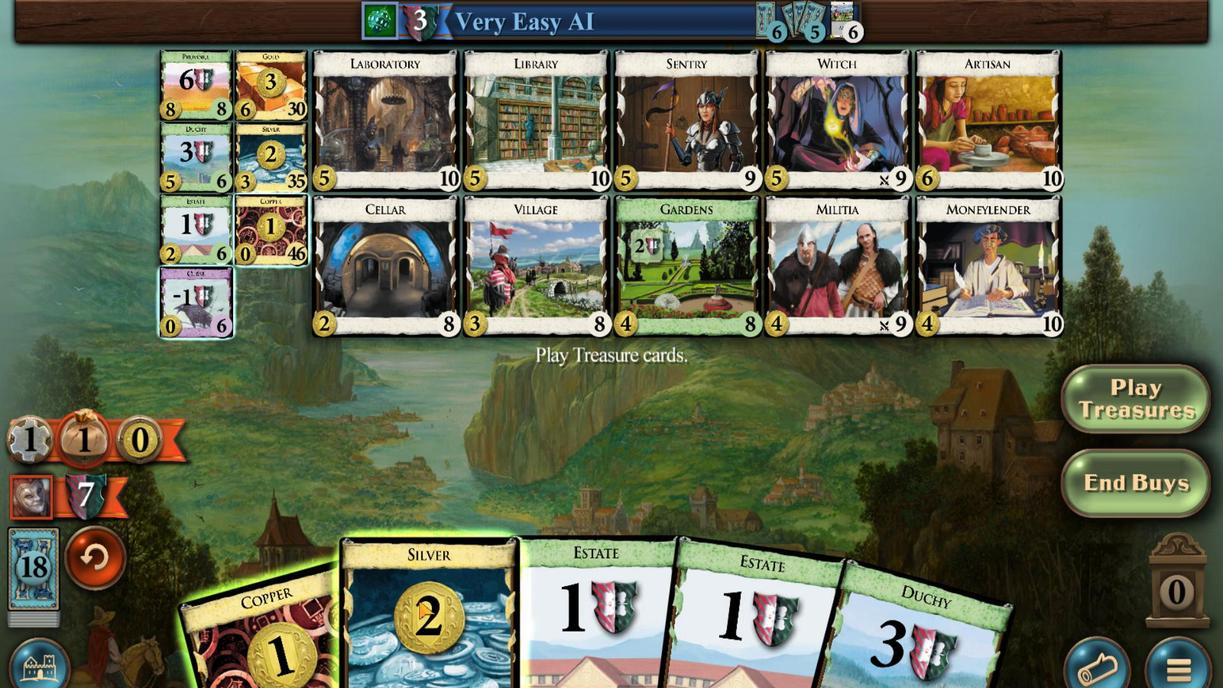 
Action: Mouse scrolled (671, 480) with delta (0, 0)
Screenshot: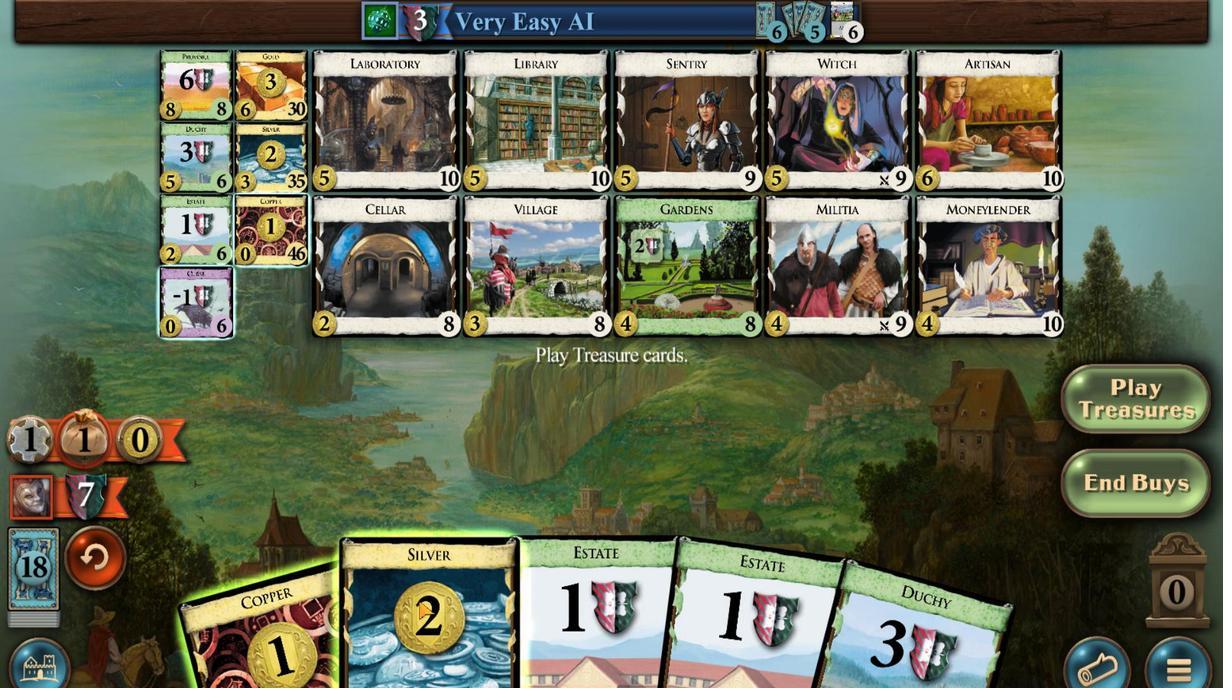 
Action: Mouse moved to (653, 479)
Screenshot: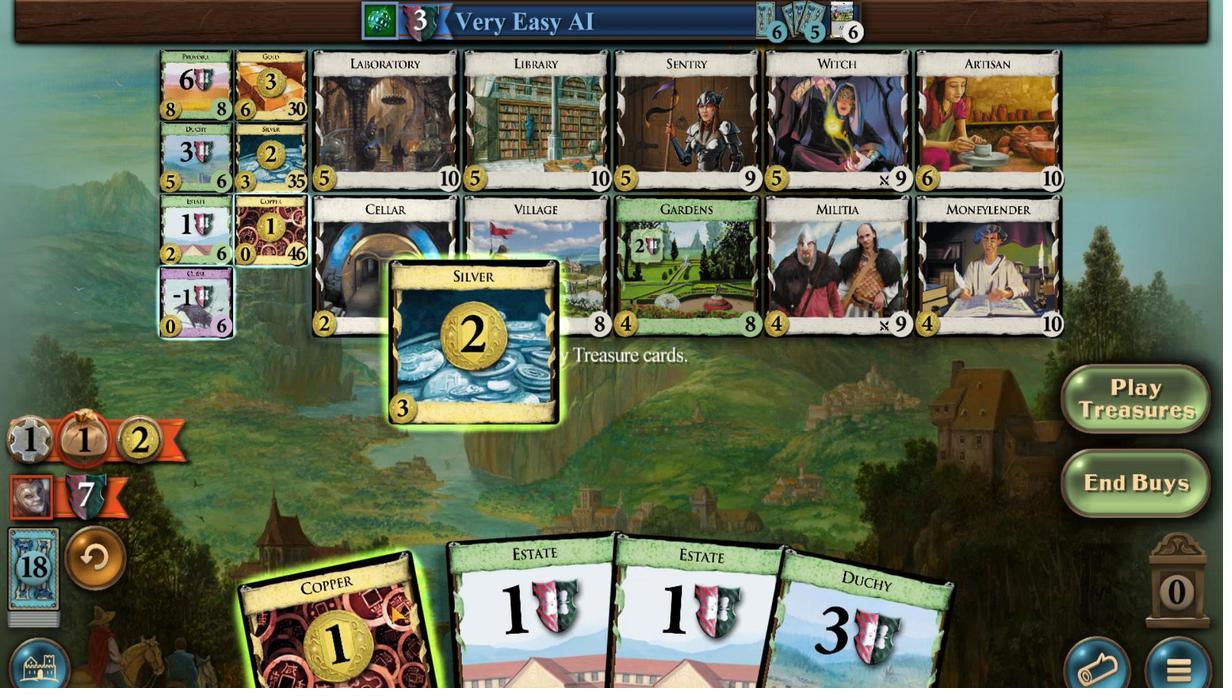 
Action: Mouse scrolled (653, 479) with delta (0, 0)
Screenshot: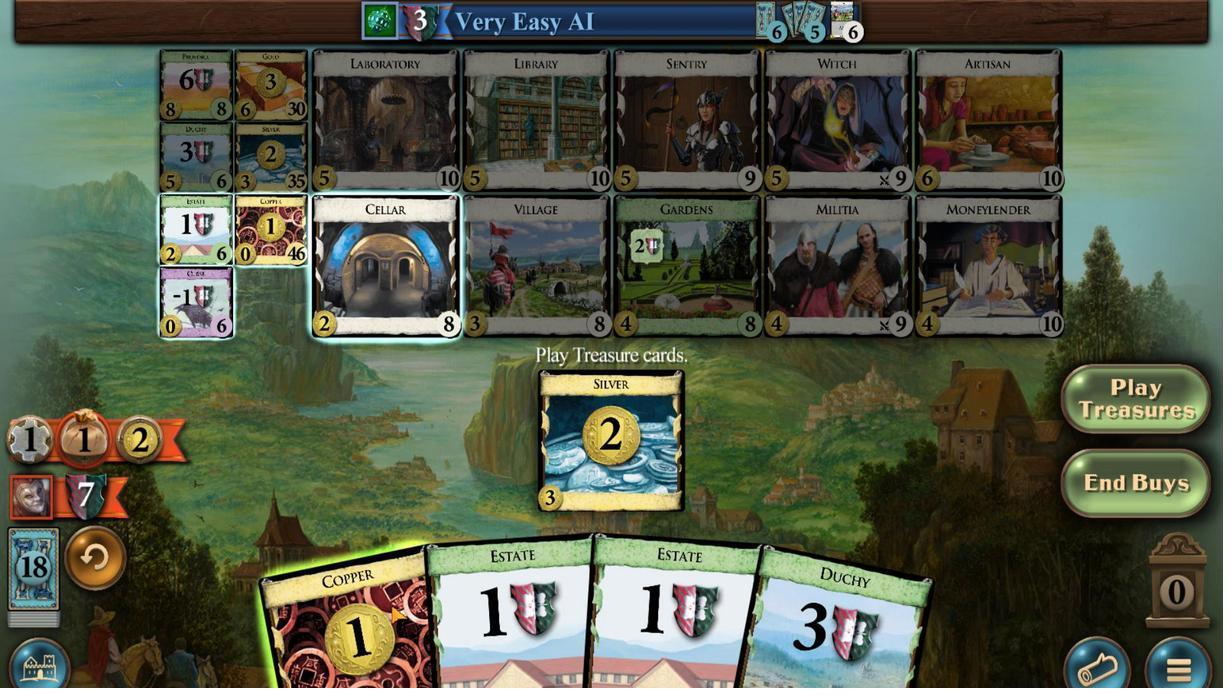 
Action: Mouse scrolled (653, 479) with delta (0, 0)
Screenshot: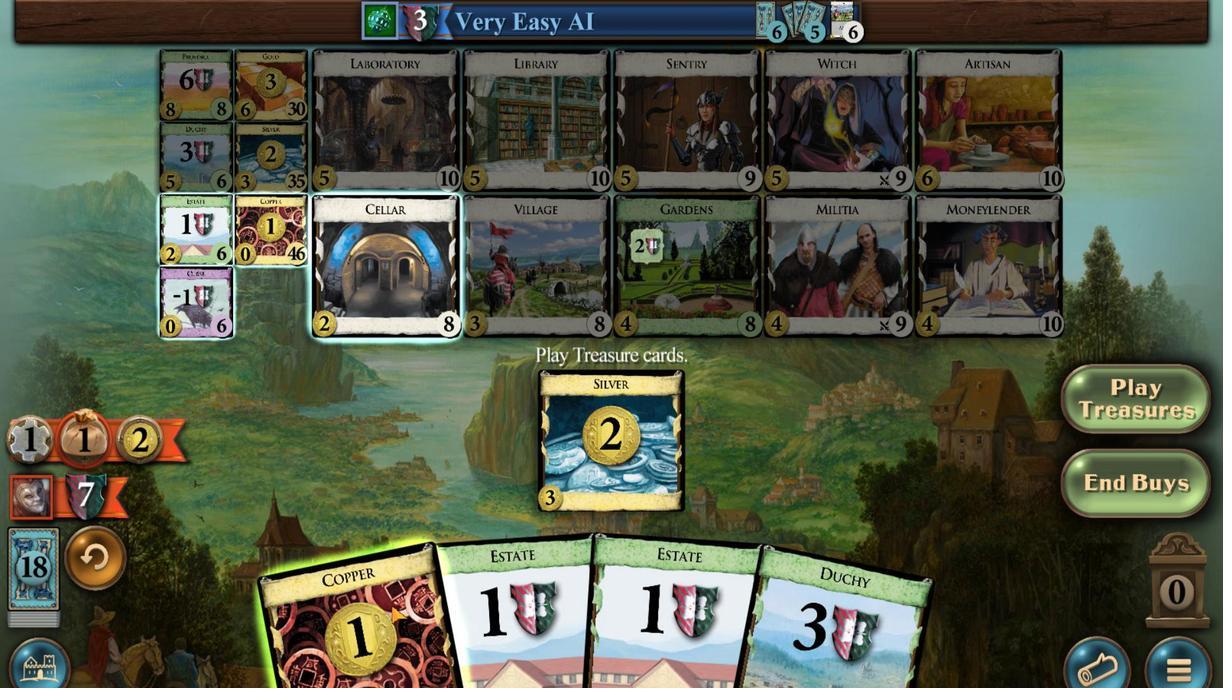 
Action: Mouse scrolled (653, 479) with delta (0, 0)
Screenshot: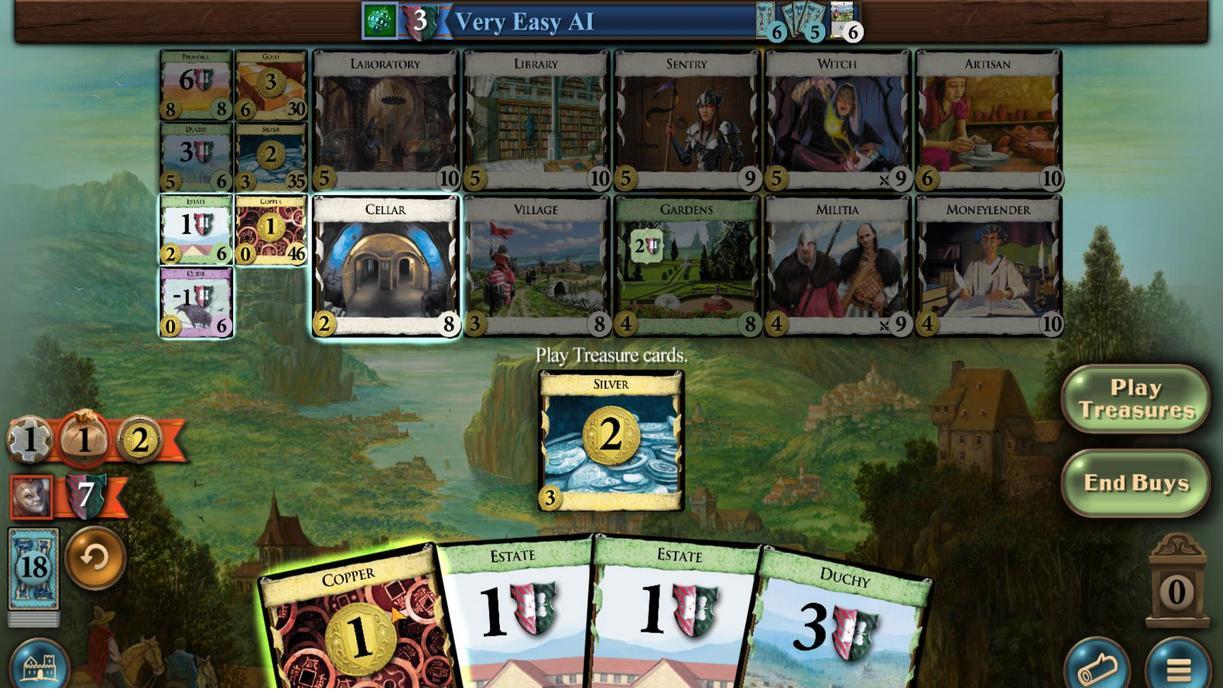 
Action: Mouse moved to (588, 548)
Screenshot: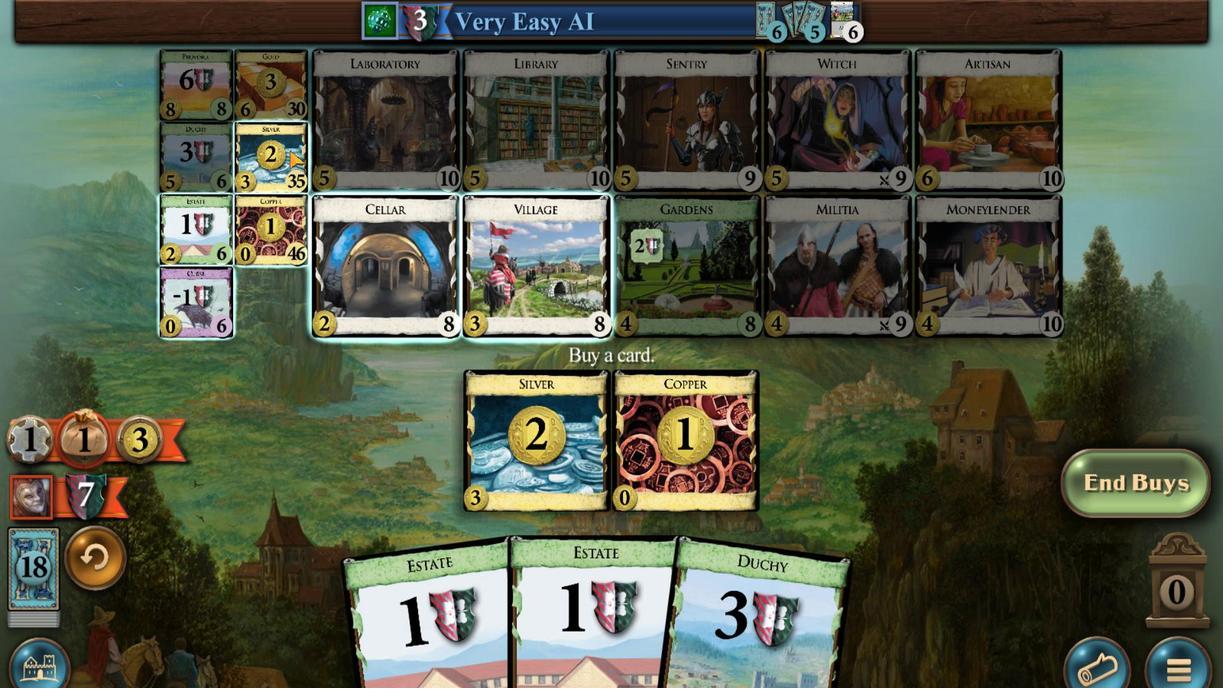 
Action: Mouse pressed left at (588, 548)
Screenshot: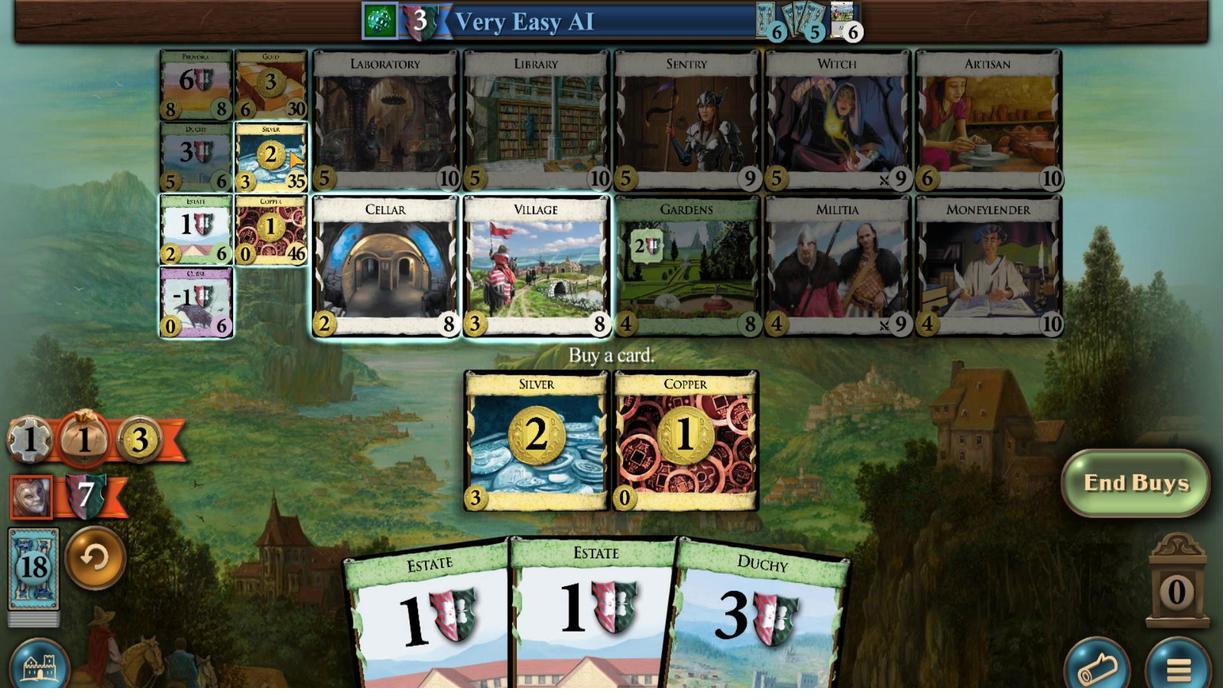 
Action: Mouse moved to (877, 473)
Screenshot: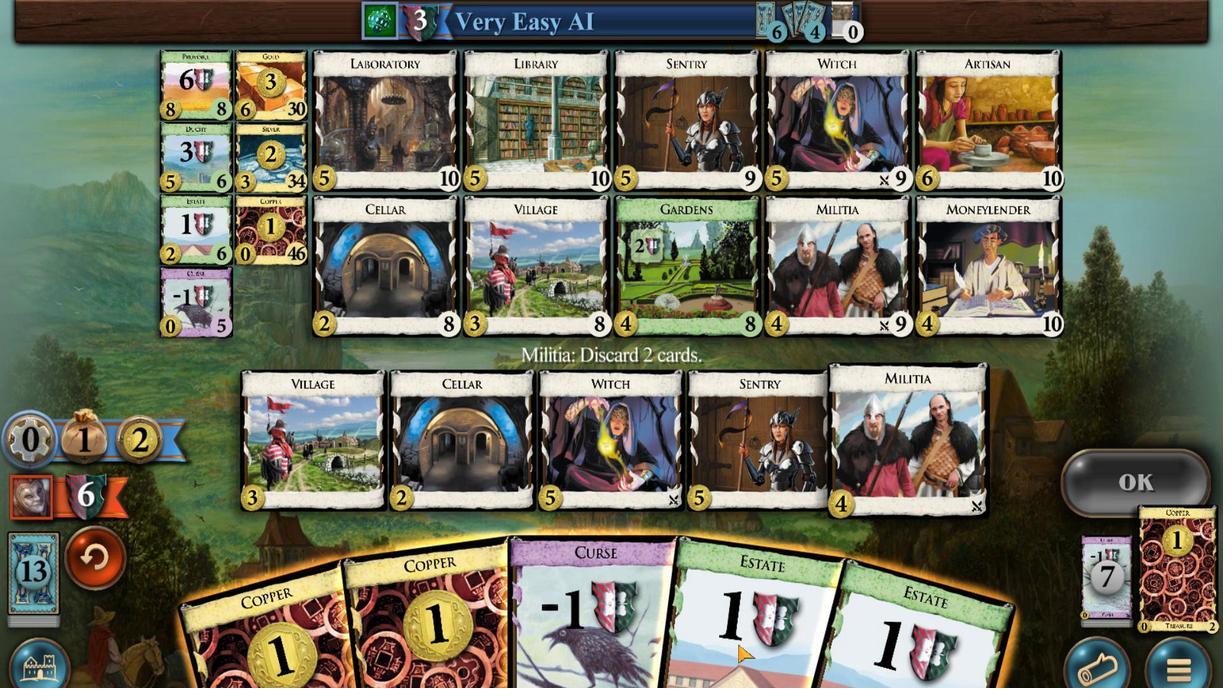 
Action: Mouse scrolled (877, 474) with delta (0, 0)
Screenshot: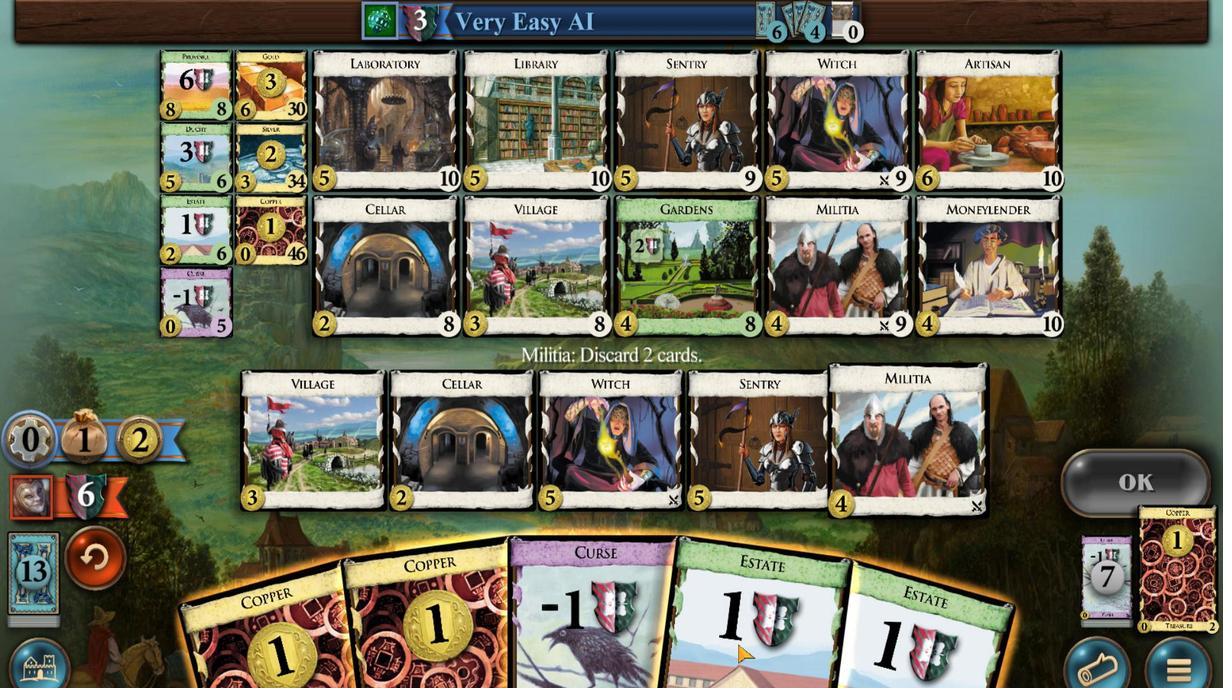 
Action: Mouse scrolled (877, 474) with delta (0, 0)
Screenshot: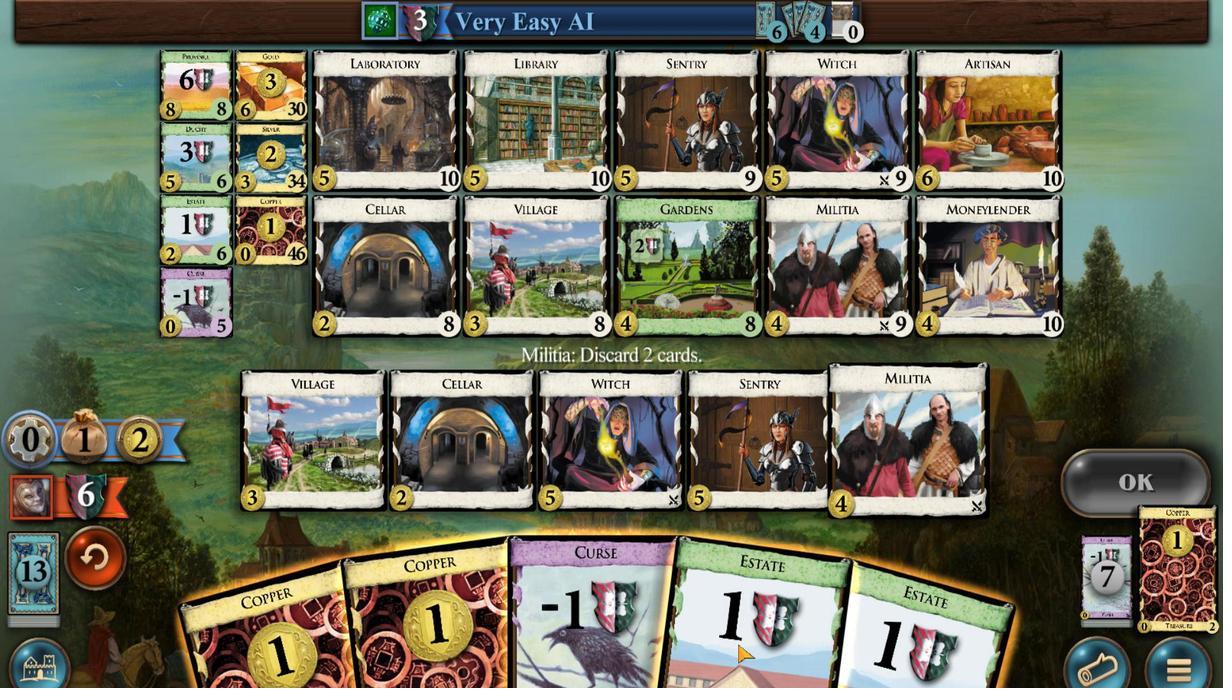 
Action: Mouse scrolled (877, 474) with delta (0, 0)
Screenshot: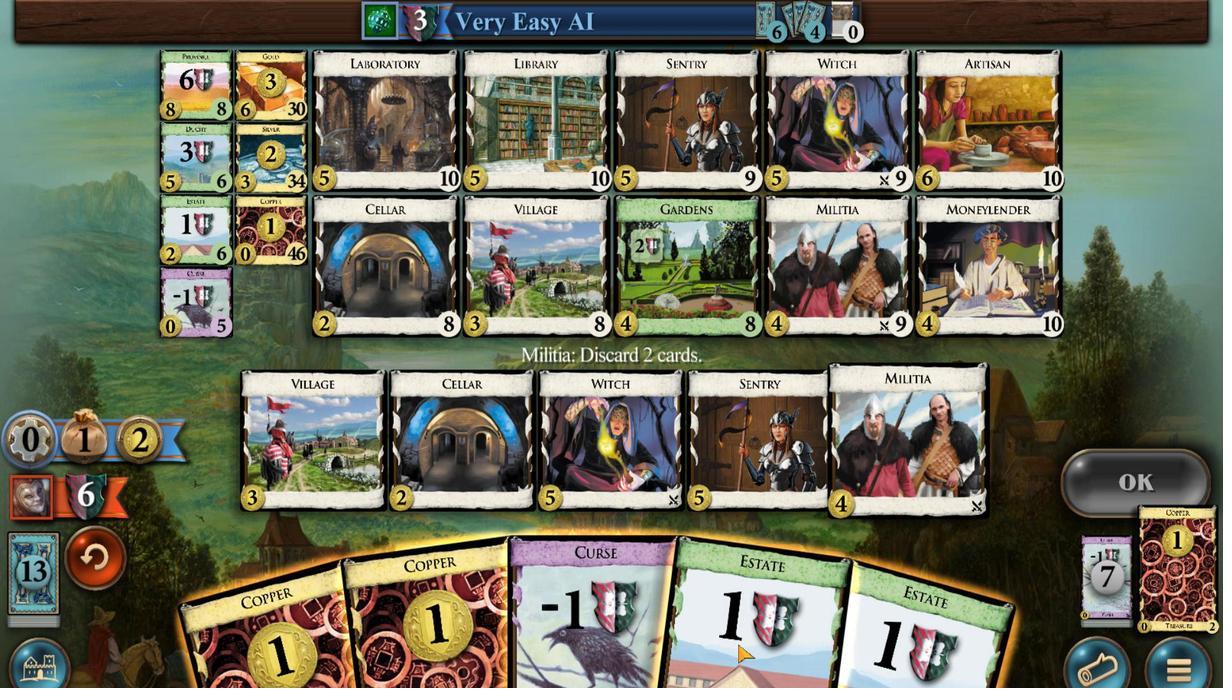 
Action: Mouse moved to (951, 476)
Screenshot: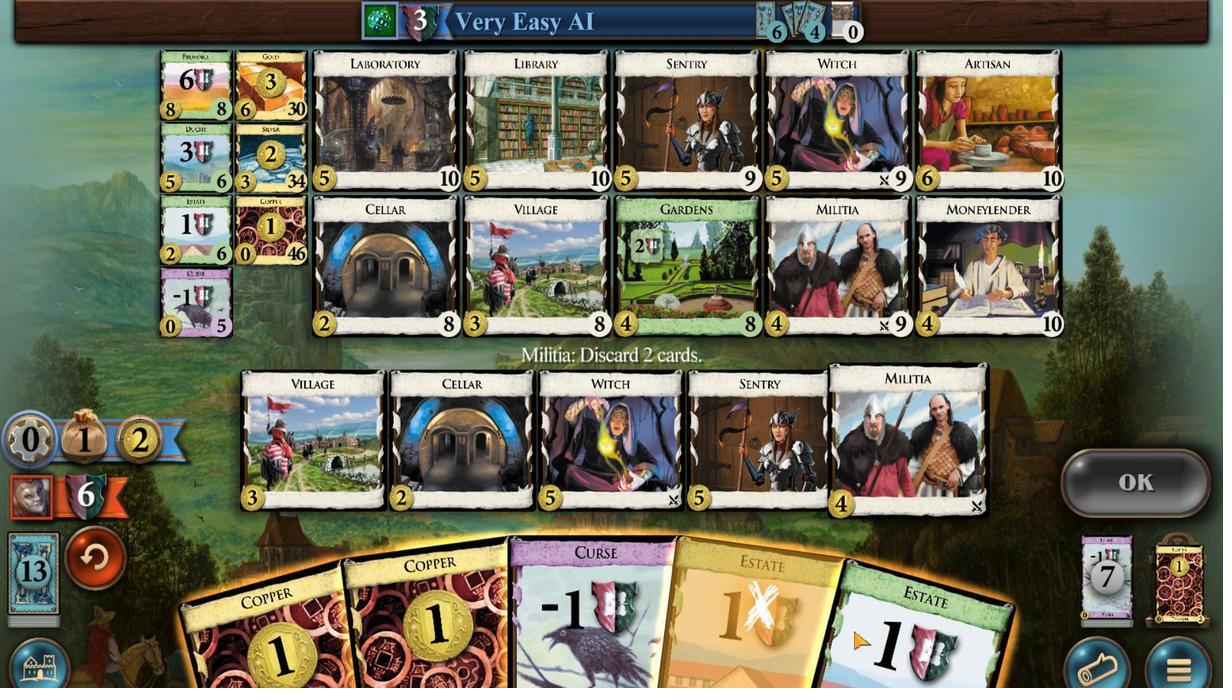 
Action: Mouse scrolled (951, 476) with delta (0, 0)
Screenshot: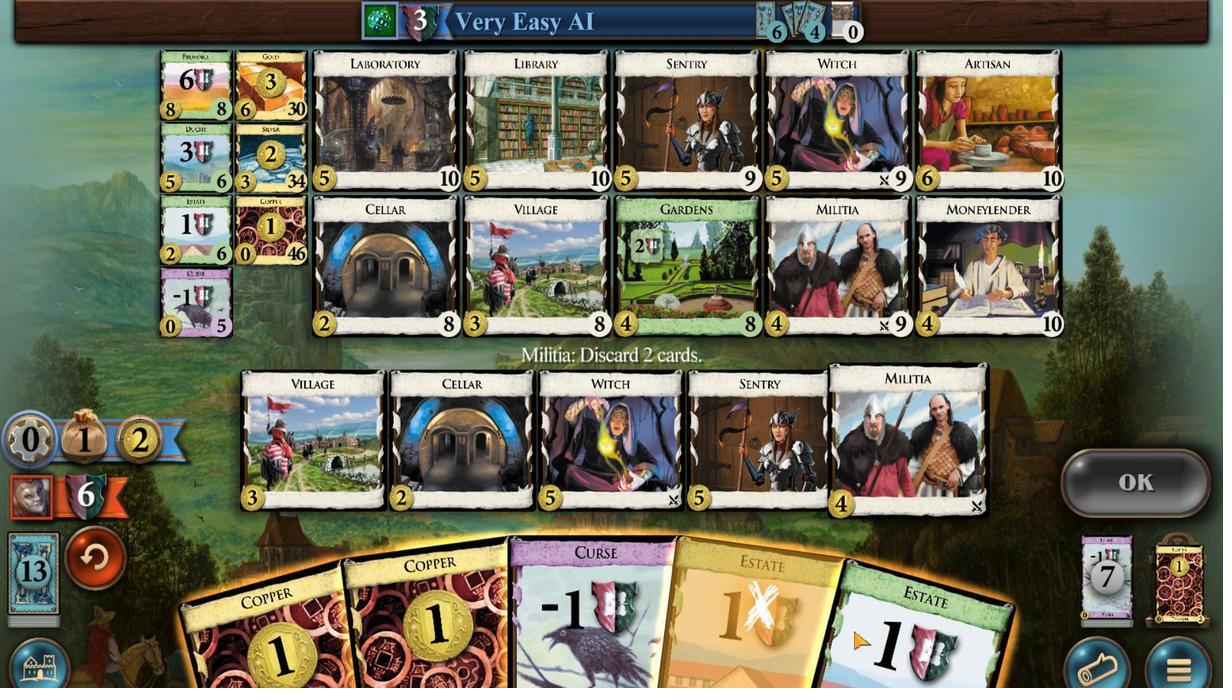 
Action: Mouse scrolled (951, 476) with delta (0, 0)
Screenshot: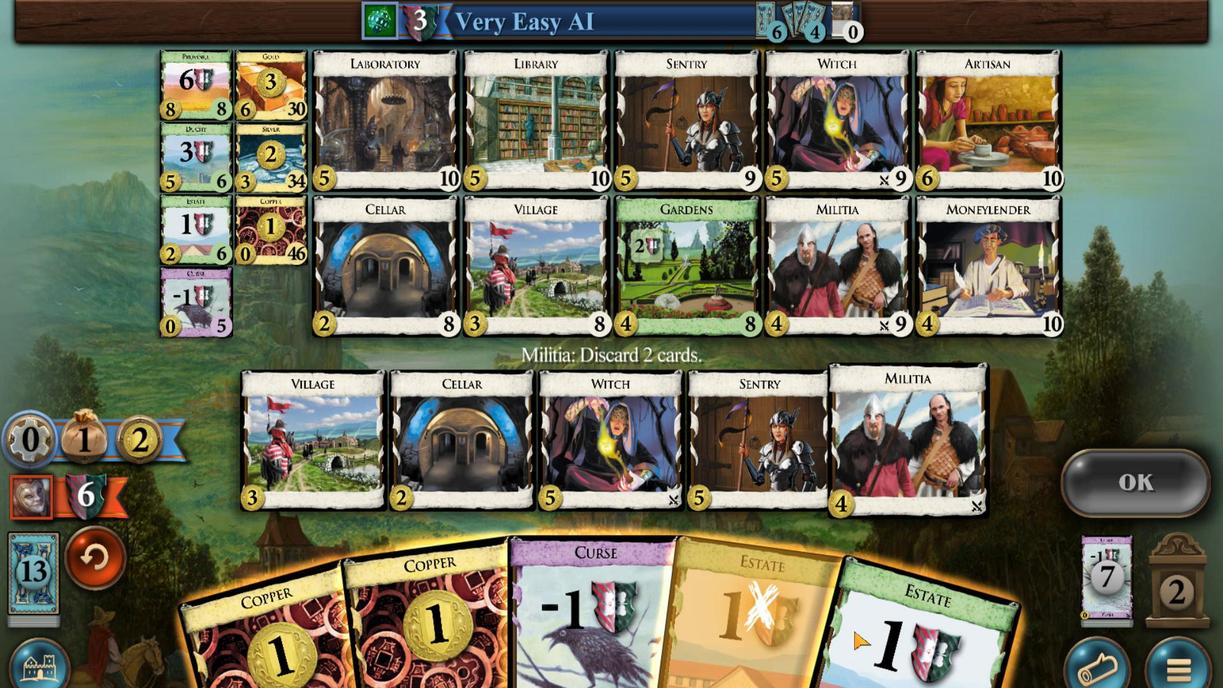 
Action: Mouse scrolled (951, 476) with delta (0, 0)
Screenshot: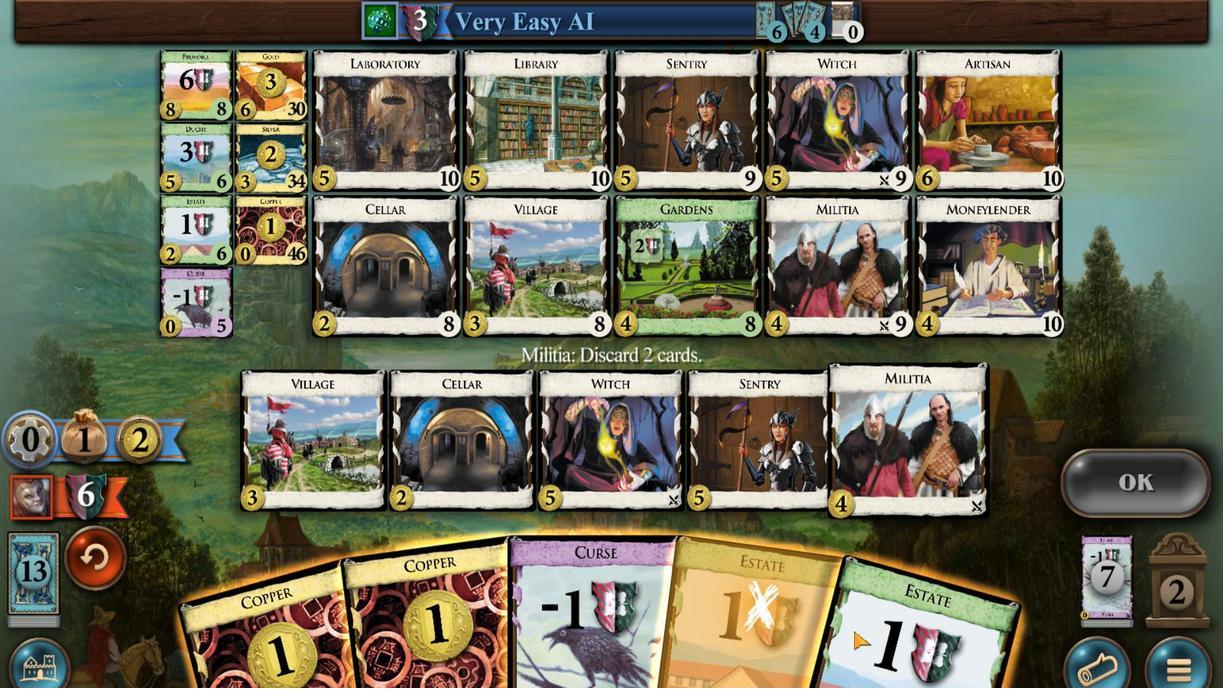 
Action: Mouse scrolled (951, 476) with delta (0, 0)
Screenshot: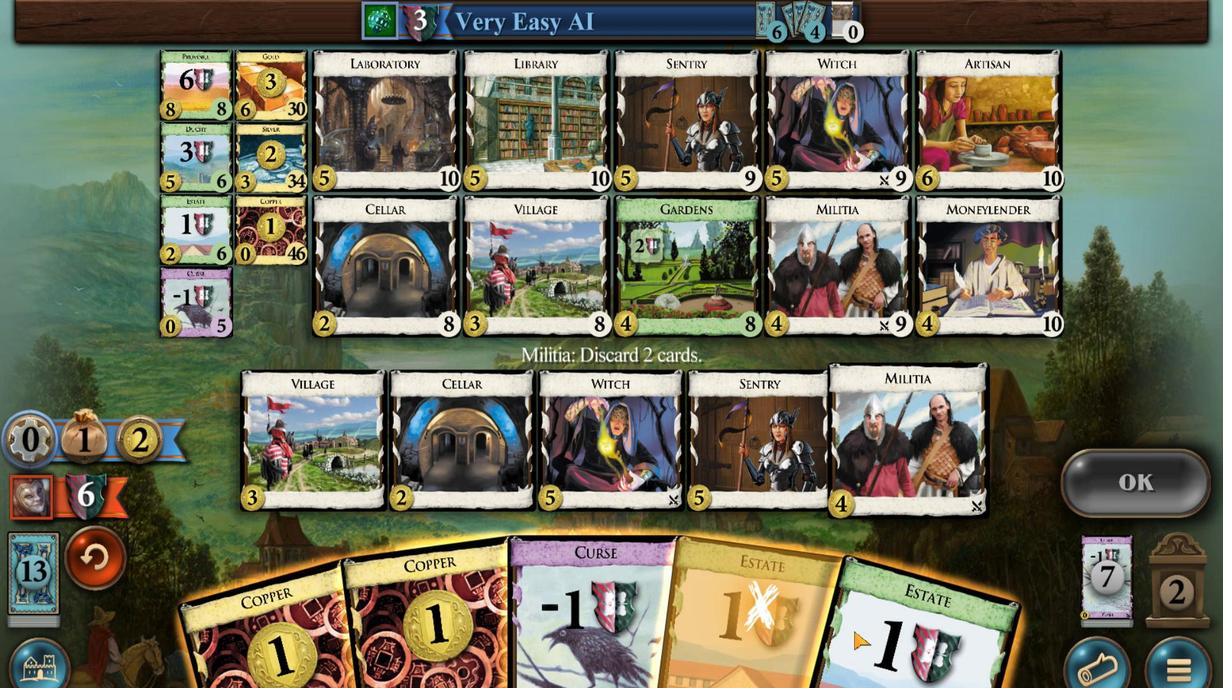 
Action: Mouse moved to (1106, 497)
Screenshot: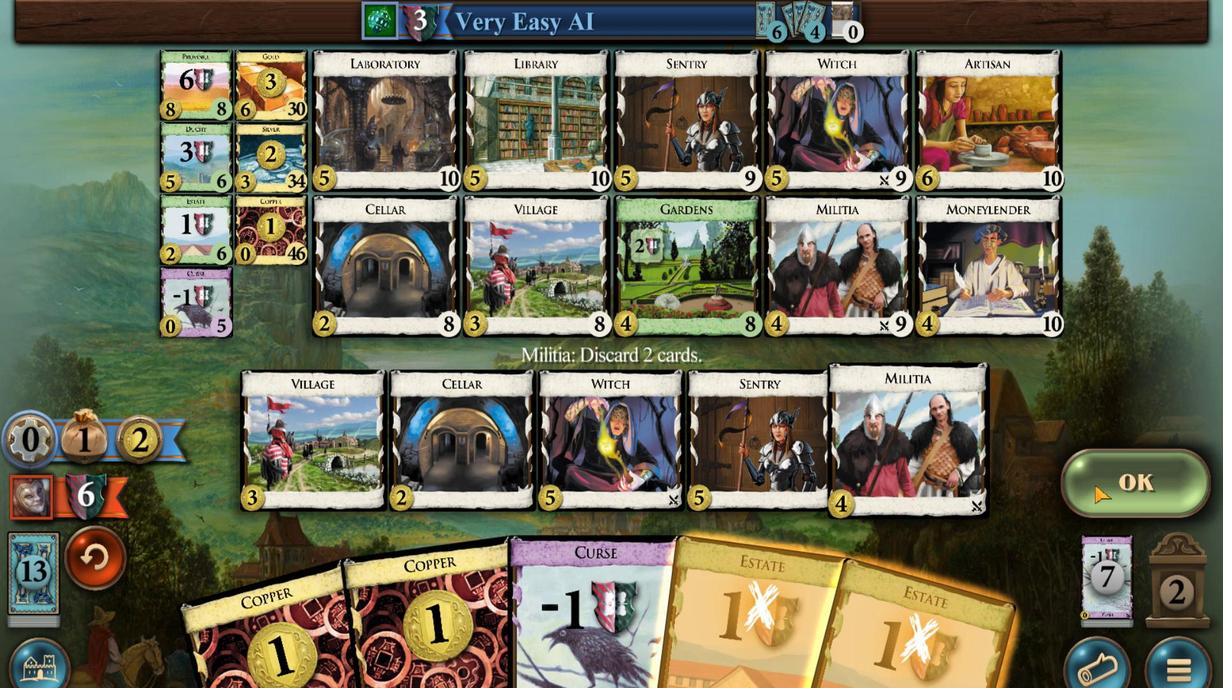 
Action: Mouse pressed left at (1106, 497)
Screenshot: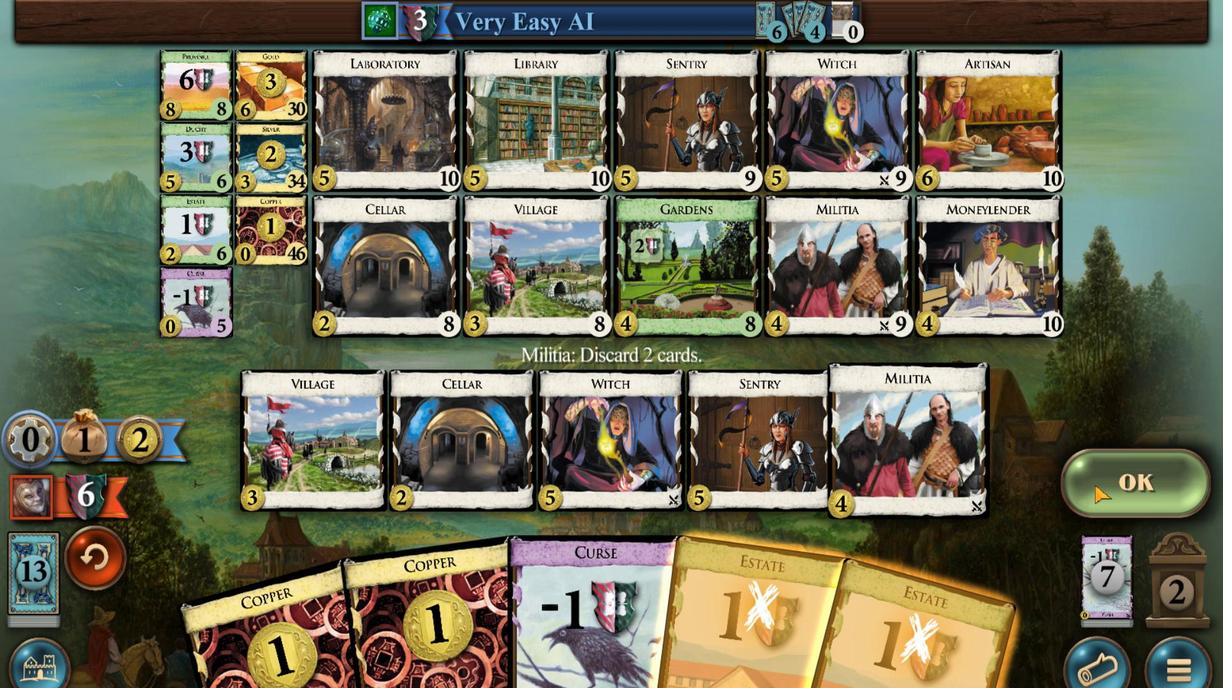 
Action: Mouse moved to (701, 481)
Screenshot: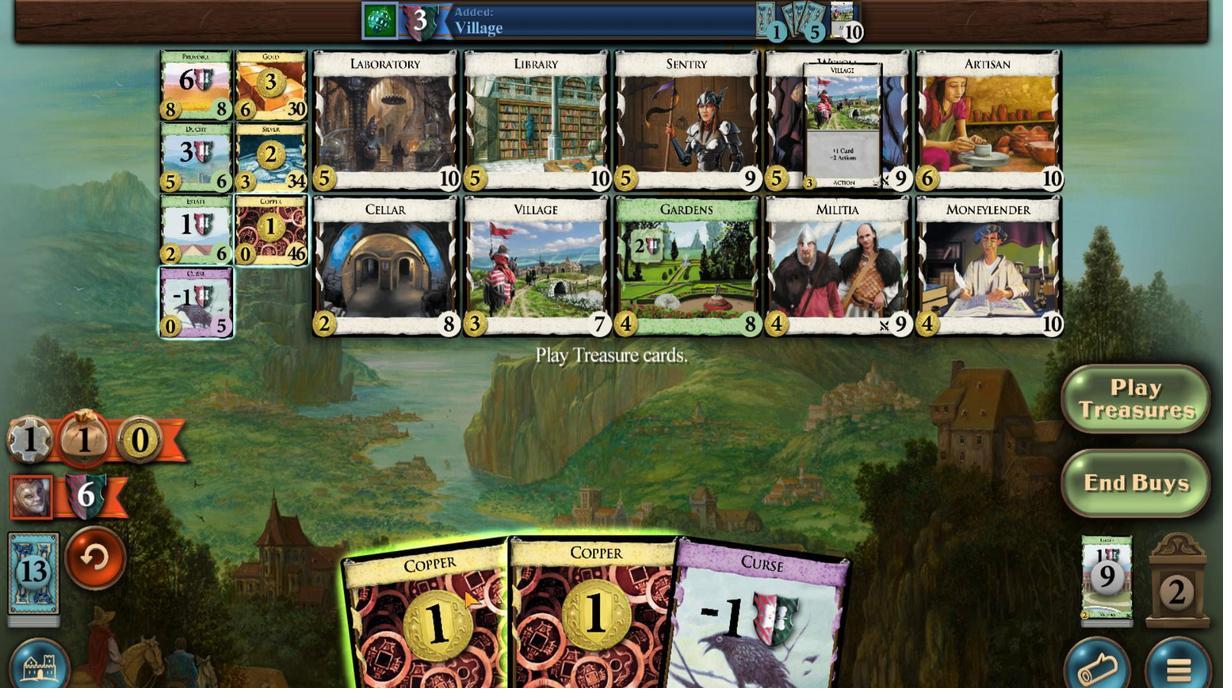 
Action: Mouse scrolled (701, 481) with delta (0, 0)
Screenshot: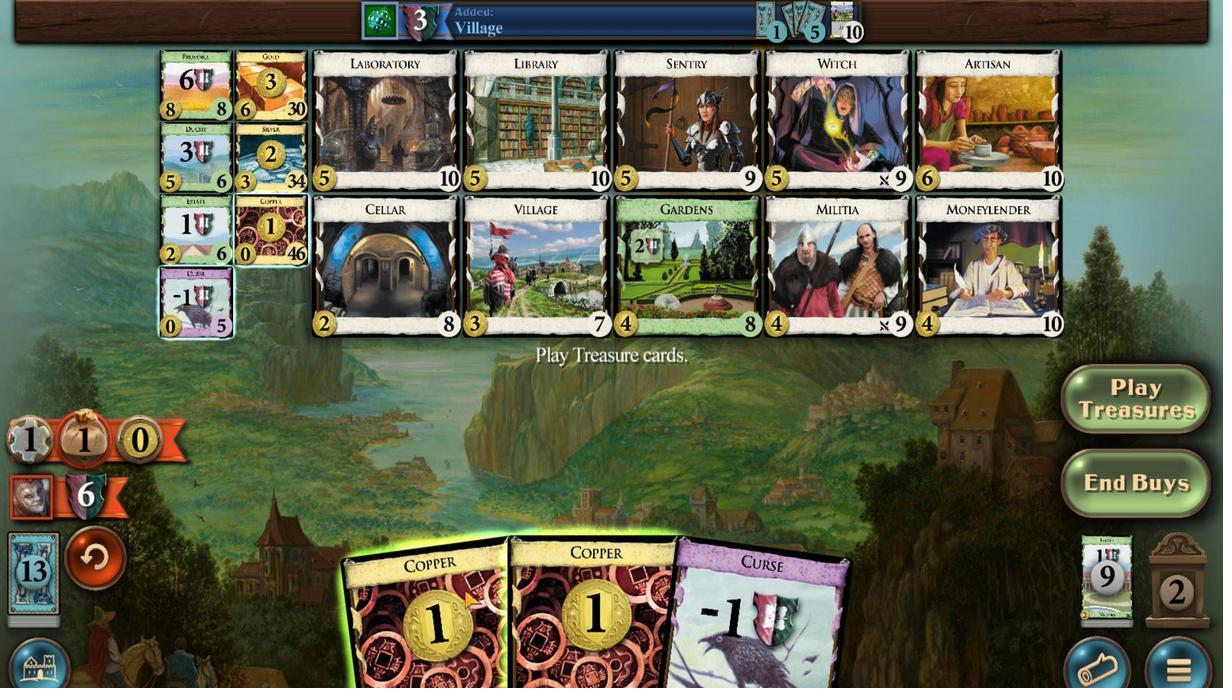
Action: Mouse scrolled (701, 481) with delta (0, 0)
Screenshot: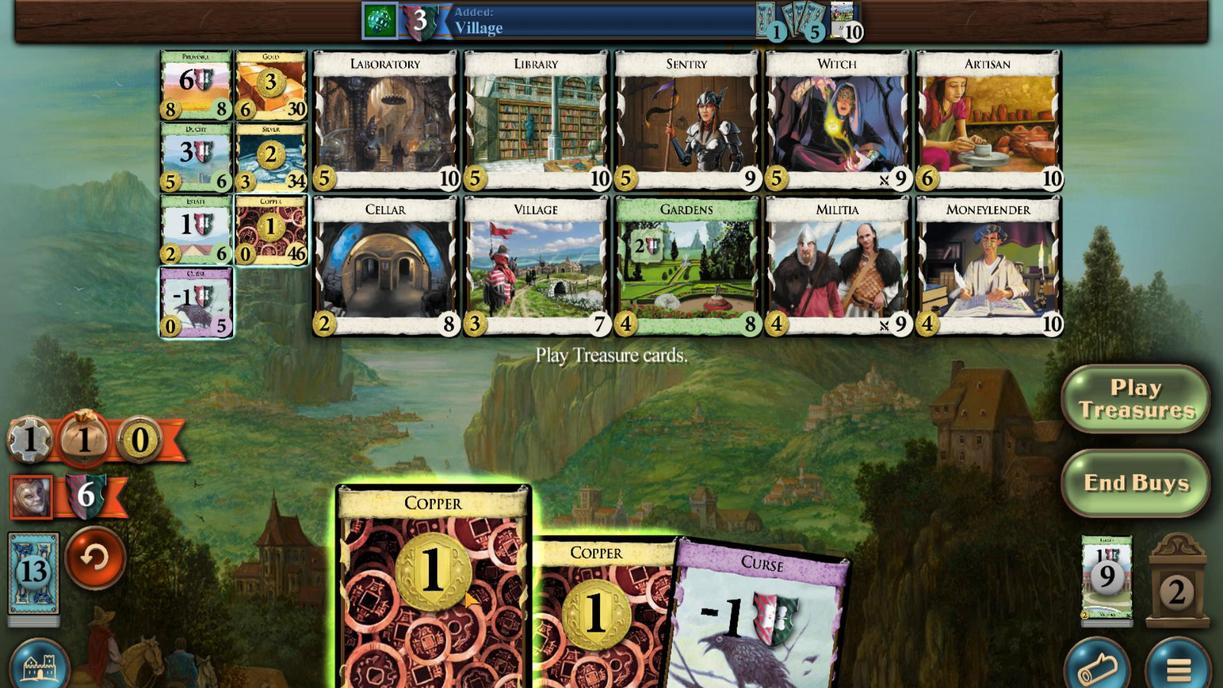 
Action: Mouse moved to (722, 481)
Screenshot: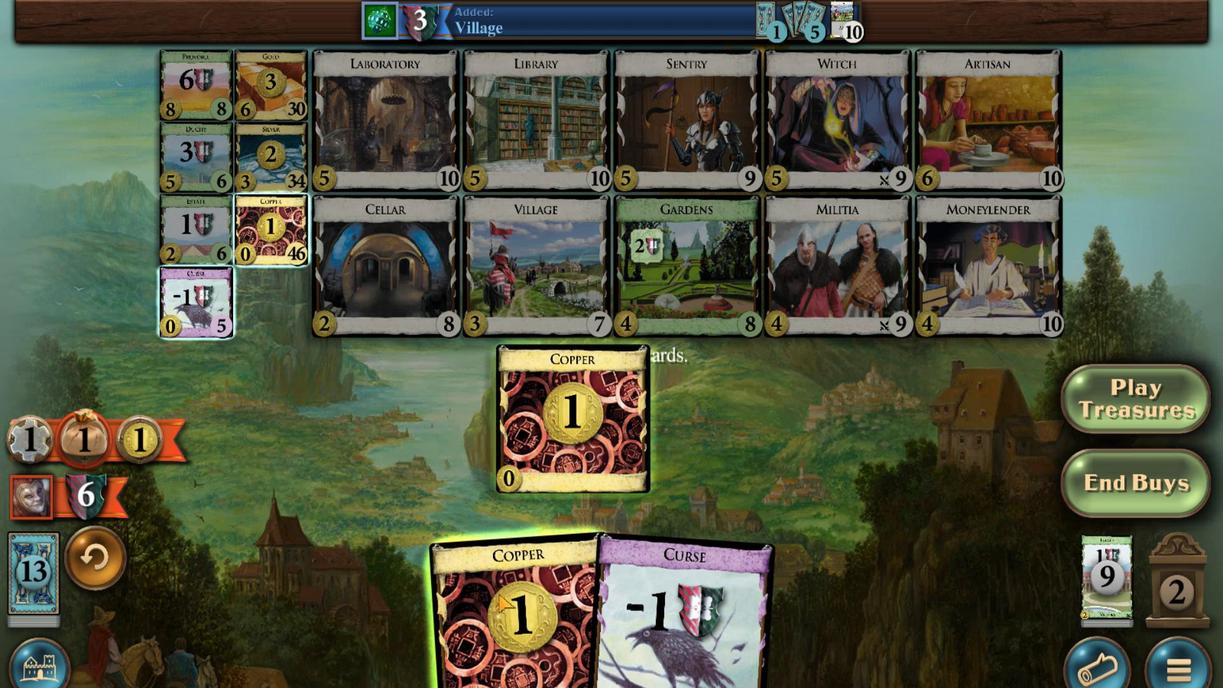 
Action: Mouse scrolled (722, 481) with delta (0, 0)
Screenshot: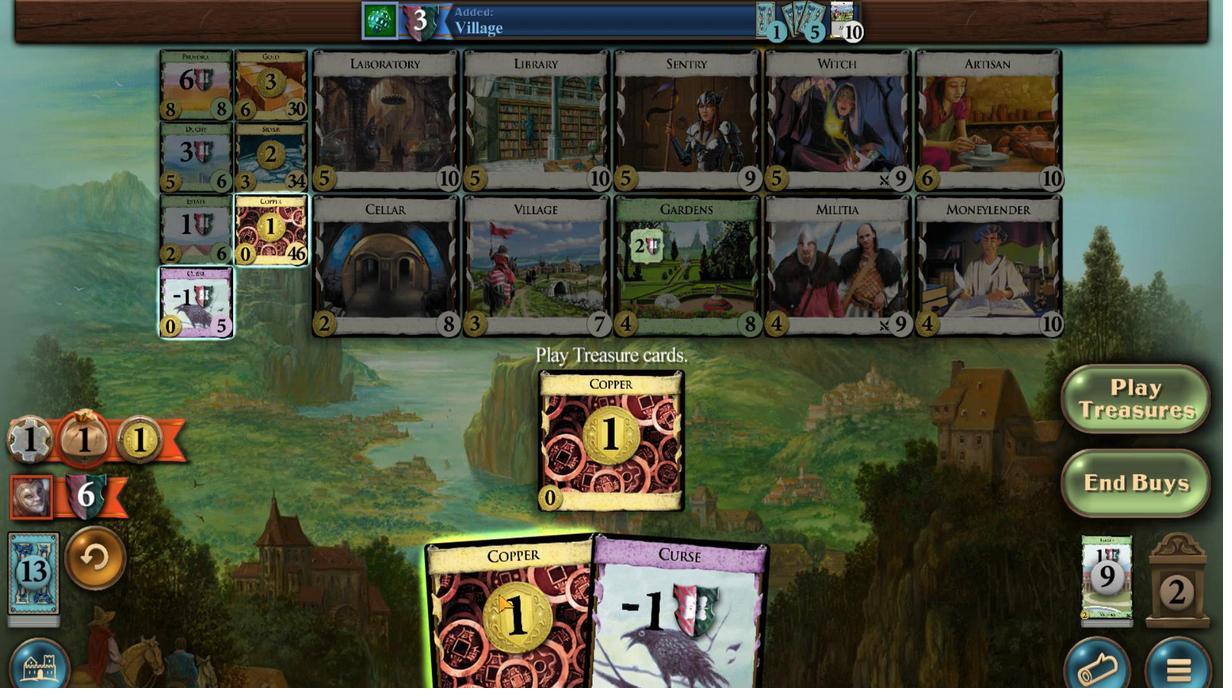 
Action: Mouse scrolled (722, 481) with delta (0, 0)
Screenshot: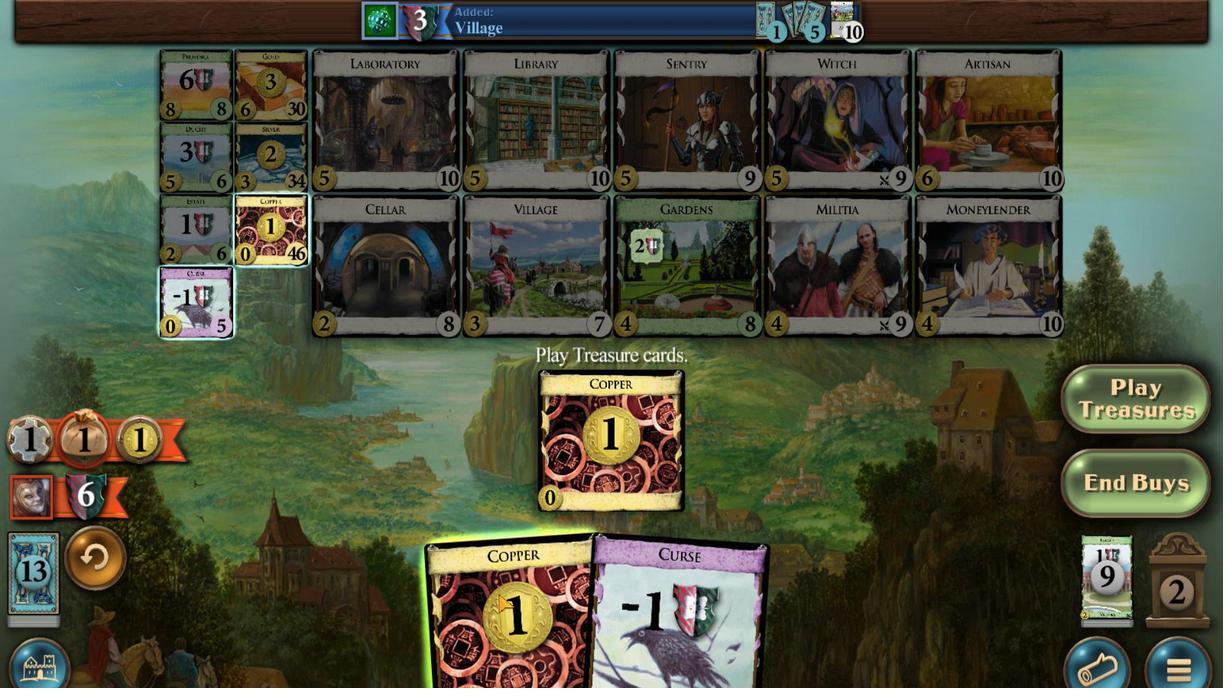 
Action: Mouse scrolled (722, 481) with delta (0, 0)
Screenshot: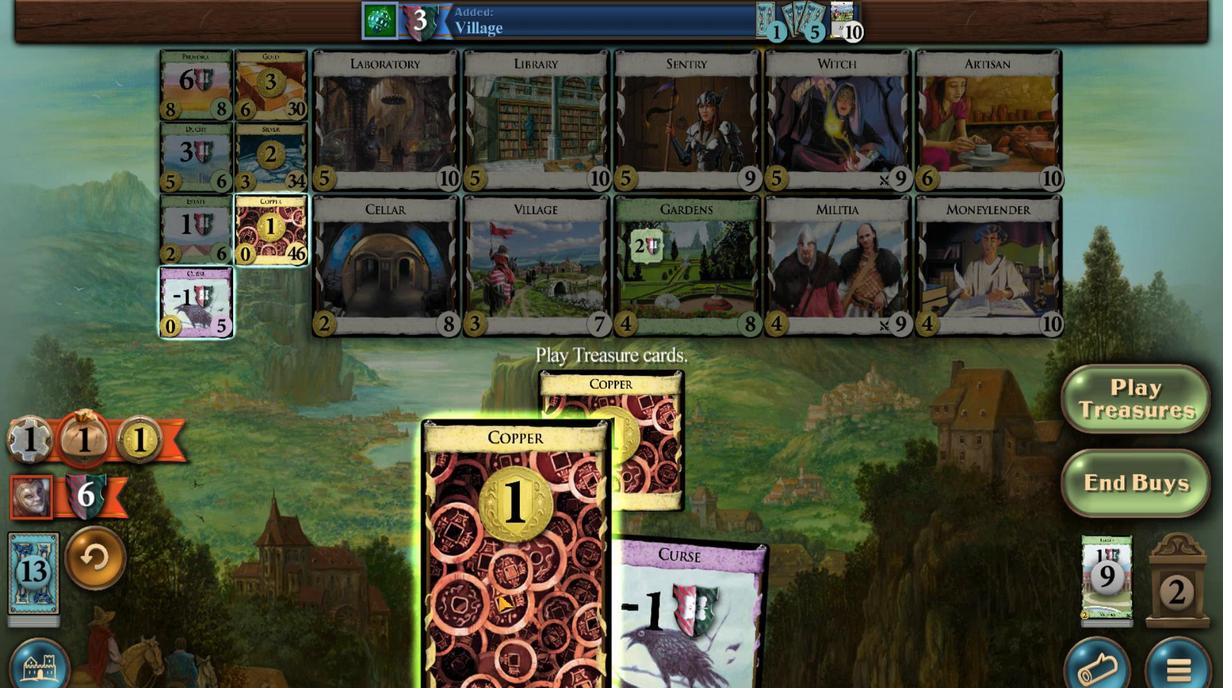 
Action: Mouse moved to (532, 535)
Screenshot: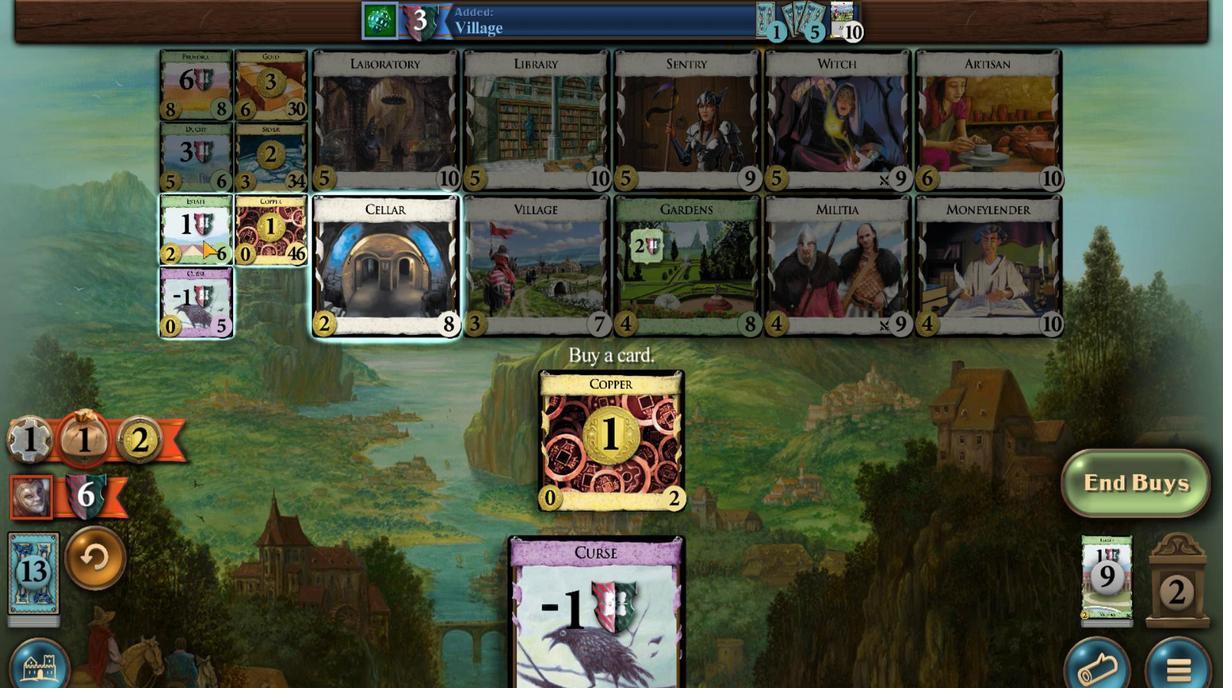 
Action: Mouse pressed left at (532, 535)
Screenshot: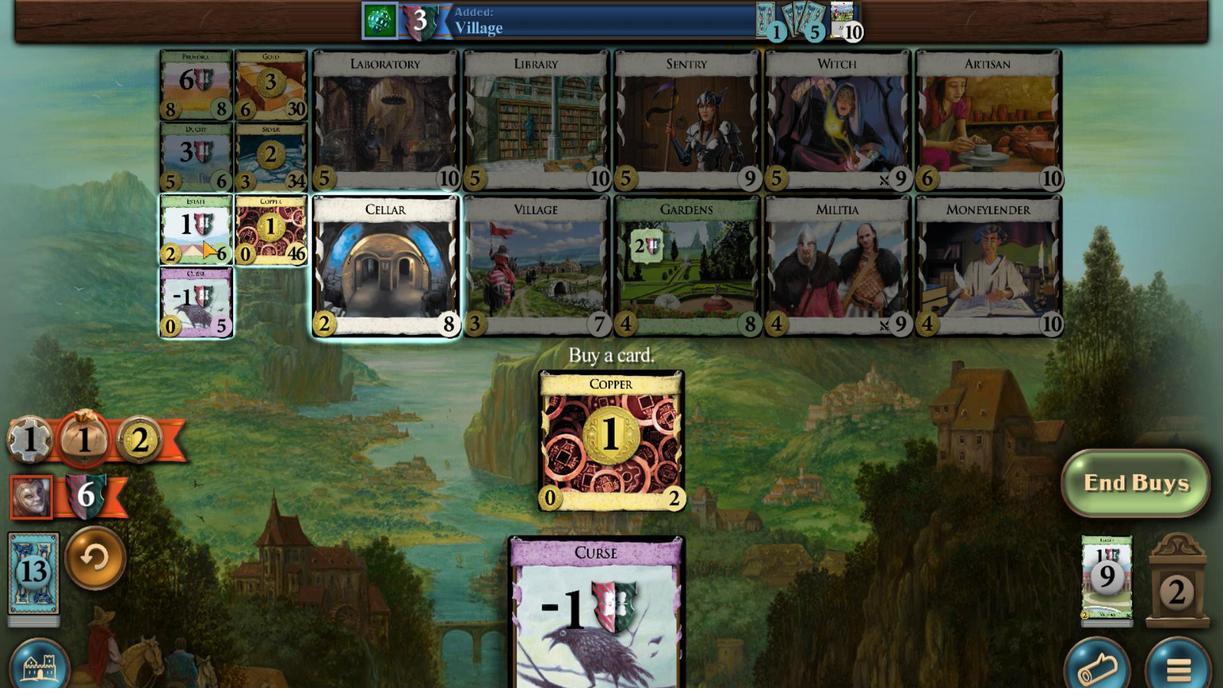
Action: Mouse moved to (984, 479)
Screenshot: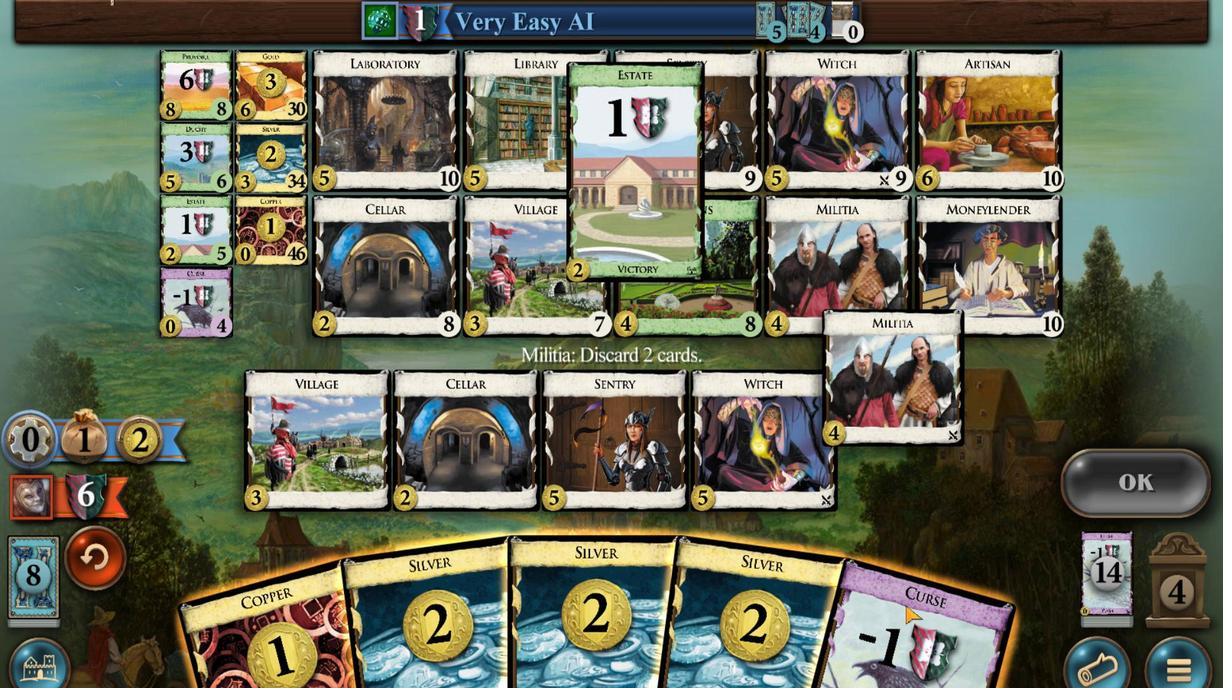 
Action: Mouse scrolled (984, 479) with delta (0, 0)
Screenshot: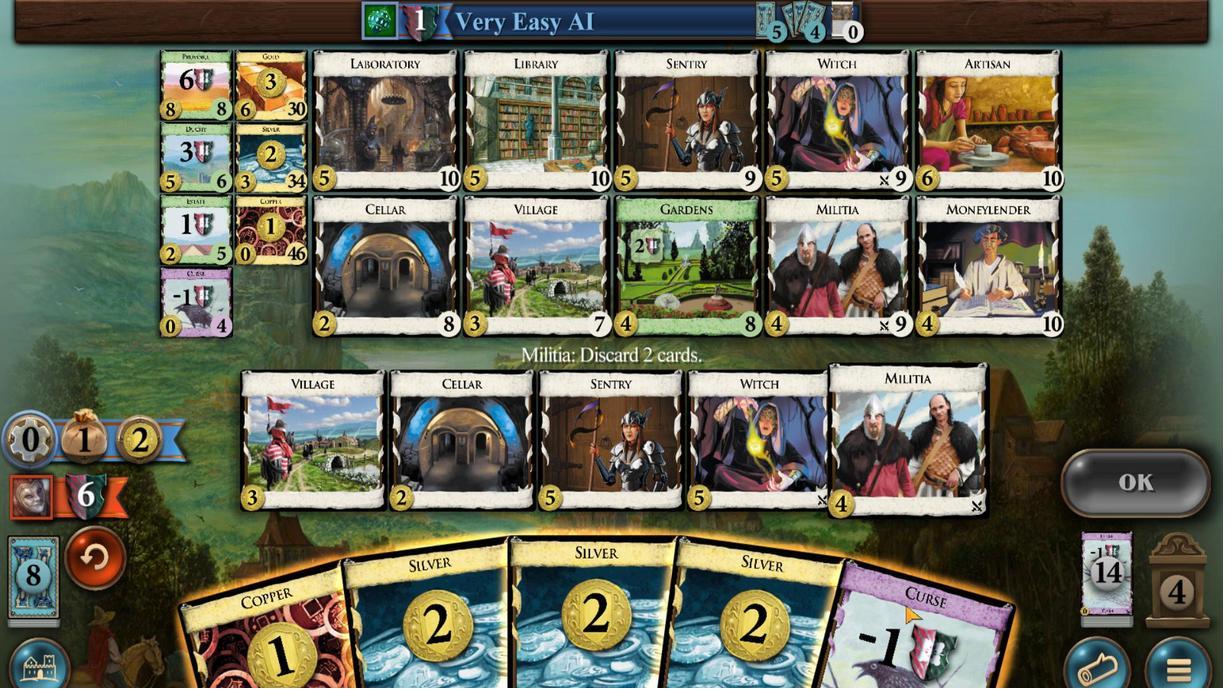 
Action: Mouse scrolled (984, 479) with delta (0, 0)
Screenshot: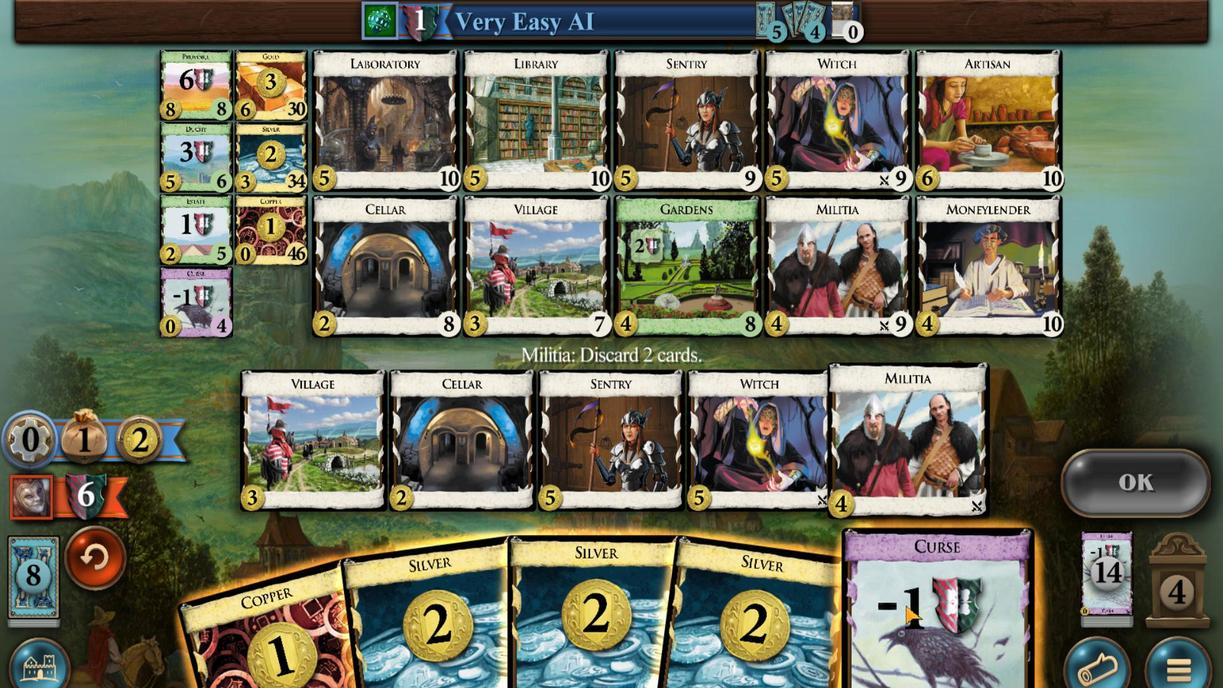 
Action: Mouse scrolled (984, 479) with delta (0, 0)
Screenshot: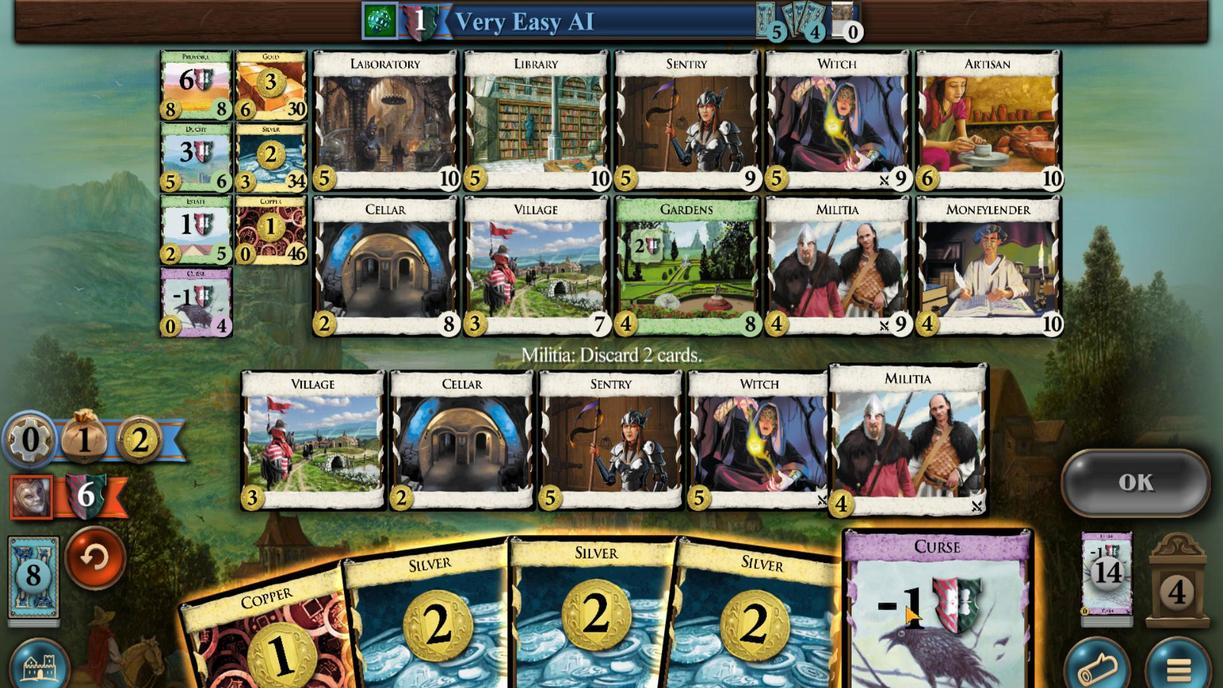 
Action: Mouse moved to (593, 480)
Screenshot: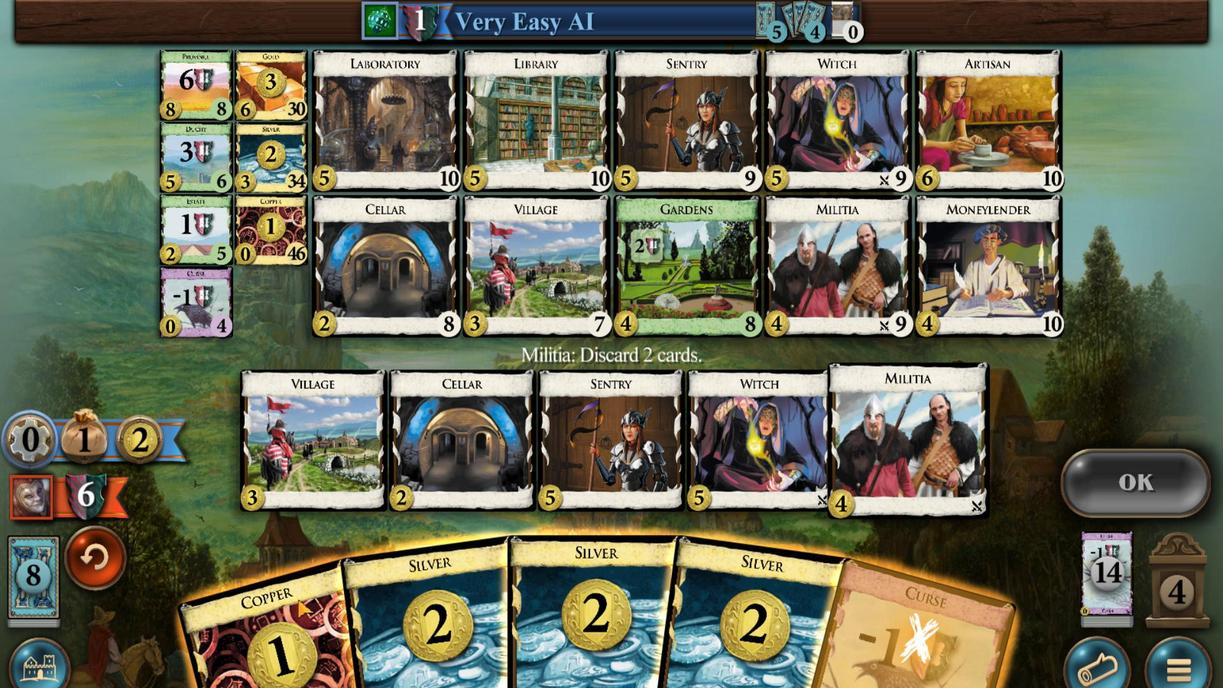 
Action: Mouse scrolled (593, 480) with delta (0, 0)
Screenshot: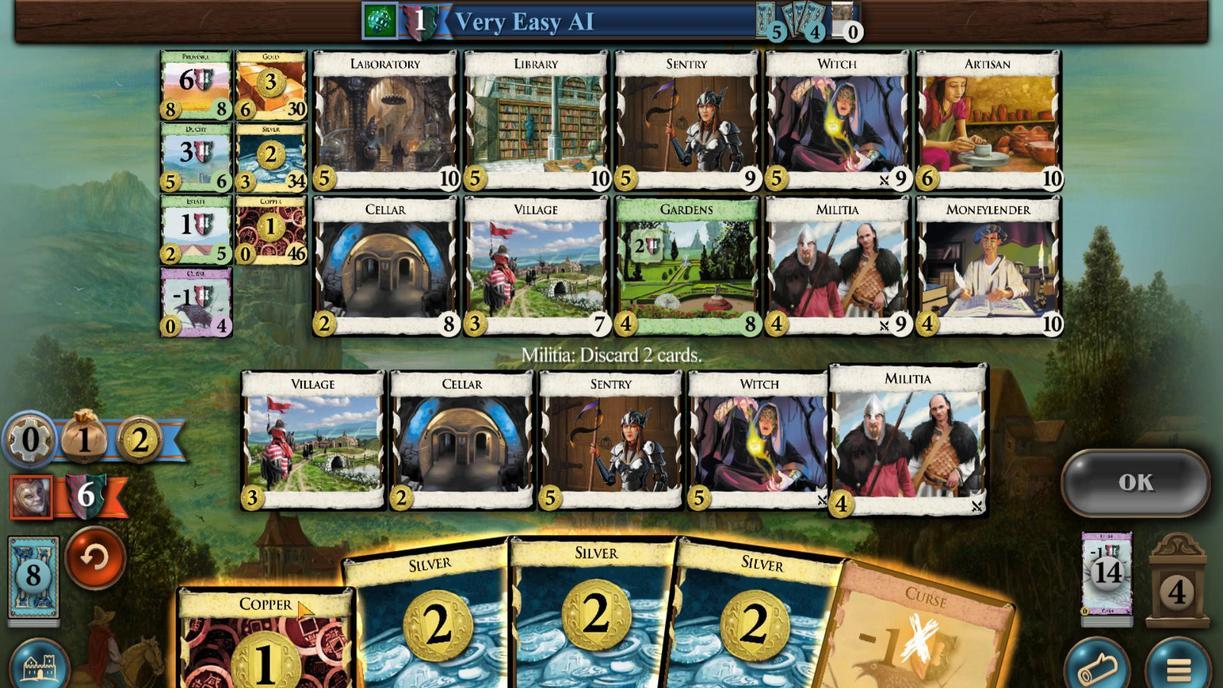 
Action: Mouse moved to (593, 480)
Screenshot: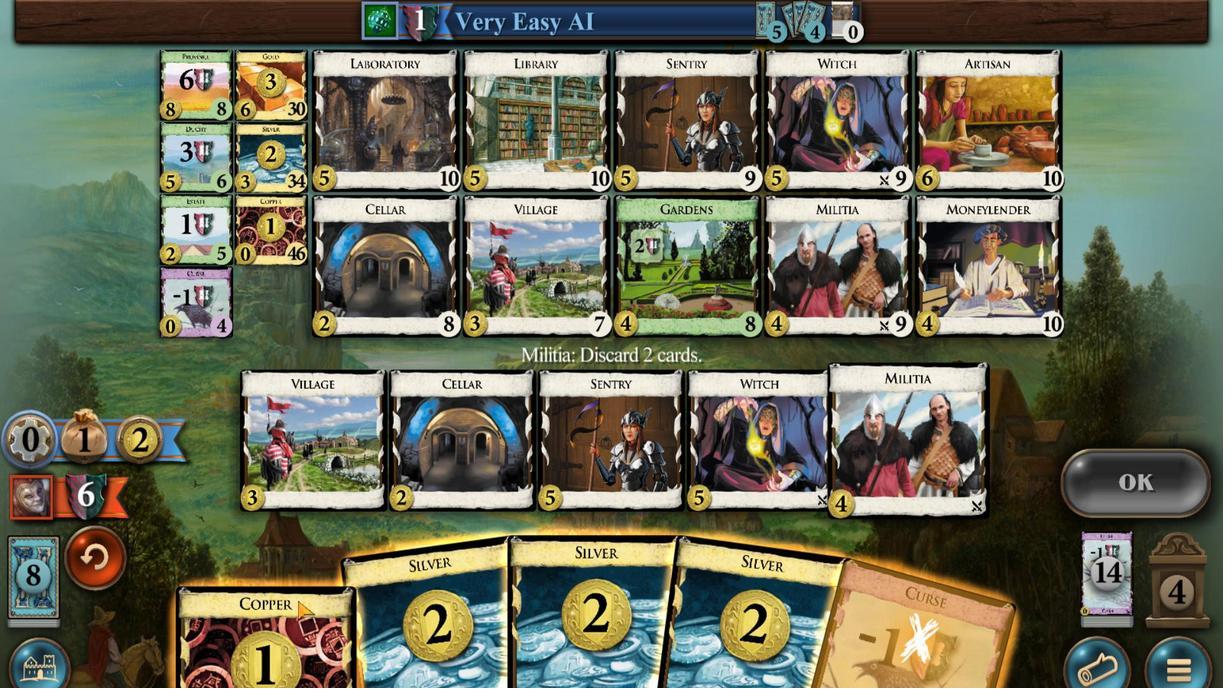 
Action: Mouse scrolled (593, 480) with delta (0, 0)
Screenshot: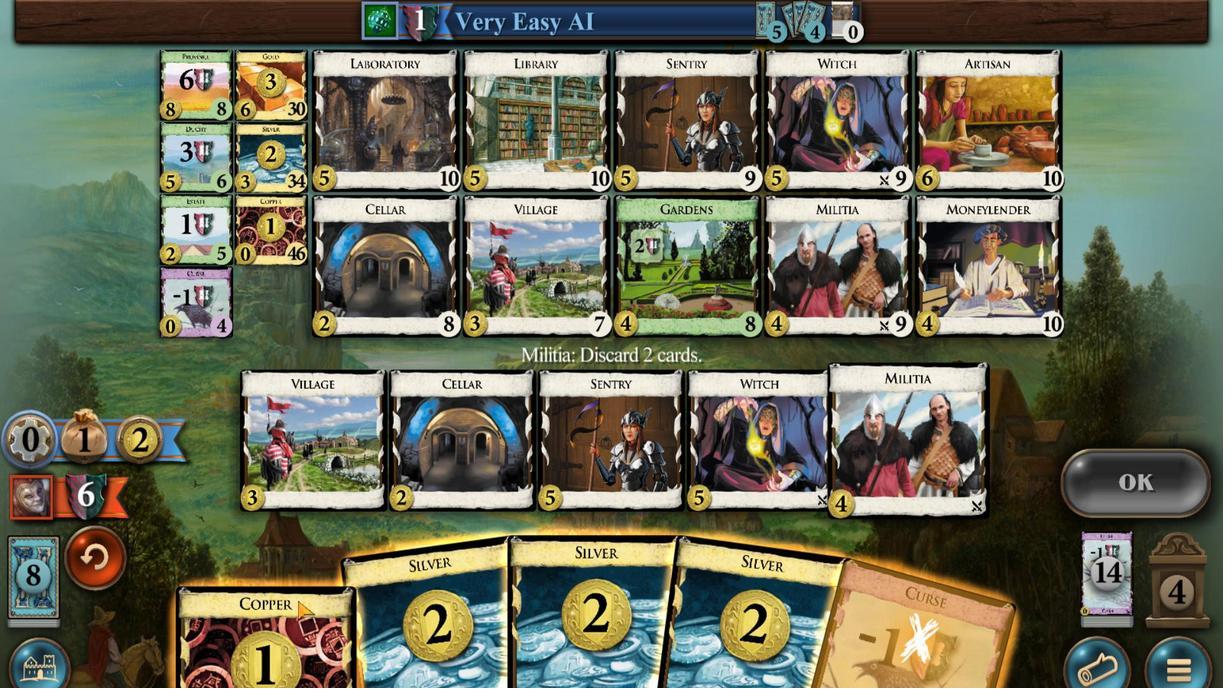 
Action: Mouse moved to (593, 480)
Screenshot: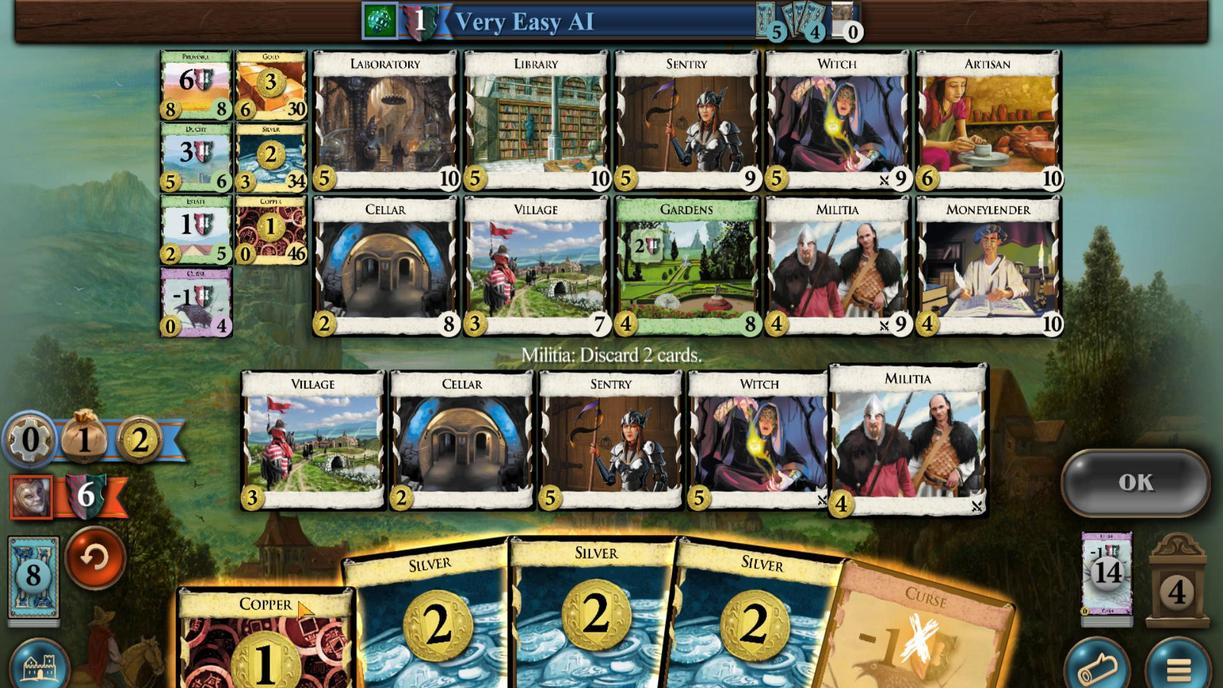 
Action: Mouse scrolled (593, 480) with delta (0, 0)
Screenshot: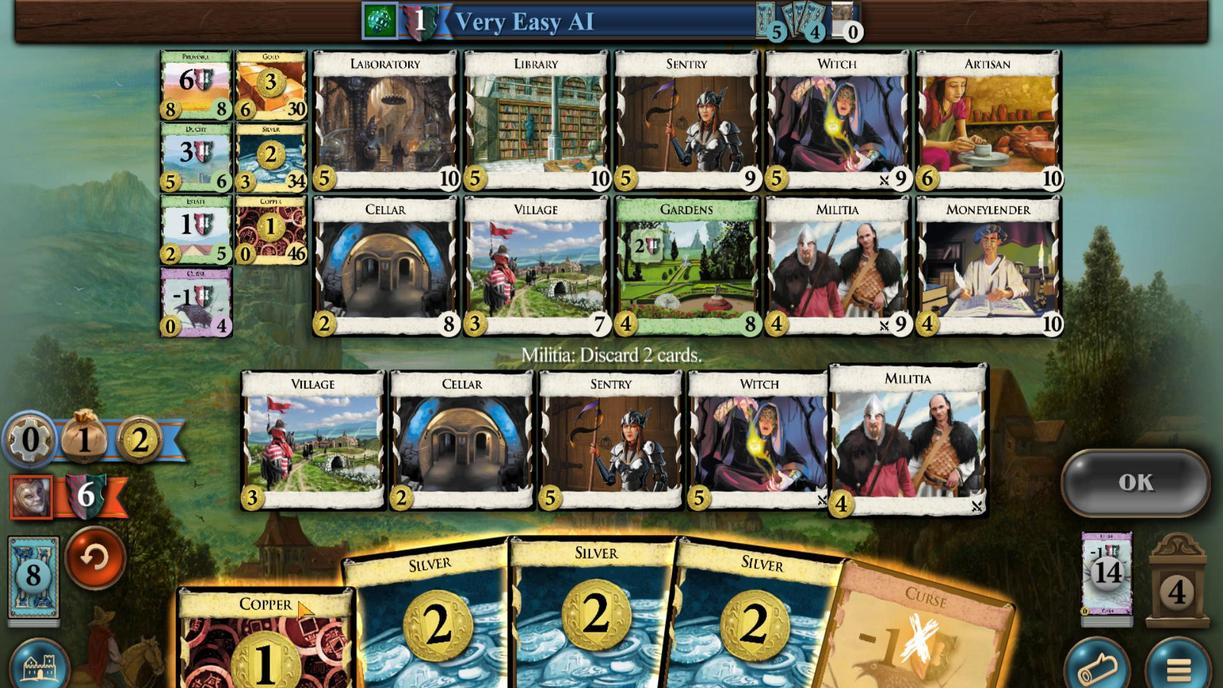 
Action: Mouse moved to (1117, 500)
Screenshot: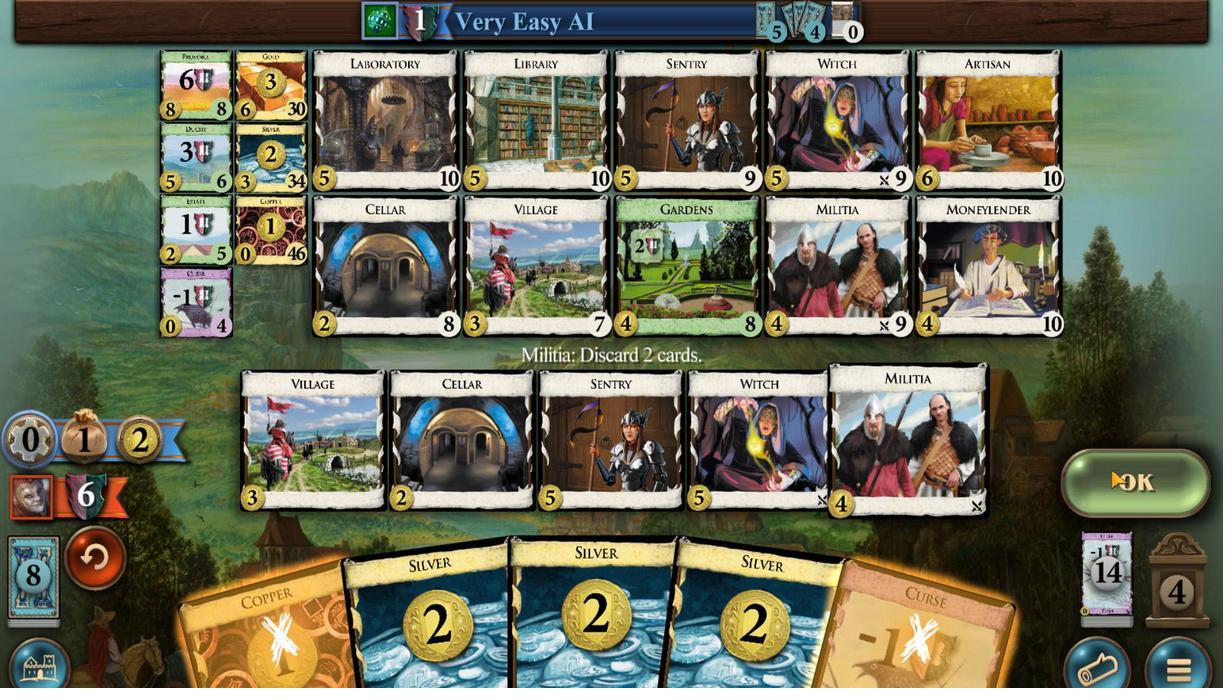 
Action: Mouse pressed left at (1117, 500)
Screenshot: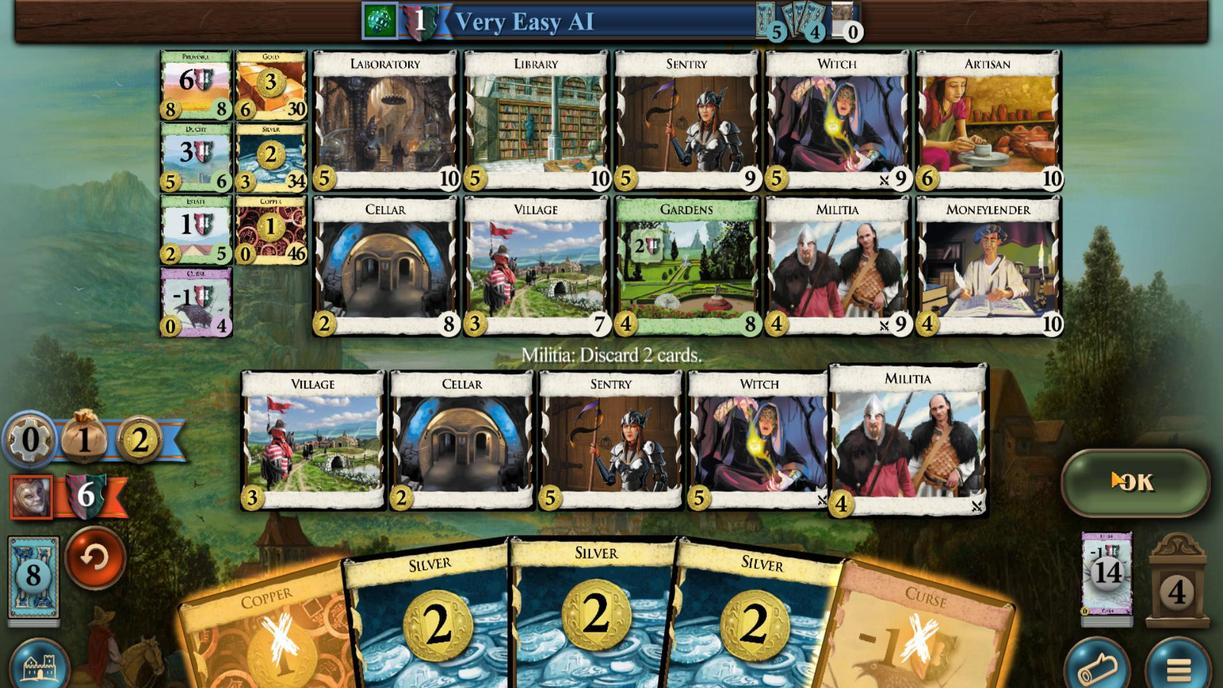 
Action: Mouse moved to (893, 485)
Screenshot: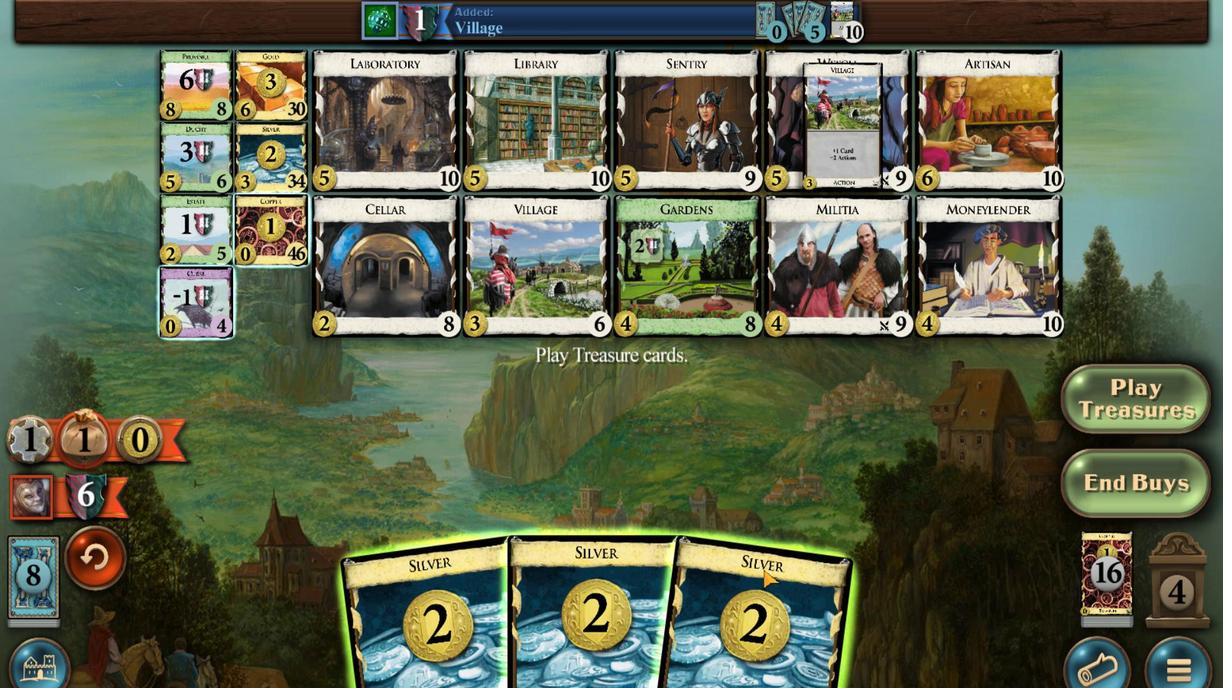 
Action: Mouse scrolled (893, 485) with delta (0, 0)
Screenshot: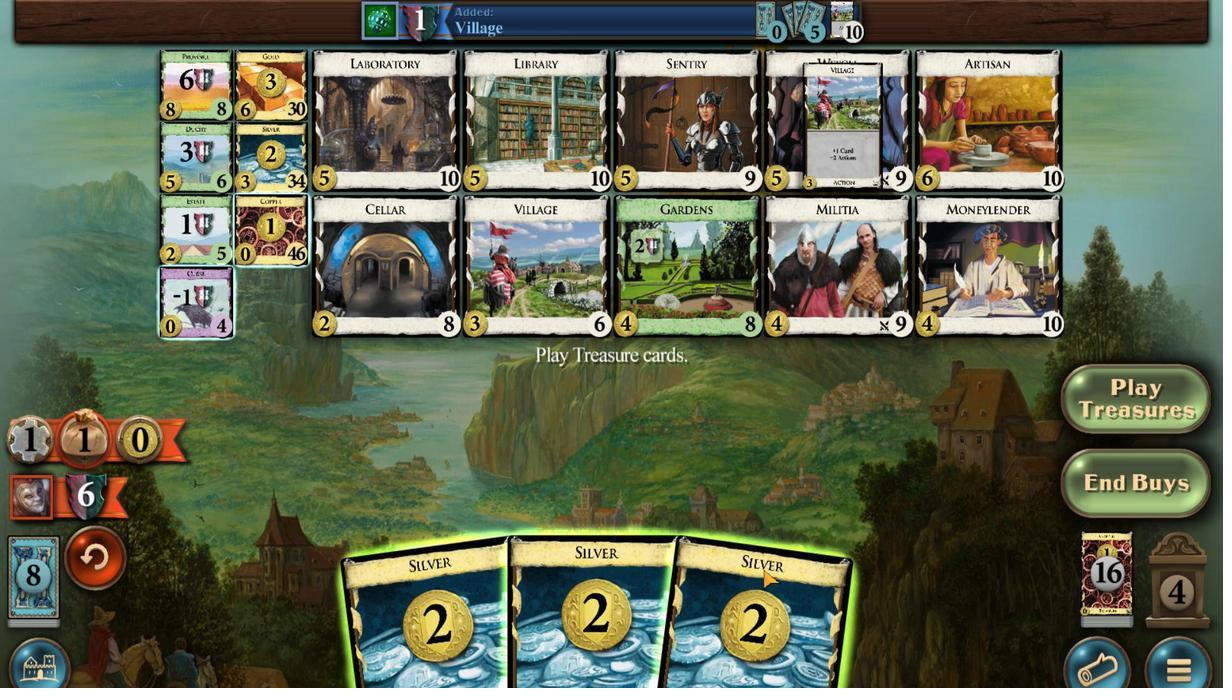 
Action: Mouse scrolled (893, 485) with delta (0, 0)
Screenshot: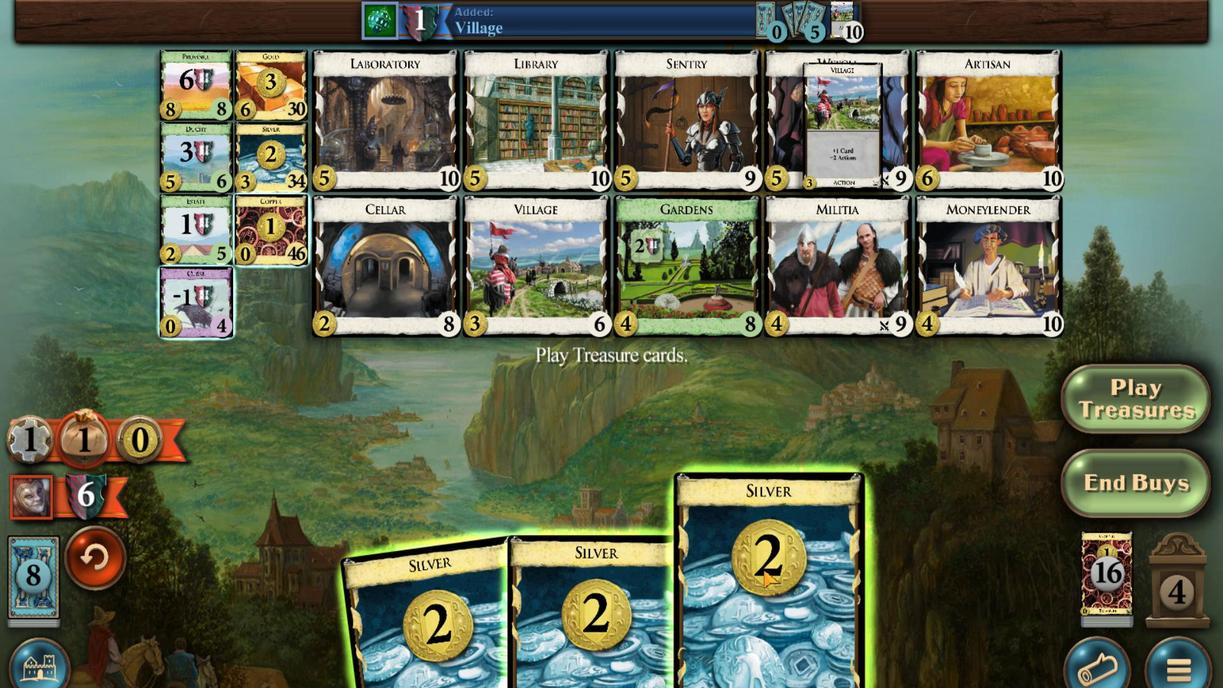 
Action: Mouse scrolled (893, 485) with delta (0, 0)
Screenshot: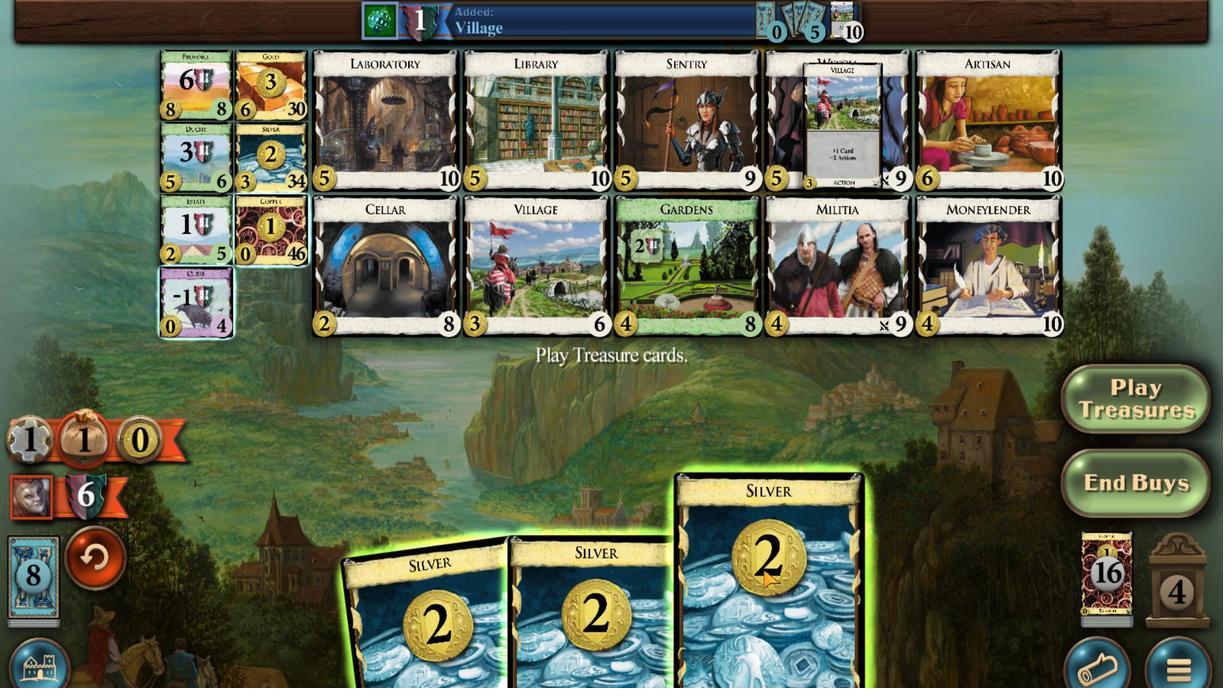 
Action: Mouse moved to (866, 484)
Screenshot: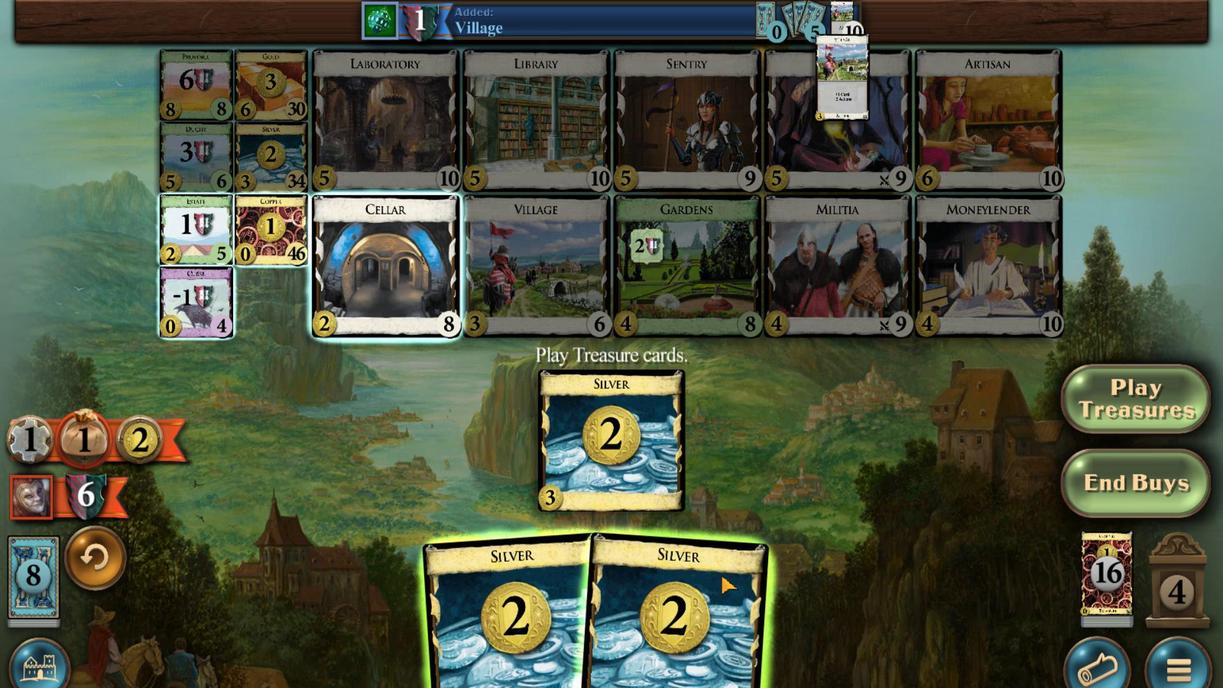
Action: Mouse scrolled (866, 484) with delta (0, 0)
Screenshot: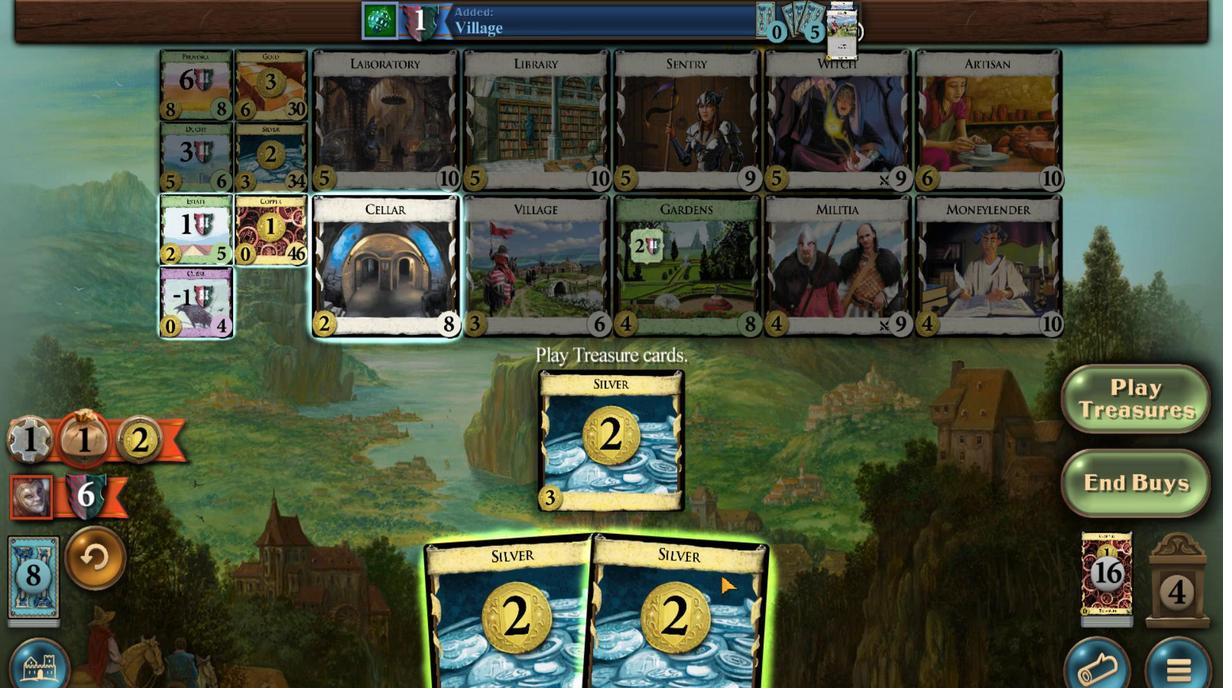 
Action: Mouse scrolled (866, 484) with delta (0, 0)
Screenshot: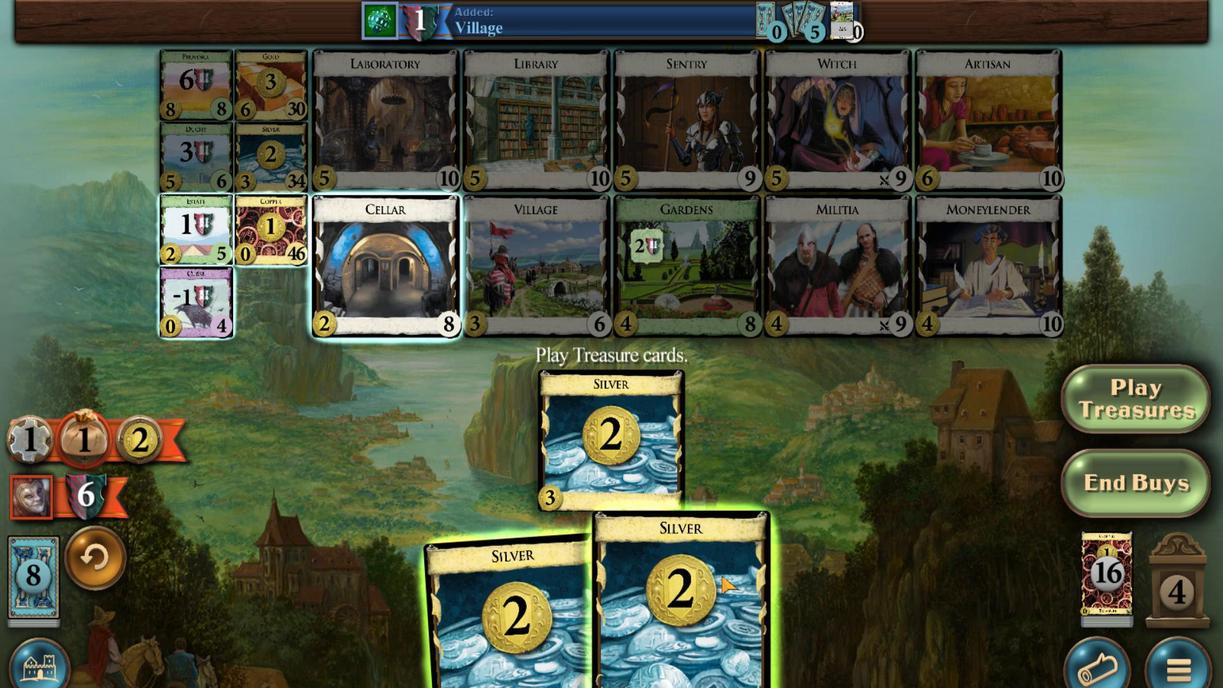 
Action: Mouse scrolled (866, 484) with delta (0, 0)
Screenshot: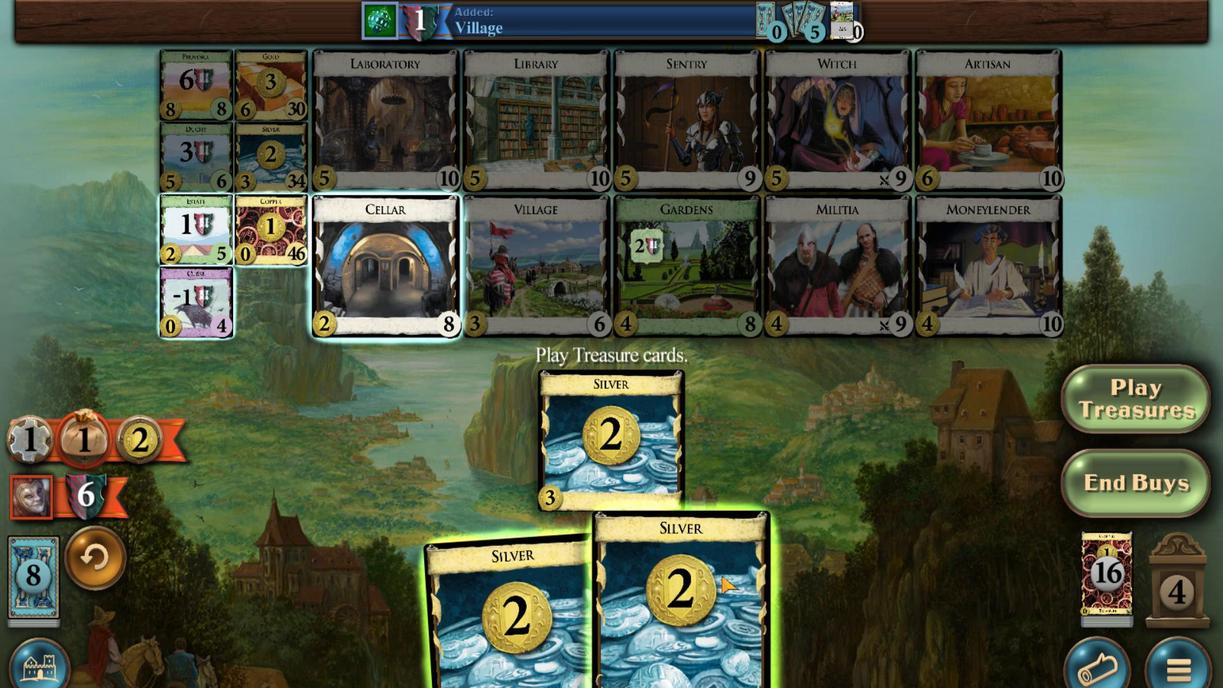 
Action: Mouse moved to (827, 483)
Screenshot: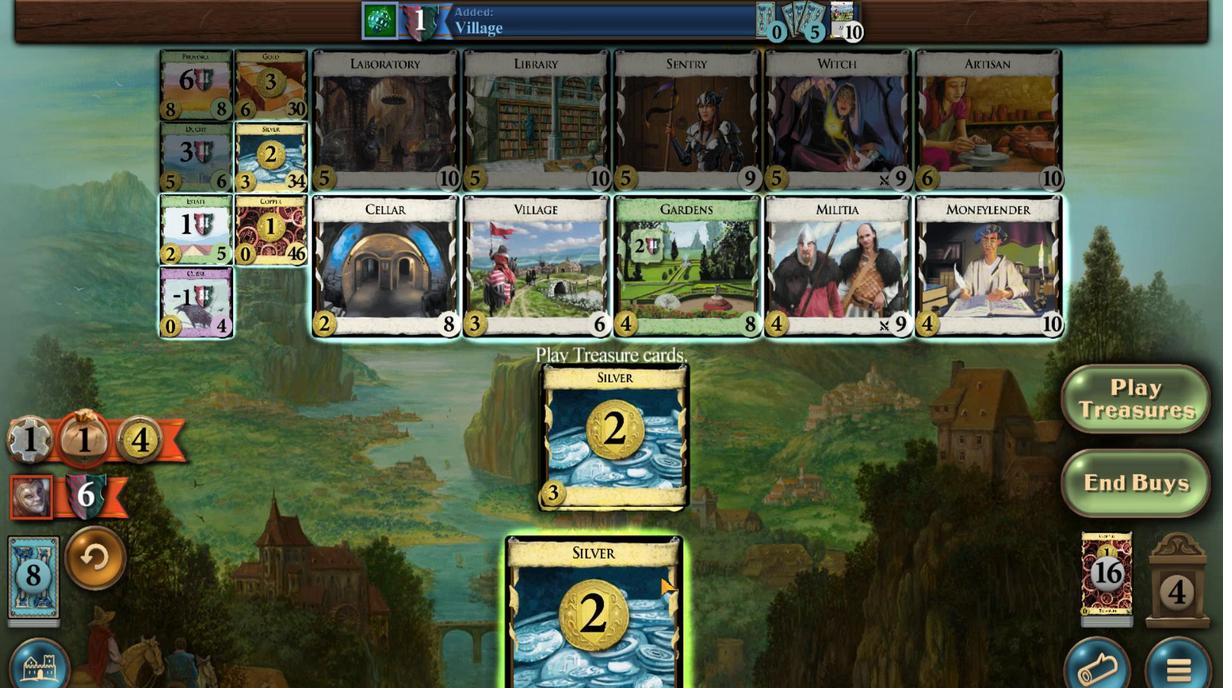 
Action: Mouse scrolled (827, 484) with delta (0, 0)
Screenshot: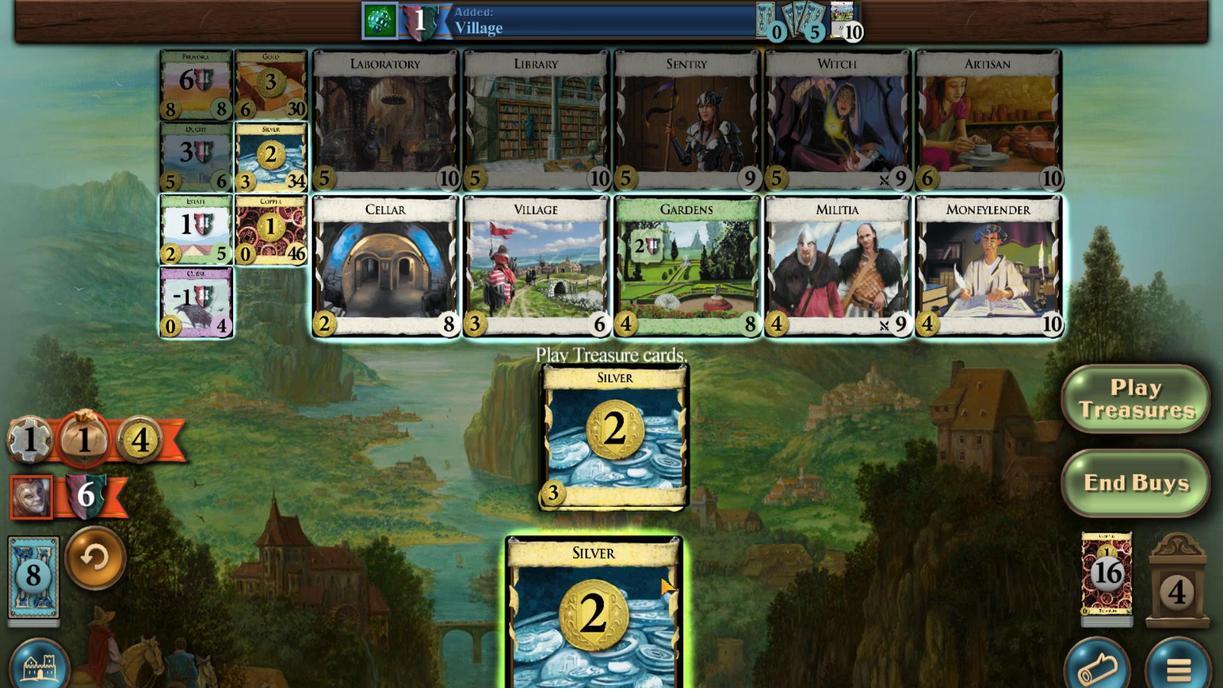 
Action: Mouse scrolled (827, 484) with delta (0, 0)
Screenshot: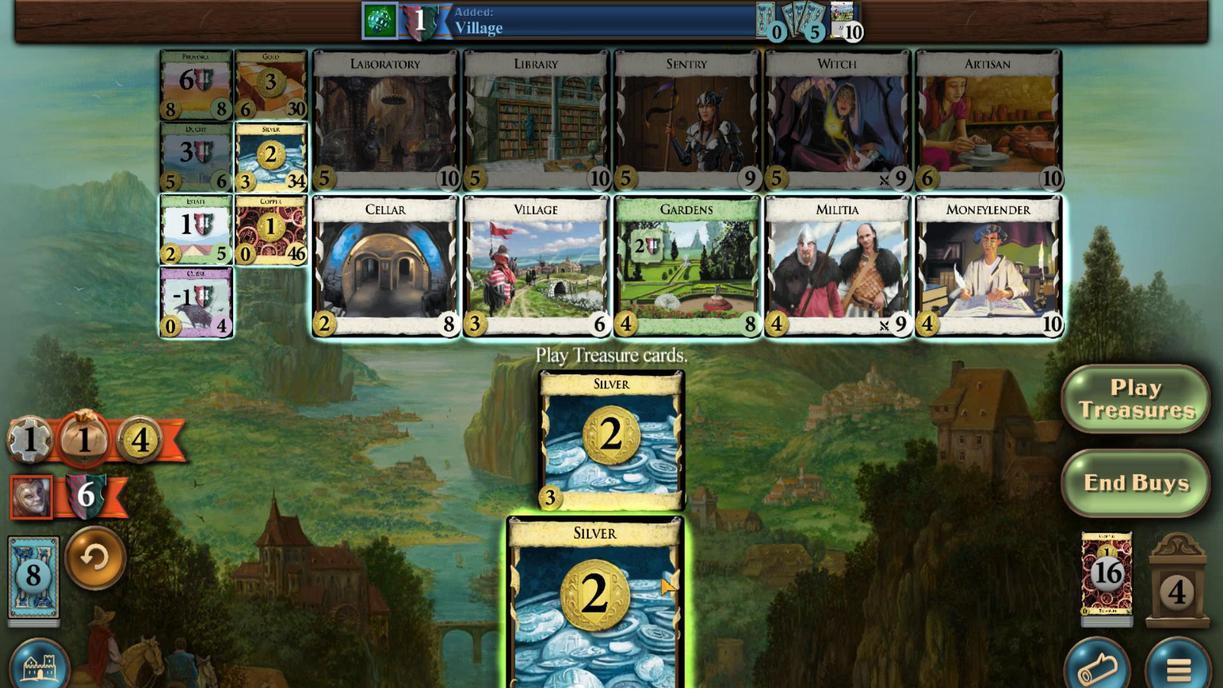
Action: Mouse scrolled (827, 483) with delta (0, 0)
Screenshot: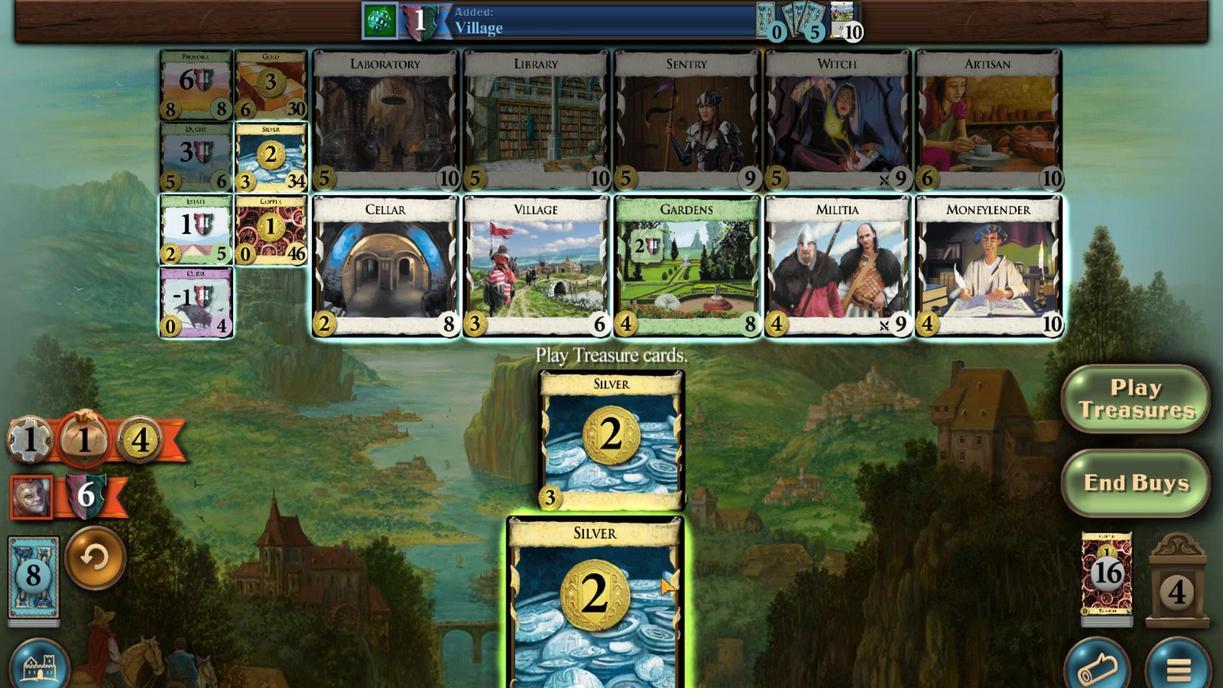 
Action: Mouse moved to (806, 486)
Screenshot: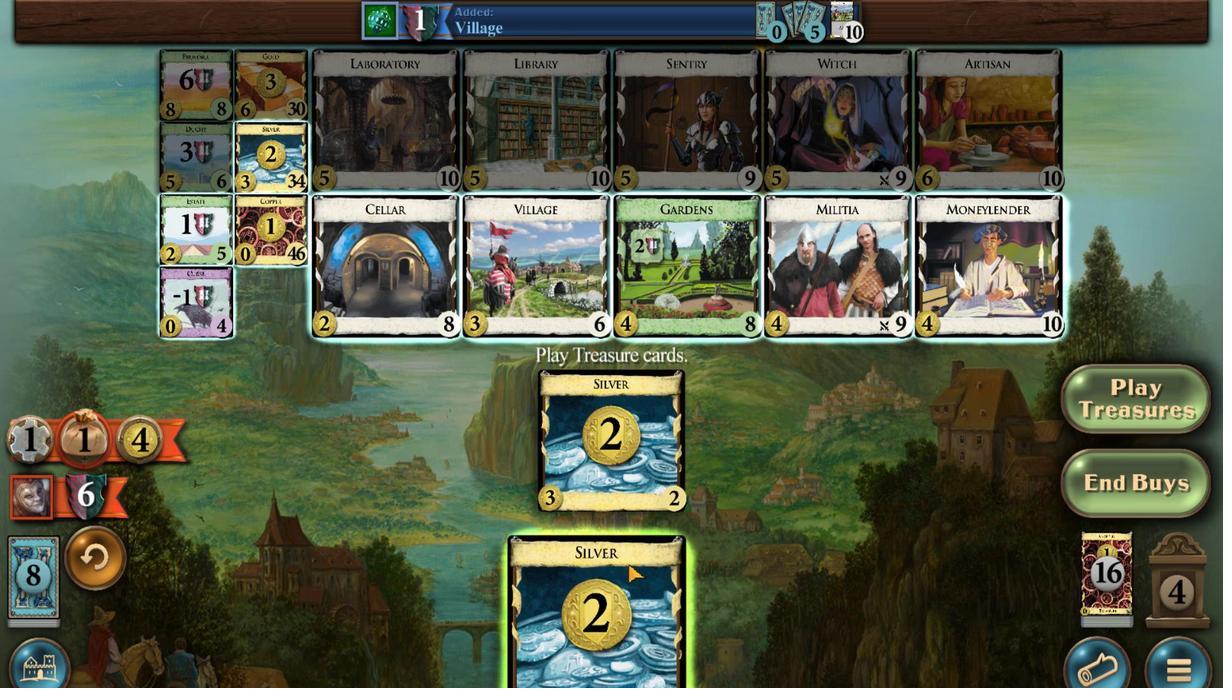 
Action: Mouse scrolled (806, 486) with delta (0, 0)
Screenshot: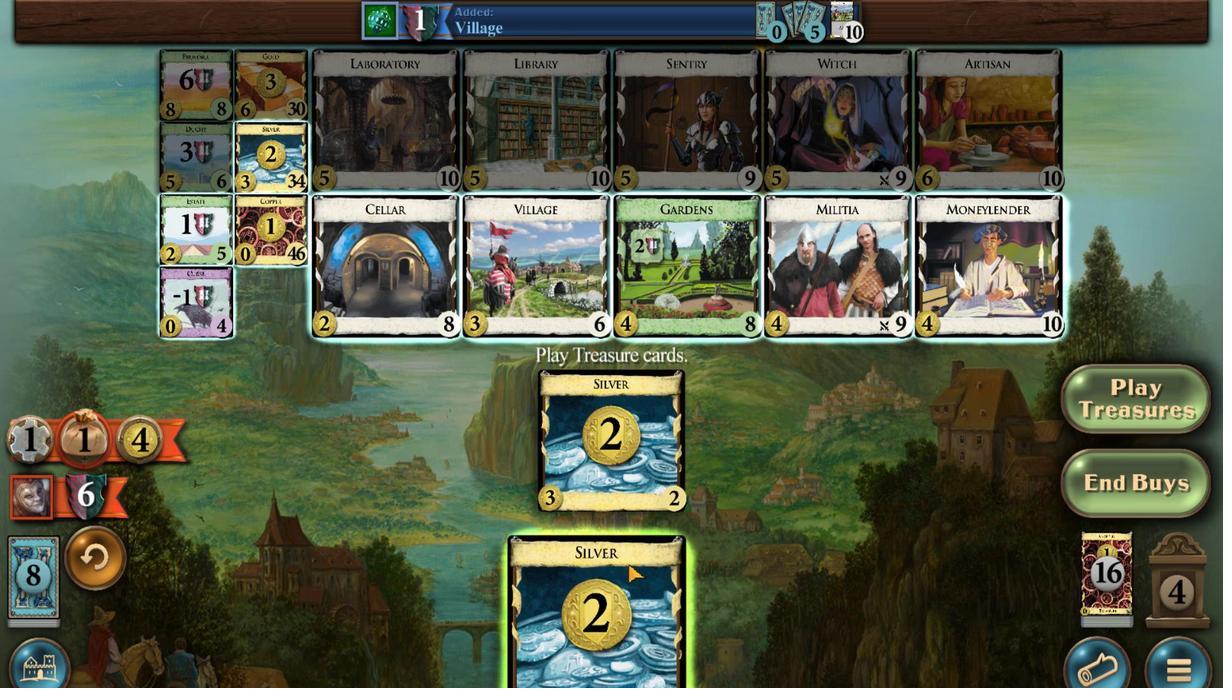 
Action: Mouse moved to (806, 486)
Screenshot: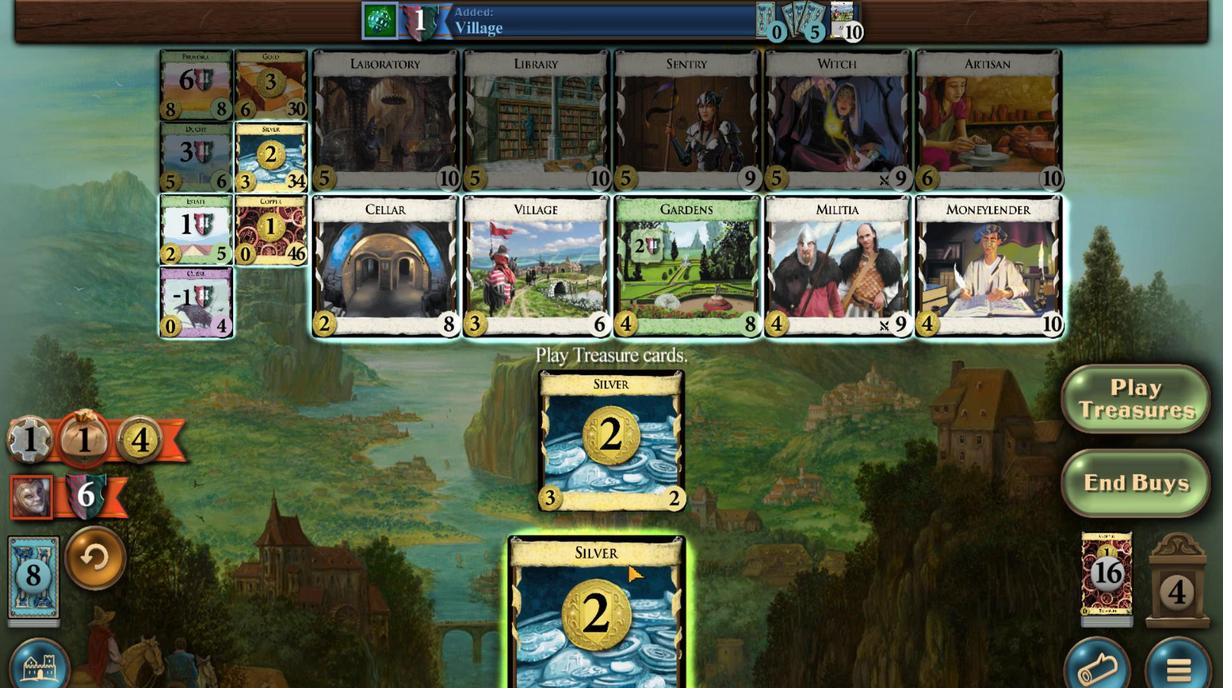 
Action: Mouse scrolled (806, 486) with delta (0, 0)
Screenshot: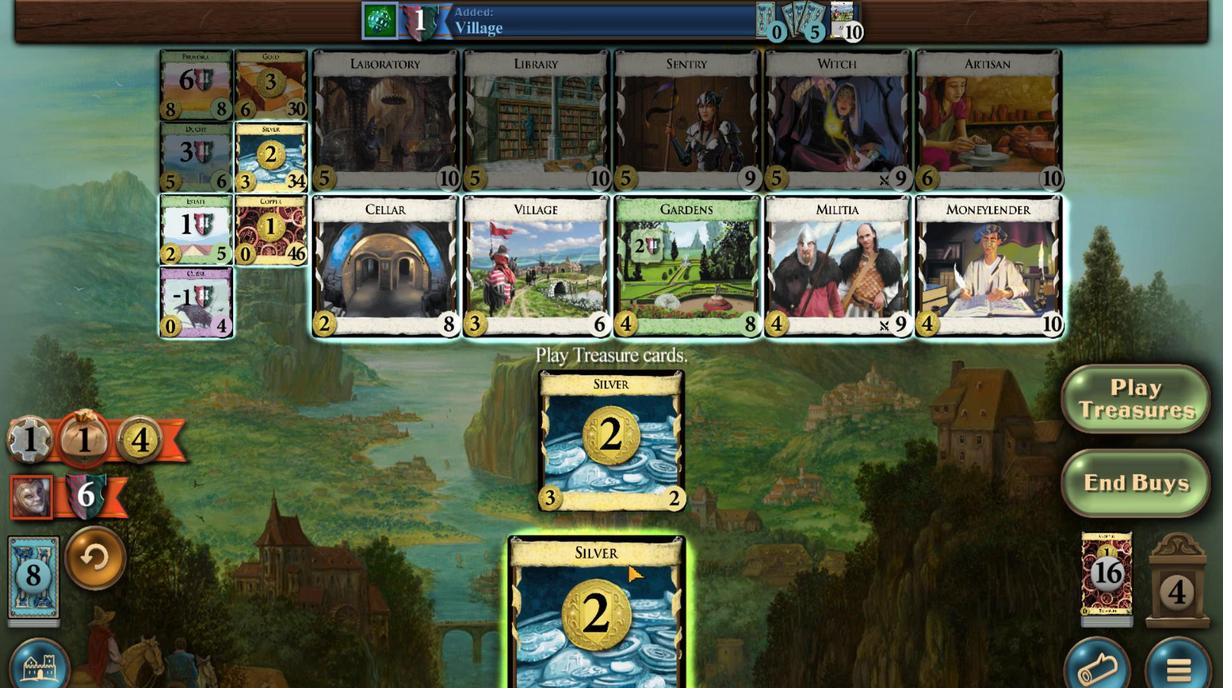 
Action: Mouse moved to (806, 486)
Screenshot: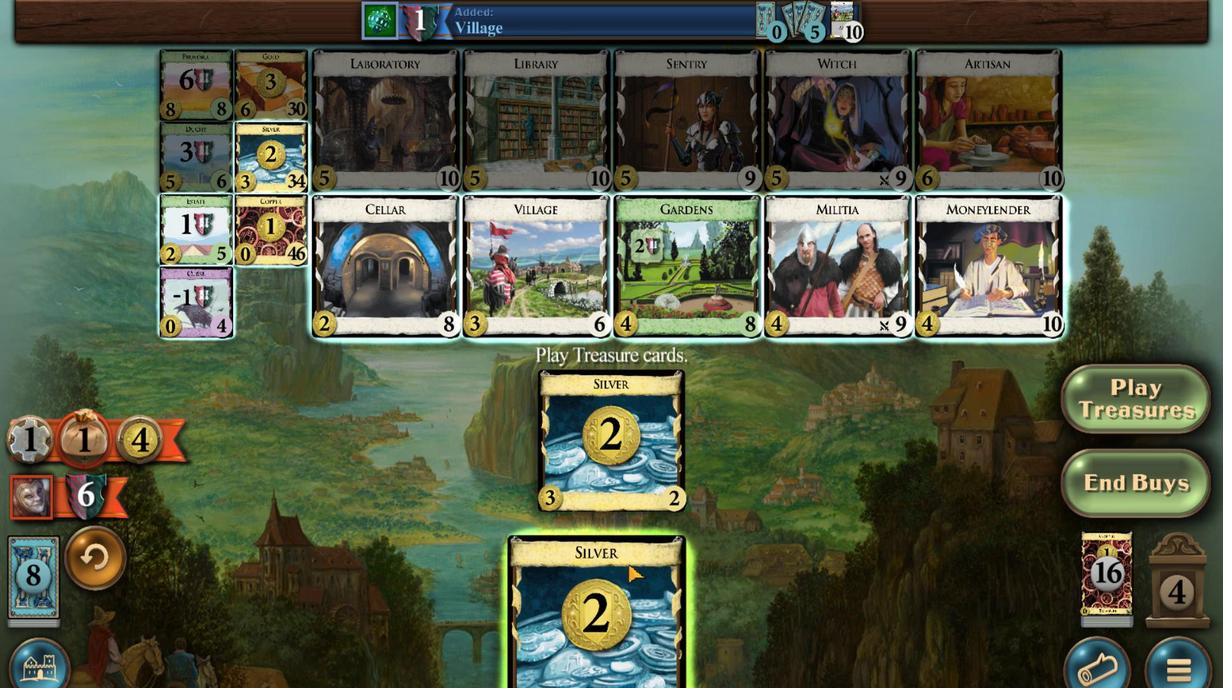 
Action: Mouse scrolled (806, 486) with delta (0, 0)
Screenshot: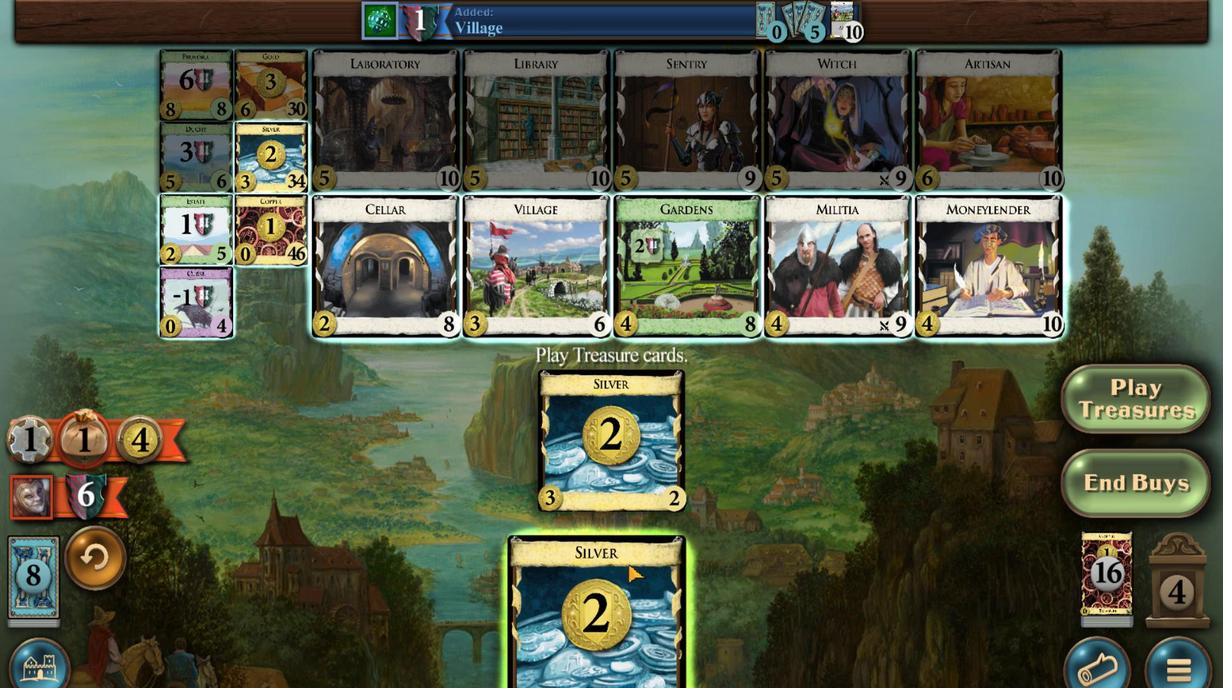 
Action: Mouse moved to (806, 485)
Screenshot: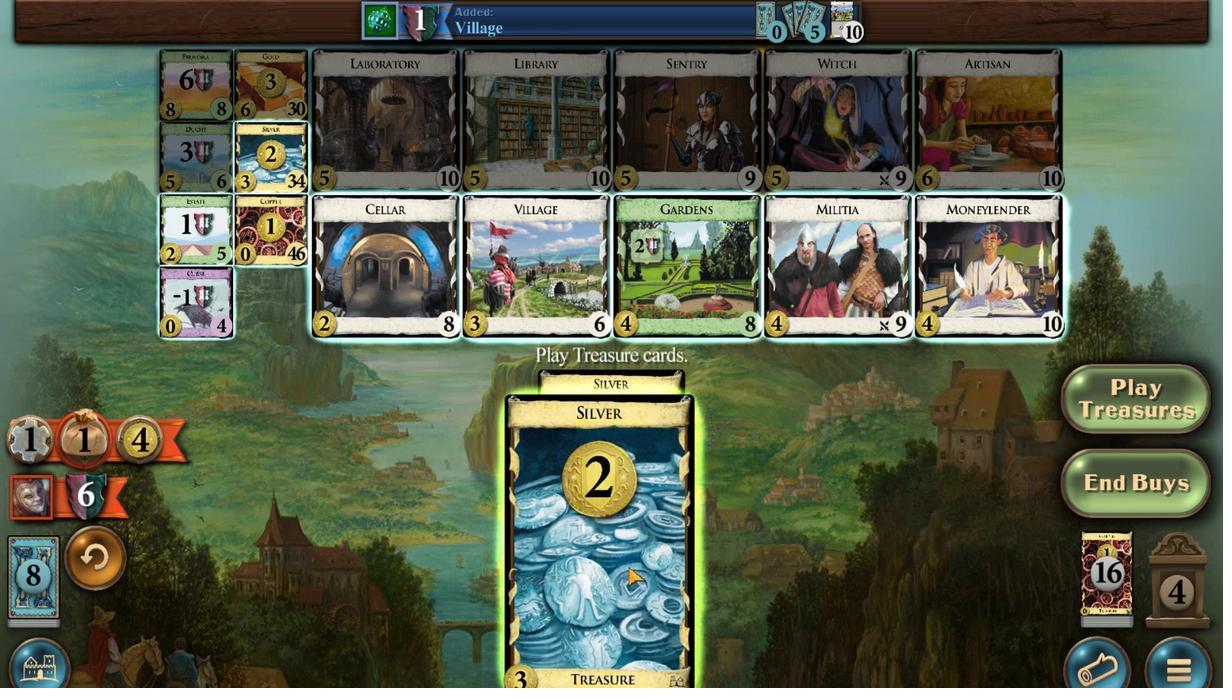 
Action: Mouse scrolled (806, 485) with delta (0, 0)
Screenshot: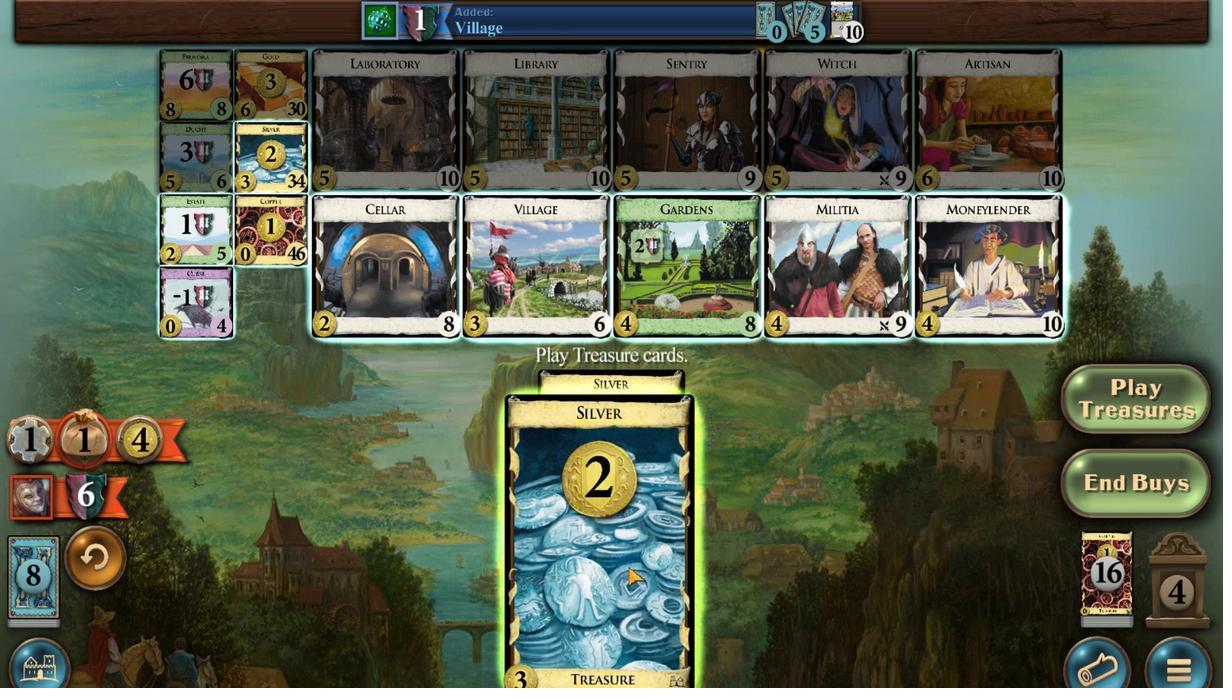 
Action: Mouse moved to (762, 480)
Screenshot: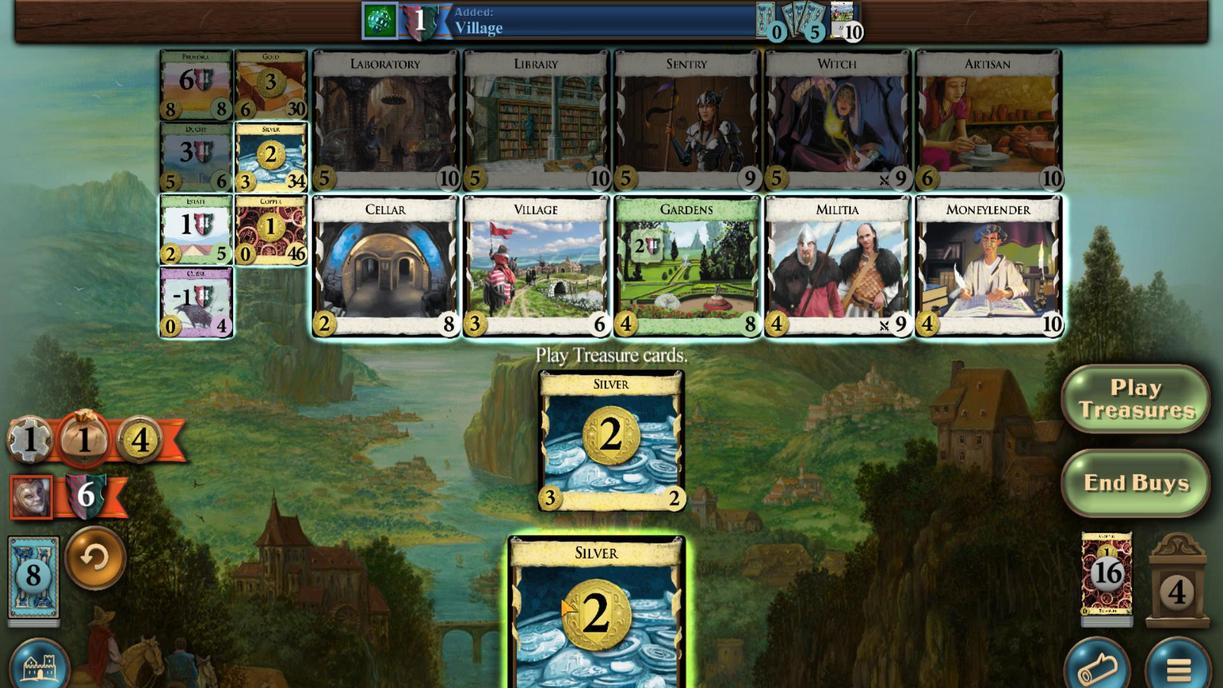 
Action: Mouse pressed left at (762, 480)
Screenshot: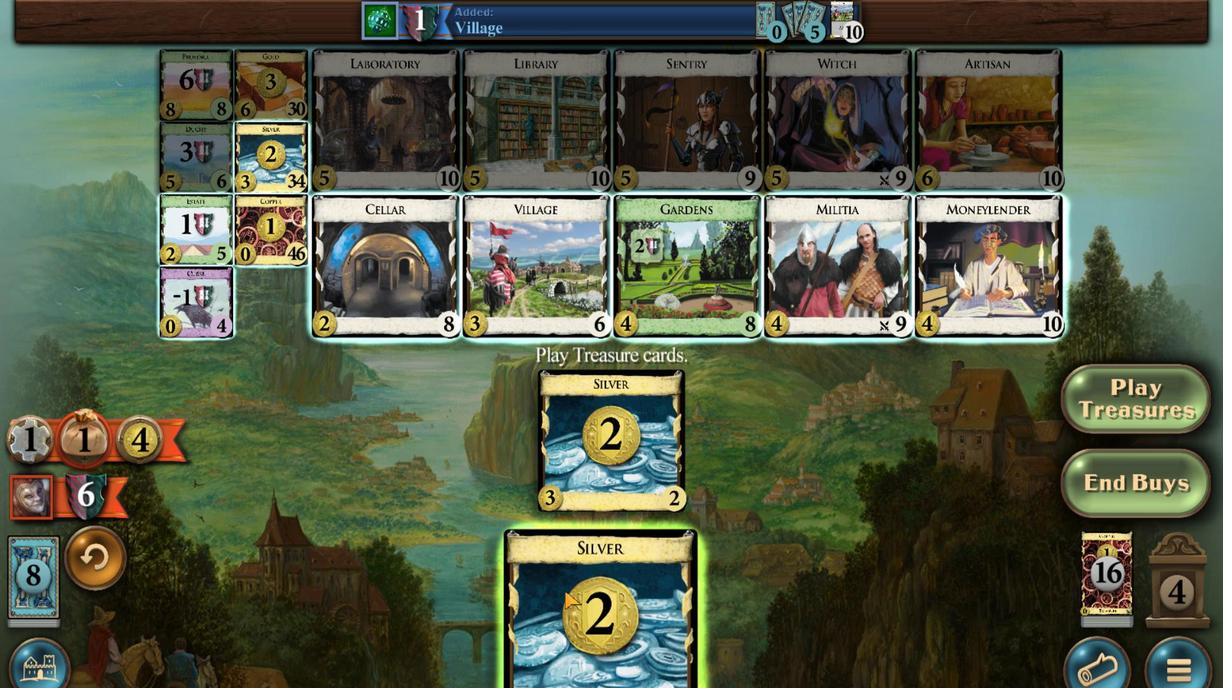 
Action: Mouse moved to (574, 561)
Screenshot: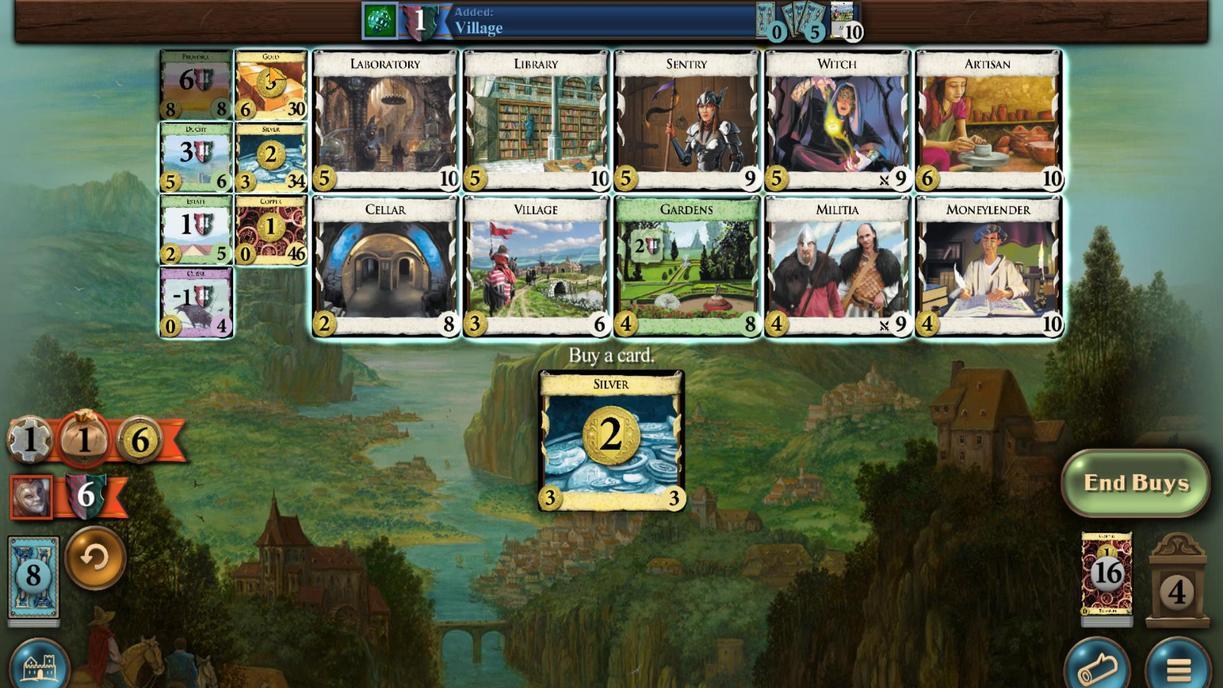 
Action: Mouse pressed left at (574, 561)
Screenshot: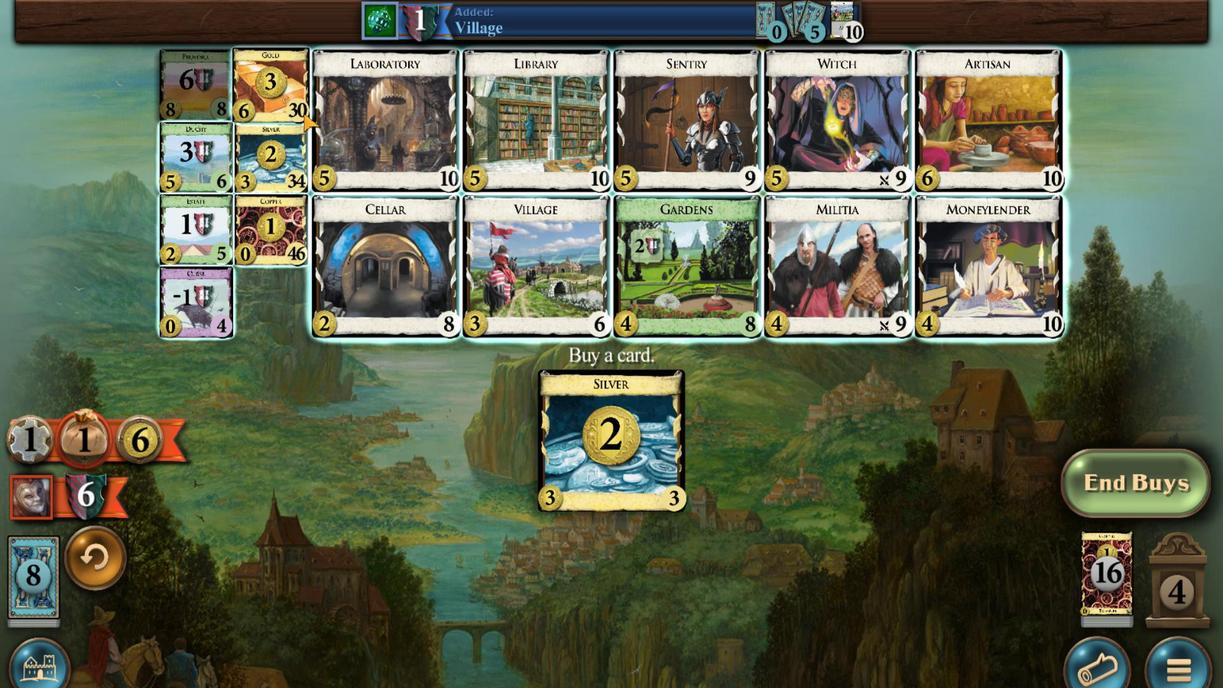 
Action: Mouse moved to (588, 478)
Screenshot: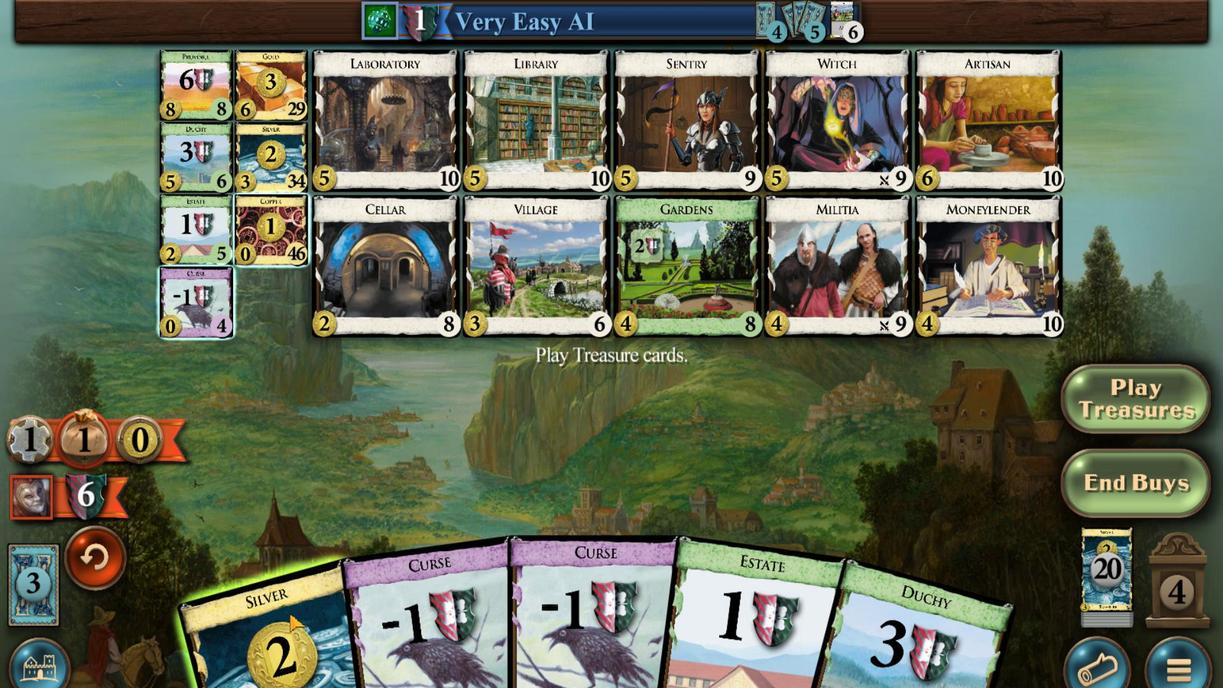 
Action: Mouse scrolled (588, 478) with delta (0, 0)
Screenshot: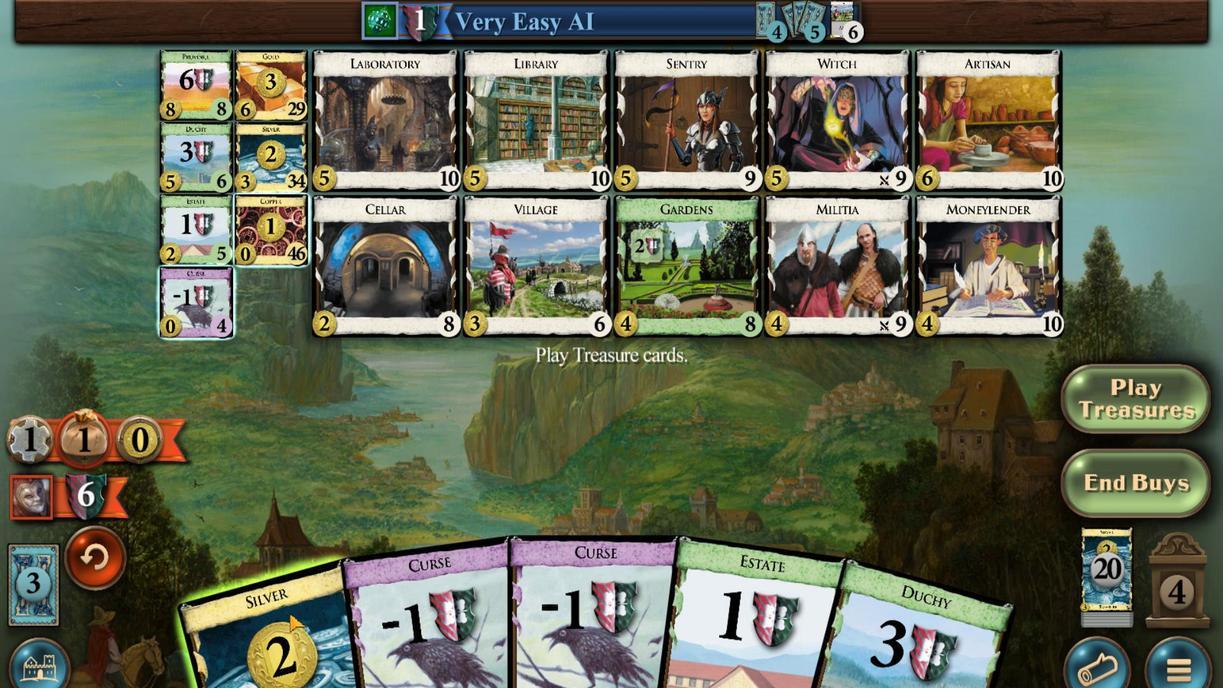 
Action: Mouse scrolled (588, 478) with delta (0, 0)
Screenshot: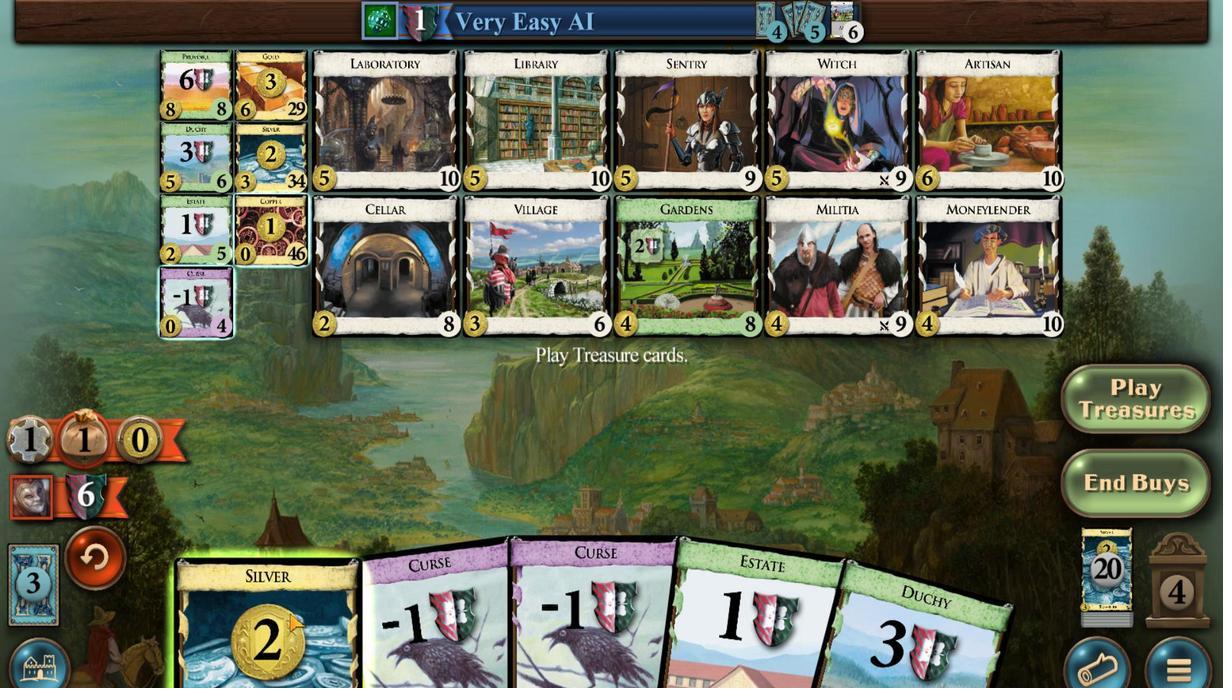 
Action: Mouse scrolled (588, 478) with delta (0, 0)
Screenshot: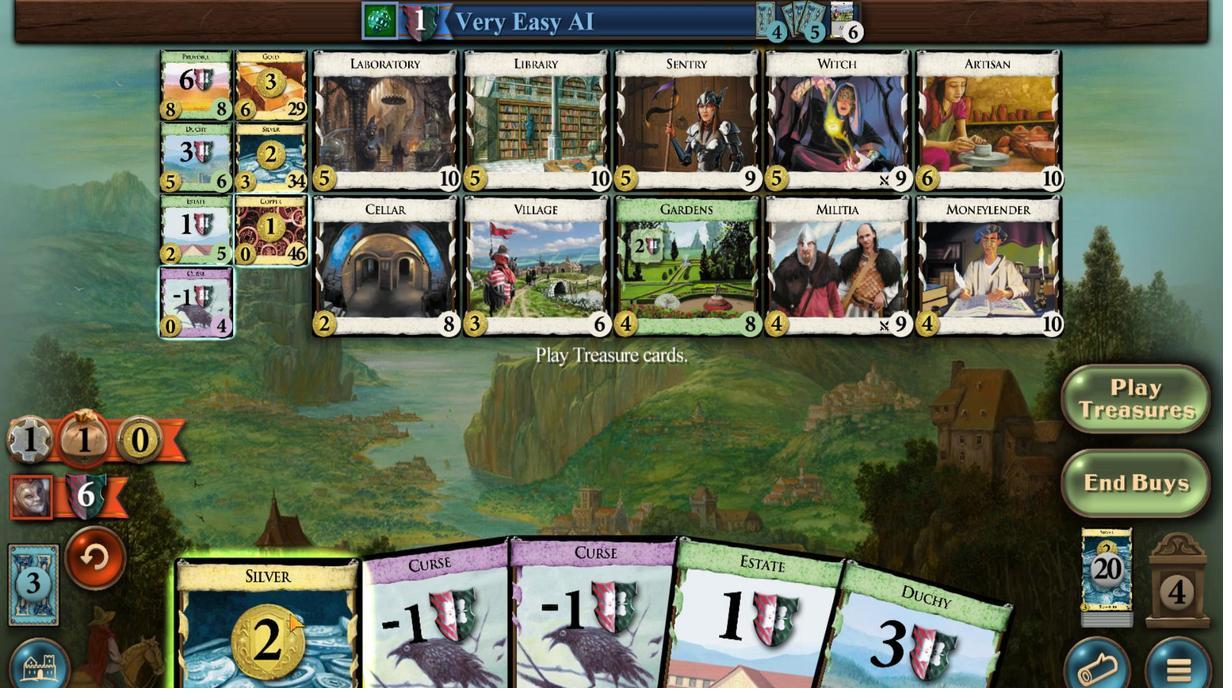 
Action: Mouse scrolled (588, 478) with delta (0, 0)
Screenshot: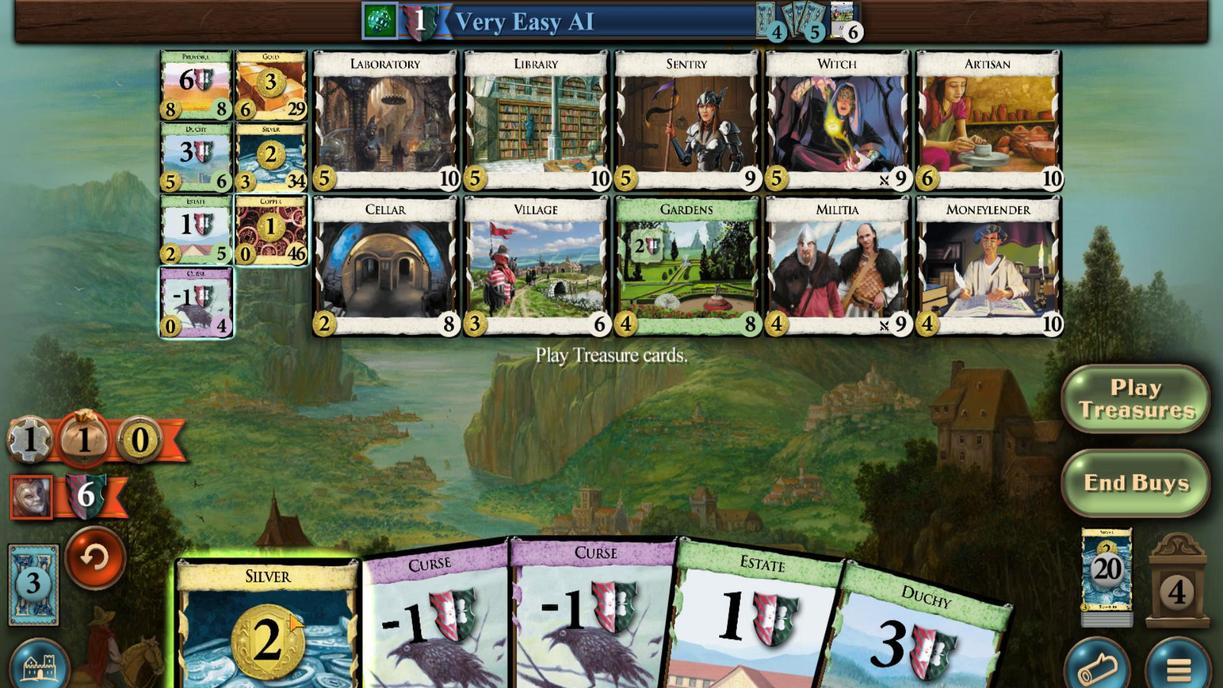 
Action: Mouse moved to (633, 531)
Screenshot: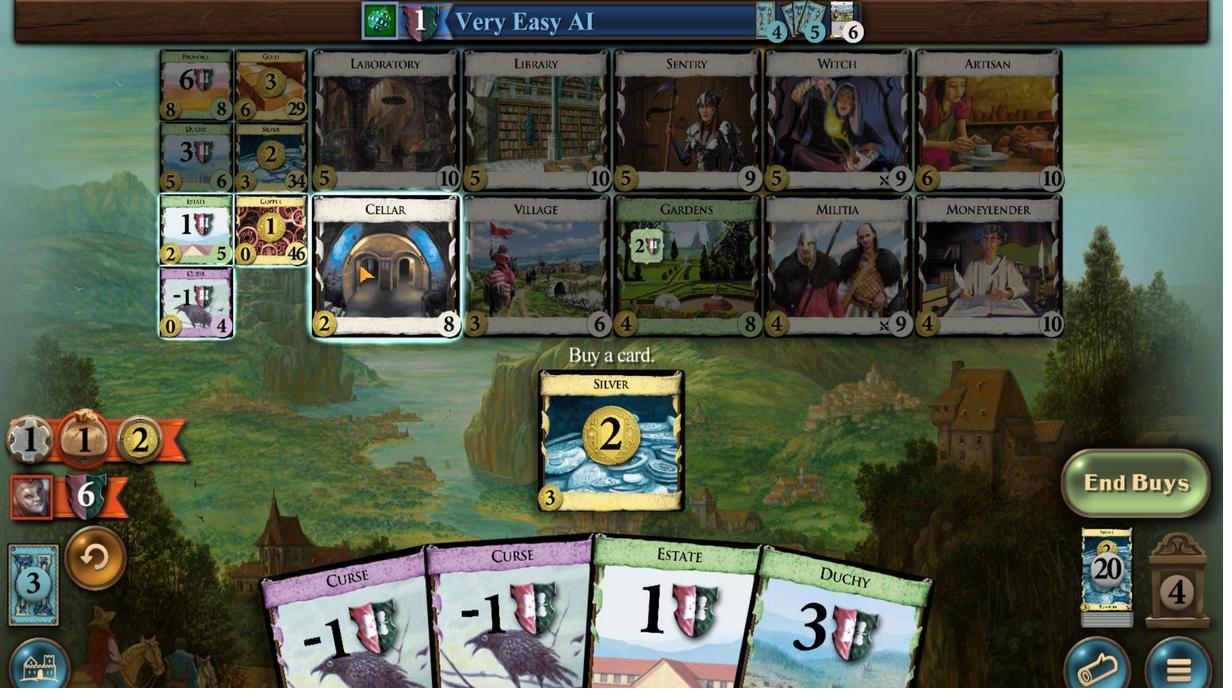 
Action: Mouse pressed left at (633, 531)
Screenshot: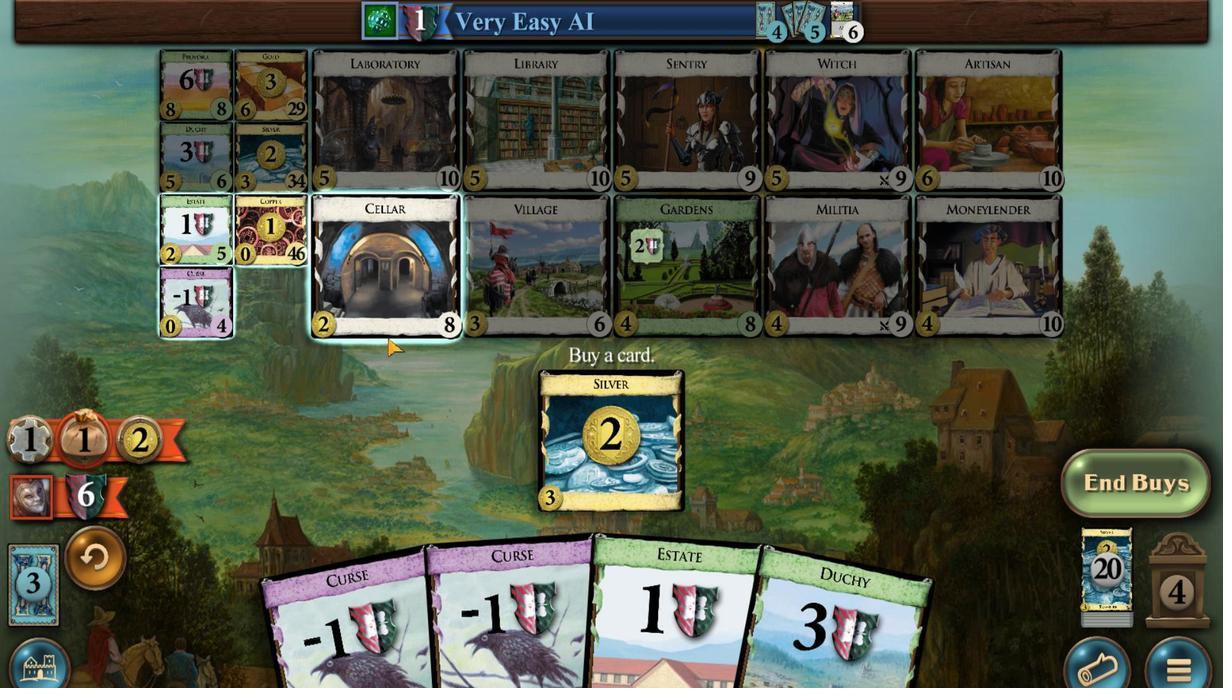 
Action: Mouse moved to (607, 472)
Screenshot: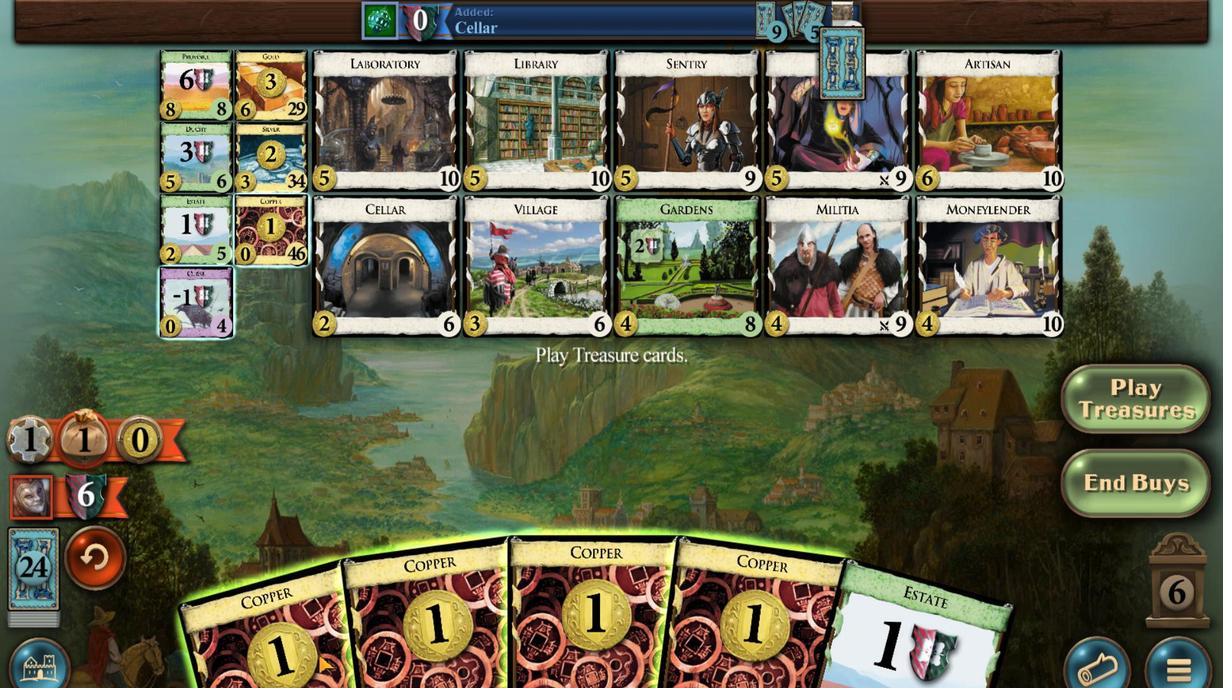 
Action: Mouse scrolled (607, 472) with delta (0, 0)
Screenshot: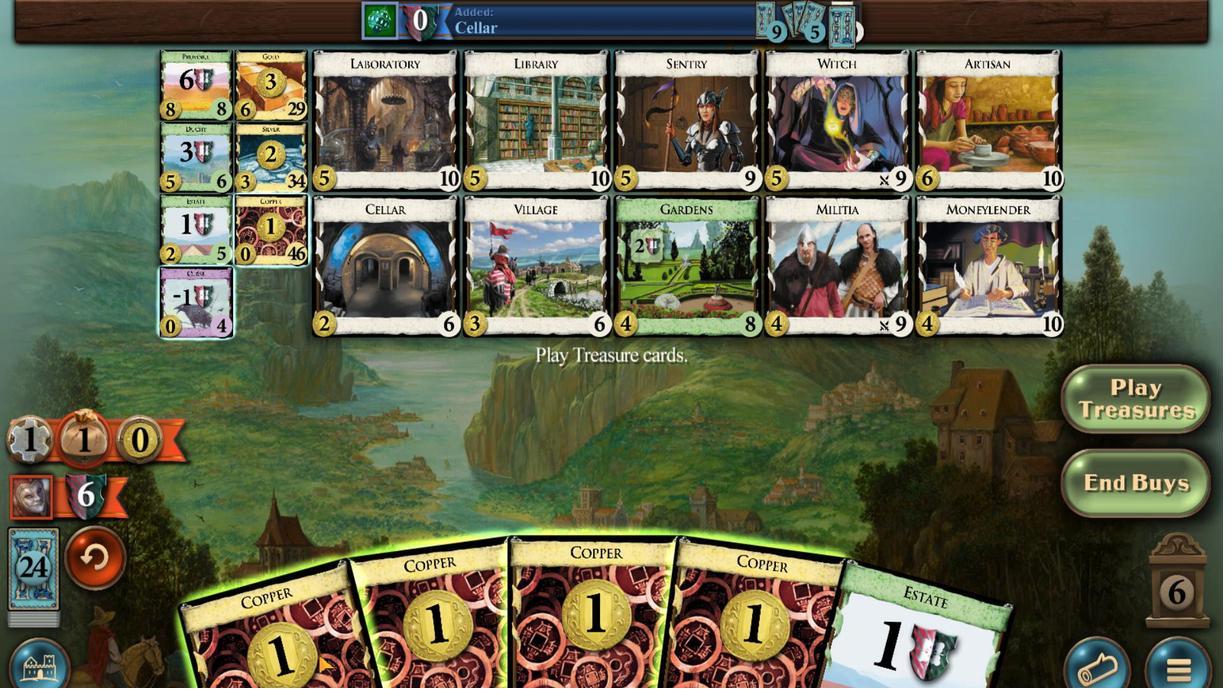 
Action: Mouse scrolled (607, 472) with delta (0, 0)
Screenshot: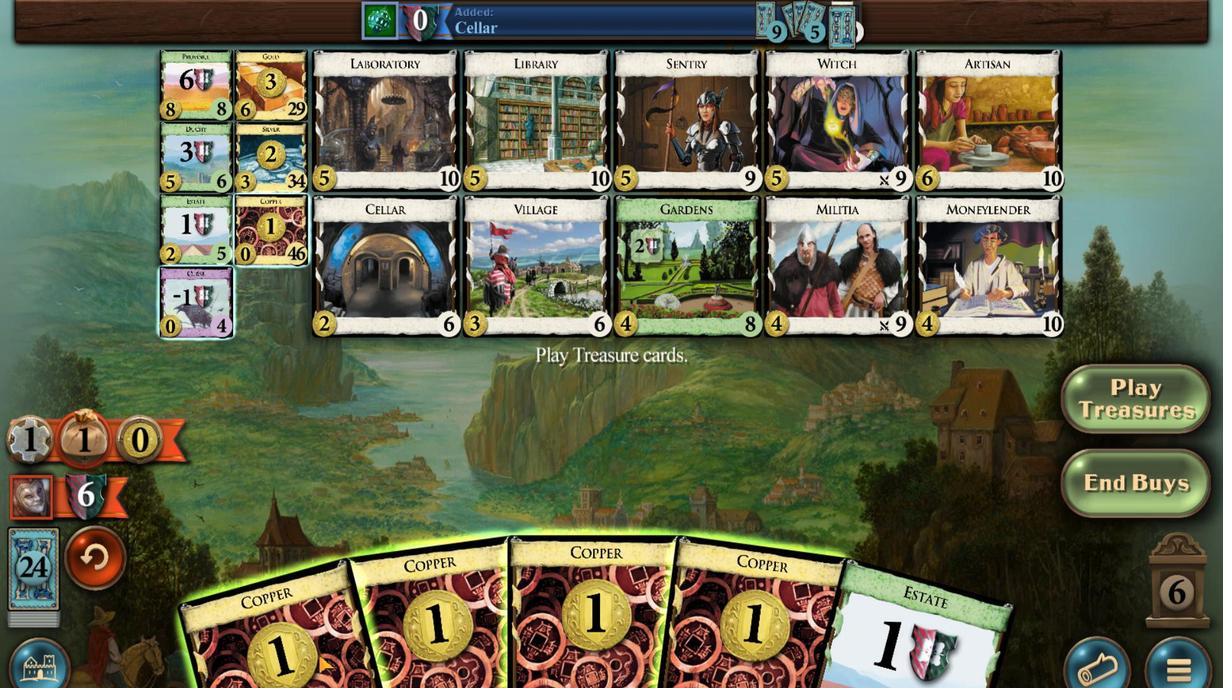 
Action: Mouse scrolled (607, 472) with delta (0, 0)
Screenshot: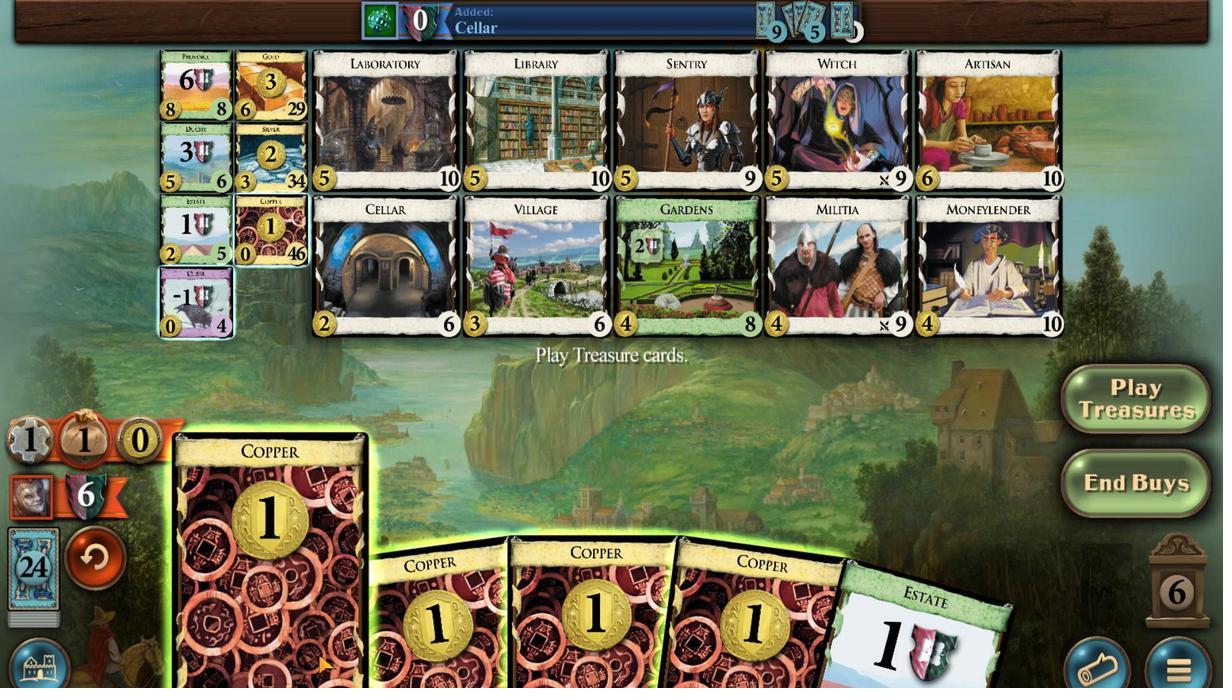 
Action: Mouse moved to (649, 473)
Screenshot: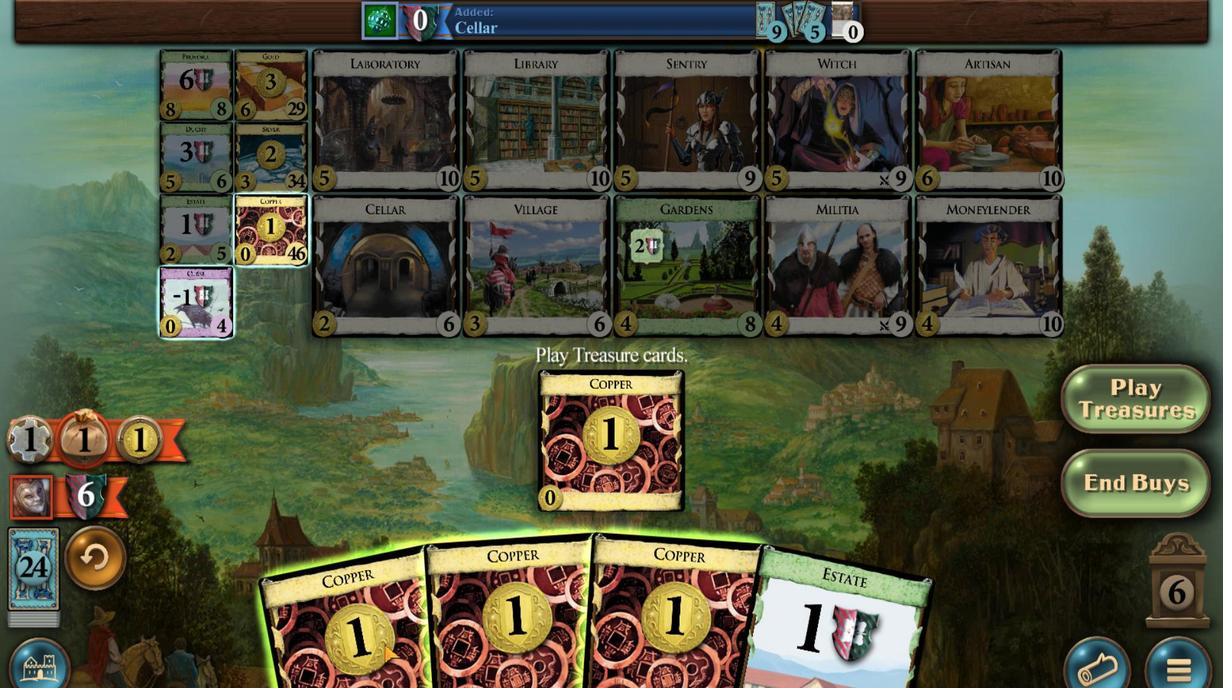 
Action: Mouse scrolled (649, 474) with delta (0, 0)
Screenshot: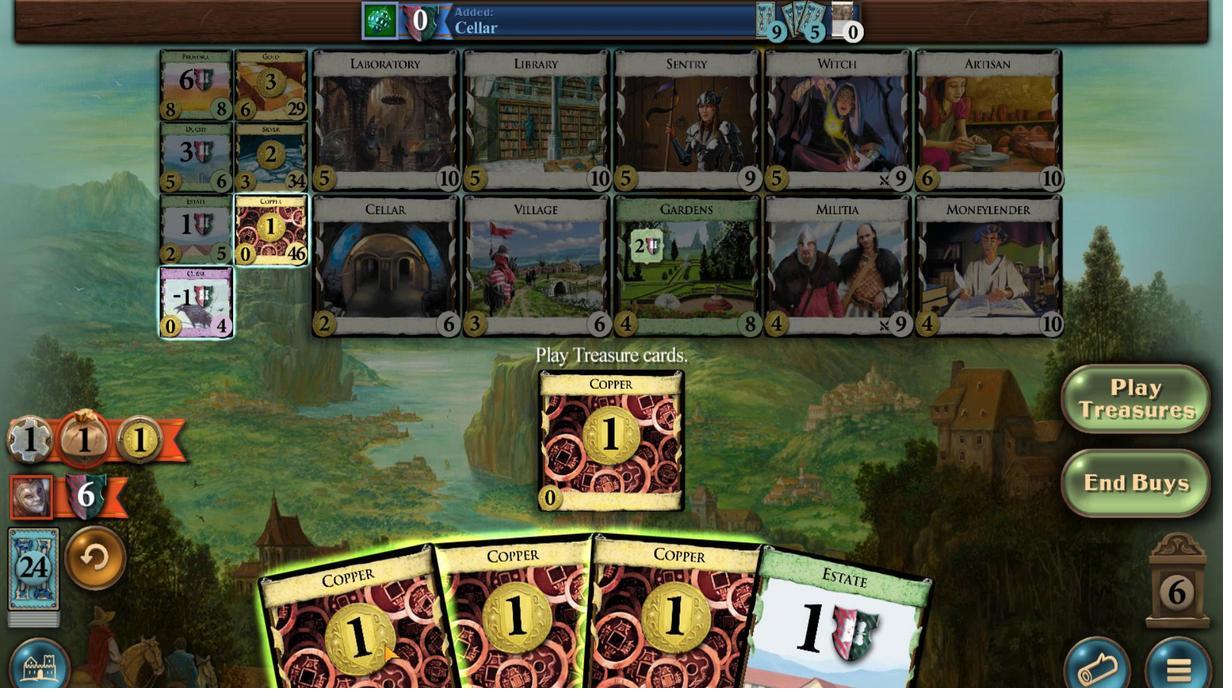 
Action: Mouse scrolled (649, 474) with delta (0, 0)
Screenshot: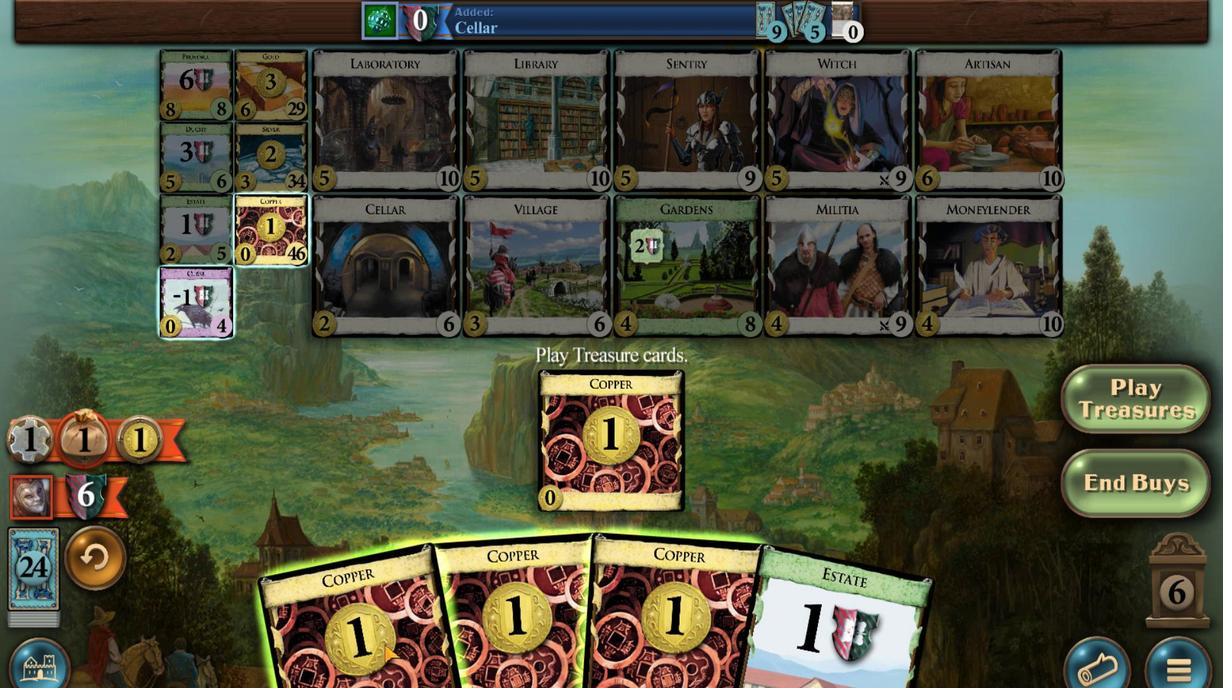 
Action: Mouse scrolled (649, 474) with delta (0, 0)
Screenshot: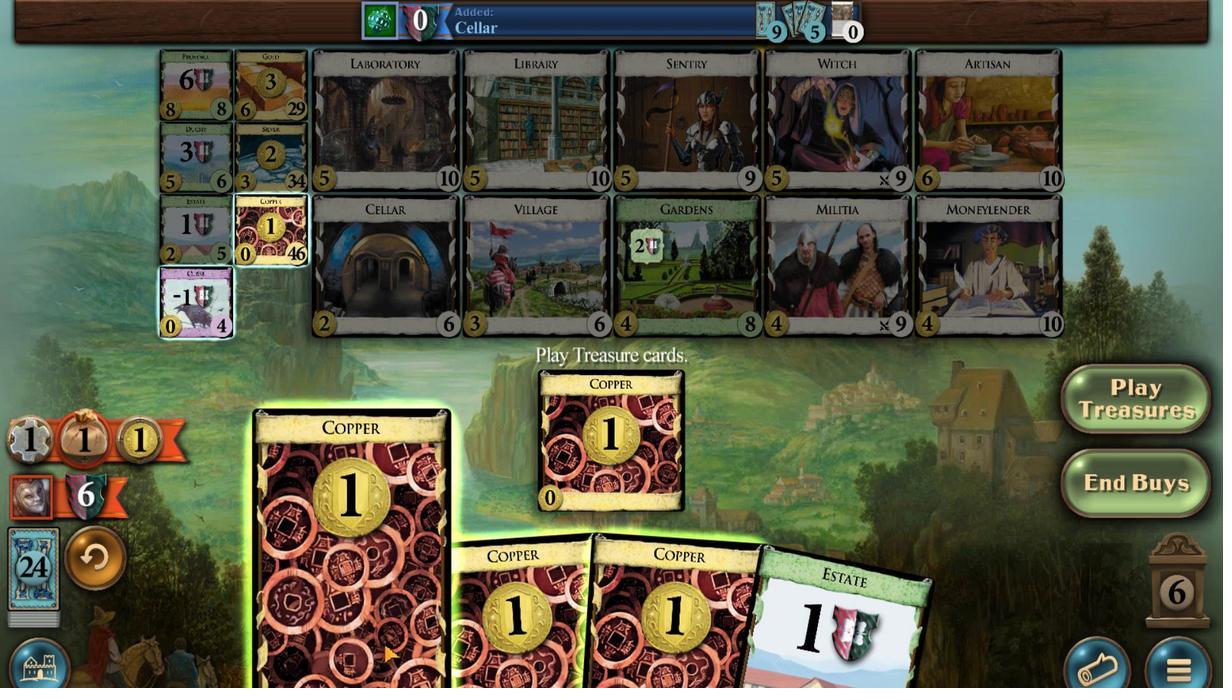 
Action: Mouse moved to (676, 476)
Screenshot: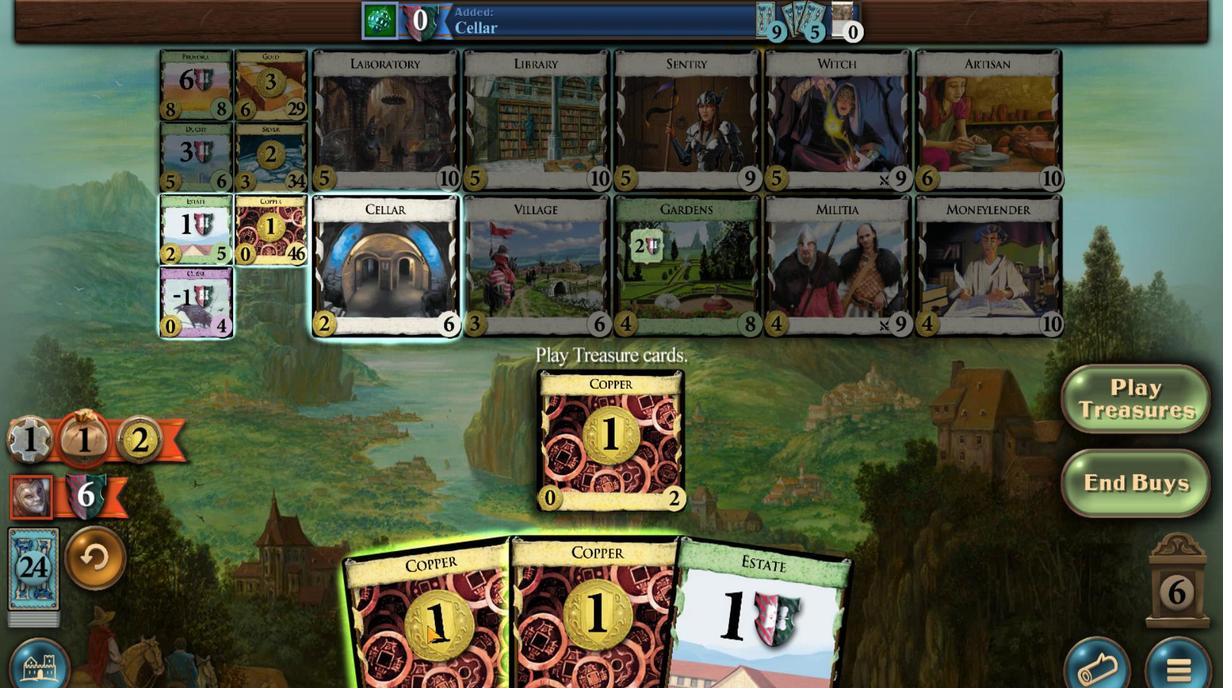
Action: Mouse scrolled (676, 476) with delta (0, 0)
Screenshot: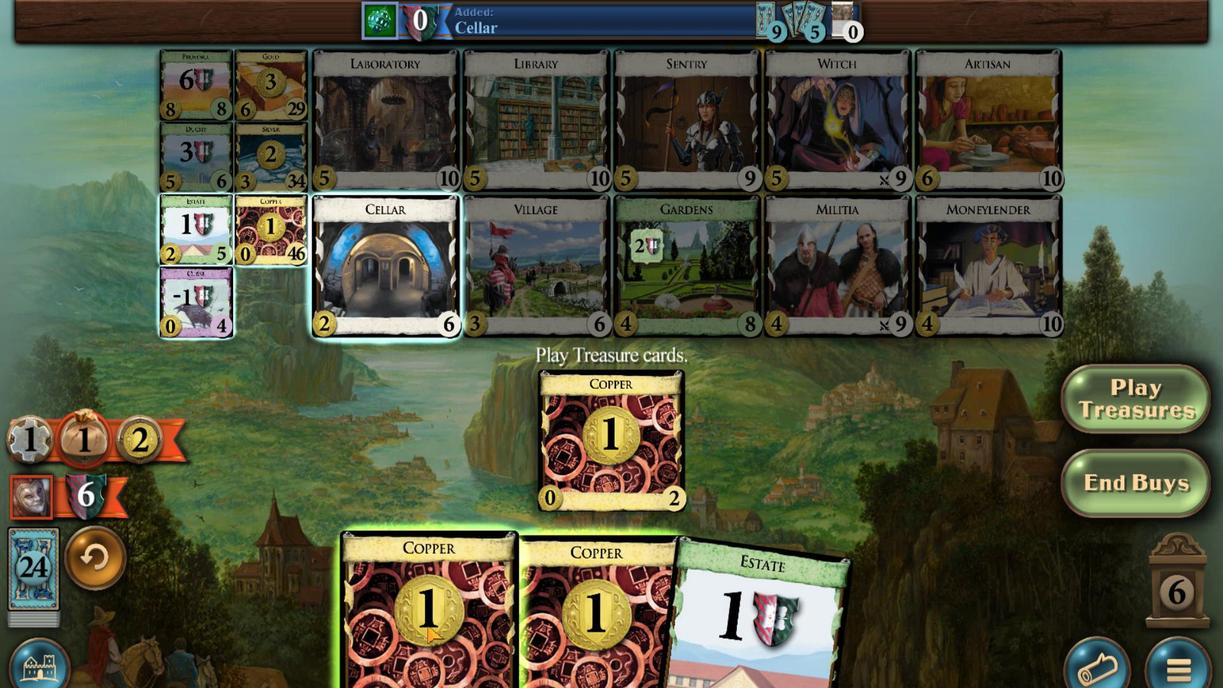 
Action: Mouse scrolled (676, 476) with delta (0, 0)
Screenshot: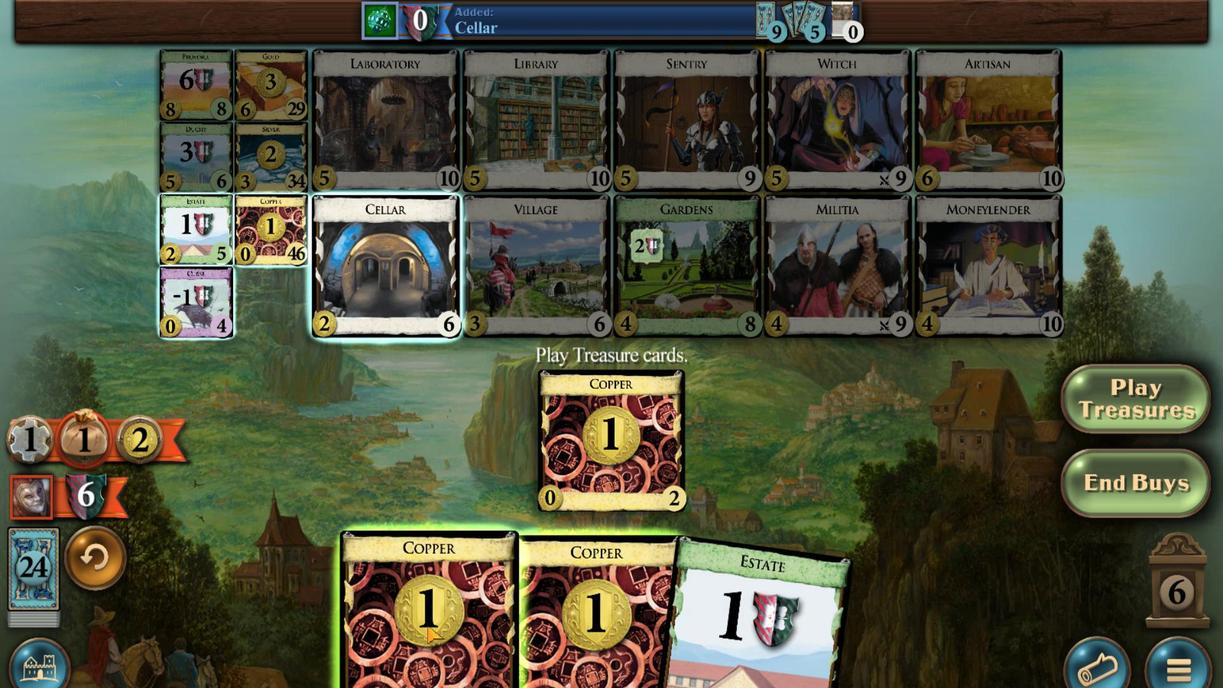 
Action: Mouse moved to (724, 478)
Screenshot: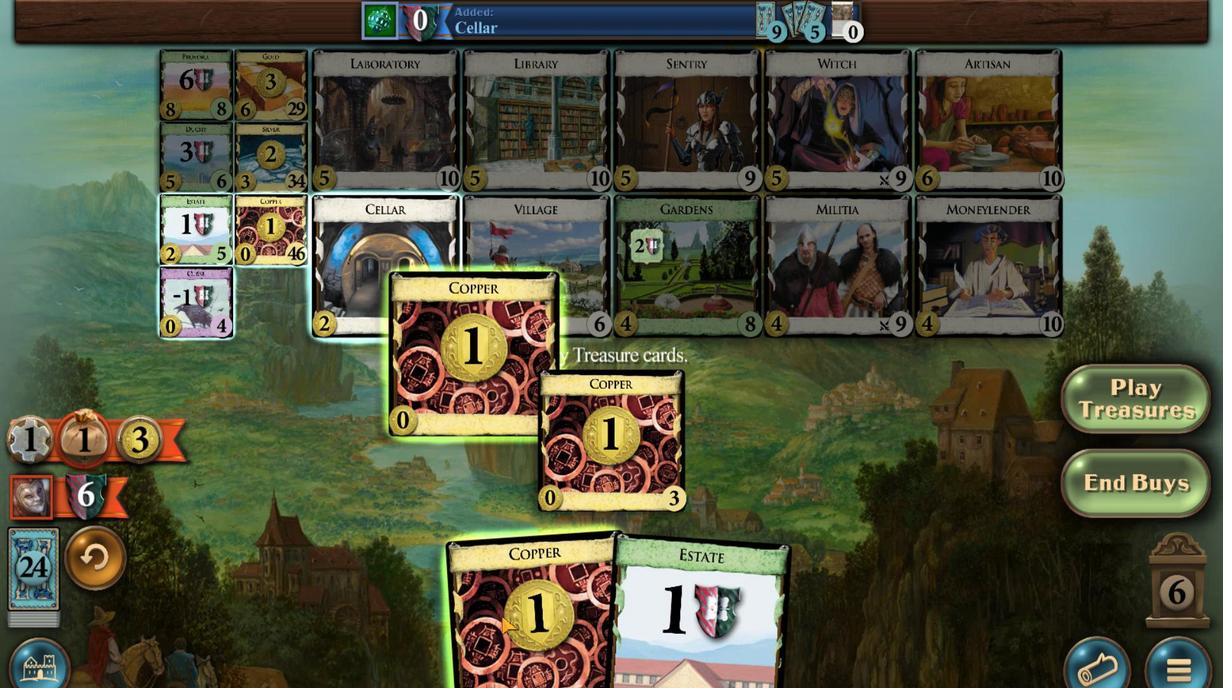 
Action: Mouse scrolled (724, 478) with delta (0, 0)
Screenshot: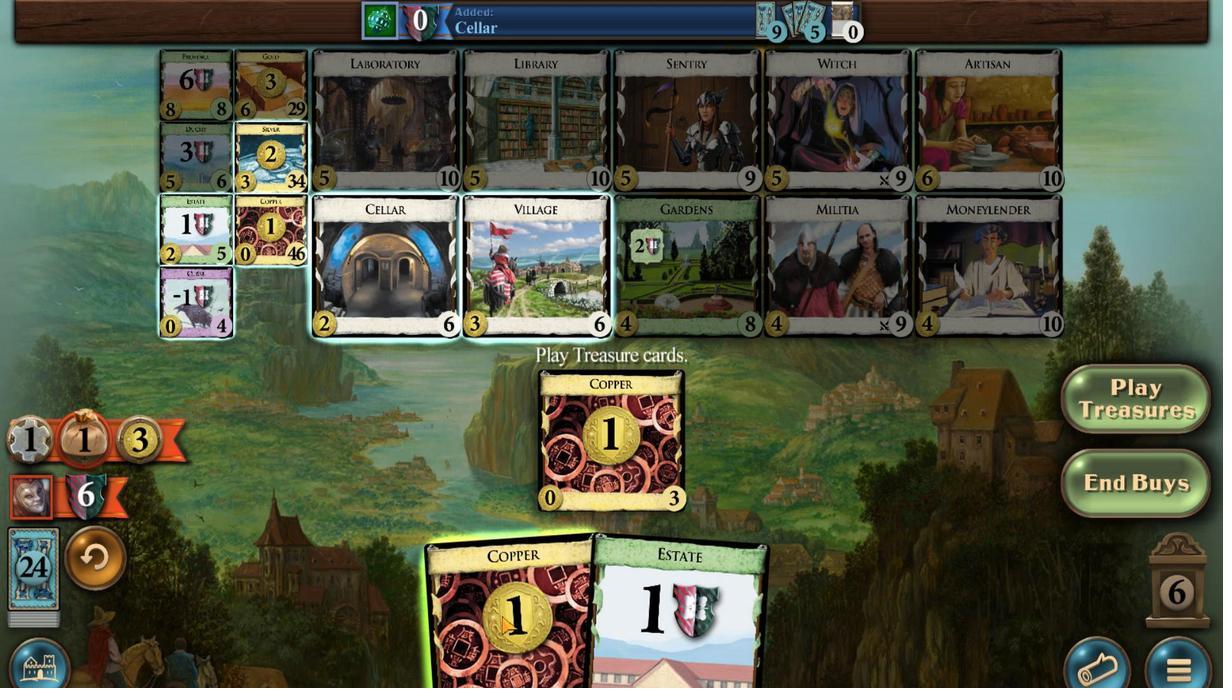 
Action: Mouse scrolled (724, 478) with delta (0, 0)
Screenshot: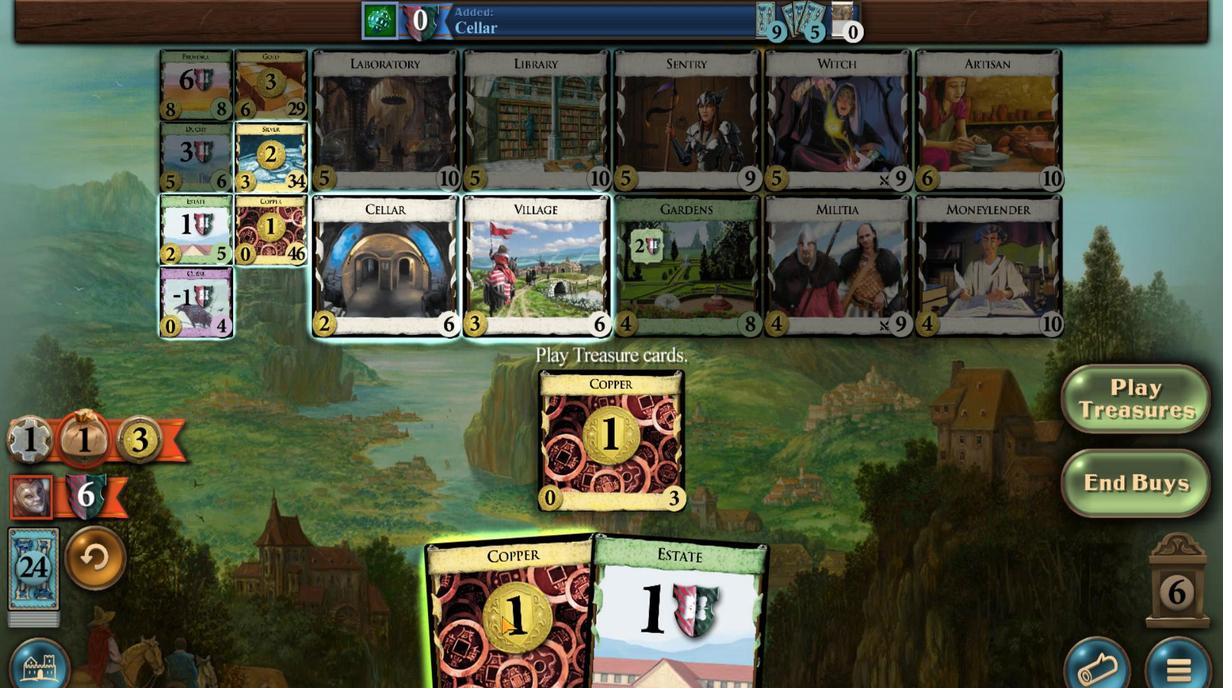 
Action: Mouse scrolled (724, 478) with delta (0, 0)
Screenshot: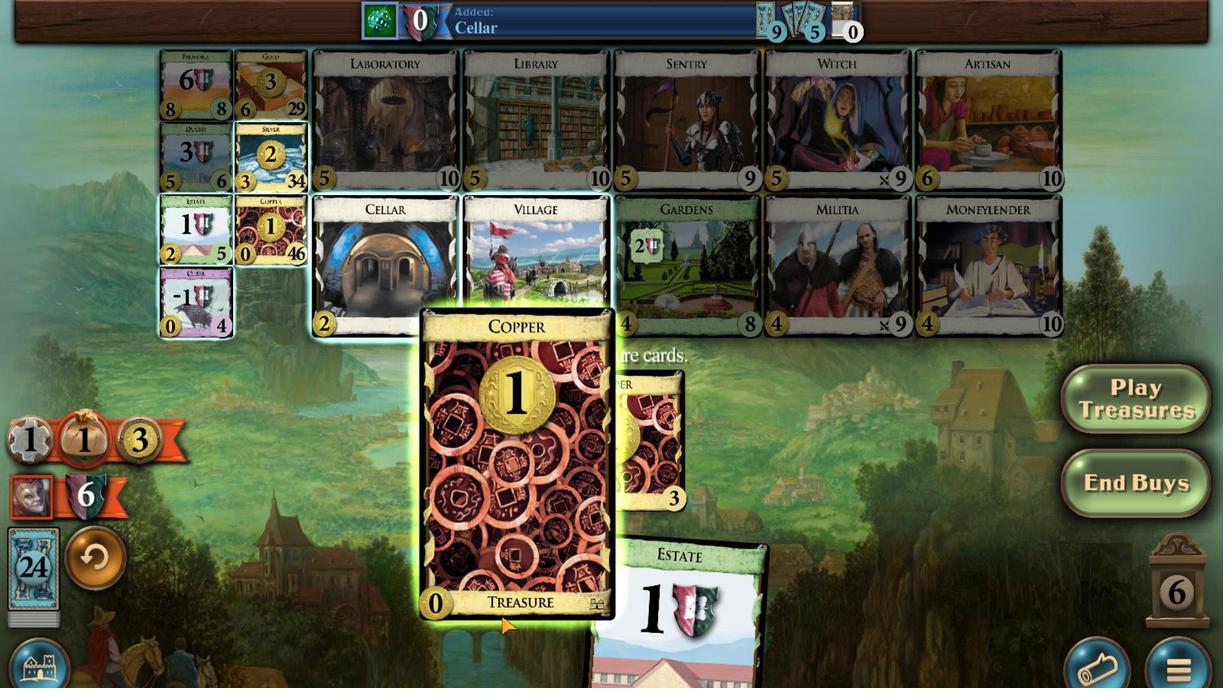 
Action: Mouse moved to (541, 537)
Screenshot: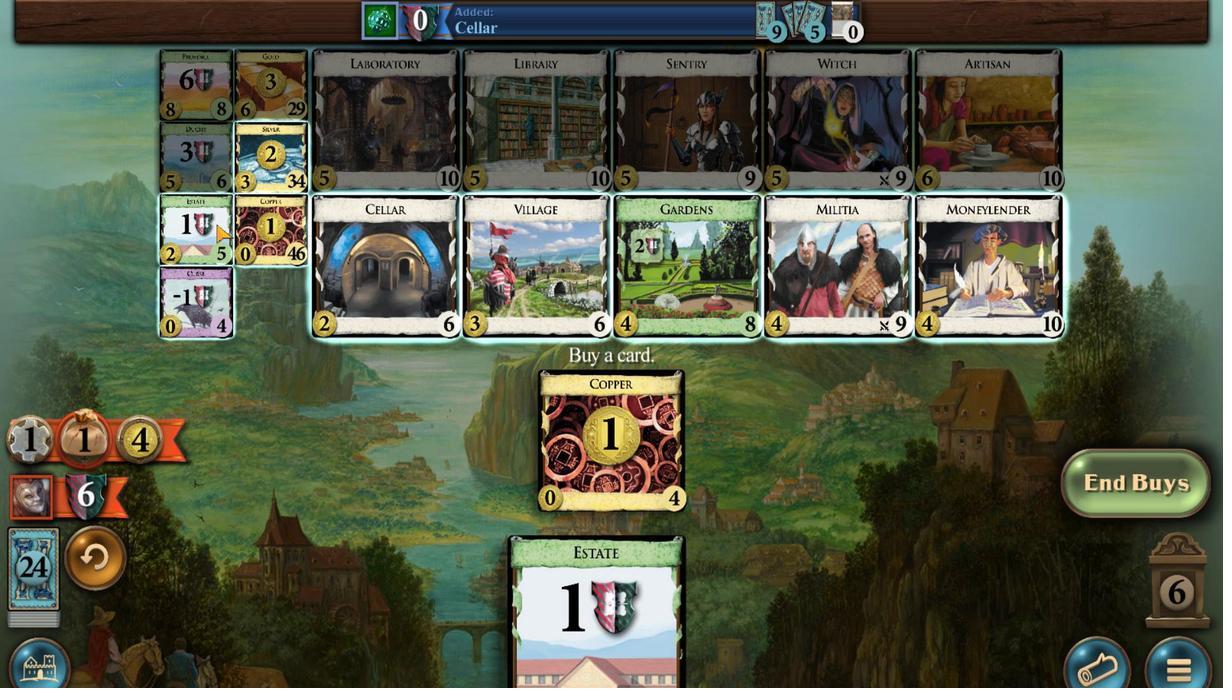 
Action: Mouse pressed left at (541, 537)
